 Task: Organize a project for creating and implementing a mentorship program.
Action: Mouse moved to (397, 91)
Screenshot: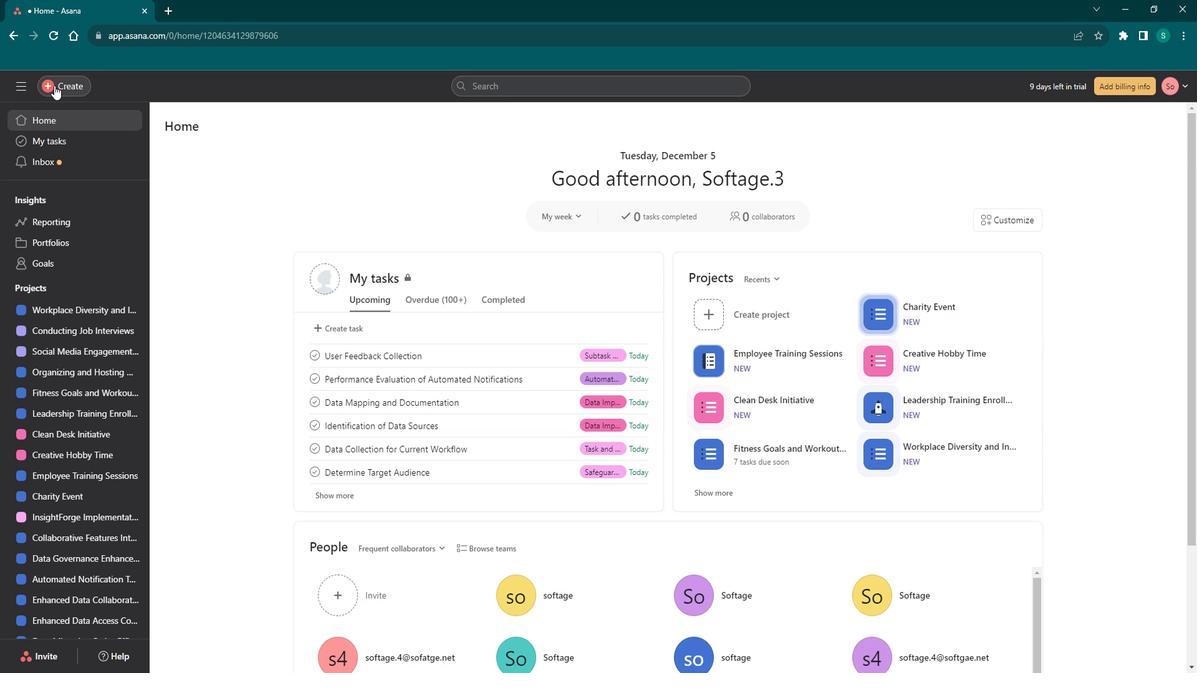 
Action: Mouse pressed left at (397, 91)
Screenshot: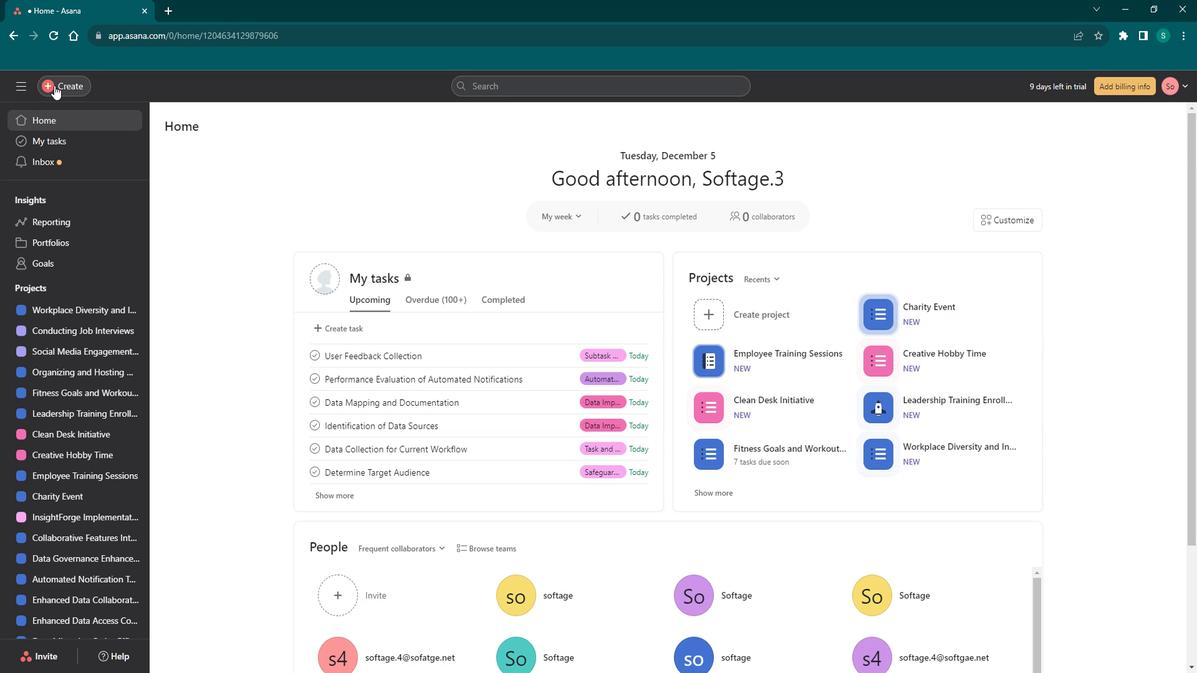 
Action: Mouse moved to (439, 117)
Screenshot: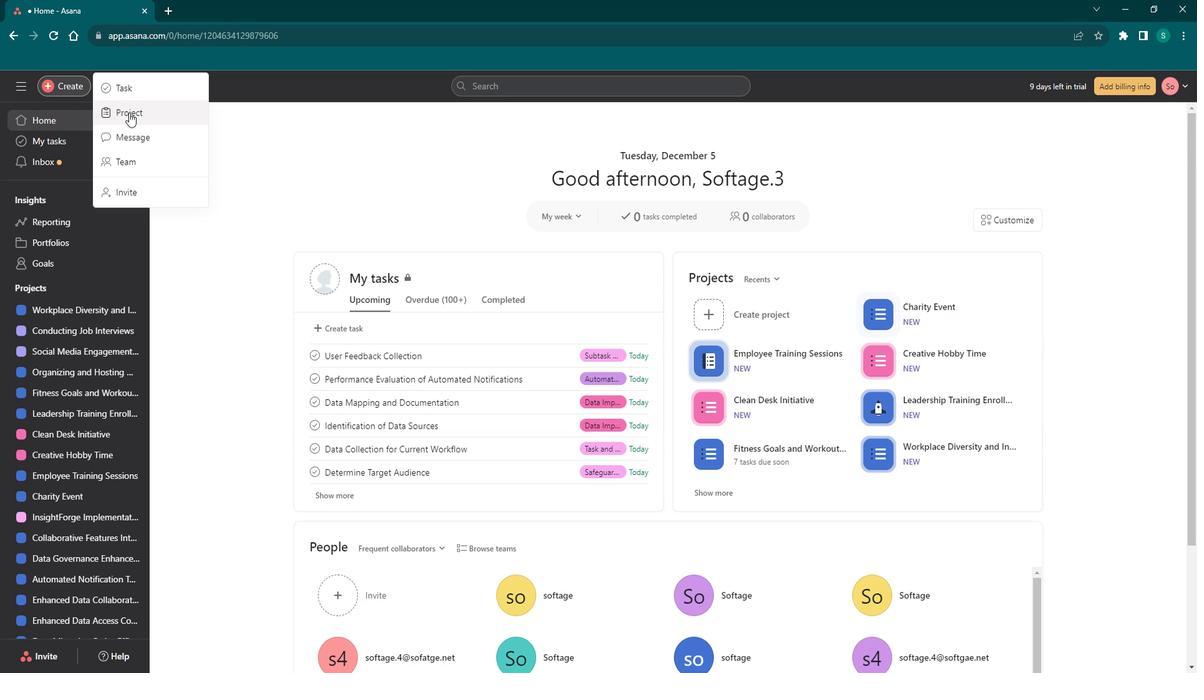 
Action: Mouse pressed left at (439, 117)
Screenshot: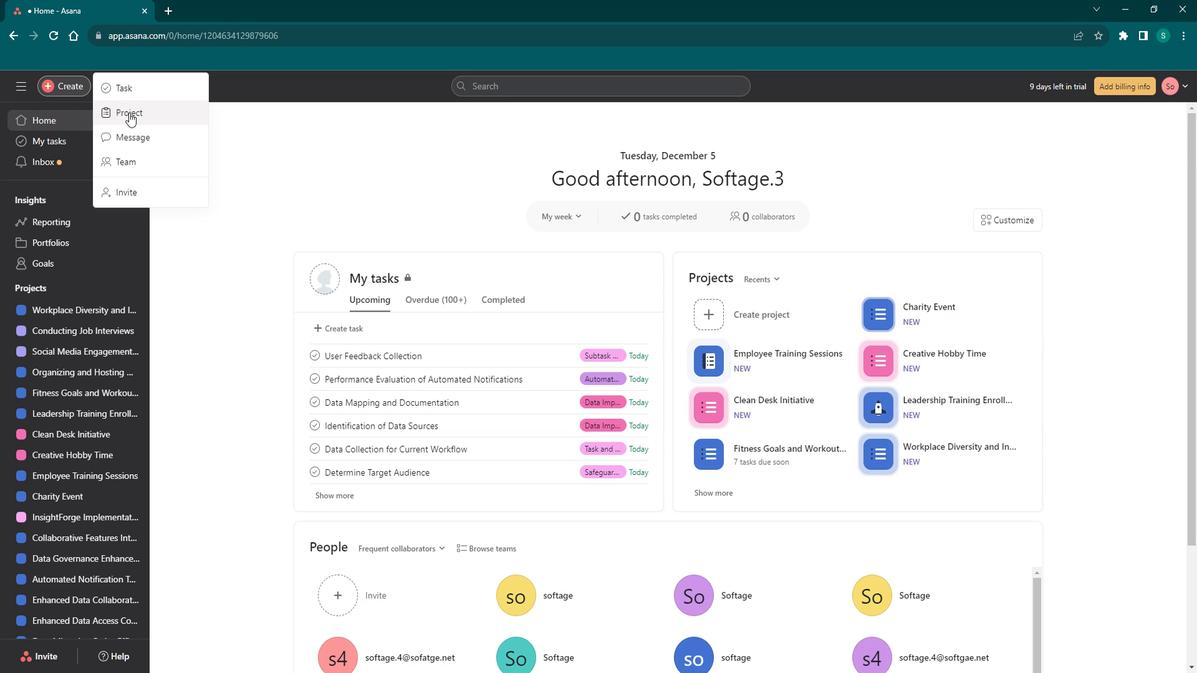 
Action: Mouse moved to (648, 379)
Screenshot: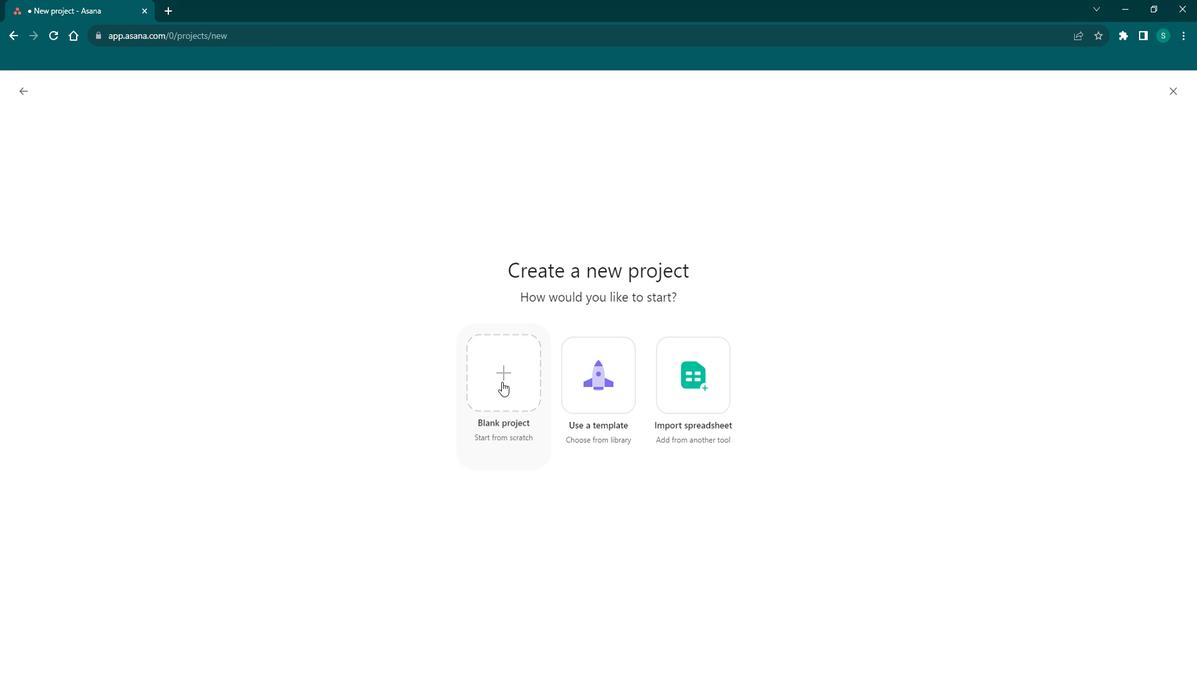 
Action: Mouse pressed left at (648, 379)
Screenshot: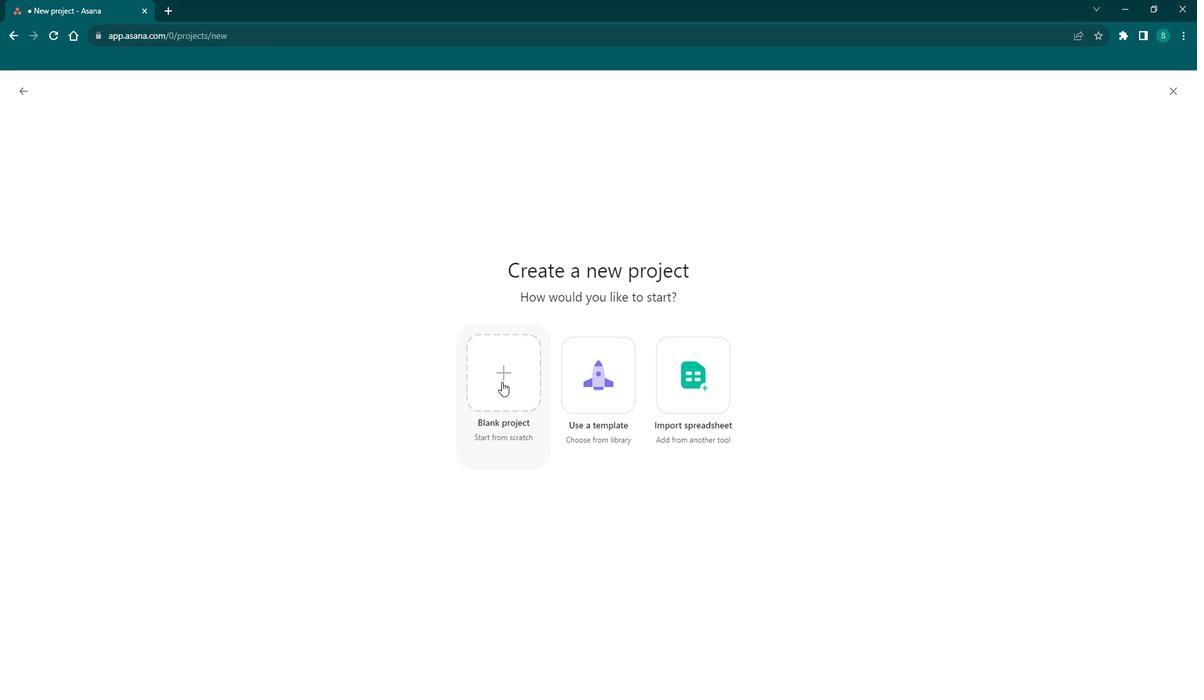 
Action: Mouse moved to (490, 195)
Screenshot: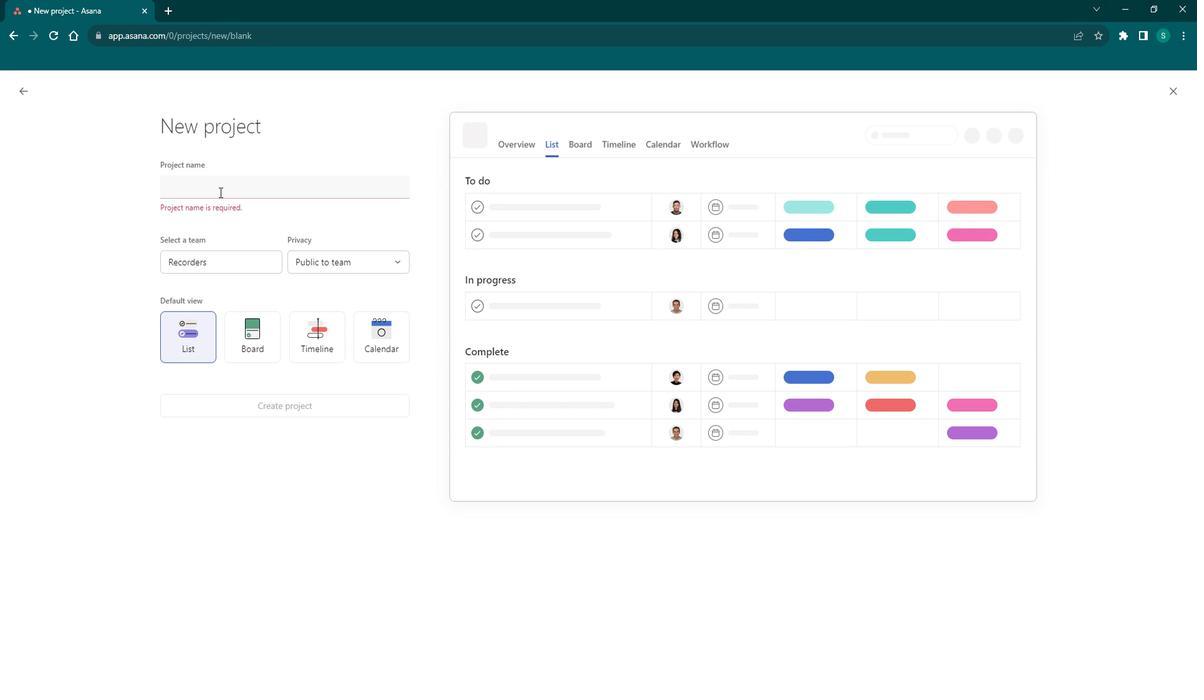 
Action: Mouse pressed left at (490, 195)
Screenshot: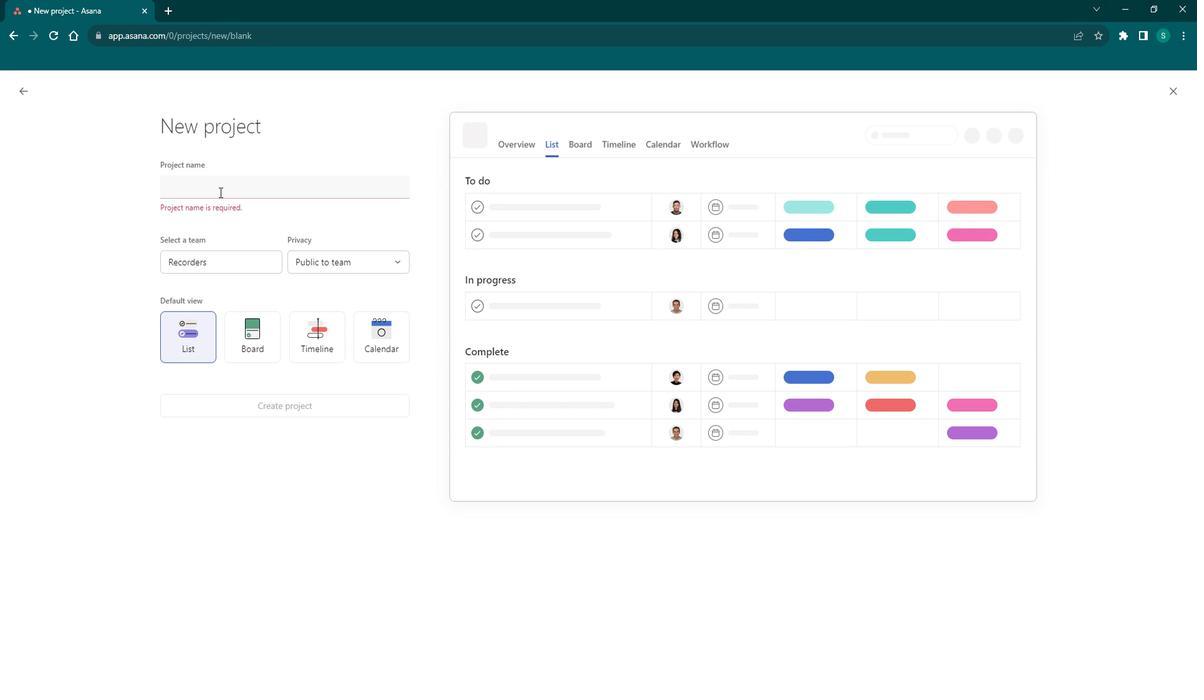 
Action: Key pressed <Key.shift>Implementing<Key.space>a<Key.space><Key.shift><Key.shift><Key.shift><Key.shift><Key.shift><Key.shift><Key.shift><Key.shift><Key.shift><Key.shift><Key.shift><Key.shift><Key.shift><Key.shift><Key.shift><Key.shift><Key.shift><Key.shift><Key.shift><Key.shift><Key.shift><Key.shift>Mentorship<Key.space><Key.shift><Key.shift><Key.shift><Key.shift><Key.shift><Key.shift><Key.shift><Key.shift><Key.shift><Key.shift><Key.shift><Key.shift><Key.shift><Key.shift><Key.shift><Key.shift><Key.shift>Program
Screenshot: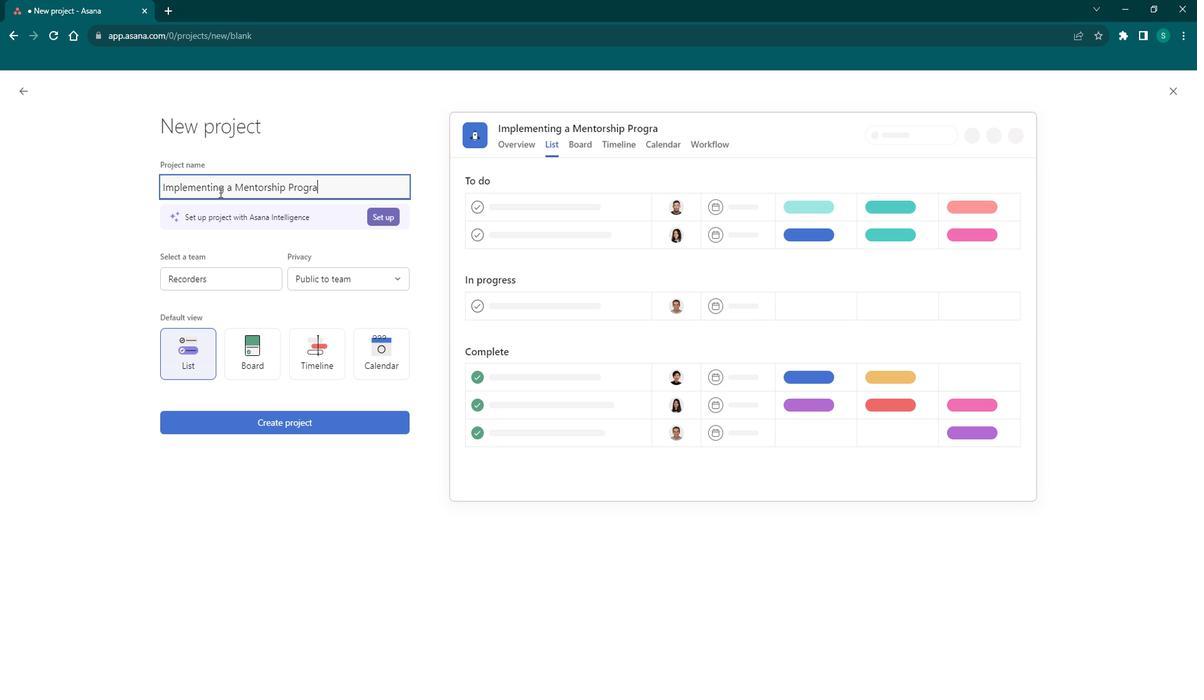
Action: Mouse moved to (521, 414)
Screenshot: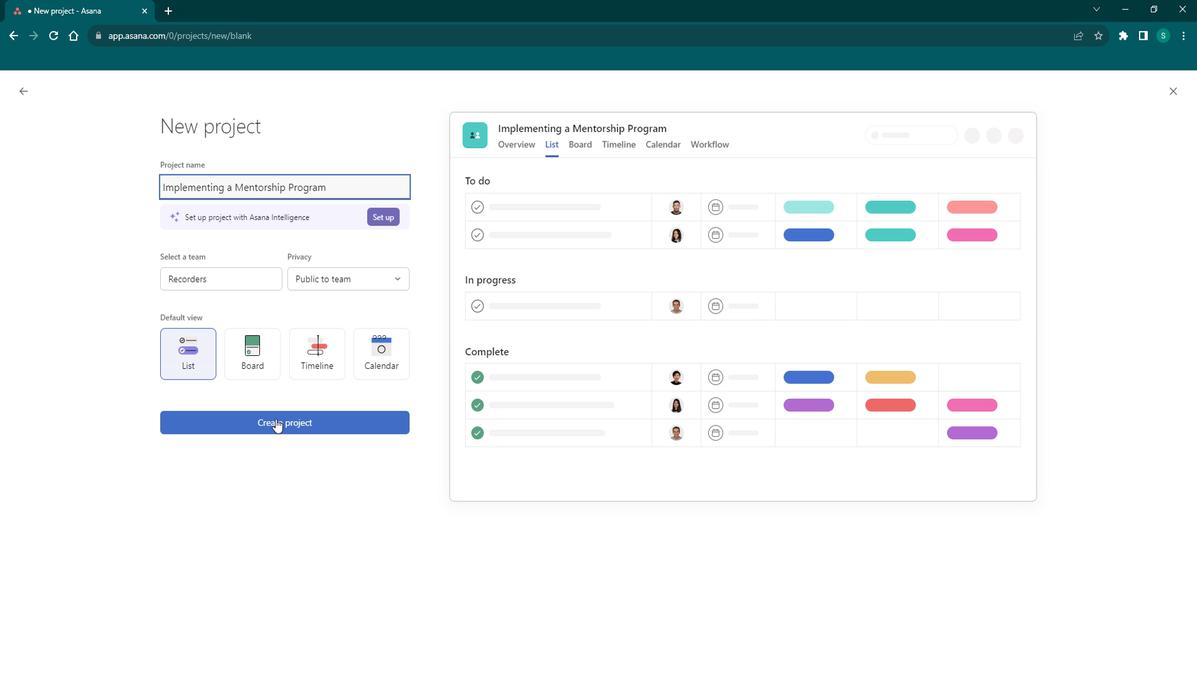 
Action: Mouse pressed left at (521, 414)
Screenshot: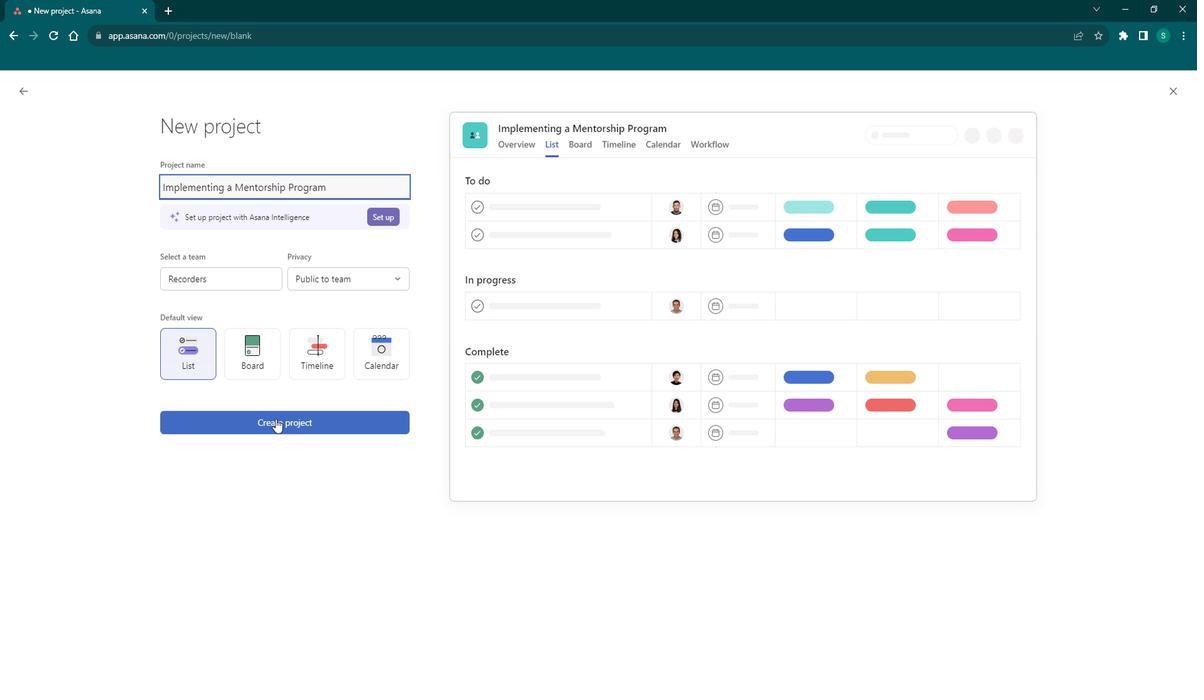 
Action: Mouse moved to (154, 583)
Screenshot: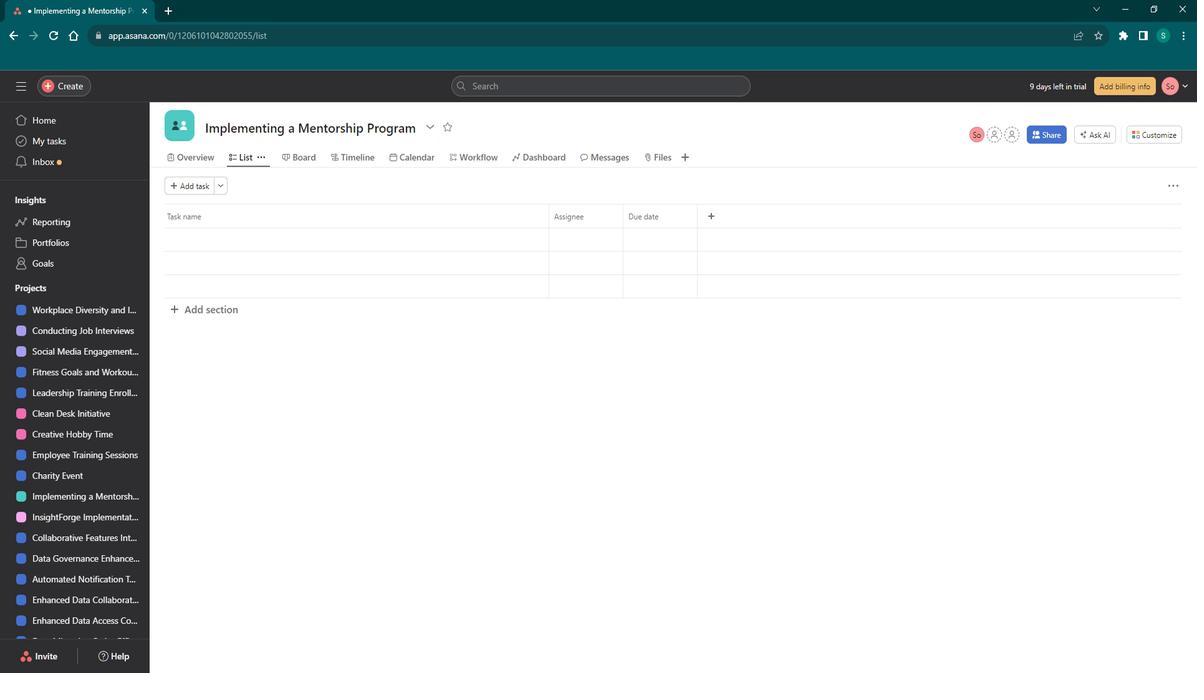 
Action: Mouse pressed left at (154, 583)
Screenshot: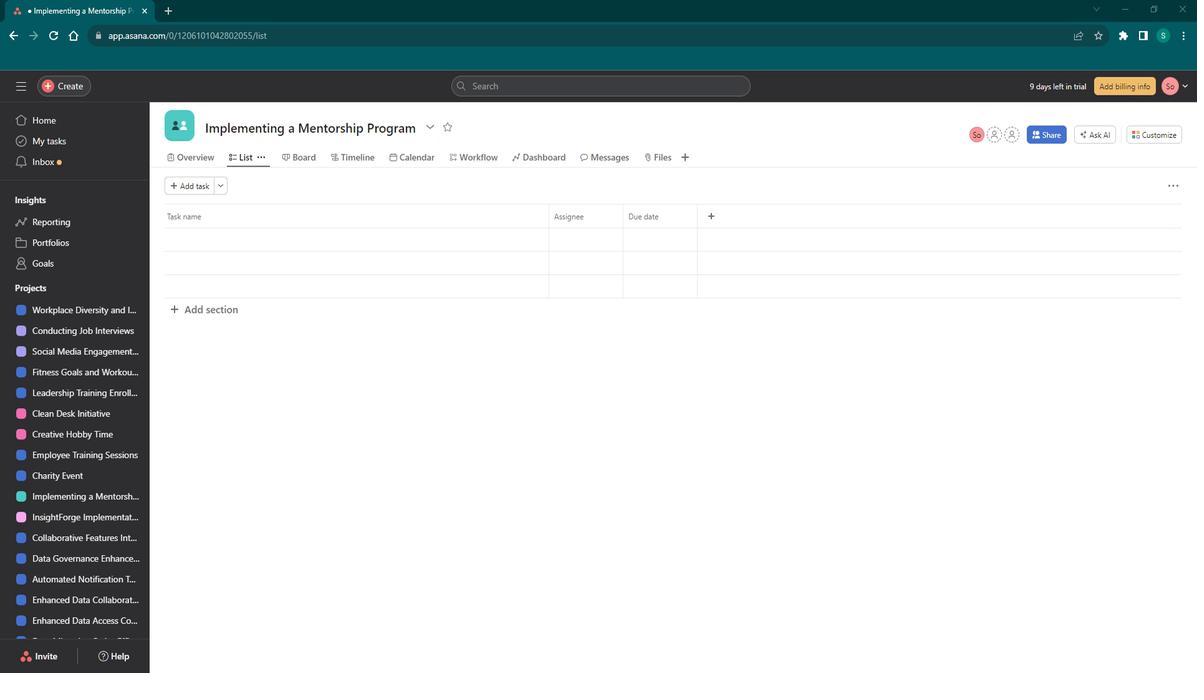 
Action: Mouse moved to (130, 397)
Screenshot: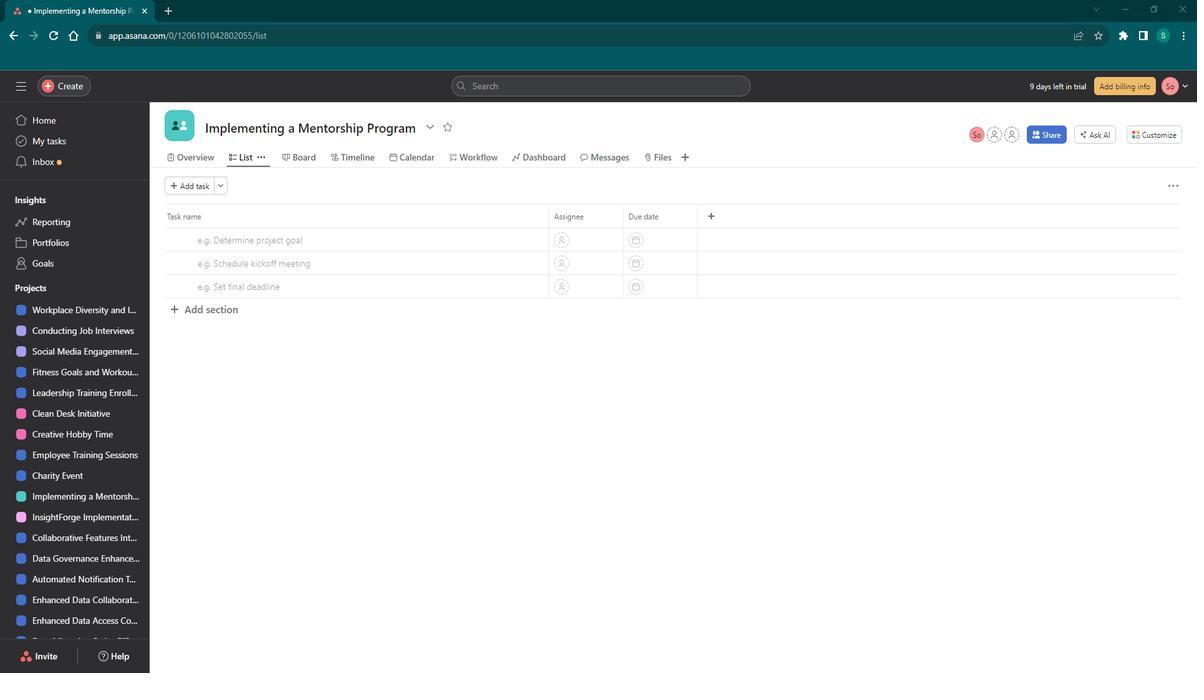 
Action: Mouse scrolled (130, 398) with delta (0, 0)
Screenshot: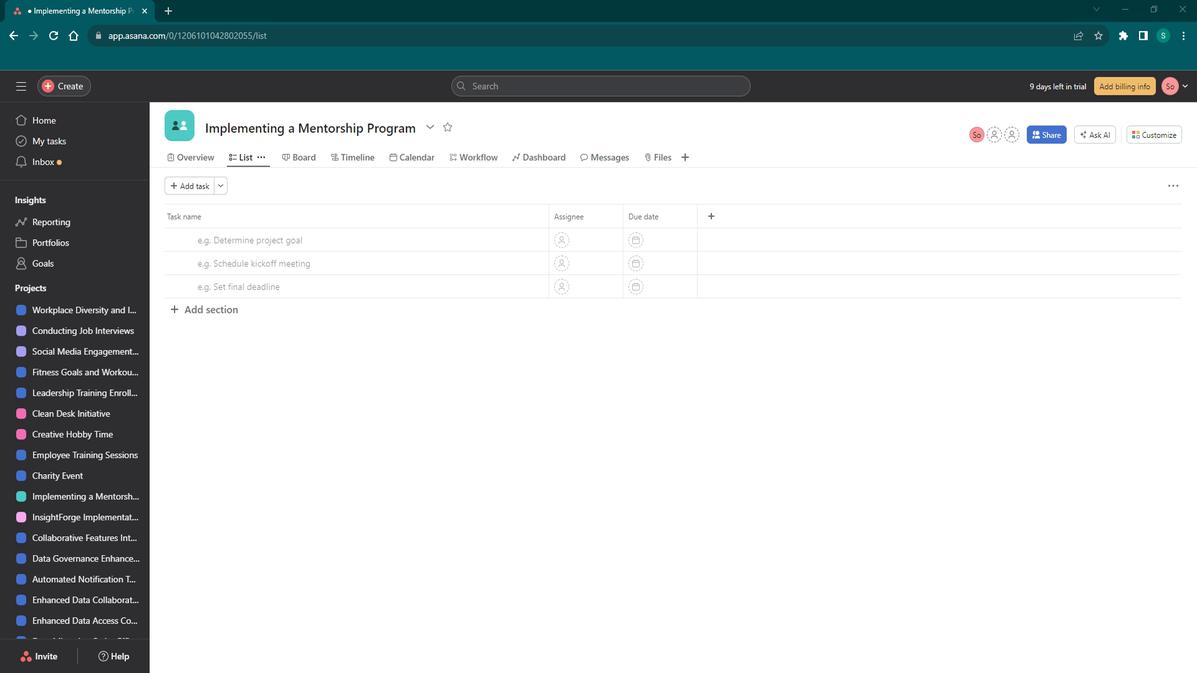 
Action: Mouse scrolled (130, 397) with delta (0, 0)
Screenshot: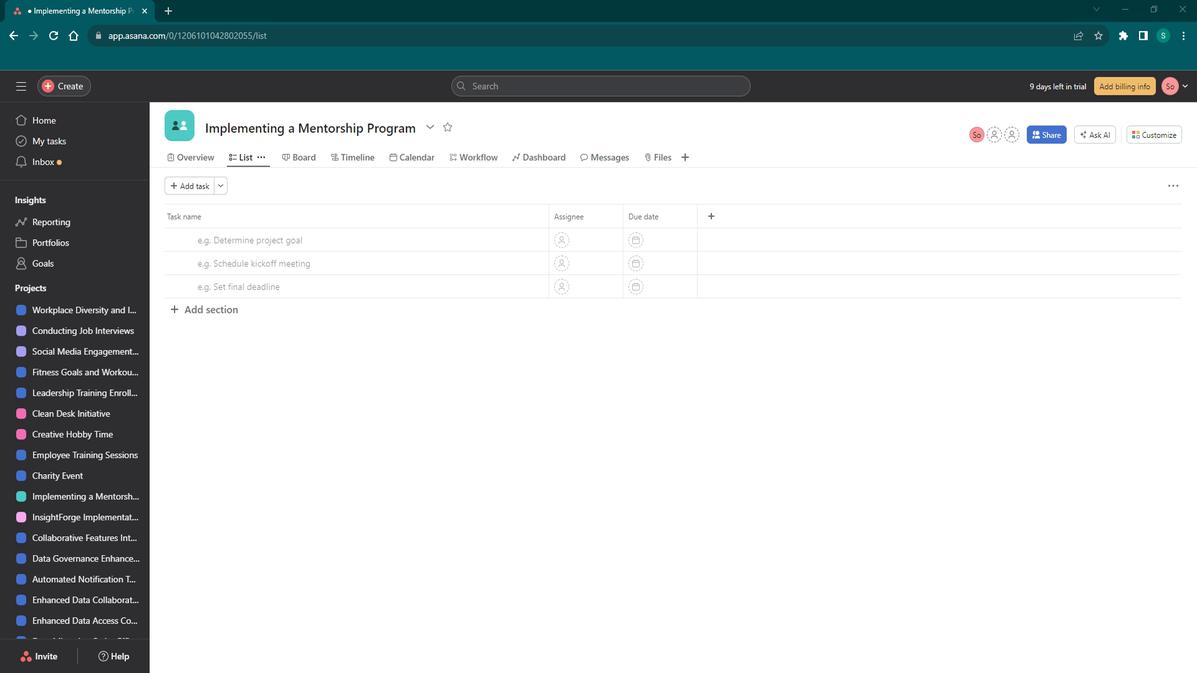 
Action: Mouse scrolled (130, 397) with delta (0, 0)
Screenshot: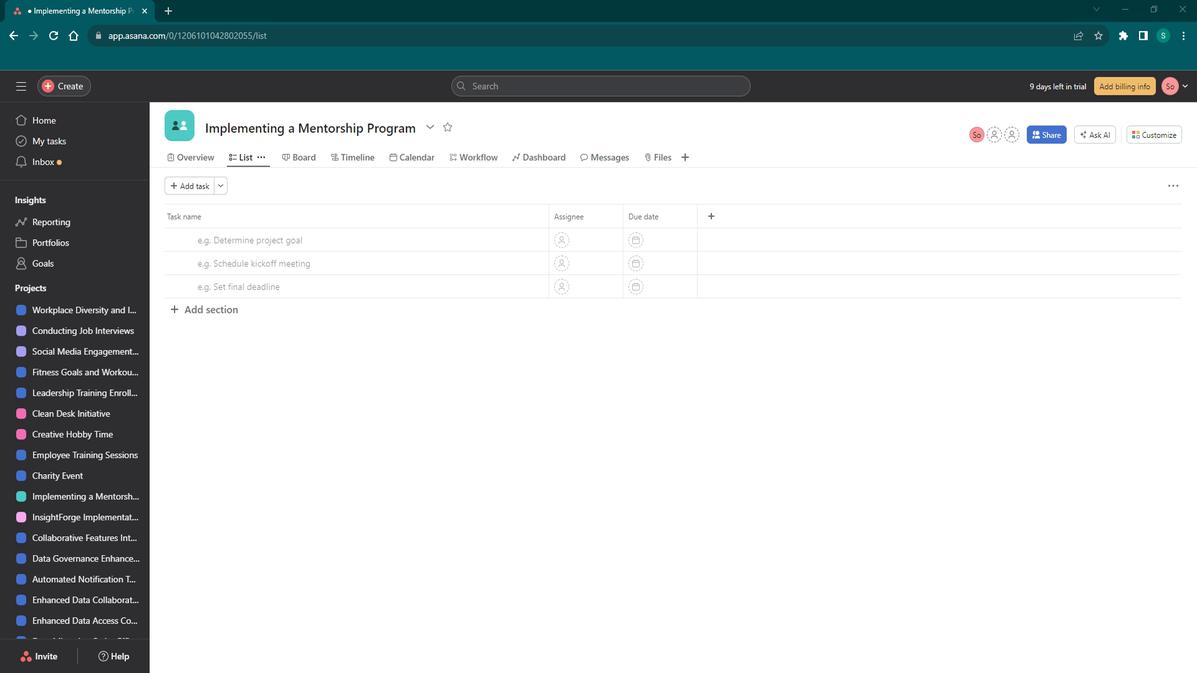 
Action: Mouse moved to (1016, 135)
Screenshot: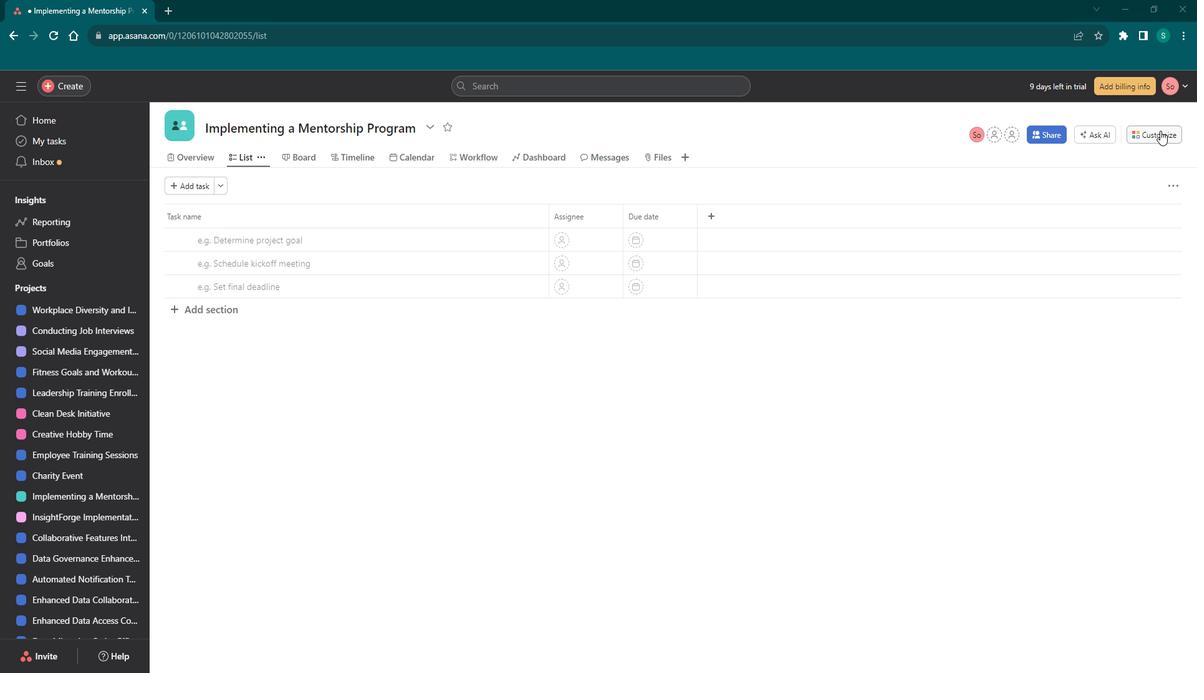 
Action: Mouse pressed left at (1016, 135)
Screenshot: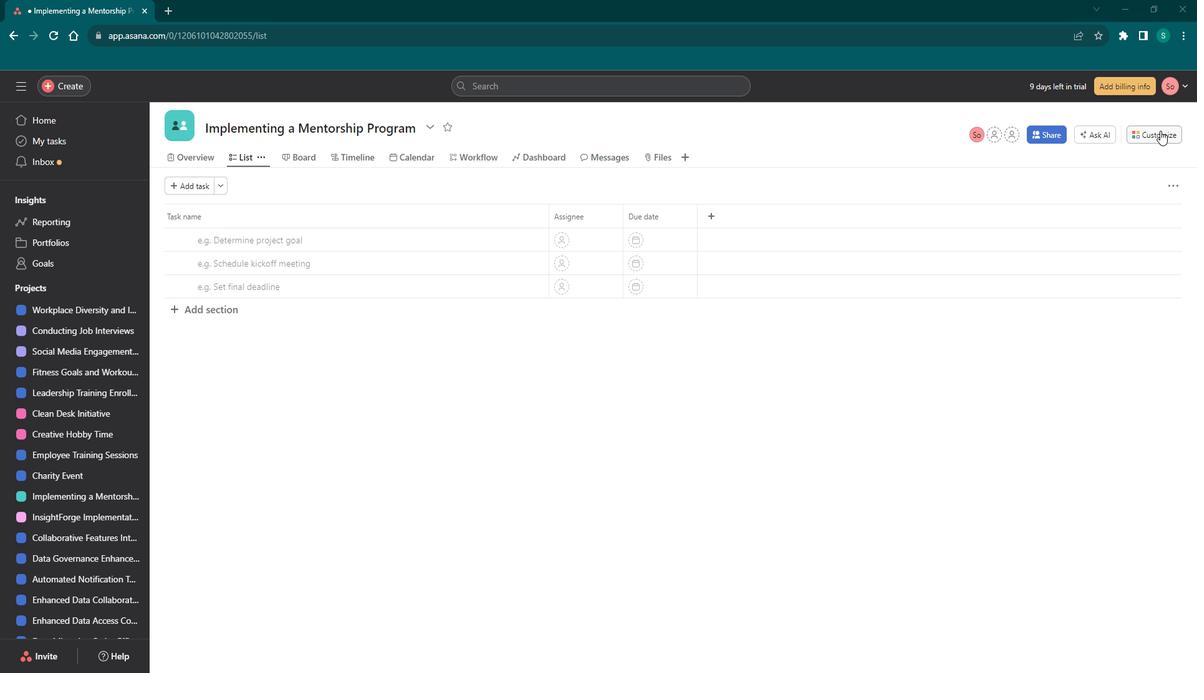 
Action: Mouse moved to (943, 363)
Screenshot: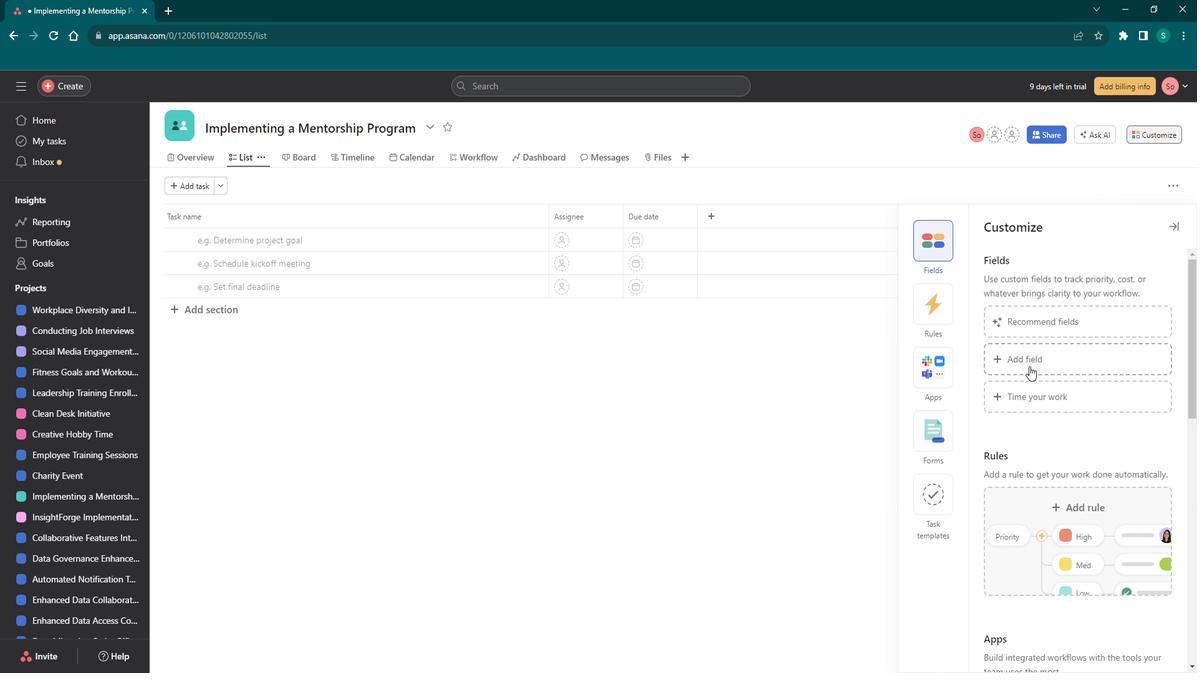 
Action: Mouse pressed left at (943, 363)
Screenshot: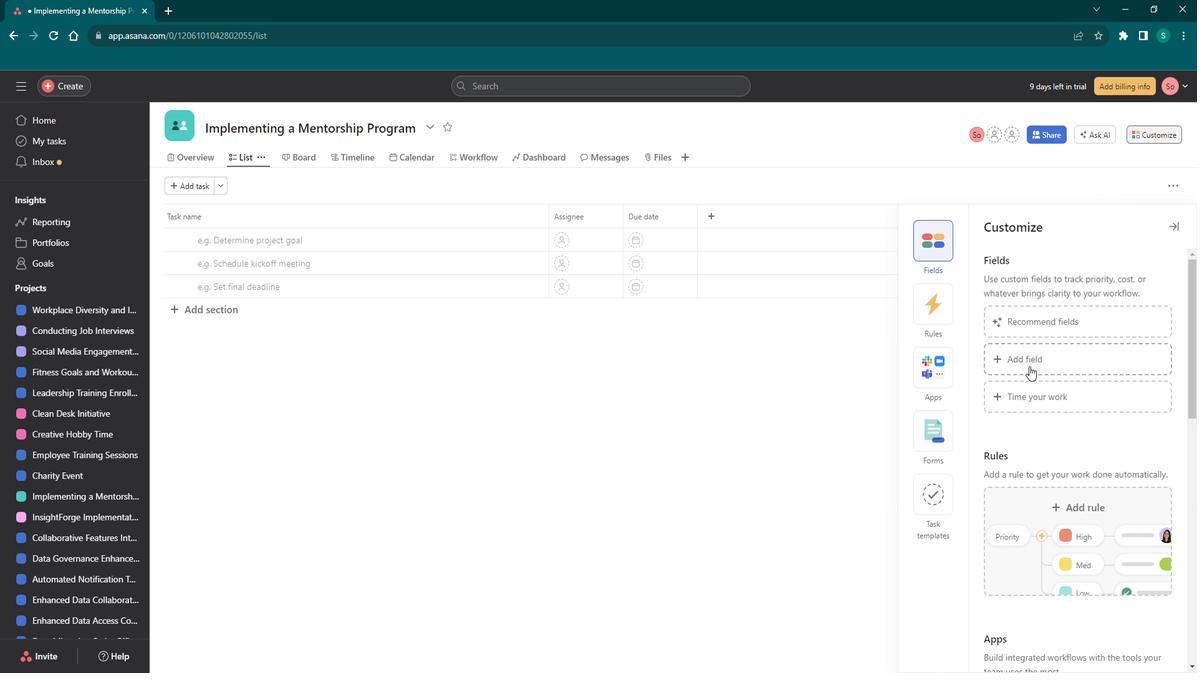 
Action: Mouse moved to (633, 297)
Screenshot: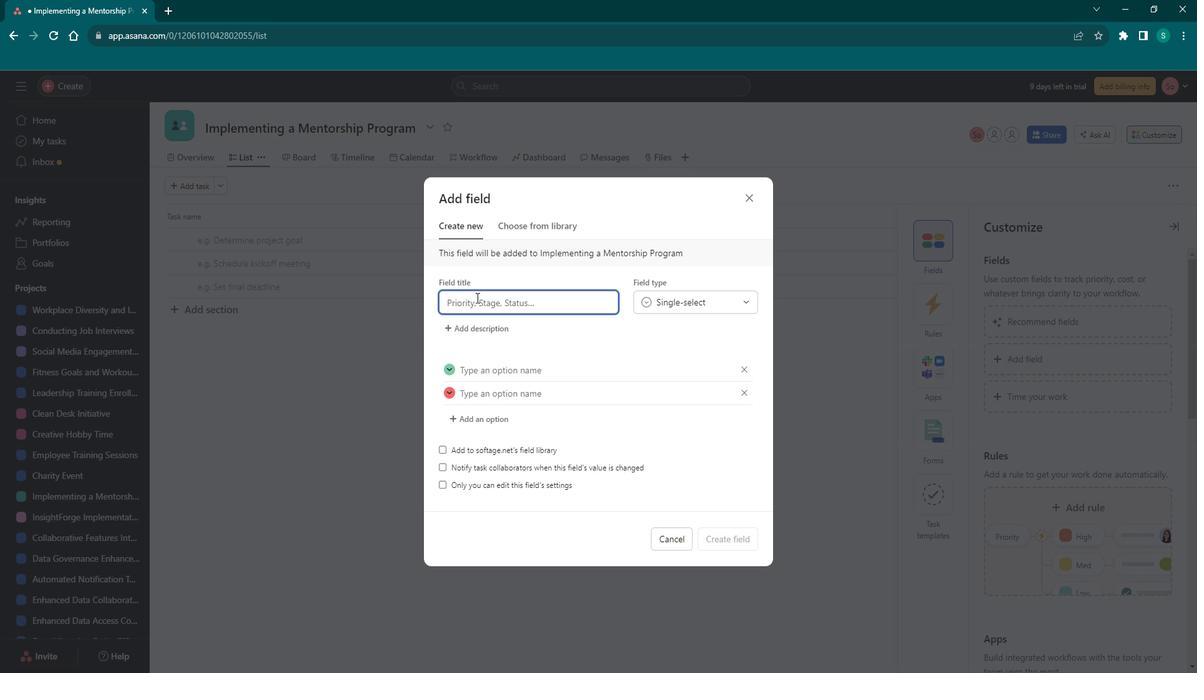
Action: Mouse pressed left at (633, 297)
Screenshot: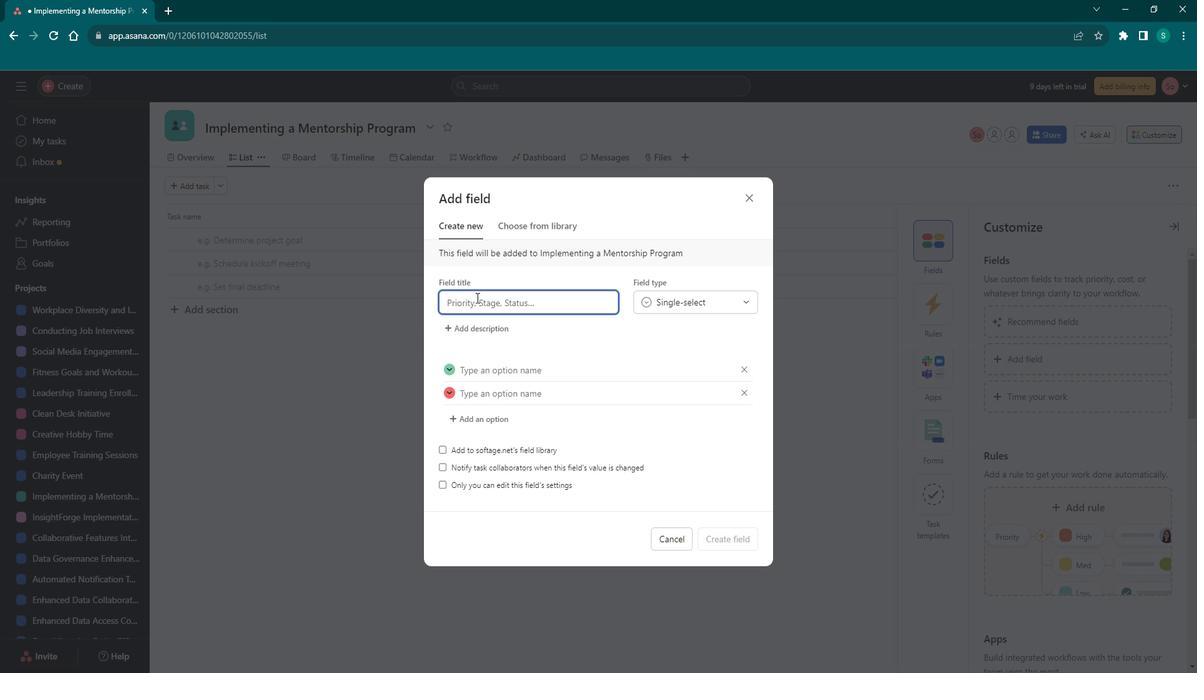 
Action: Key pressed <Key.shift>Priority
Screenshot: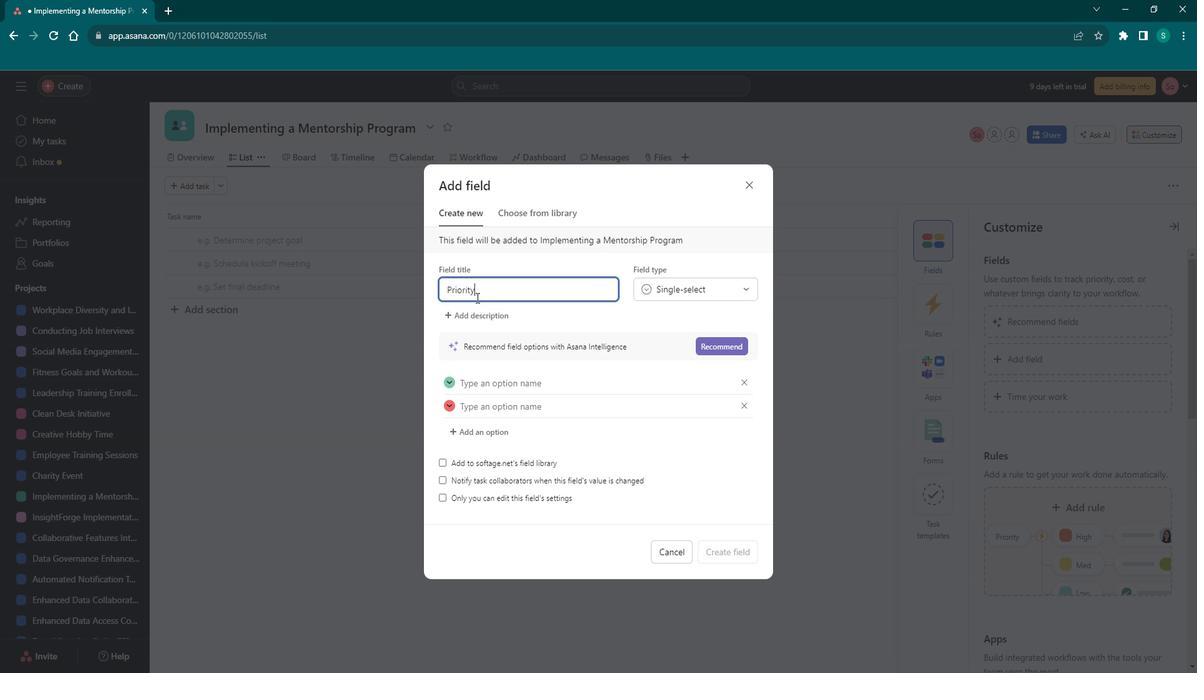 
Action: Mouse moved to (768, 343)
Screenshot: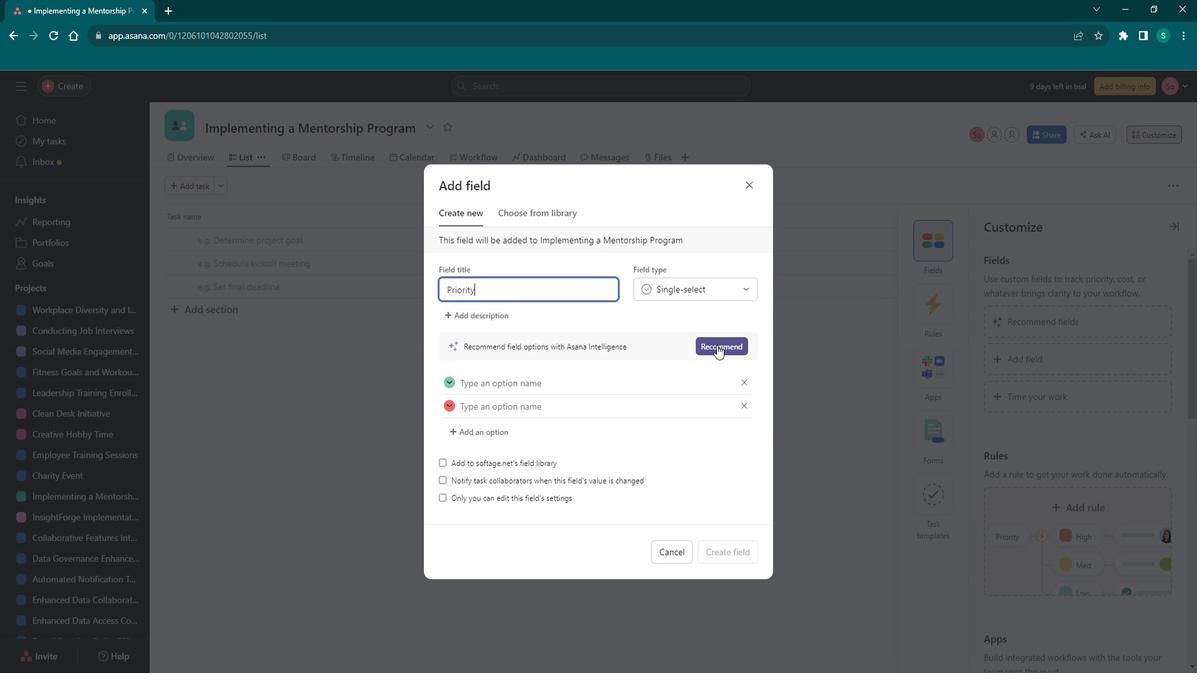 
Action: Mouse pressed left at (768, 343)
Screenshot: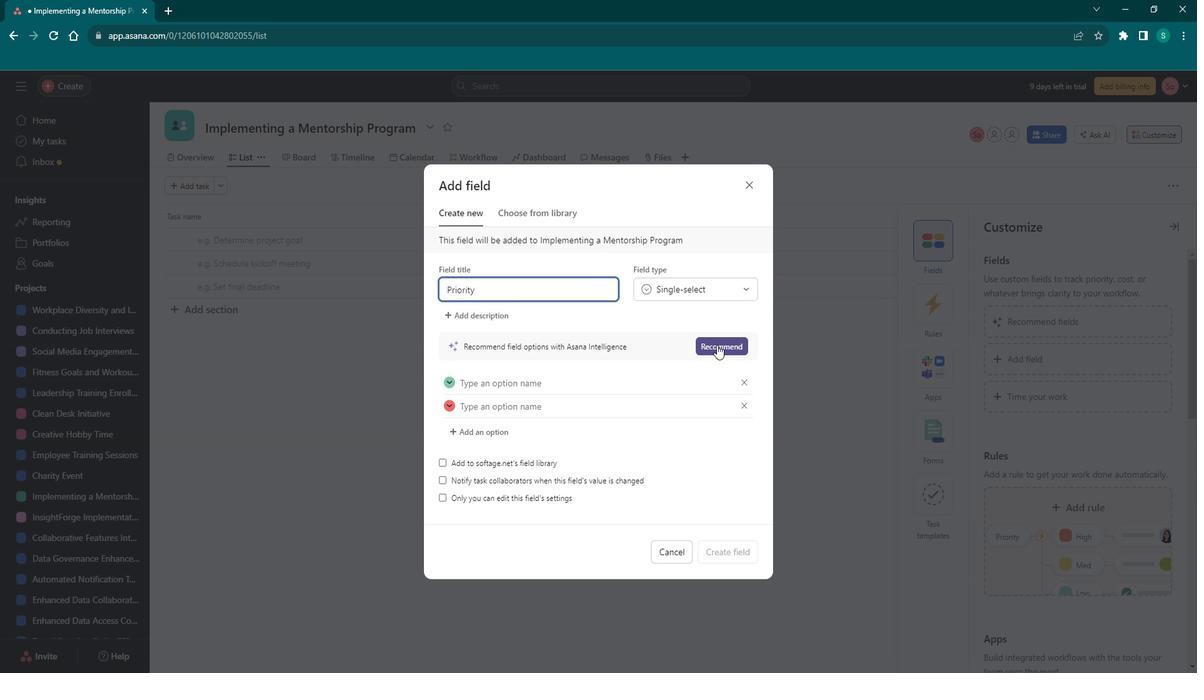 
Action: Mouse moved to (774, 372)
Screenshot: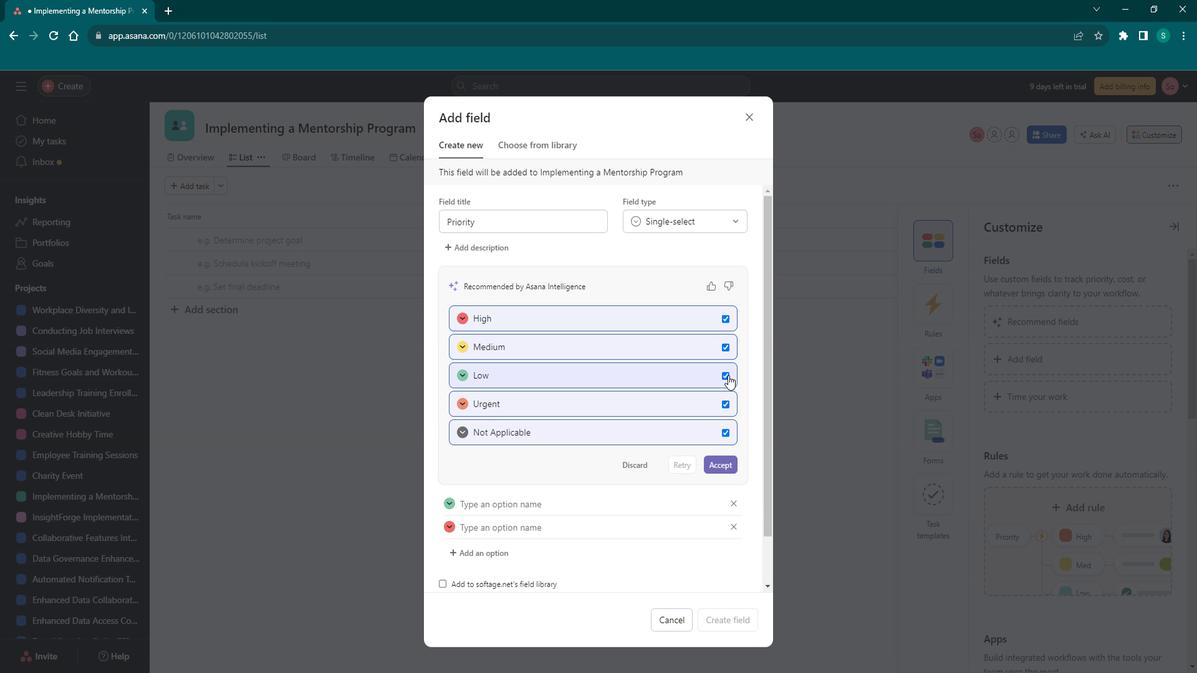 
Action: Mouse pressed left at (774, 372)
Screenshot: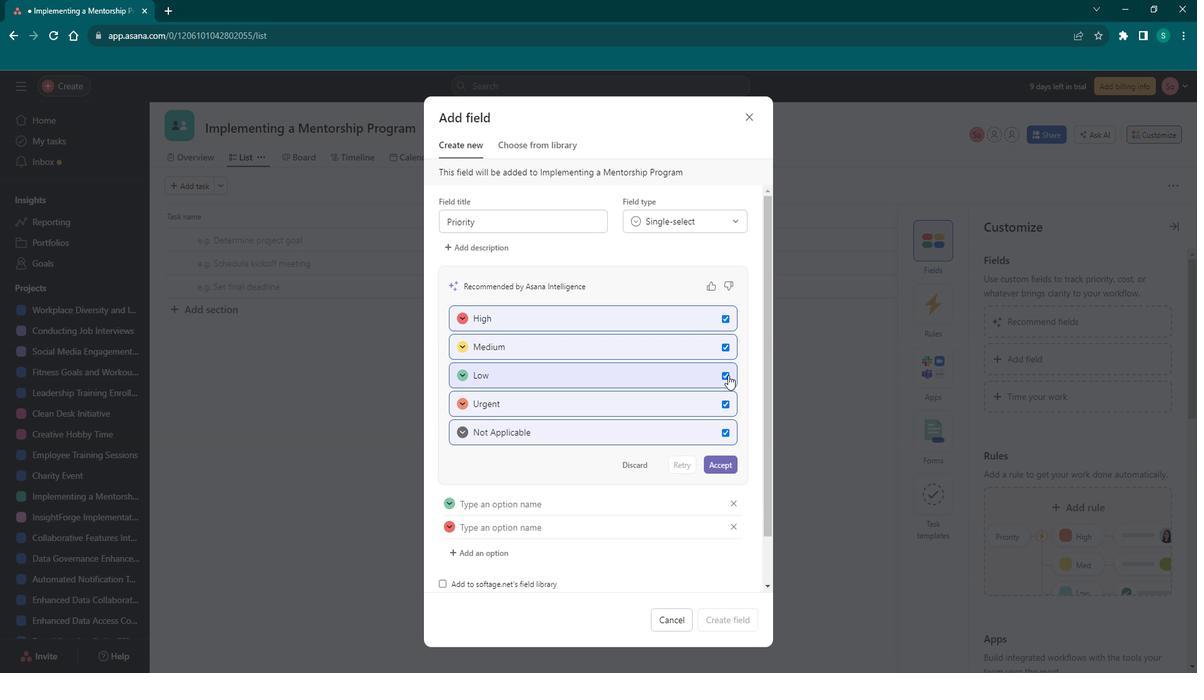 
Action: Mouse moved to (771, 394)
Screenshot: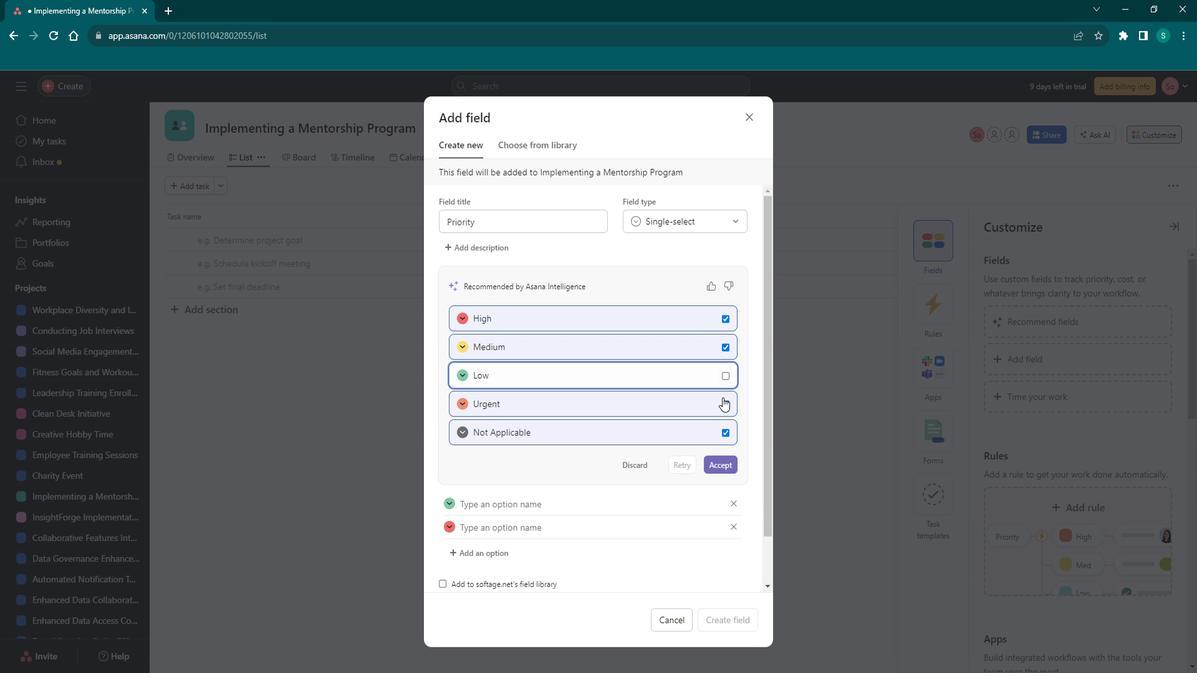 
Action: Mouse pressed left at (771, 394)
Screenshot: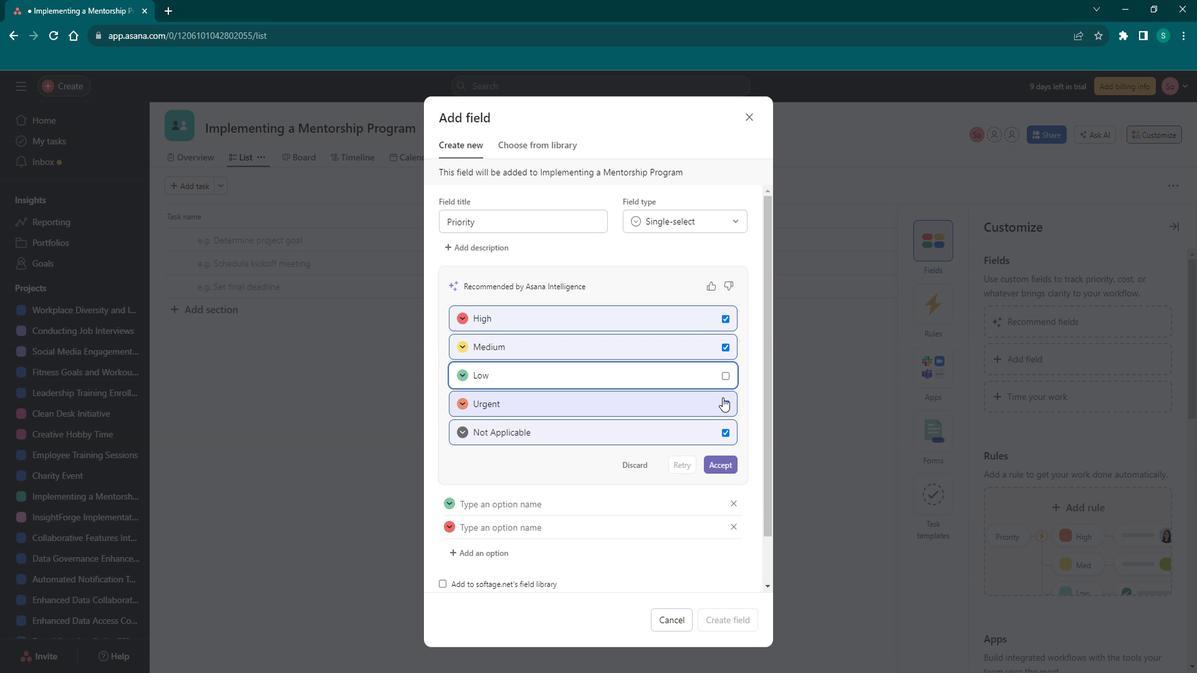 
Action: Mouse moved to (774, 432)
Screenshot: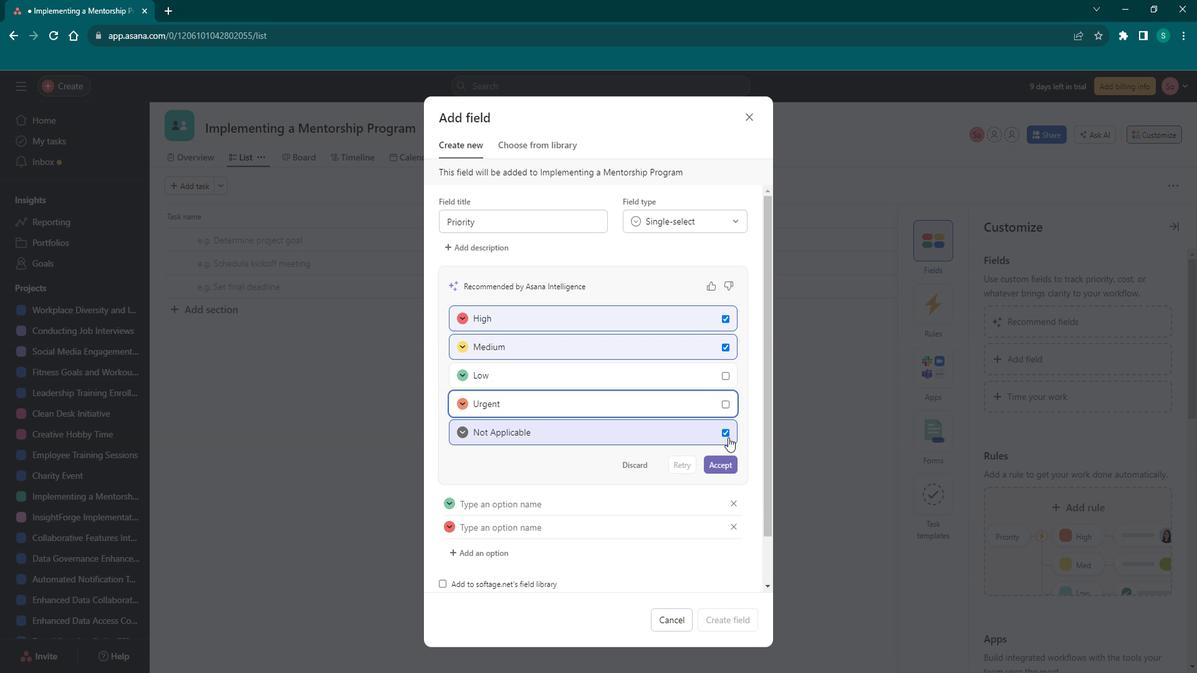 
Action: Mouse pressed left at (774, 432)
Screenshot: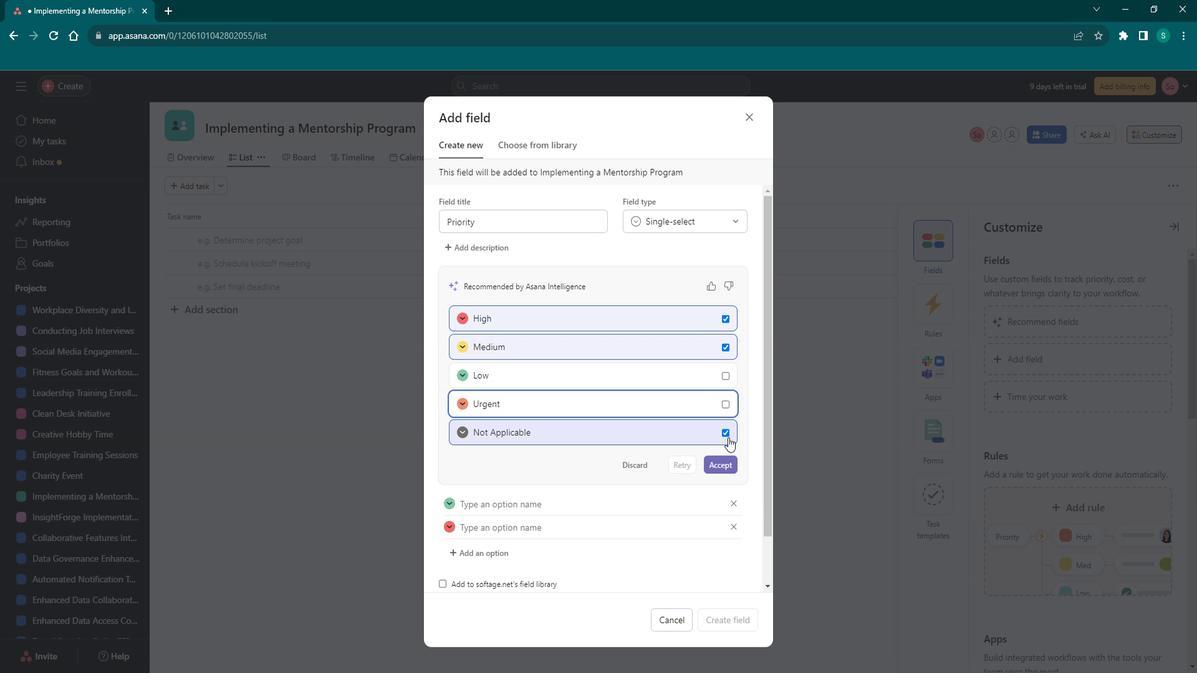 
Action: Mouse moved to (767, 452)
Screenshot: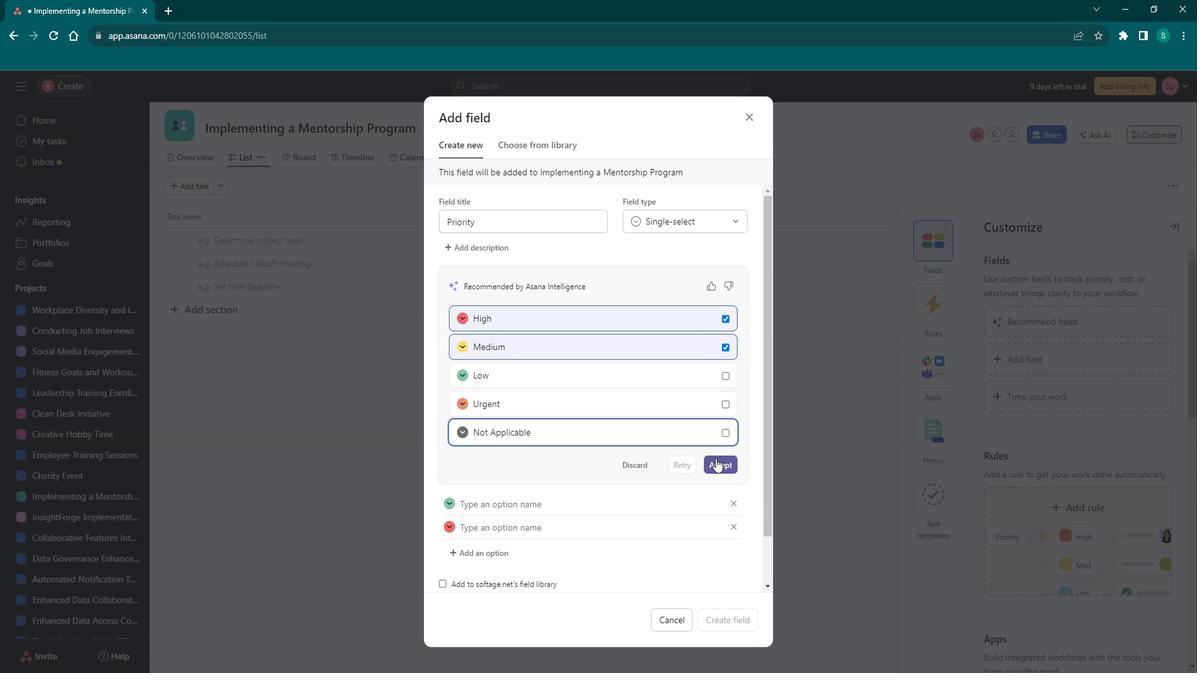 
Action: Mouse pressed left at (767, 452)
Screenshot: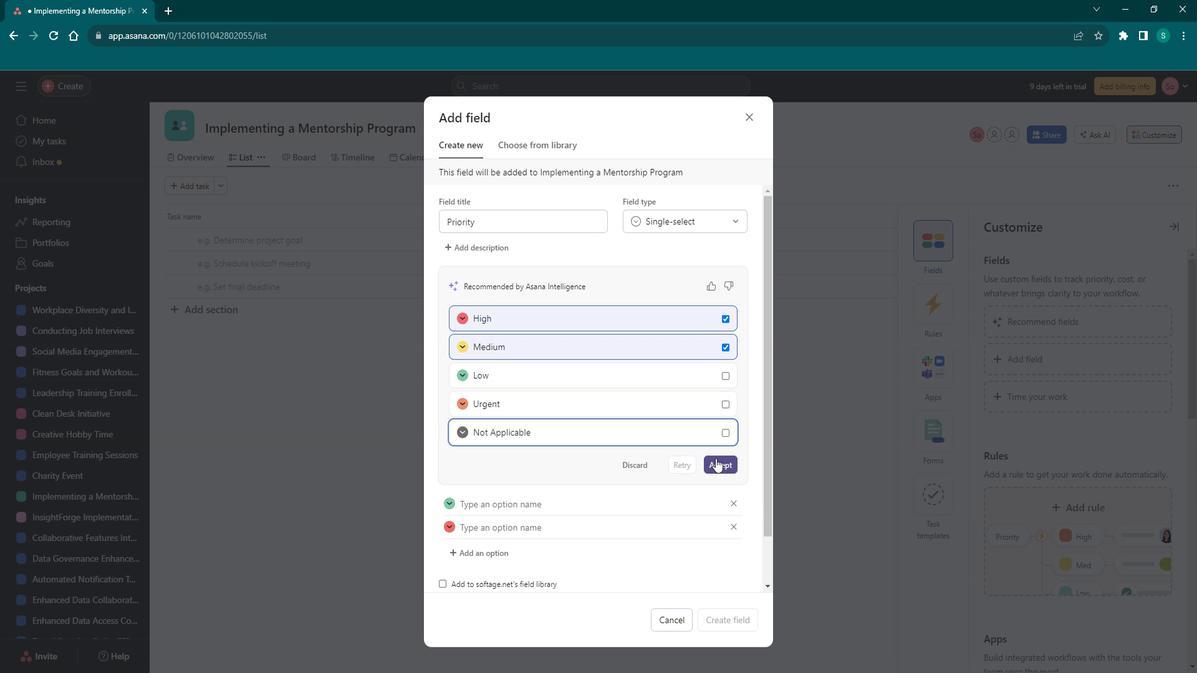 
Action: Mouse moved to (767, 534)
Screenshot: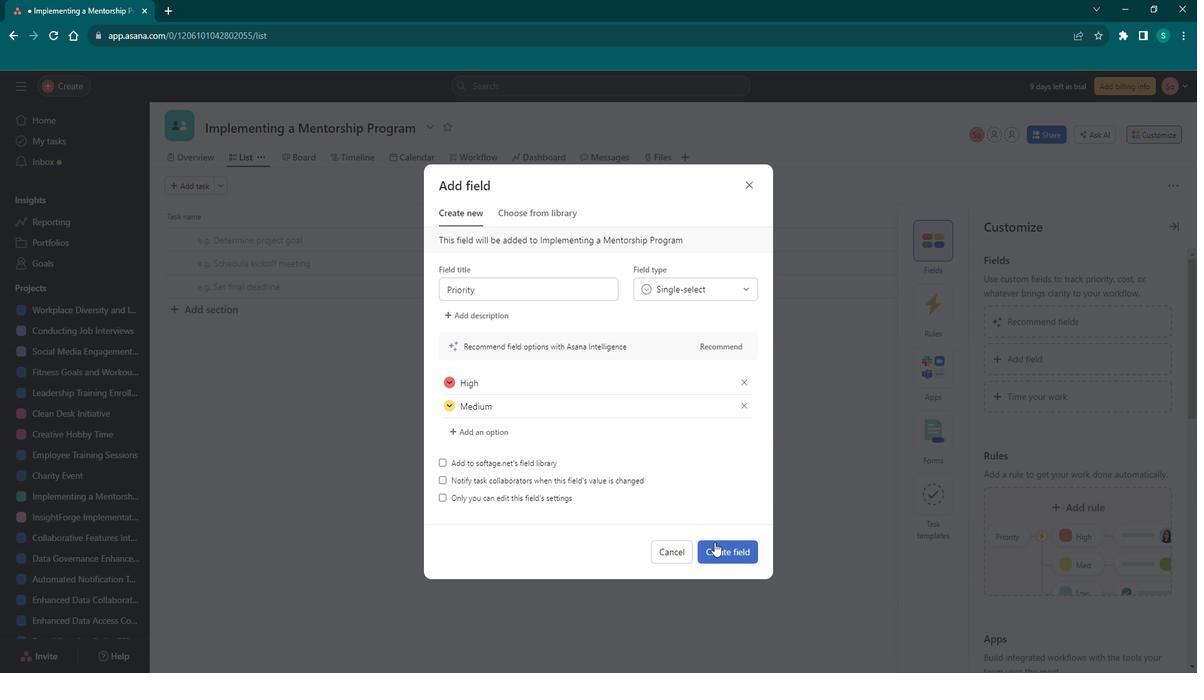 
Action: Mouse pressed left at (767, 534)
Screenshot: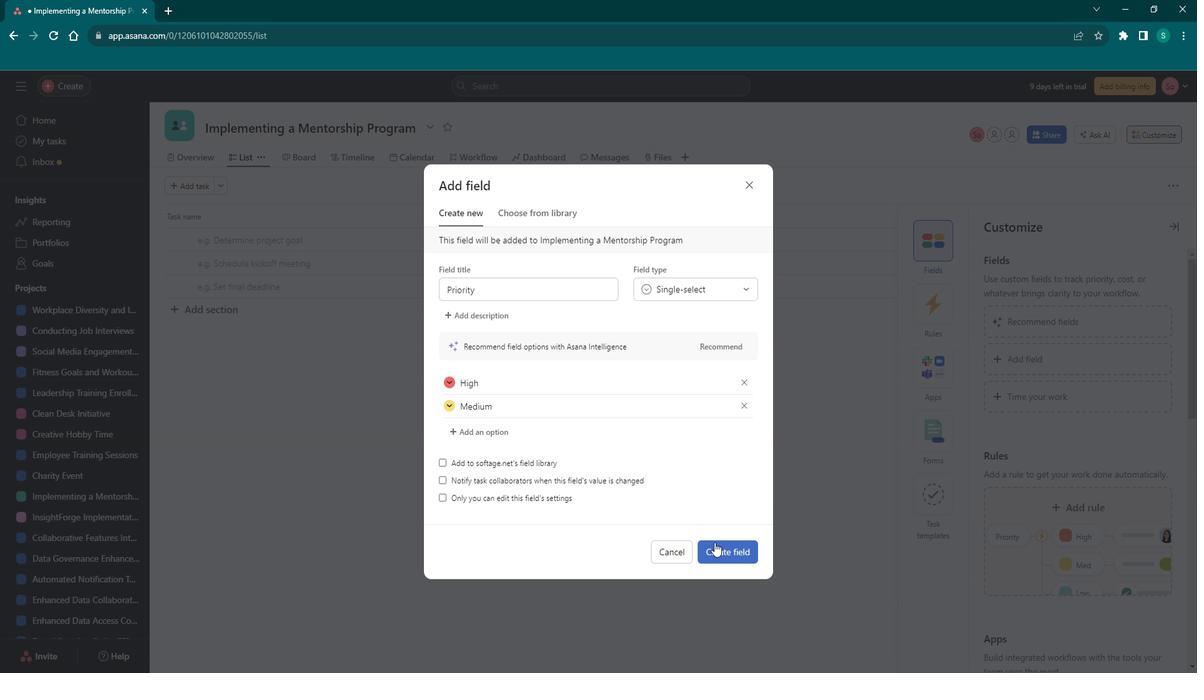 
Action: Mouse moved to (492, 187)
Screenshot: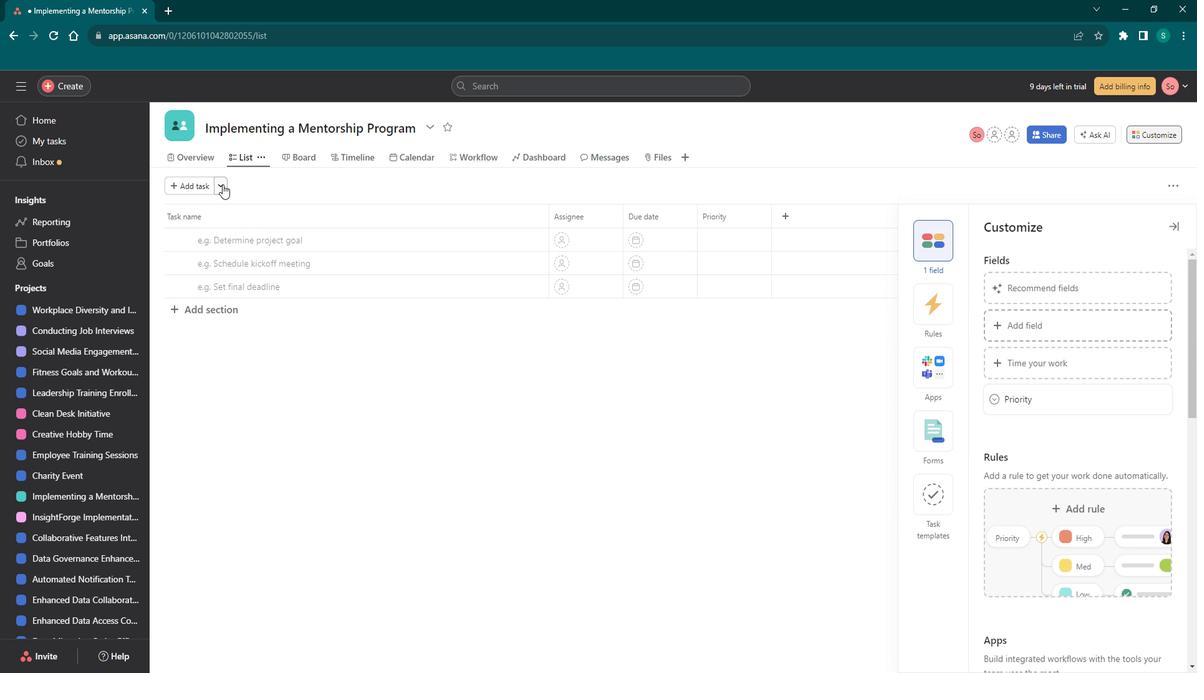 
Action: Mouse pressed left at (492, 187)
Screenshot: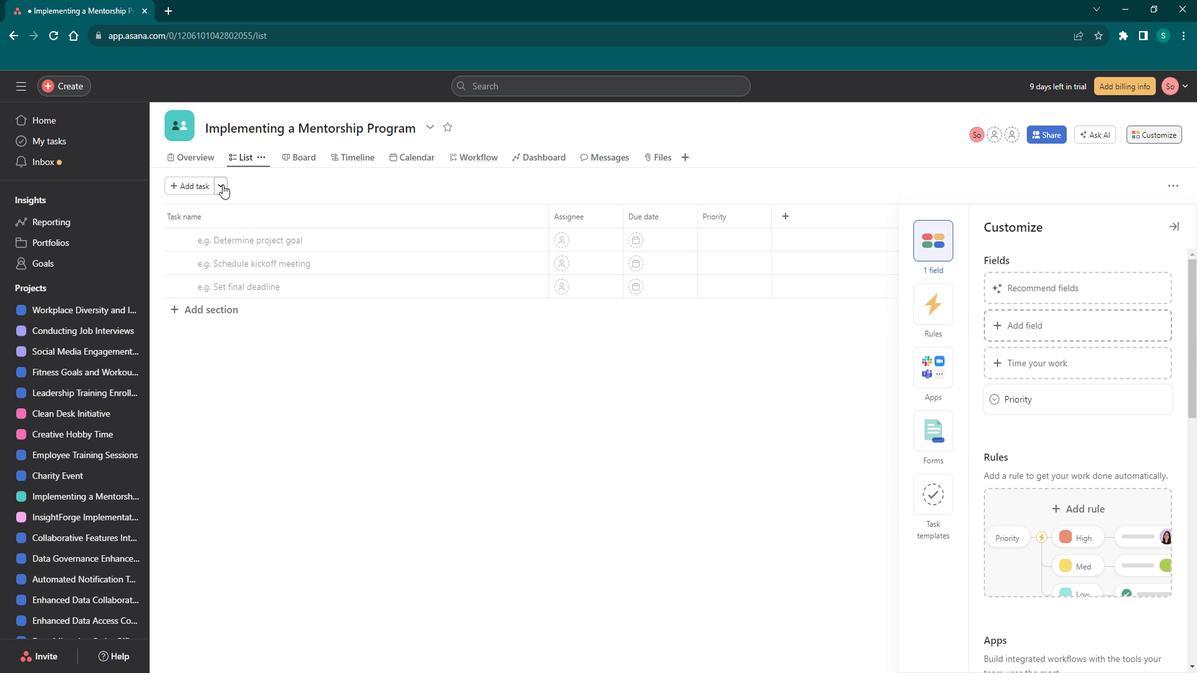 
Action: Mouse moved to (503, 213)
Screenshot: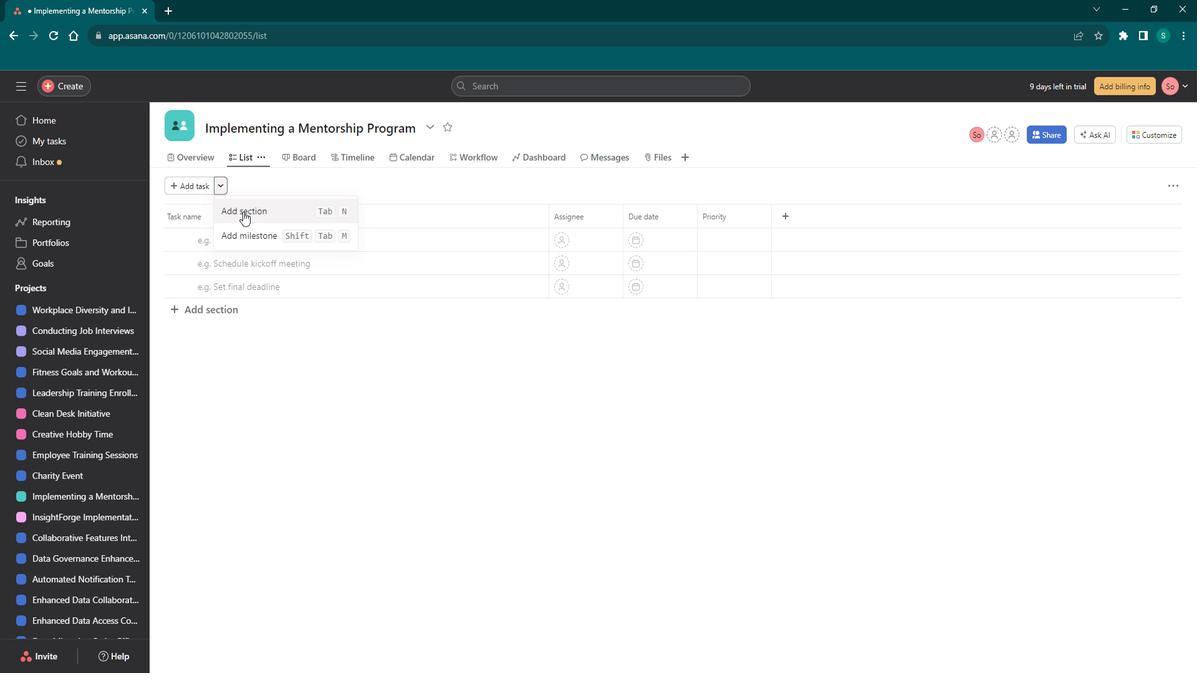 
Action: Mouse pressed left at (503, 213)
Screenshot: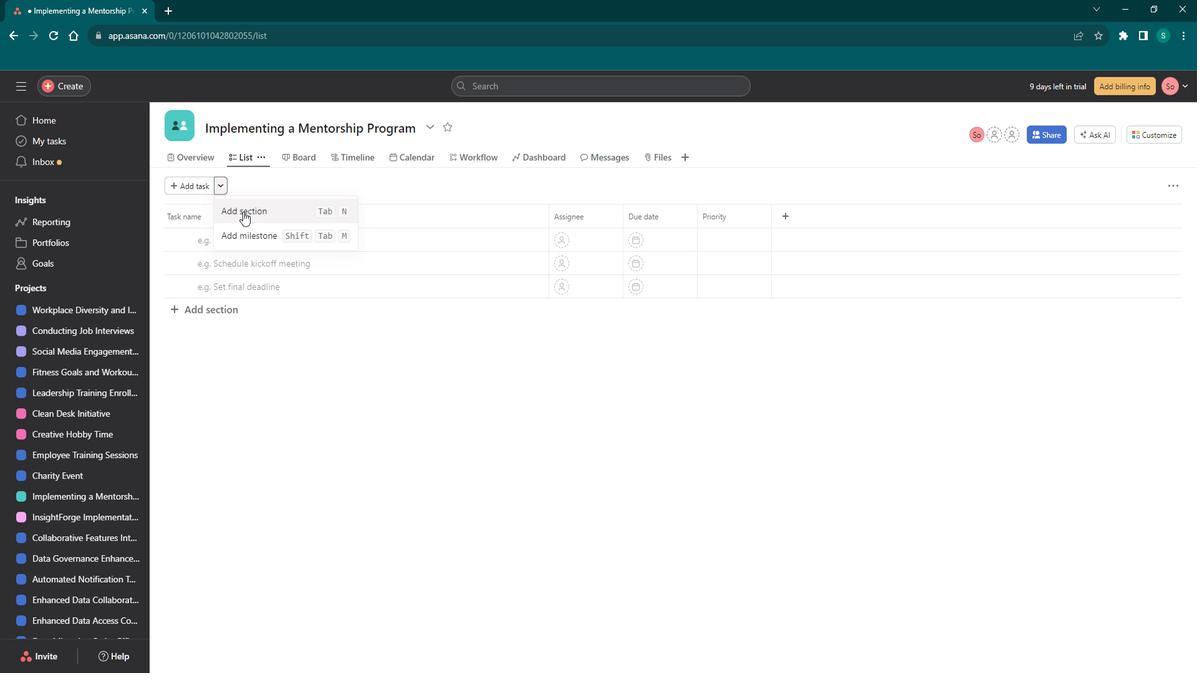 
Action: Mouse moved to (488, 244)
Screenshot: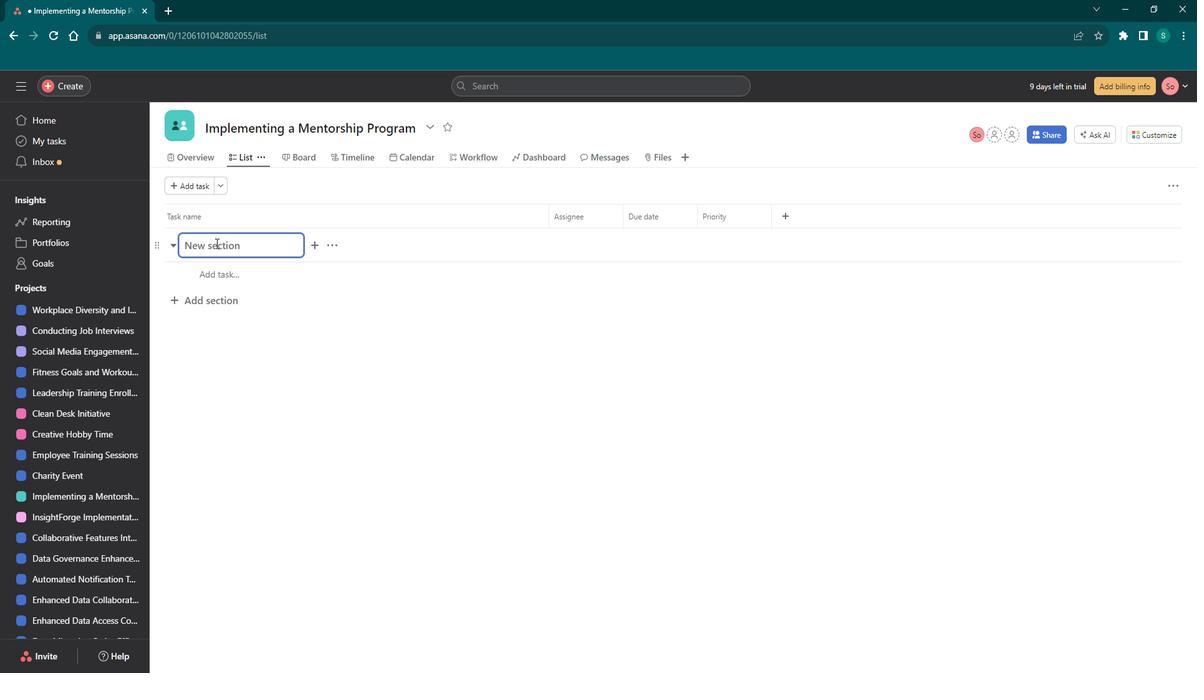 
Action: Mouse pressed left at (488, 244)
Screenshot: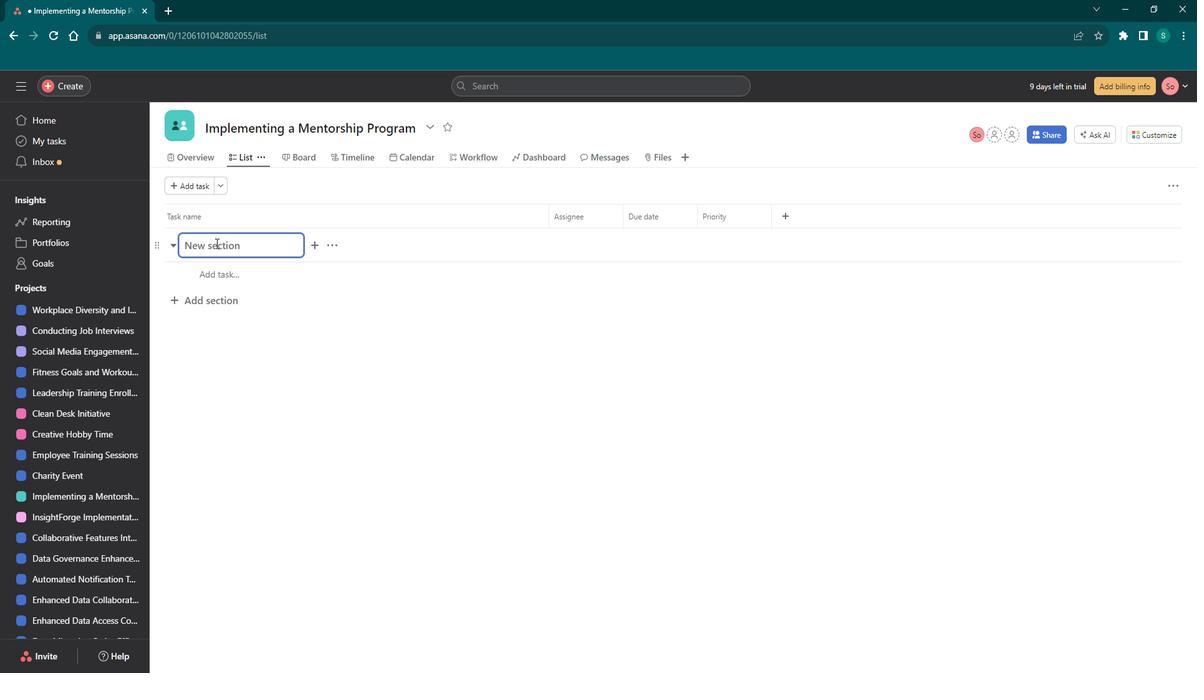 
Action: Key pressed <Key.shift>Onboarding
Screenshot: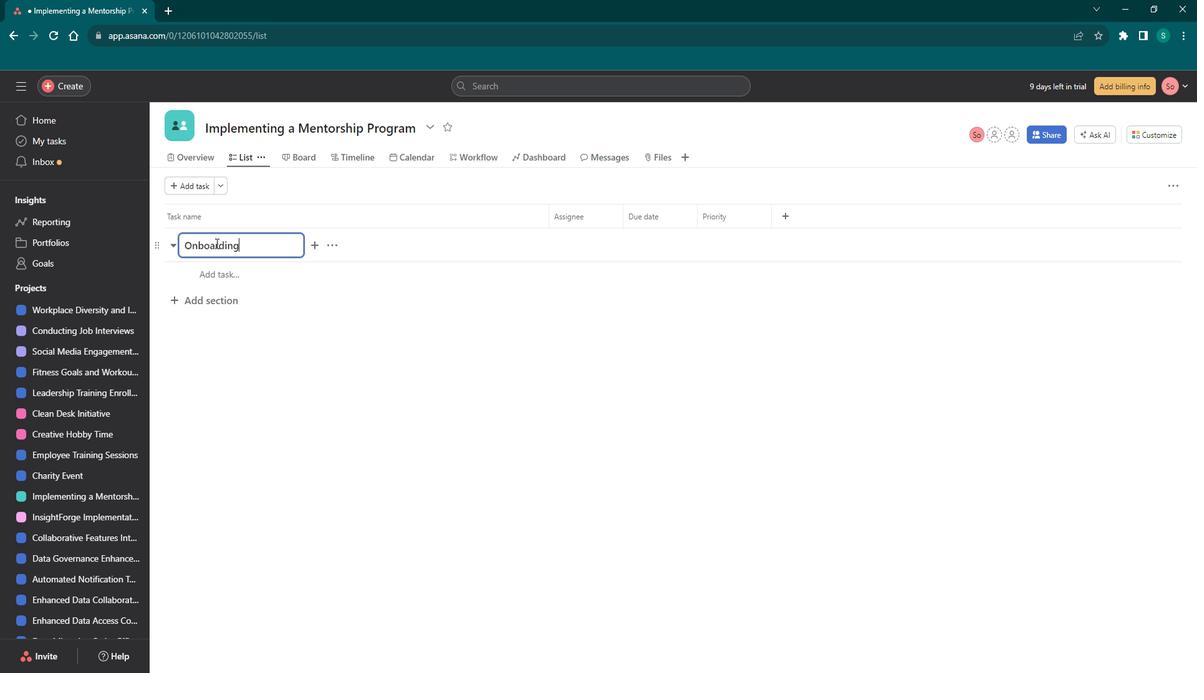 
Action: Mouse moved to (501, 273)
Screenshot: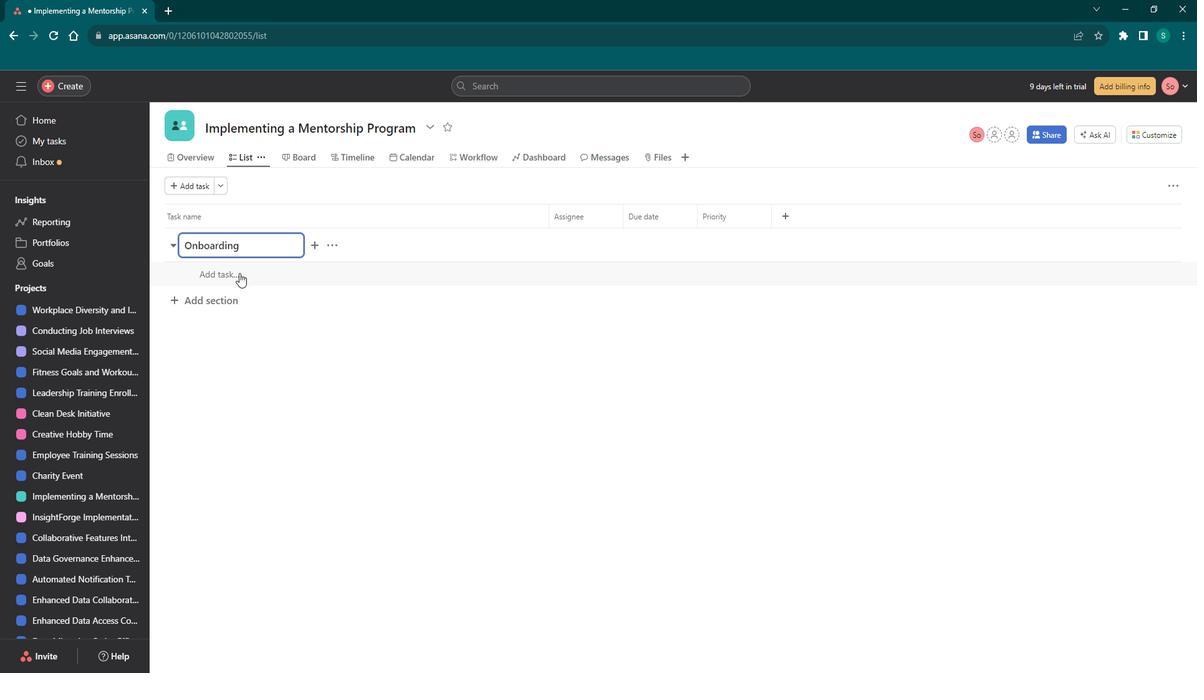 
Action: Mouse pressed left at (501, 273)
Screenshot: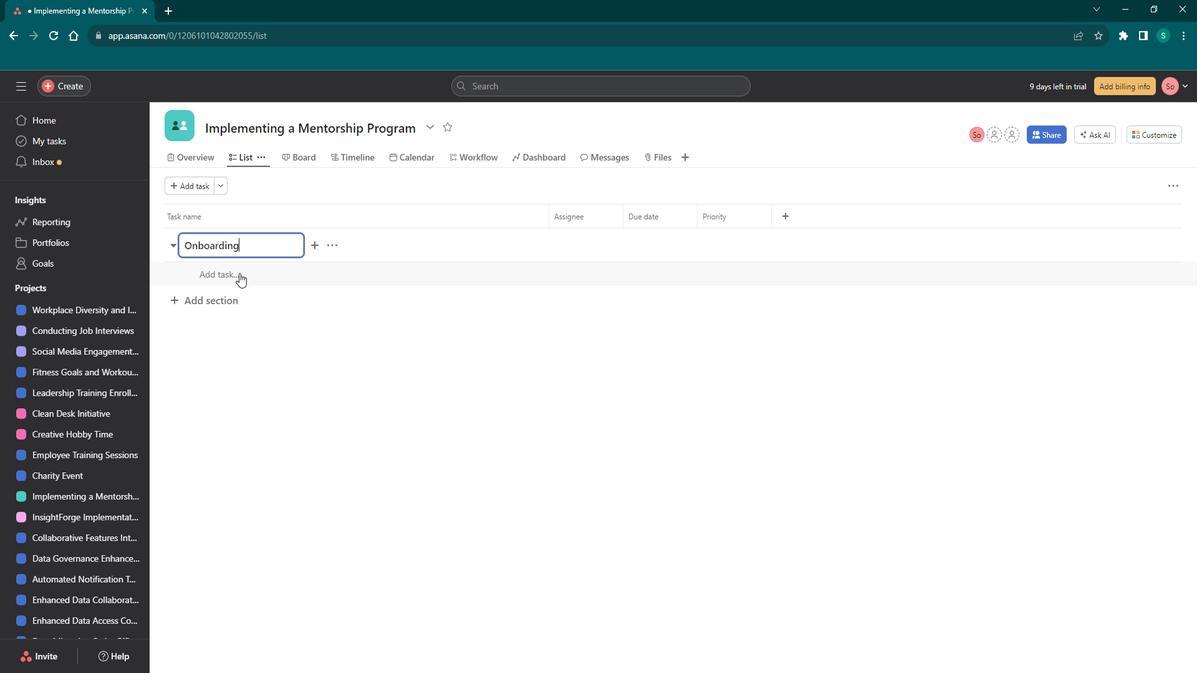 
Action: Key pressed <Key.shift>Recruit<Key.space><Key.shift>Mentors<Key.space>and<Key.space><Key.shift>Mentees
Screenshot: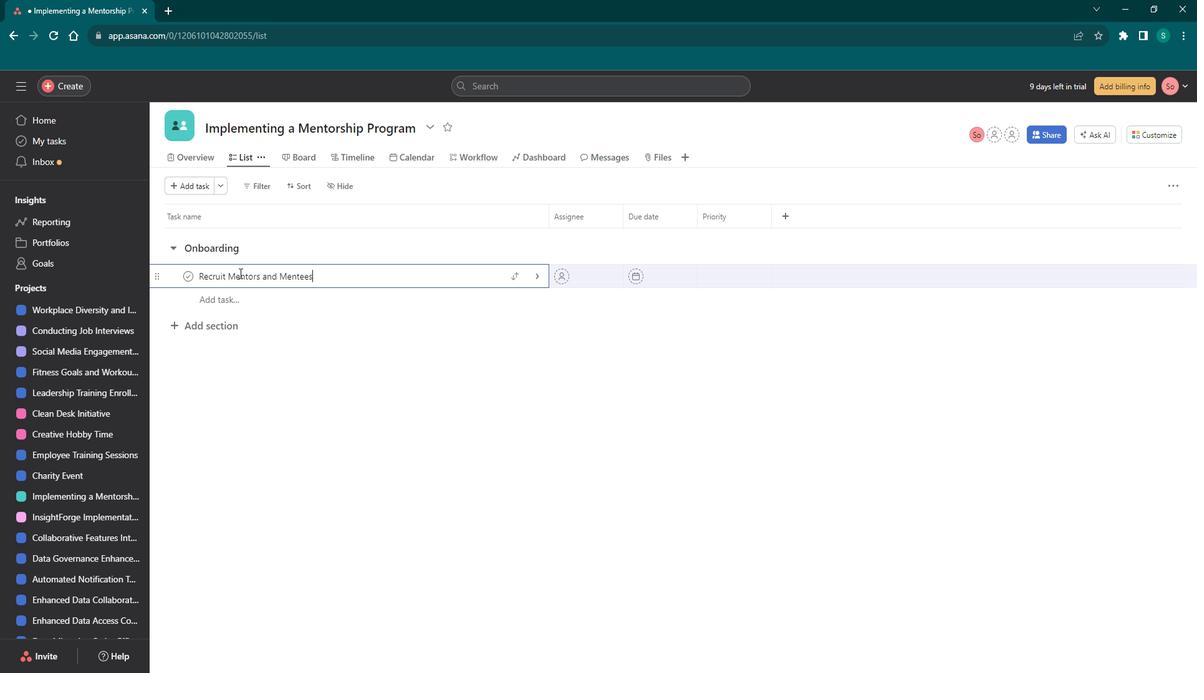 
Action: Mouse moved to (667, 277)
Screenshot: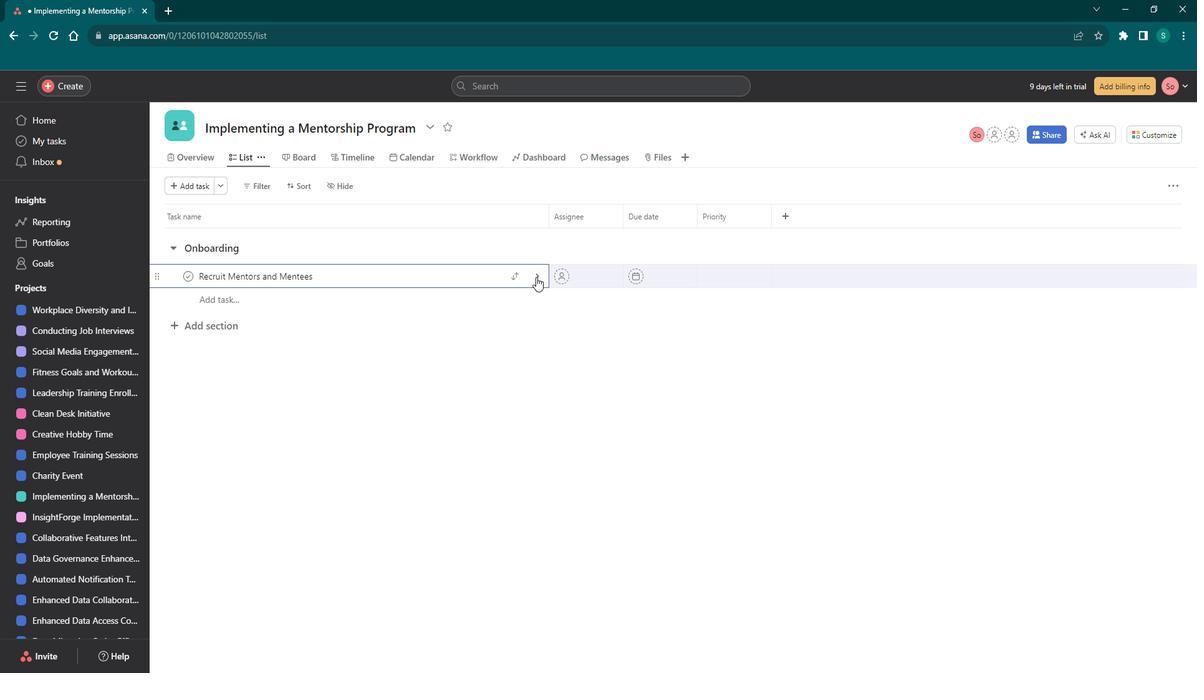 
Action: Mouse pressed left at (667, 277)
Screenshot: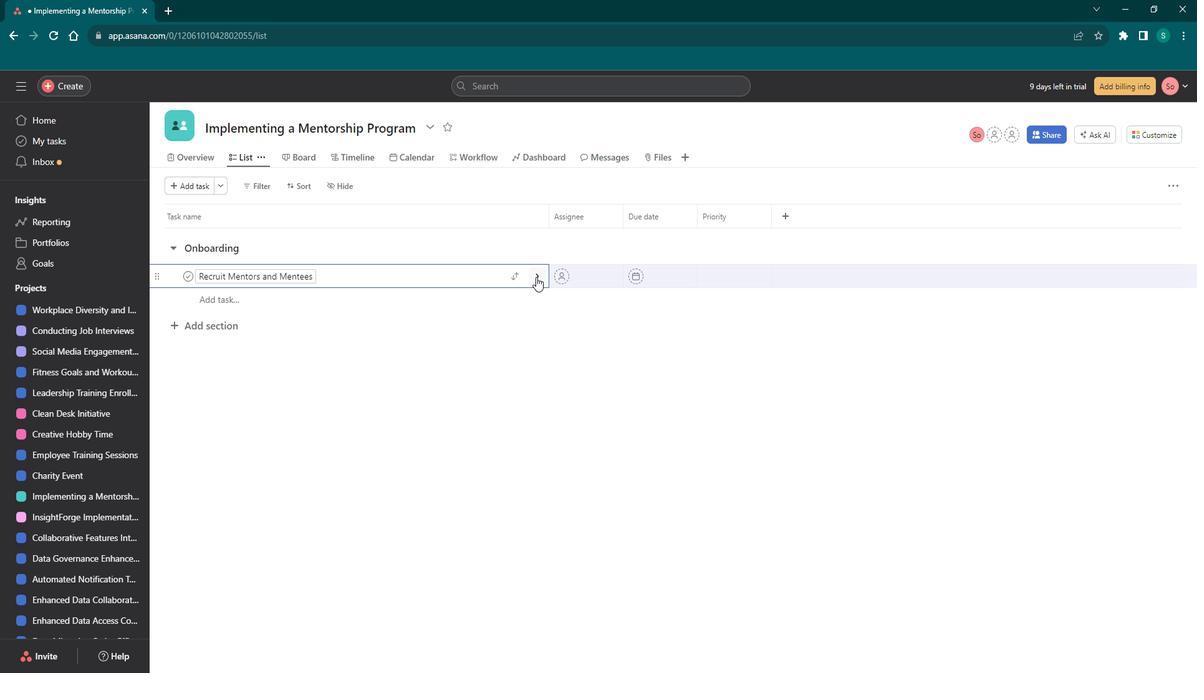 
Action: Mouse moved to (870, 195)
Screenshot: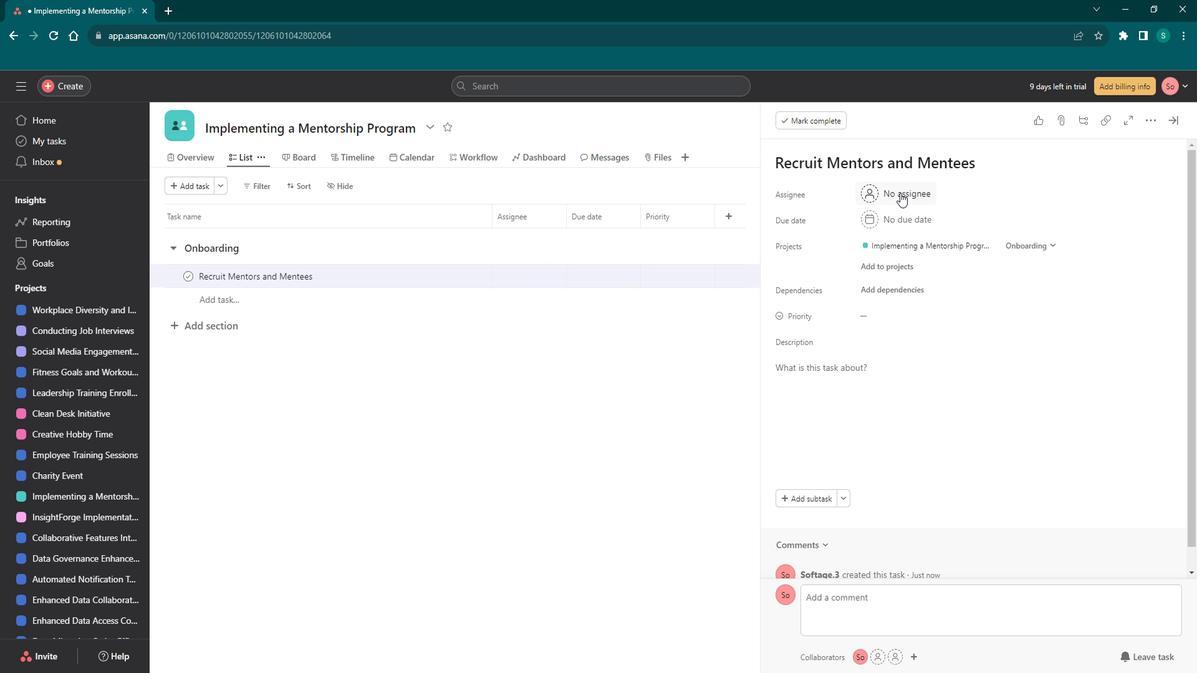 
Action: Mouse pressed left at (870, 195)
Screenshot: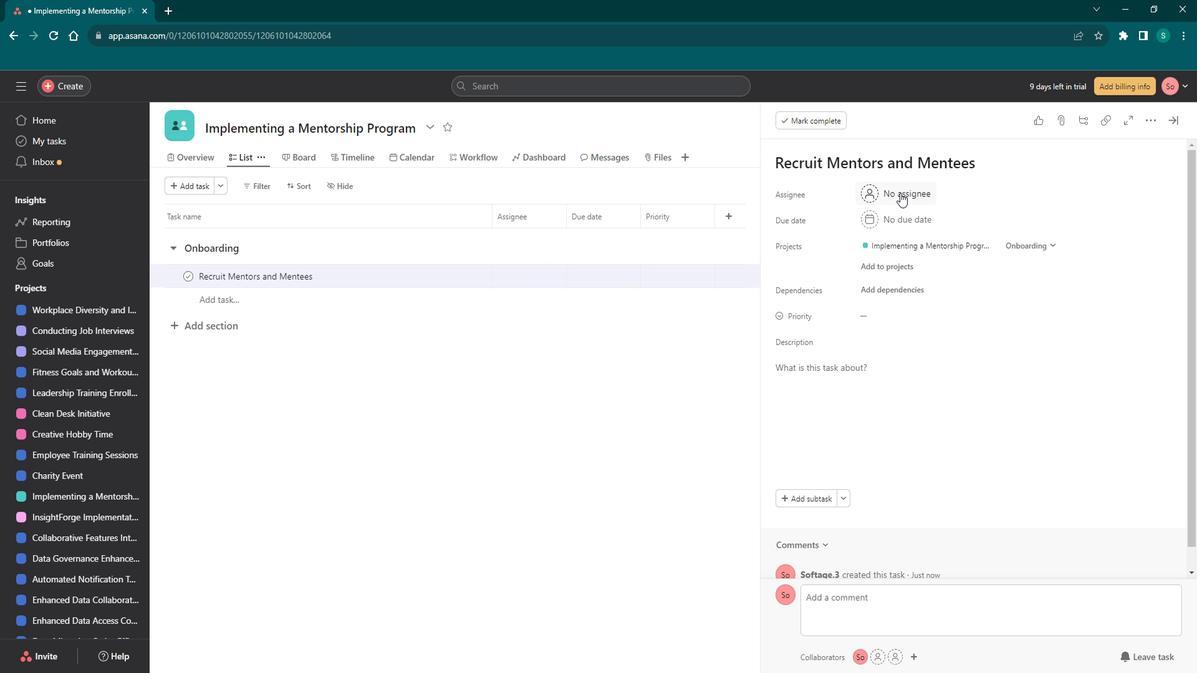 
Action: Mouse moved to (891, 270)
Screenshot: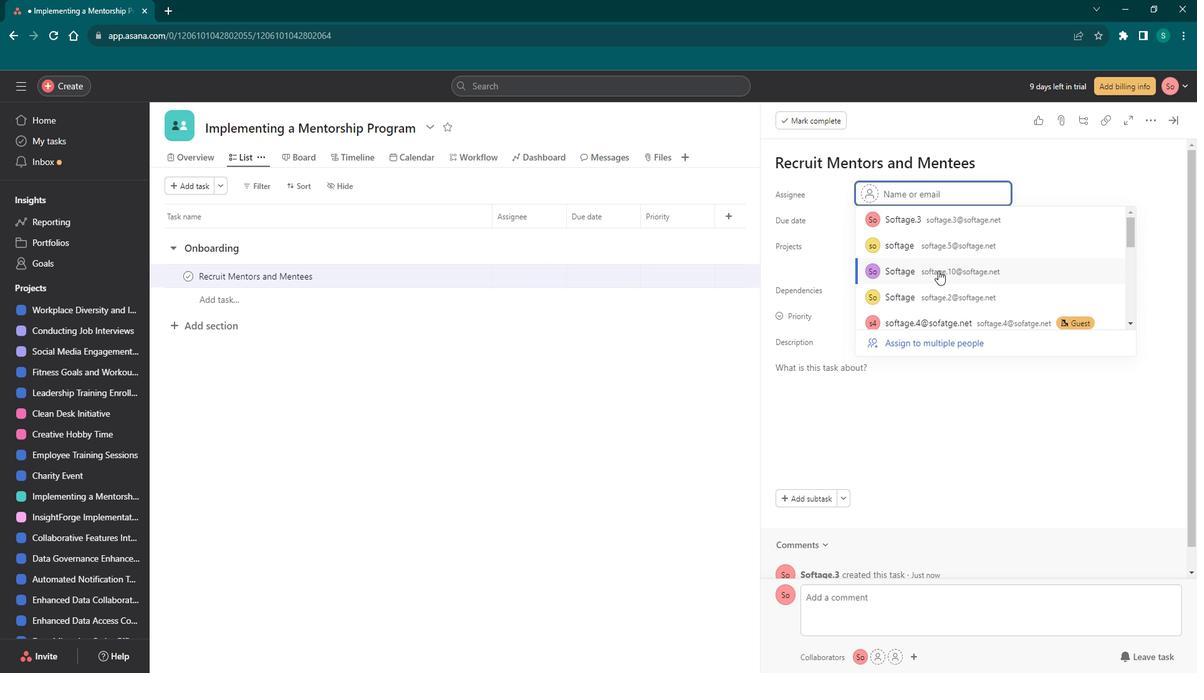 
Action: Mouse pressed left at (891, 270)
Screenshot: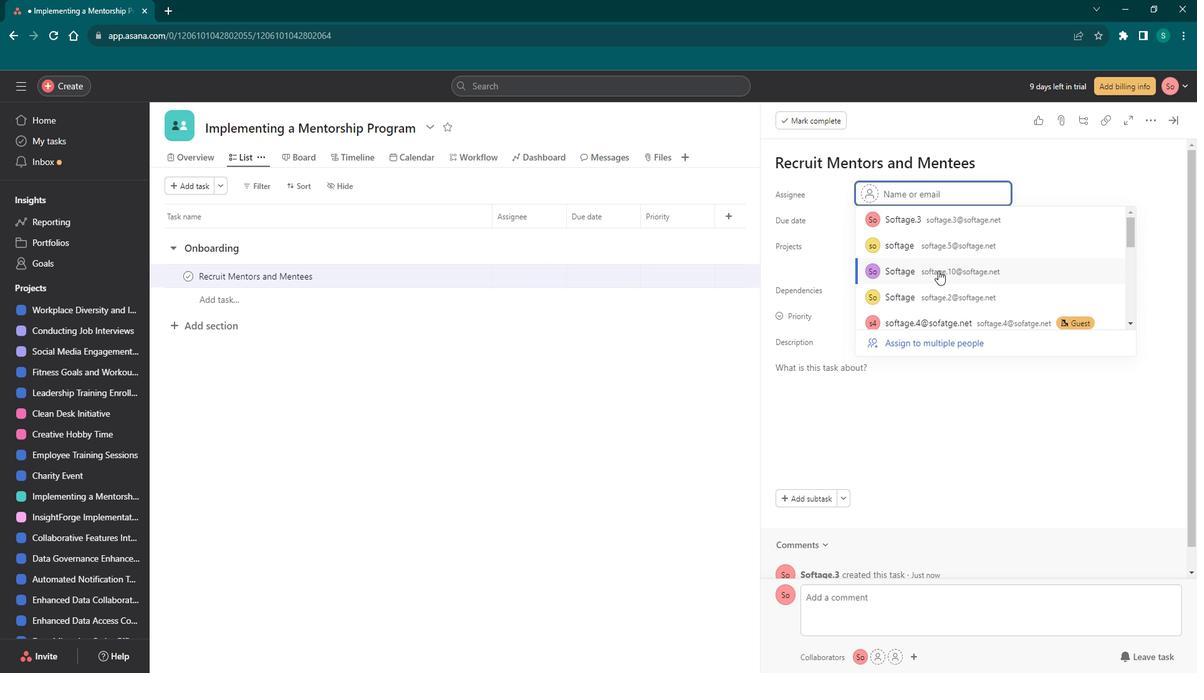 
Action: Mouse moved to (872, 224)
Screenshot: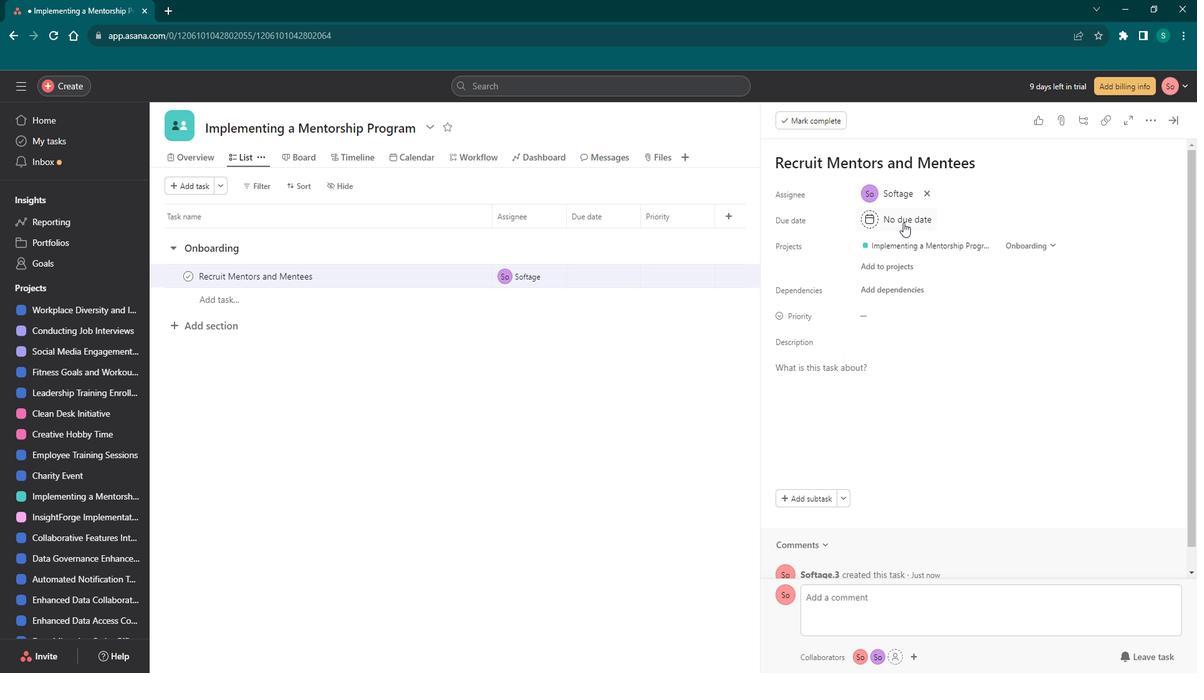 
Action: Mouse pressed left at (872, 224)
Screenshot: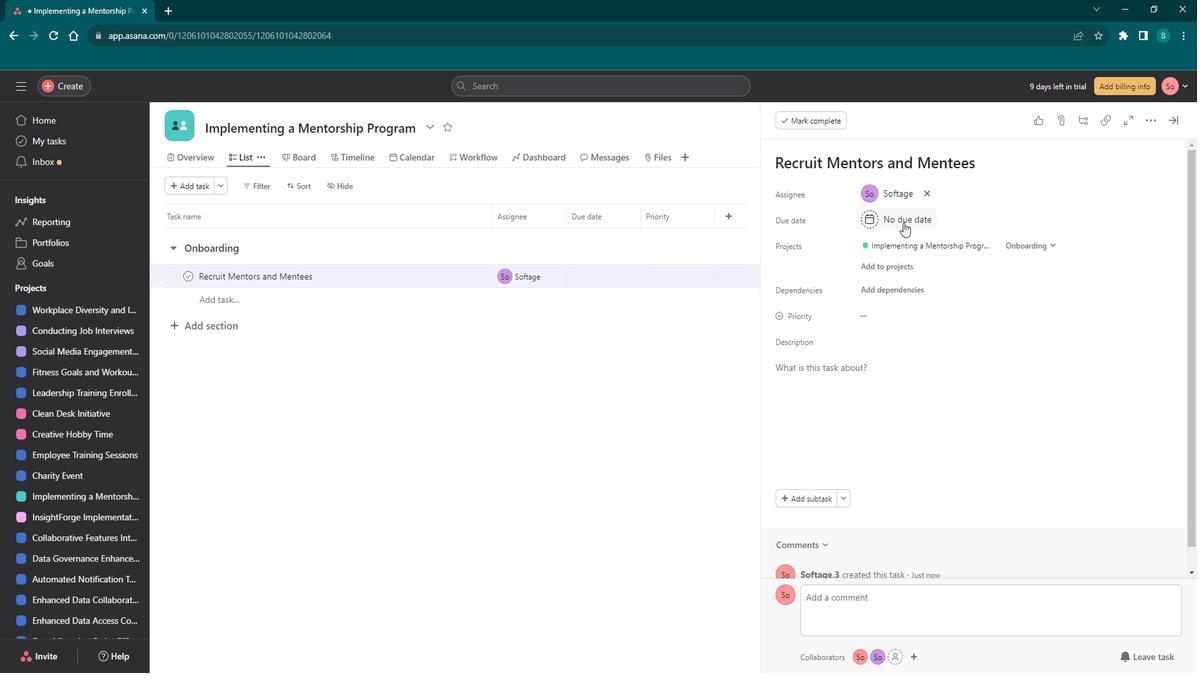 
Action: Mouse moved to (933, 285)
Screenshot: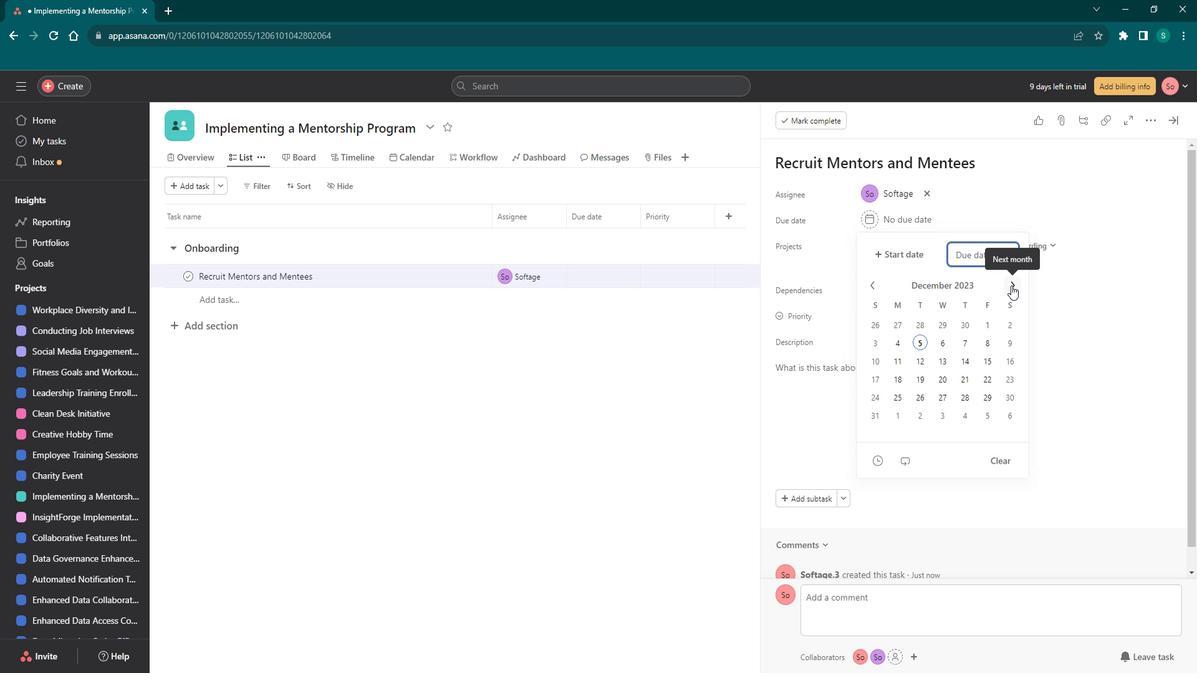 
Action: Mouse pressed left at (933, 285)
Screenshot: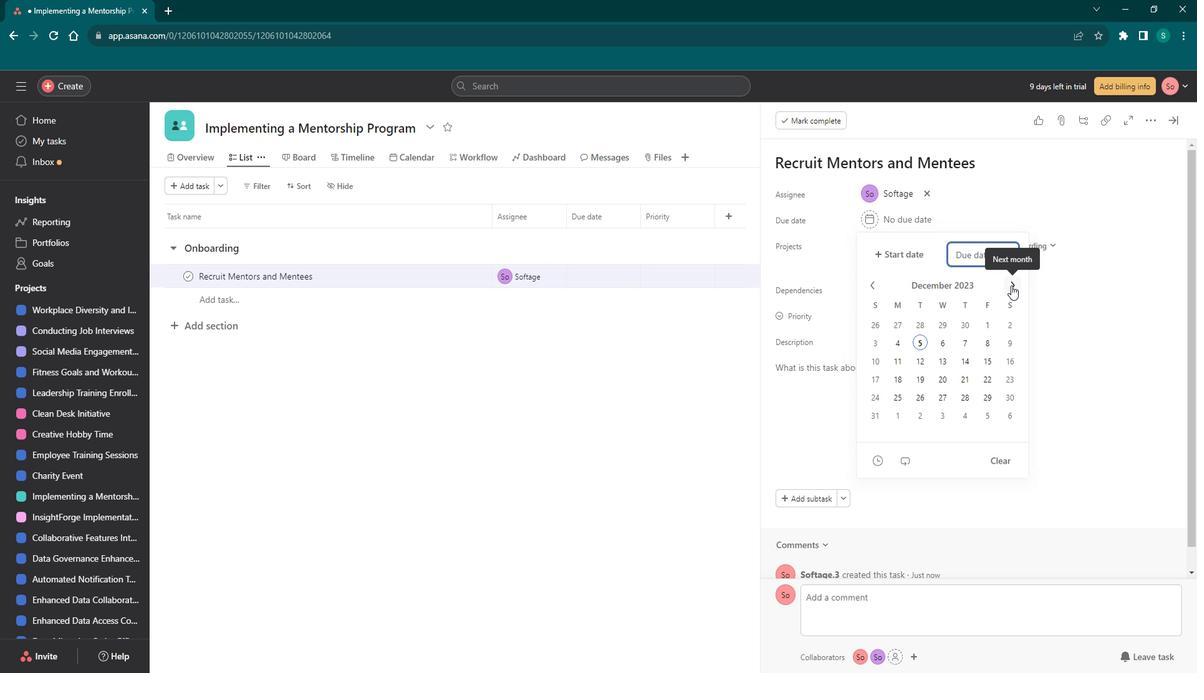 
Action: Mouse moved to (867, 357)
Screenshot: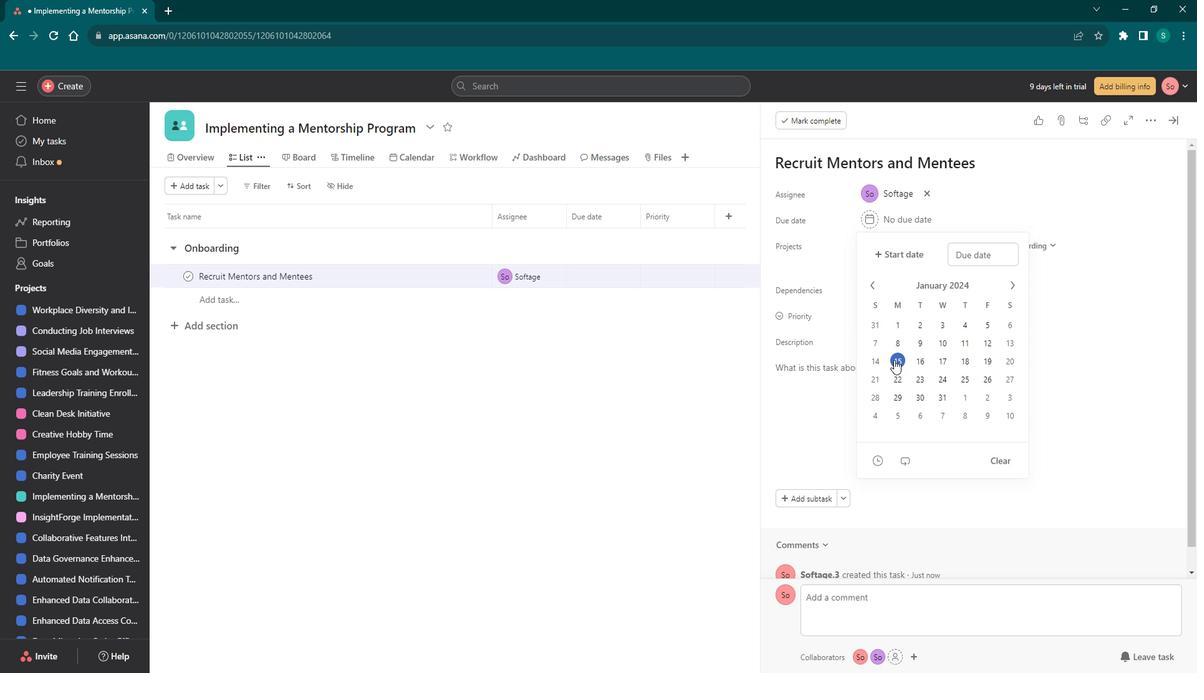 
Action: Mouse pressed left at (867, 357)
Screenshot: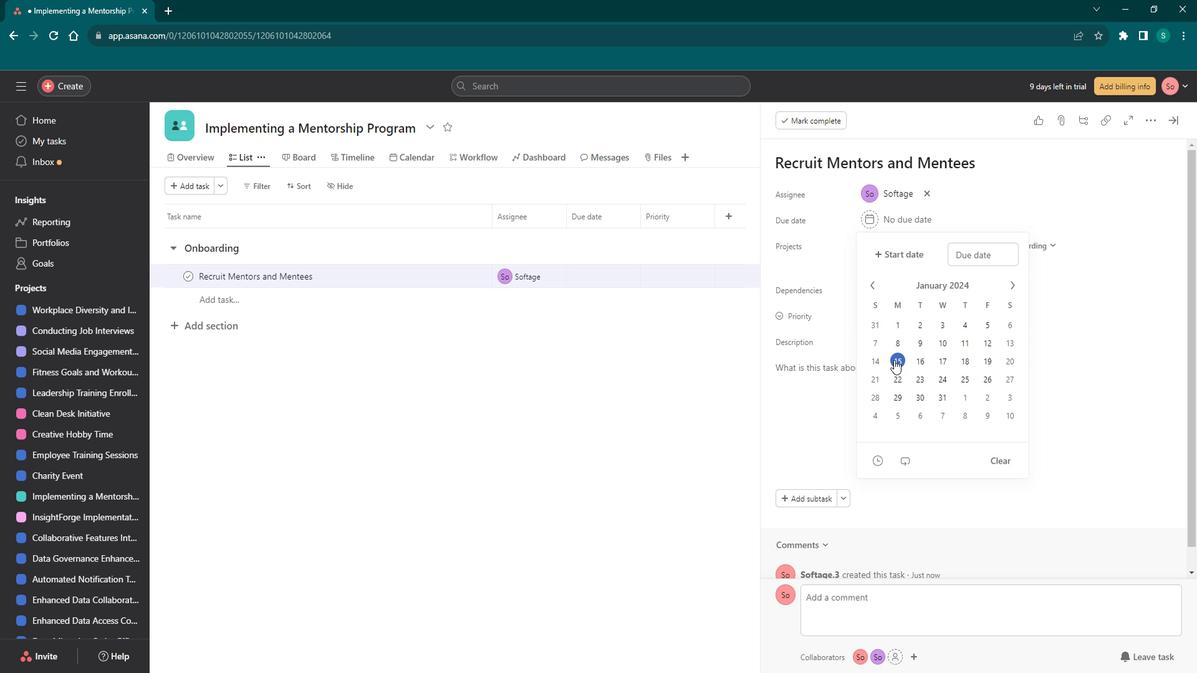 
Action: Mouse moved to (975, 309)
Screenshot: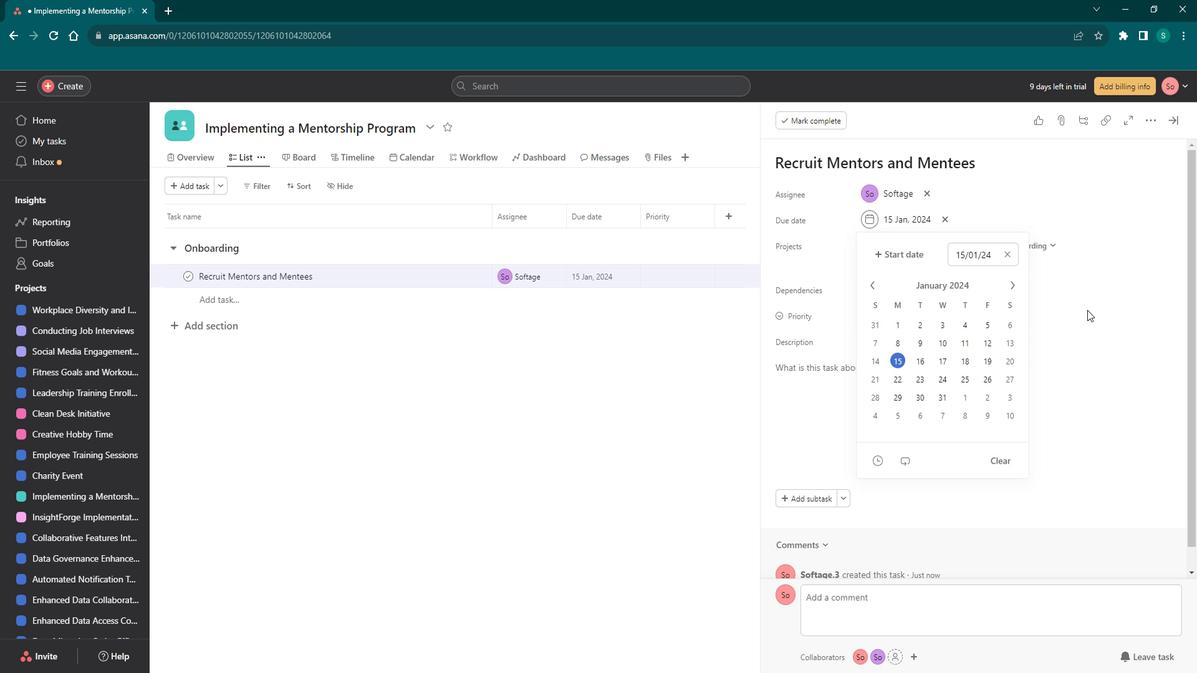 
Action: Mouse pressed left at (975, 309)
Screenshot: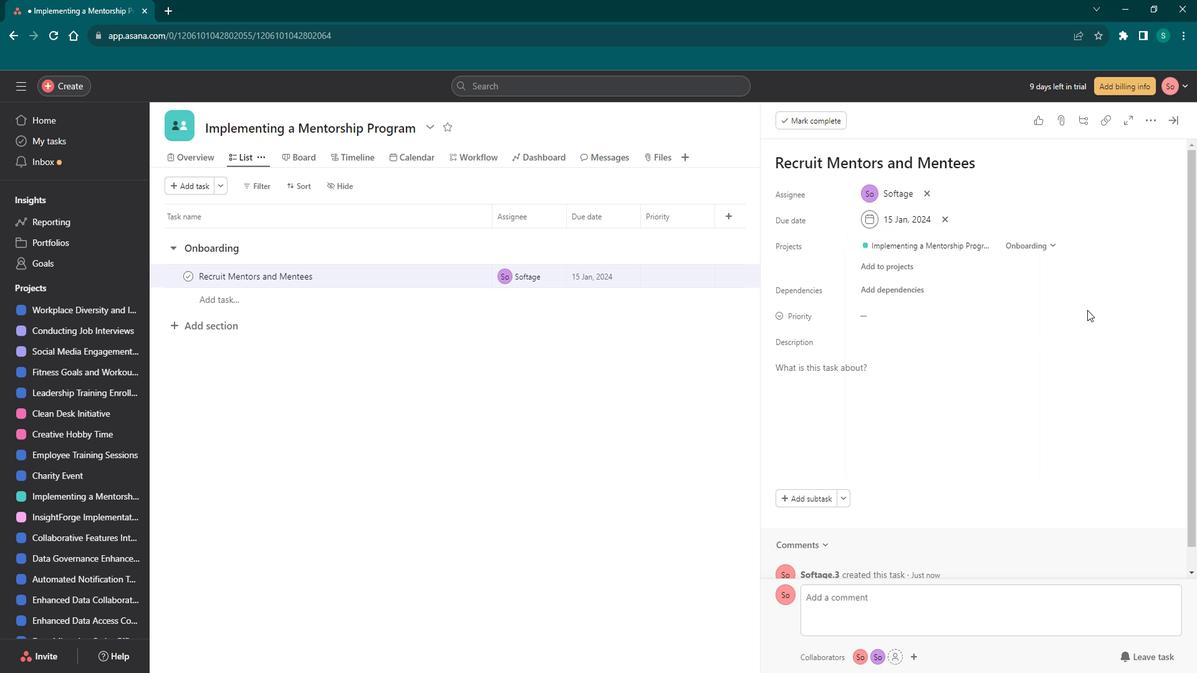 
Action: Mouse moved to (874, 313)
Screenshot: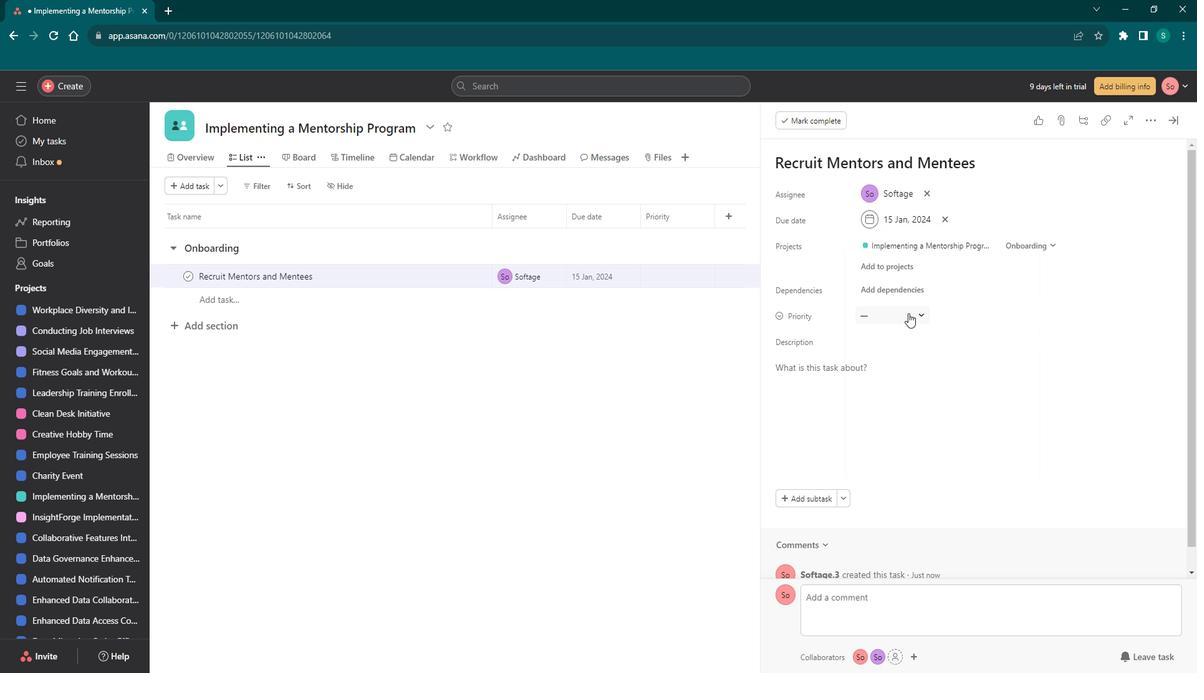 
Action: Mouse pressed left at (874, 313)
Screenshot: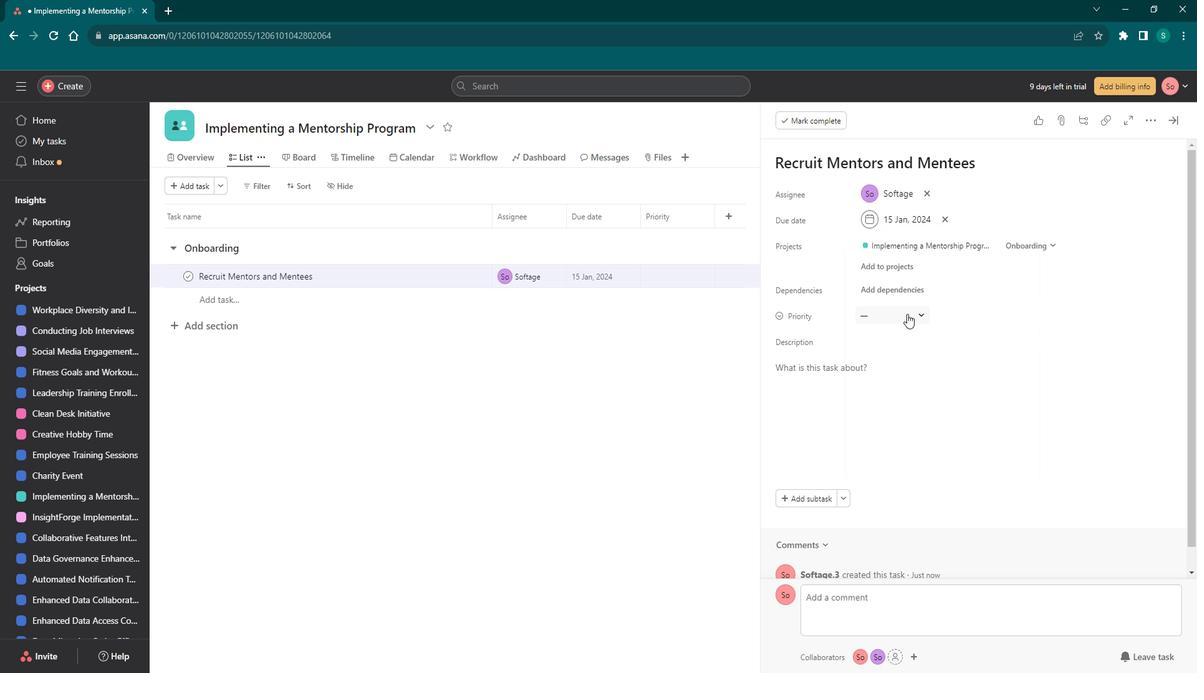 
Action: Mouse moved to (886, 358)
Screenshot: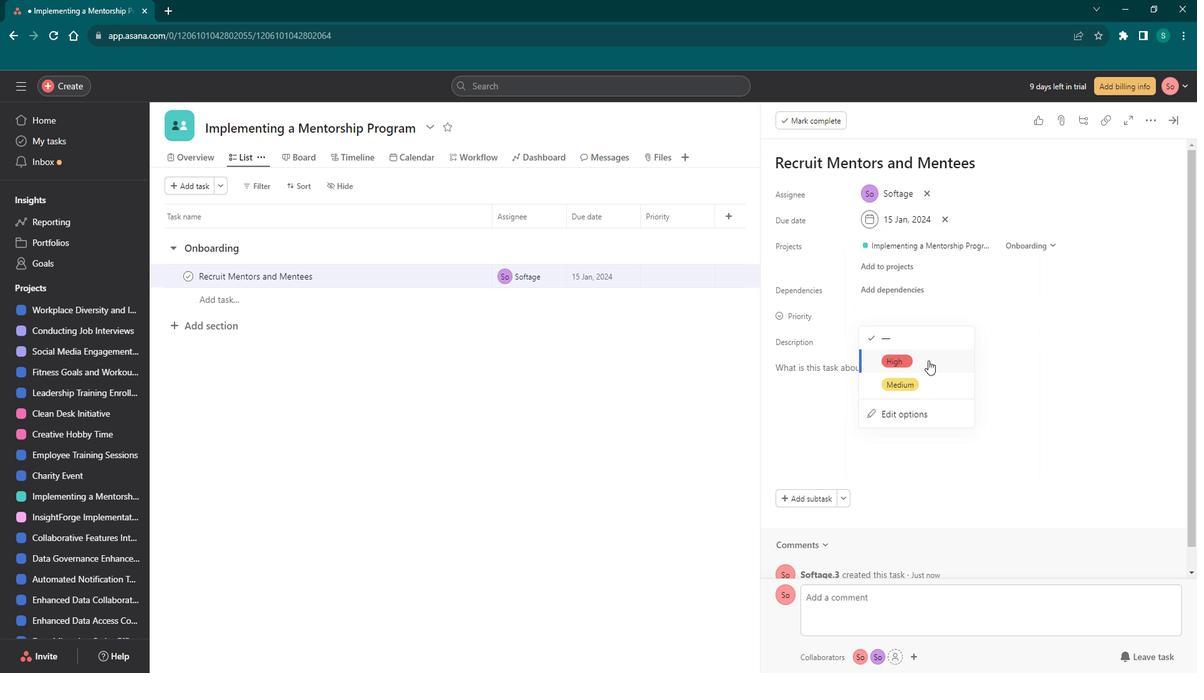 
Action: Mouse pressed left at (886, 358)
Screenshot: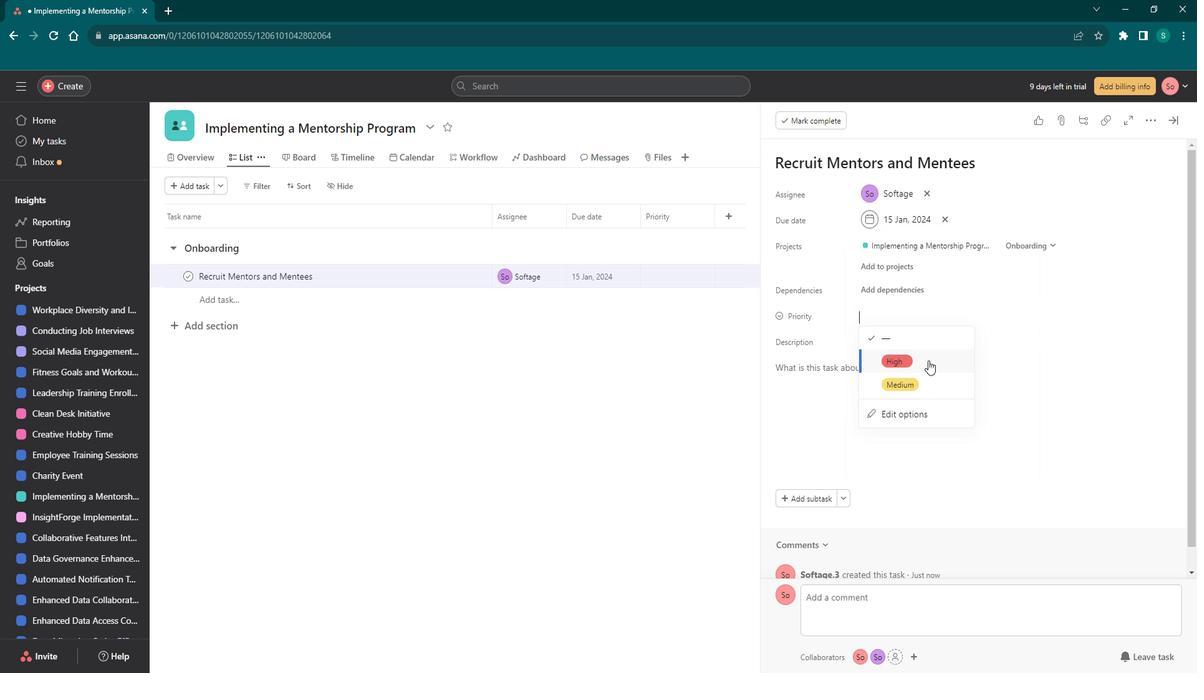 
Action: Mouse moved to (850, 371)
Screenshot: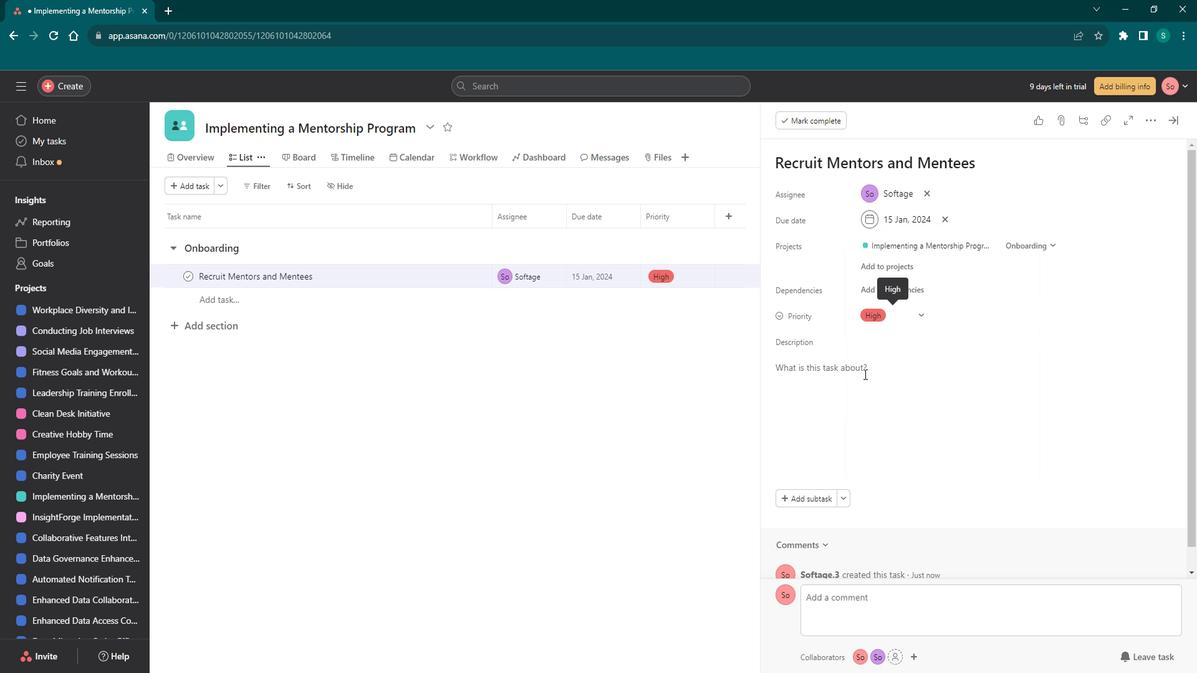 
Action: Mouse pressed left at (850, 371)
Screenshot: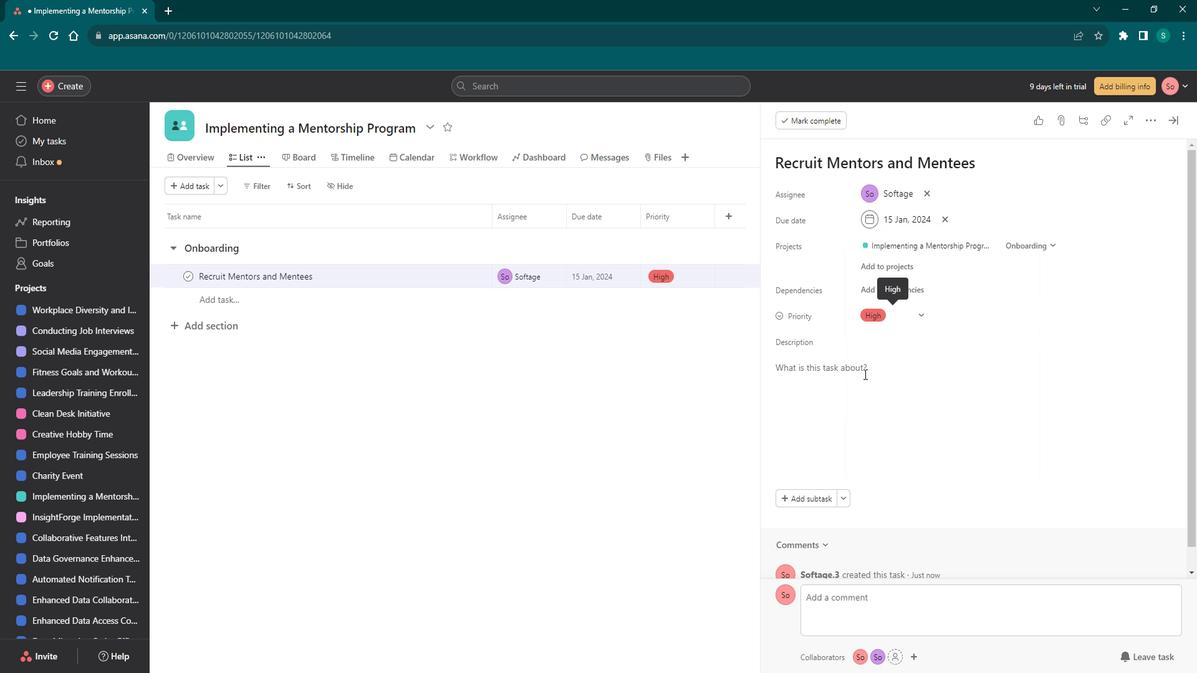 
Action: Key pressed <Key.shift>Develop<Key.space>a<Key.space>comprehensive<Key.space>recruitment<Key.space>strategy<Key.space>to<Key.space>attract<Key.space>mentors<Key.space>and<Key.space>mentees.<Key.space><Key.shift>Create<Key.space>engaging<Key.space>marketing<Key.space>materials,<Key.space>including<Key.space>a<Key.space>promotional<Key.space>video,<Key.space>and<Key.space>launch<Key.space>a<Key.space>social<Key.space>media<Key.space>campaign<Key.space>to<Key.space>generate<Key.space>interest.
Screenshot: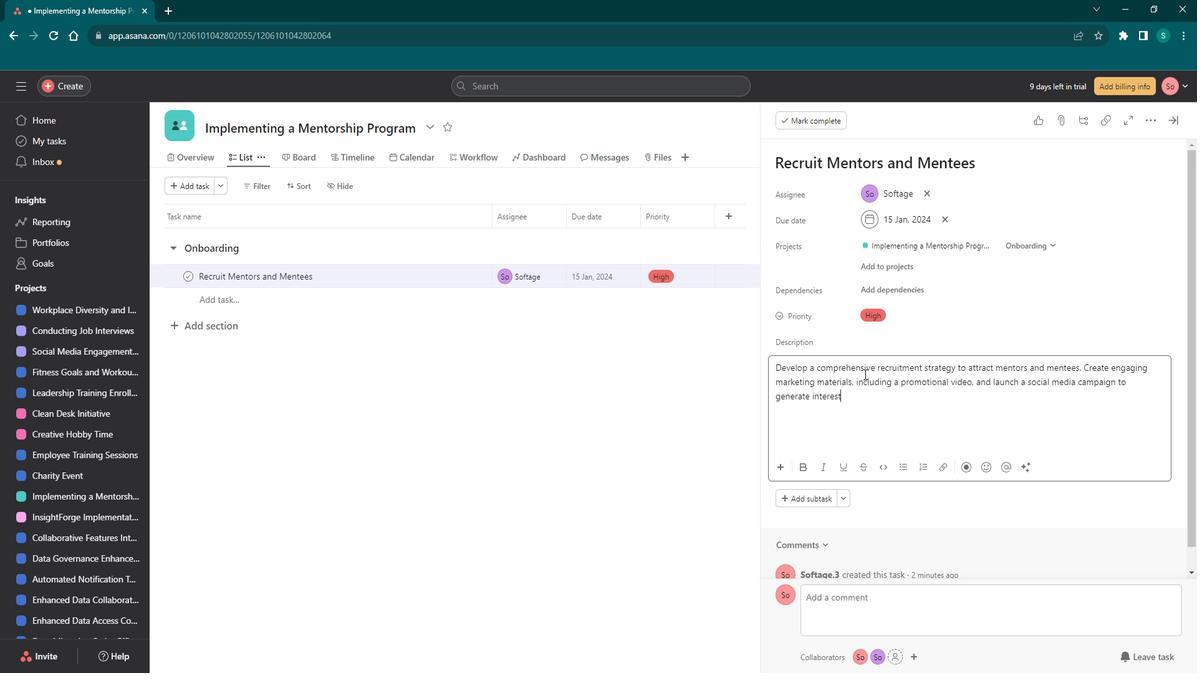 
Action: Mouse moved to (206, 289)
Screenshot: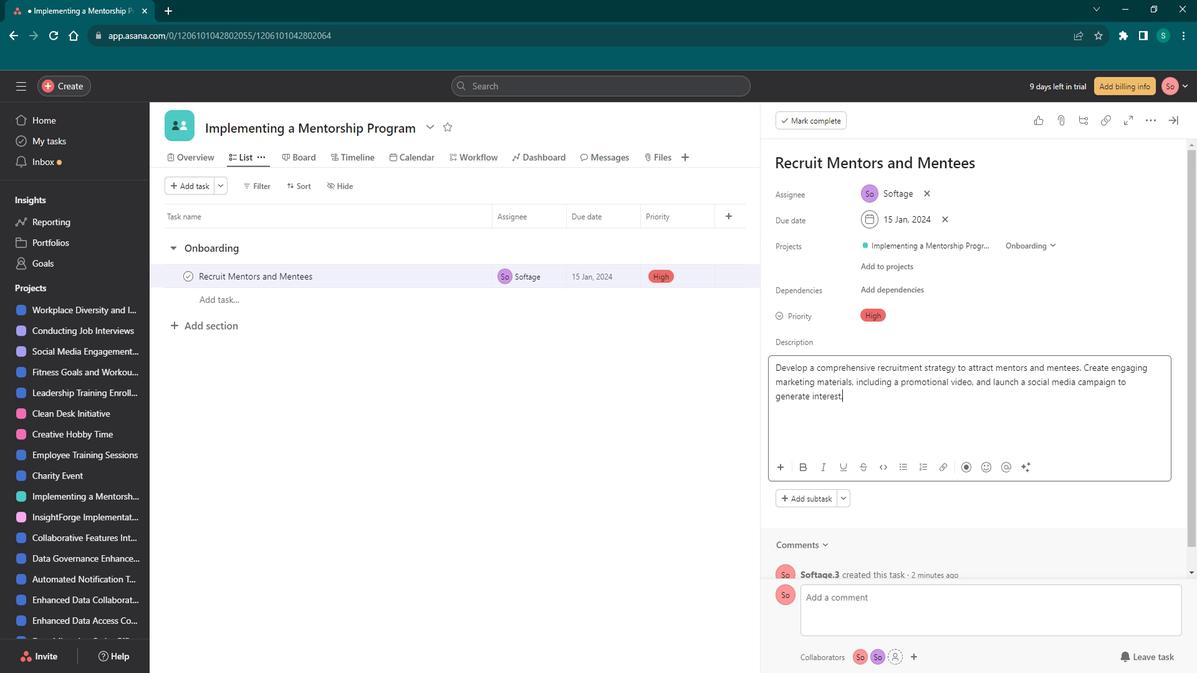 
Action: Mouse scrolled (206, 288) with delta (0, 0)
Screenshot: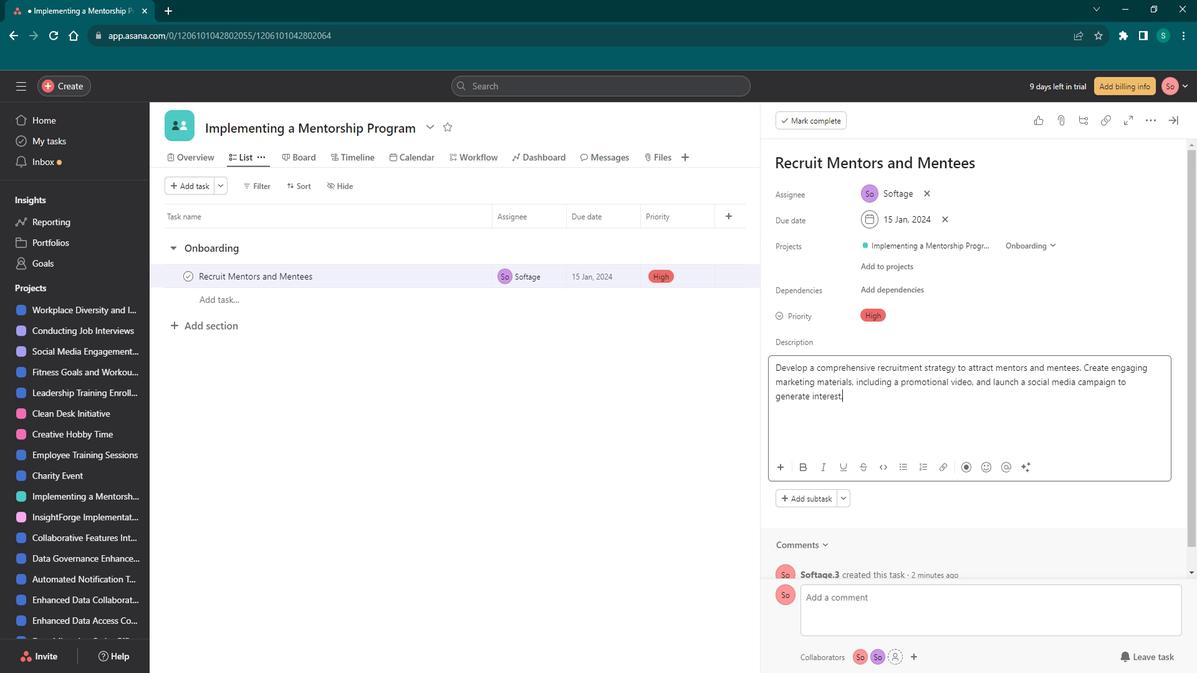 
Action: Mouse moved to (820, 489)
Screenshot: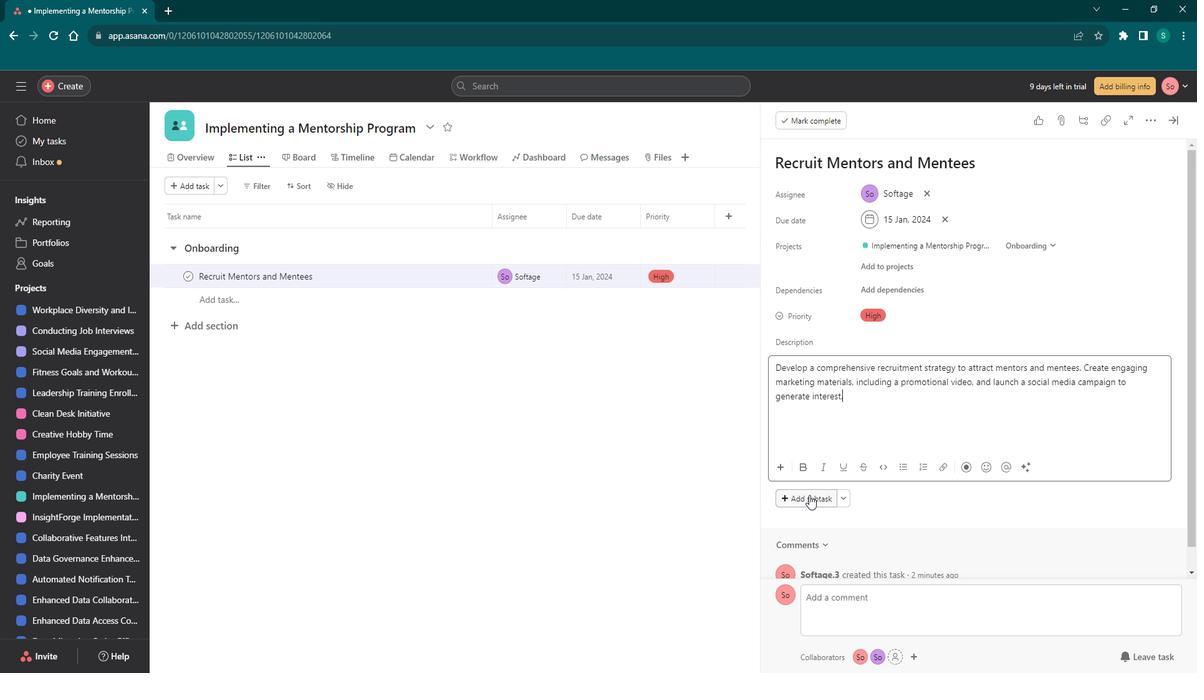 
Action: Mouse pressed left at (820, 489)
Screenshot: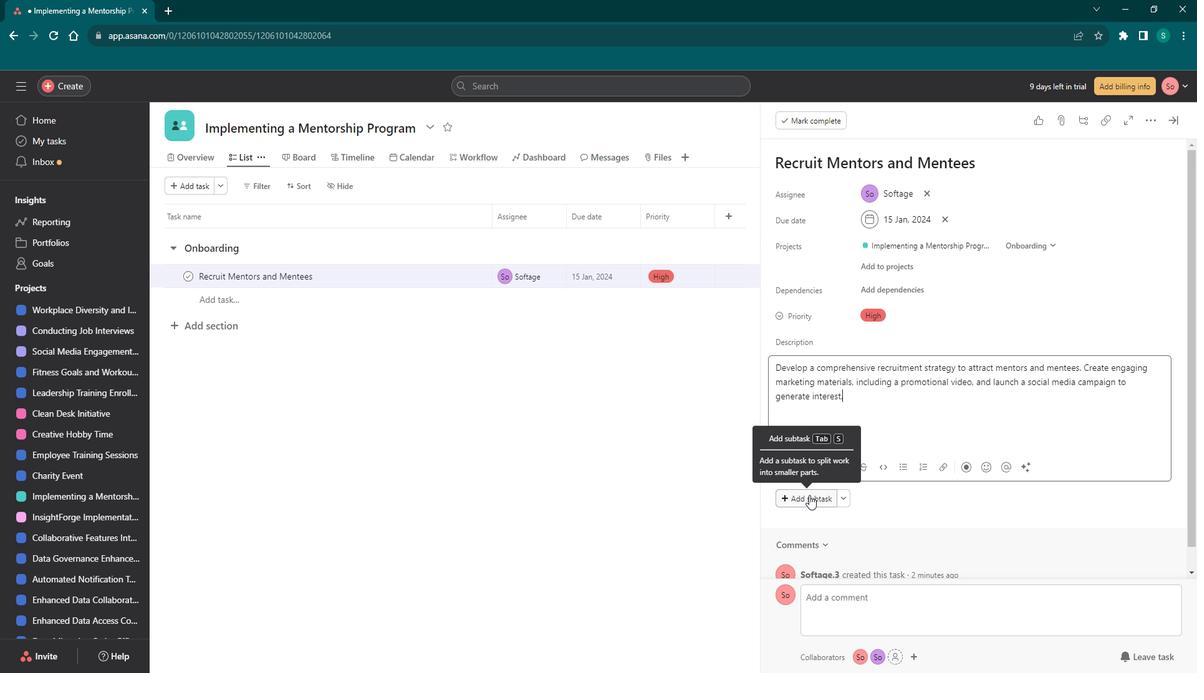 
Action: Mouse moved to (813, 458)
Screenshot: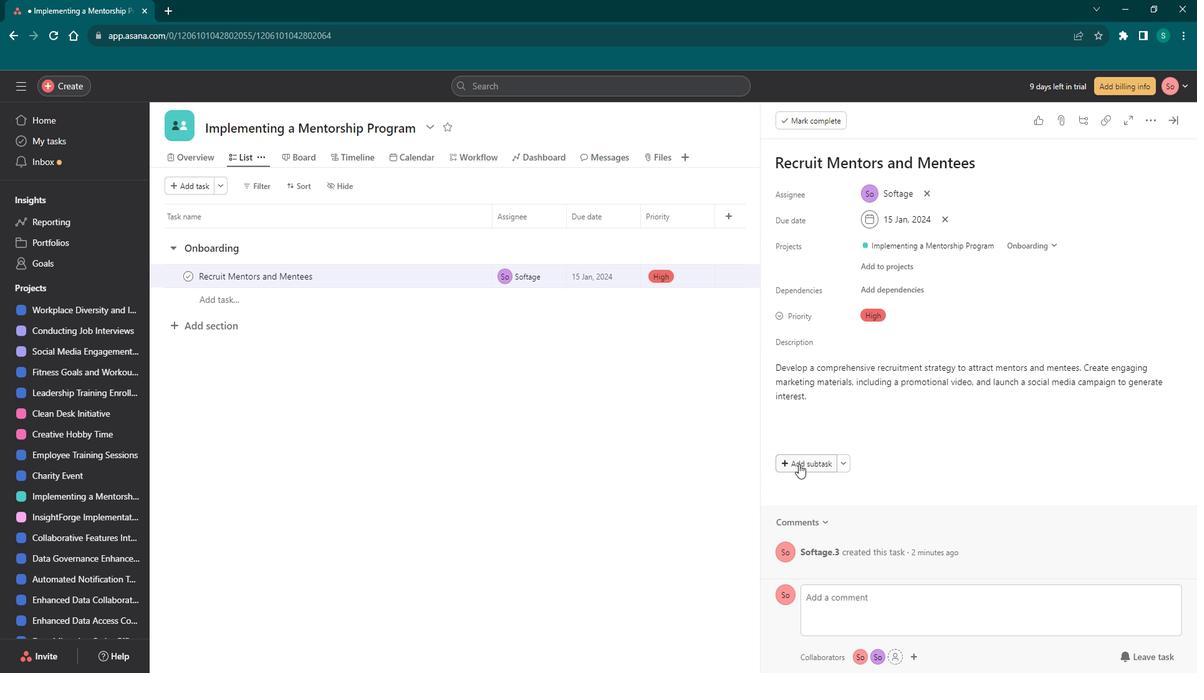 
Action: Mouse pressed left at (813, 458)
Screenshot: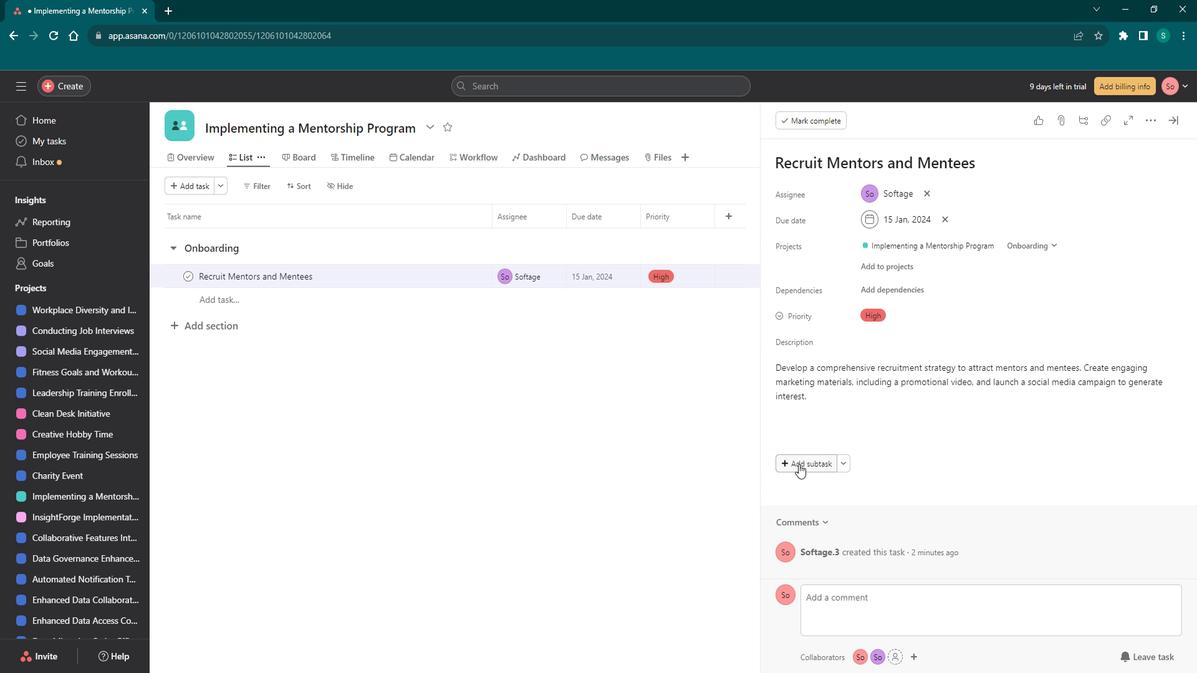
Action: Mouse moved to (860, 454)
Screenshot: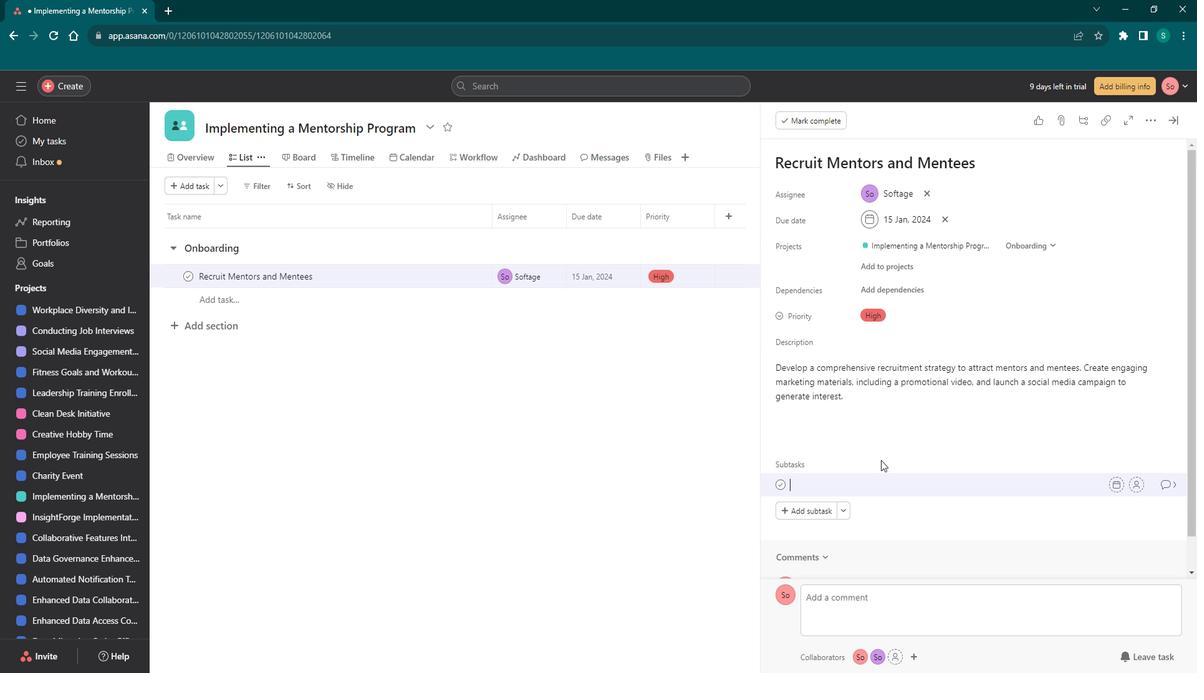 
Action: Key pressed <Key.shift>Create<Key.space>a<Key.space>recruitment<Key.space>email<Key.space>template.<Key.enter><Key.shift><Key.shift>Develop<Key.space>a<Key.space>series<Key.space>of<Key.space>social<Key.space>medo<Key.backspace>ia<Key.space>posts.<Key.enter><Key.shift><Key.shift><Key.shift><Key.shift><Key.shift>Design<Key.space>promotional<Key.space>materials
Screenshot: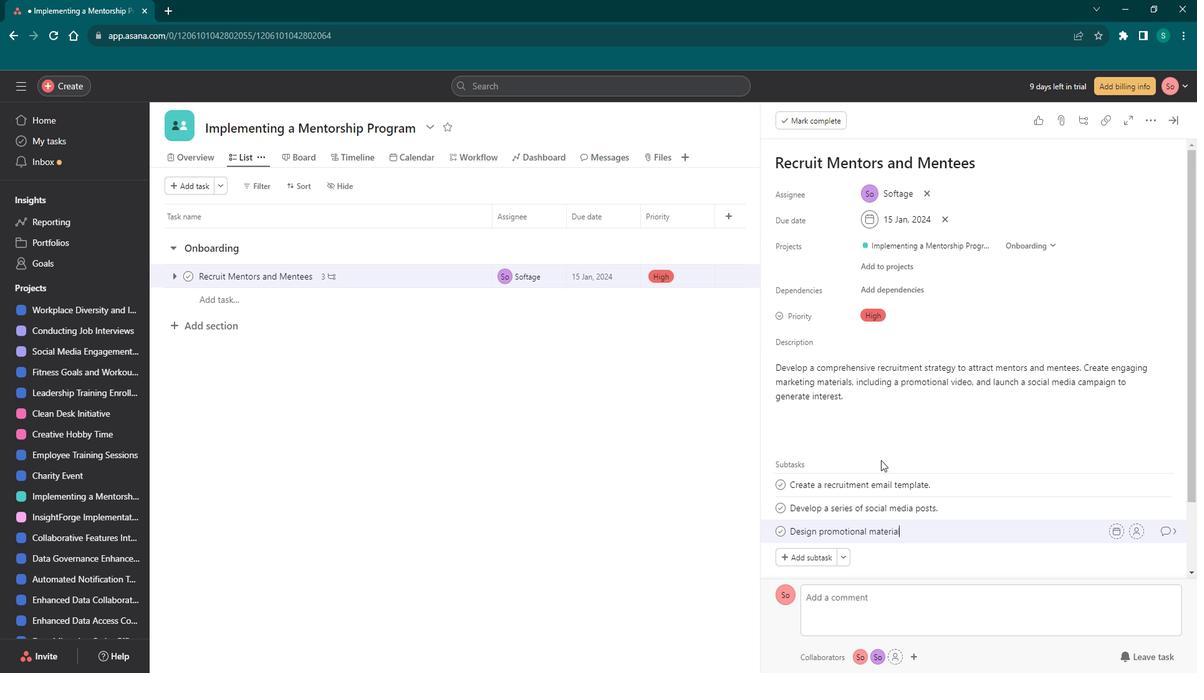 
Action: Mouse moved to (1025, 121)
Screenshot: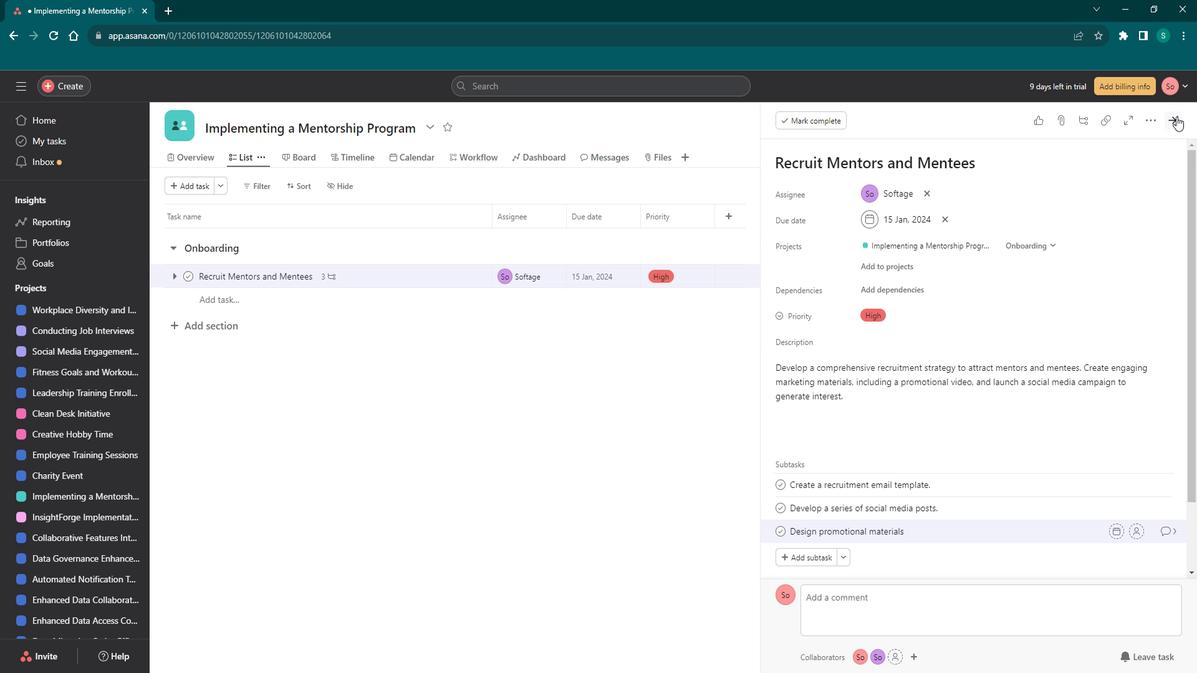 
Action: Mouse pressed left at (1025, 121)
Screenshot: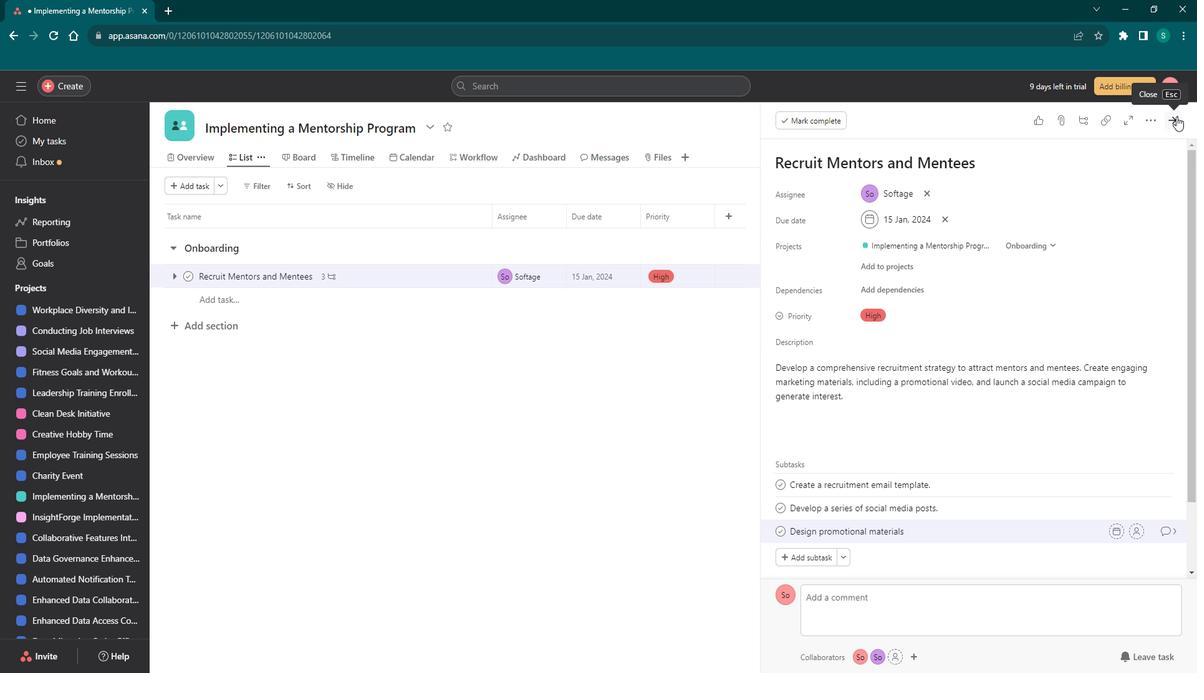 
Action: Mouse moved to (163, 372)
Screenshot: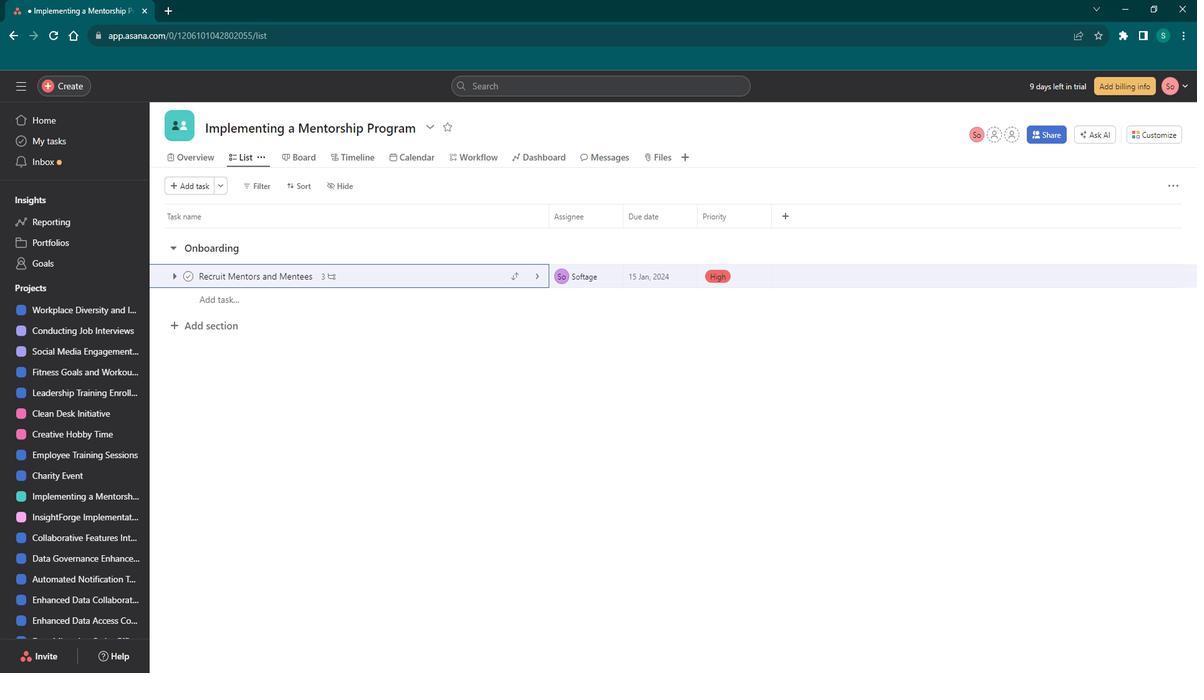 
Action: Mouse scrolled (163, 371) with delta (0, 0)
Screenshot: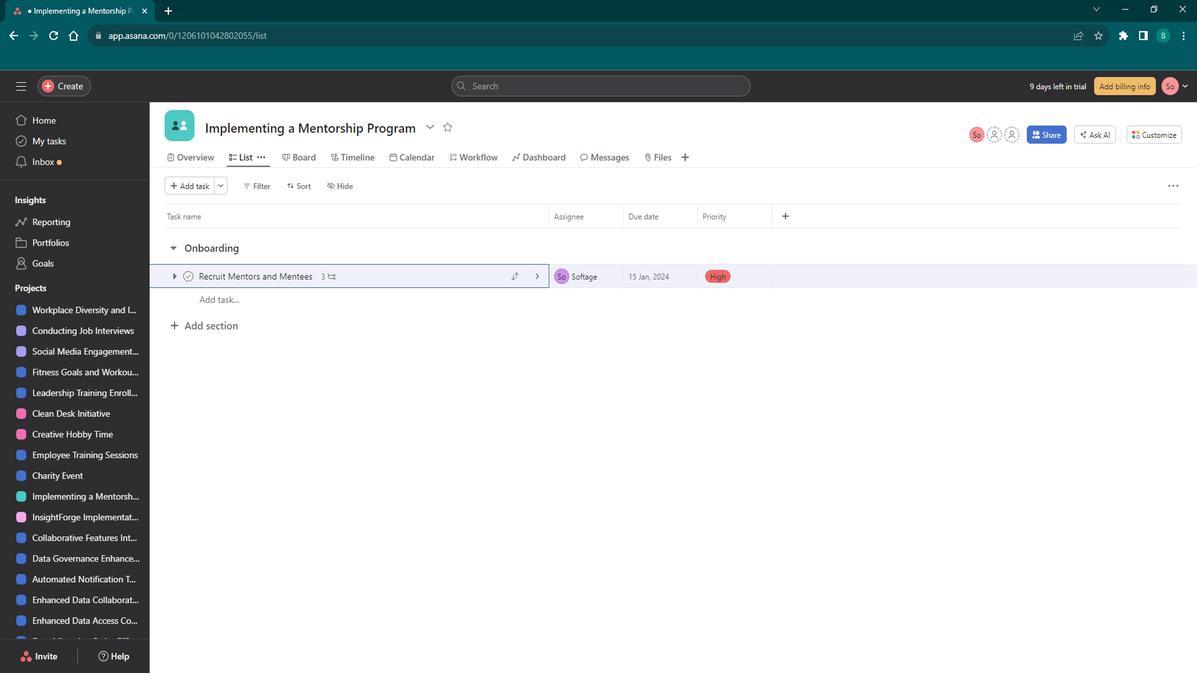 
Action: Mouse moved to (497, 296)
Screenshot: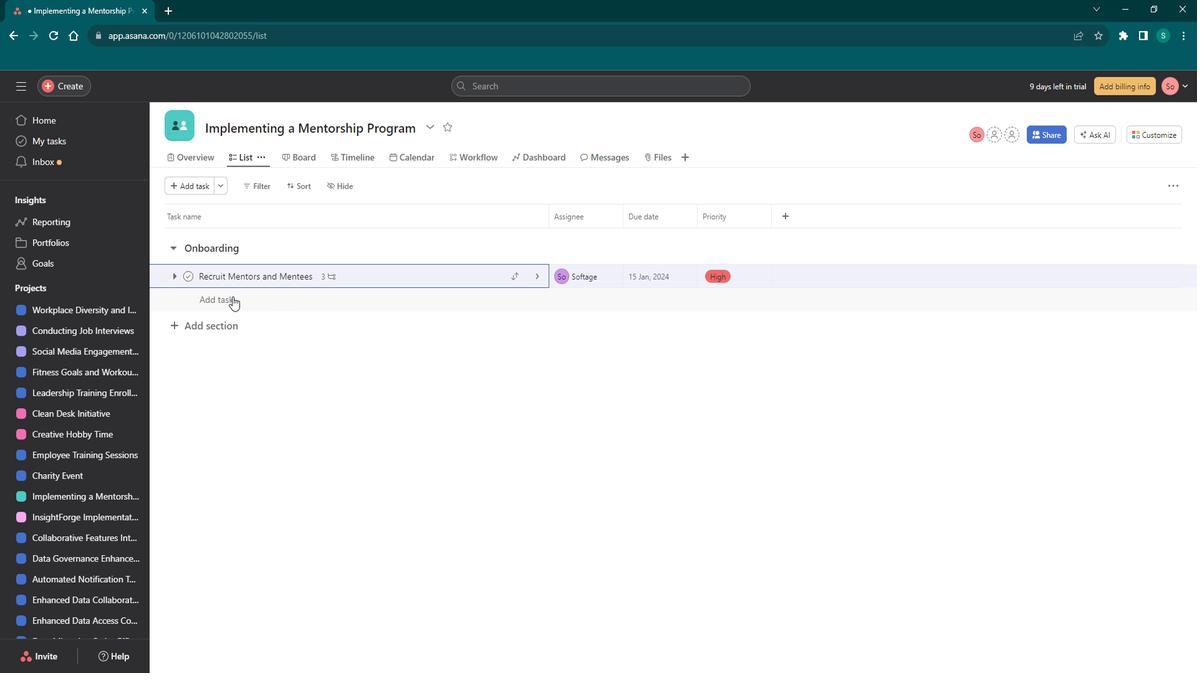 
Action: Mouse pressed left at (497, 296)
Screenshot: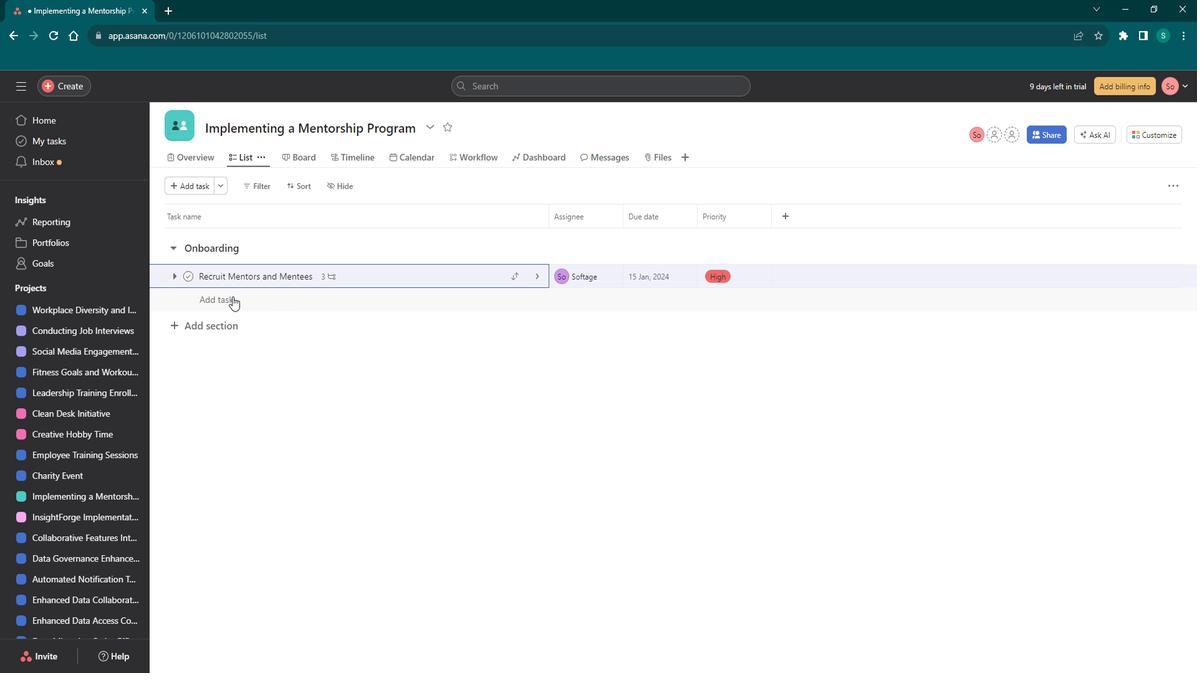 
Action: Mouse moved to (495, 300)
Screenshot: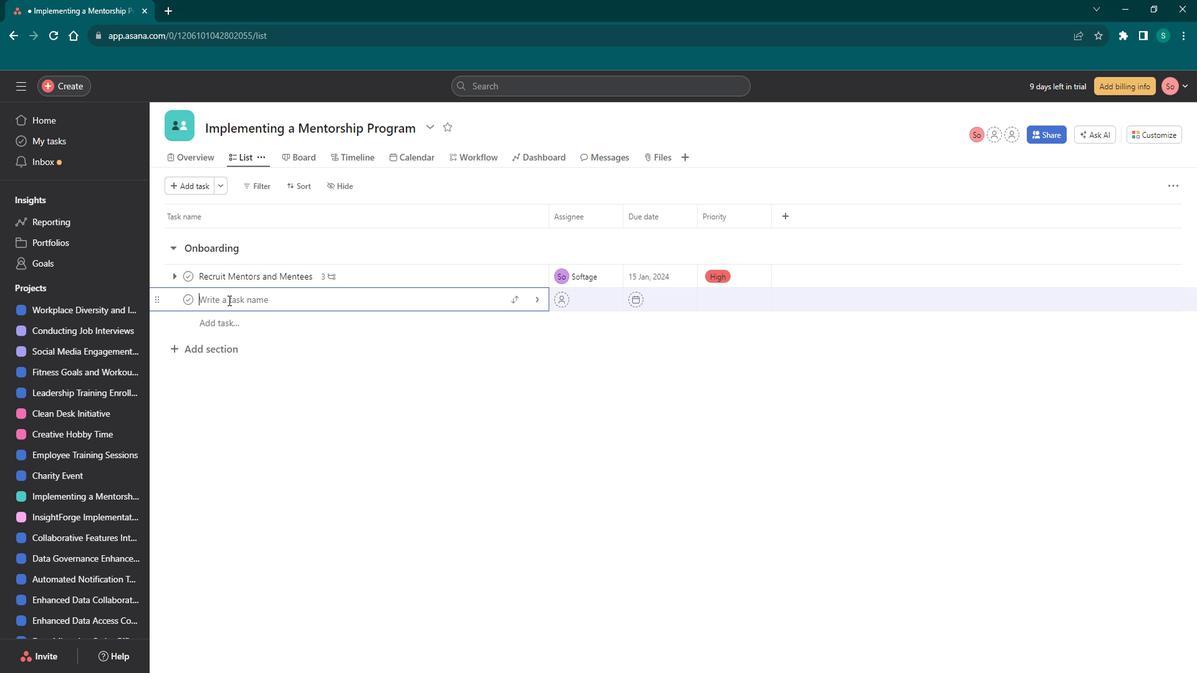 
Action: Key pressed <Key.shift><Key.shift><Key.shift><Key.shift><Key.shift><Key.shift><Key.shift><Key.shift><Key.shift><Key.shift>Program<Key.space><Key.shift>Orientation
Screenshot: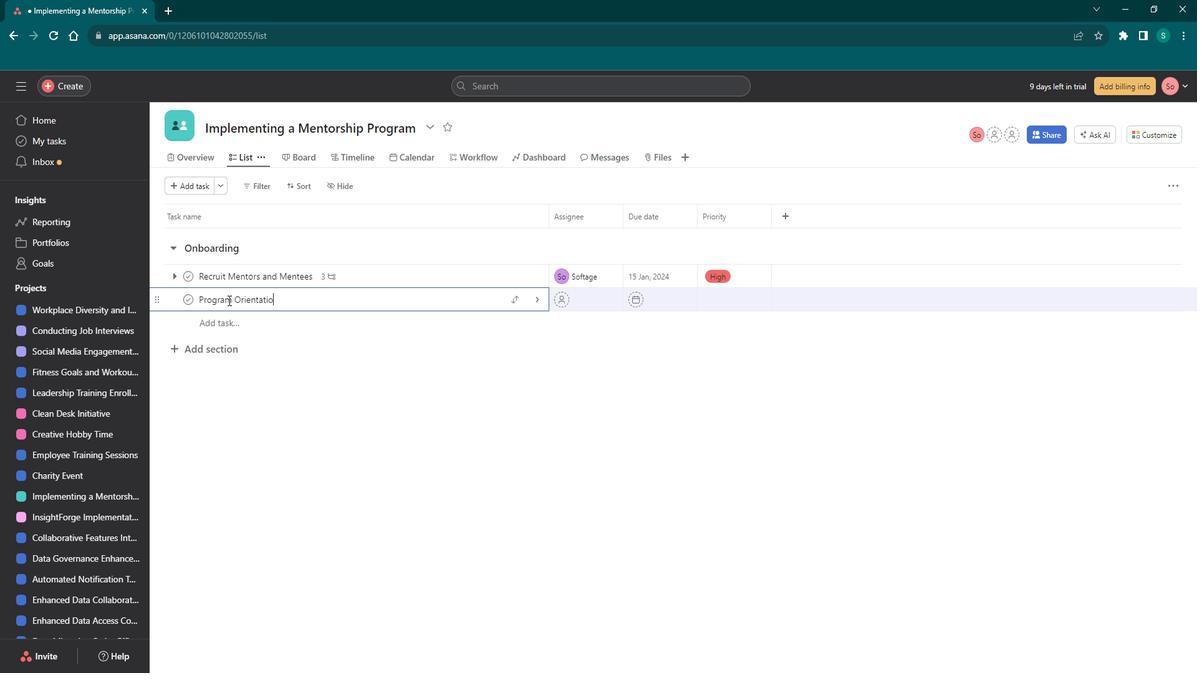 
Action: Mouse moved to (669, 296)
Screenshot: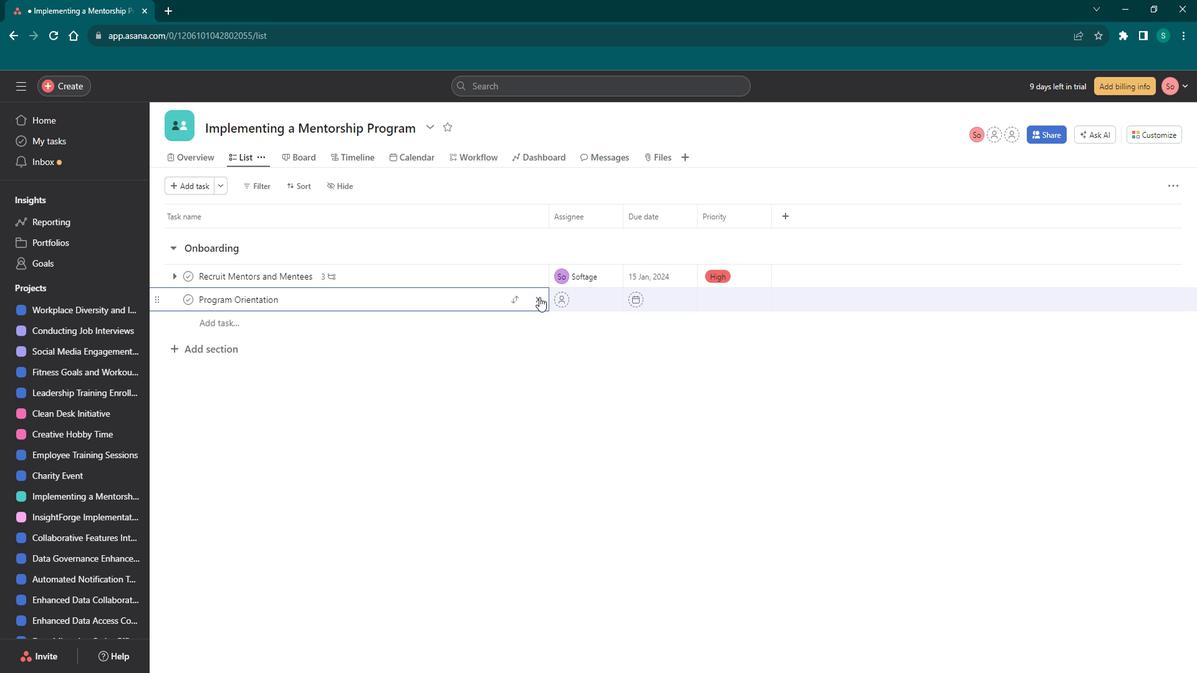 
Action: Mouse pressed left at (669, 296)
Screenshot: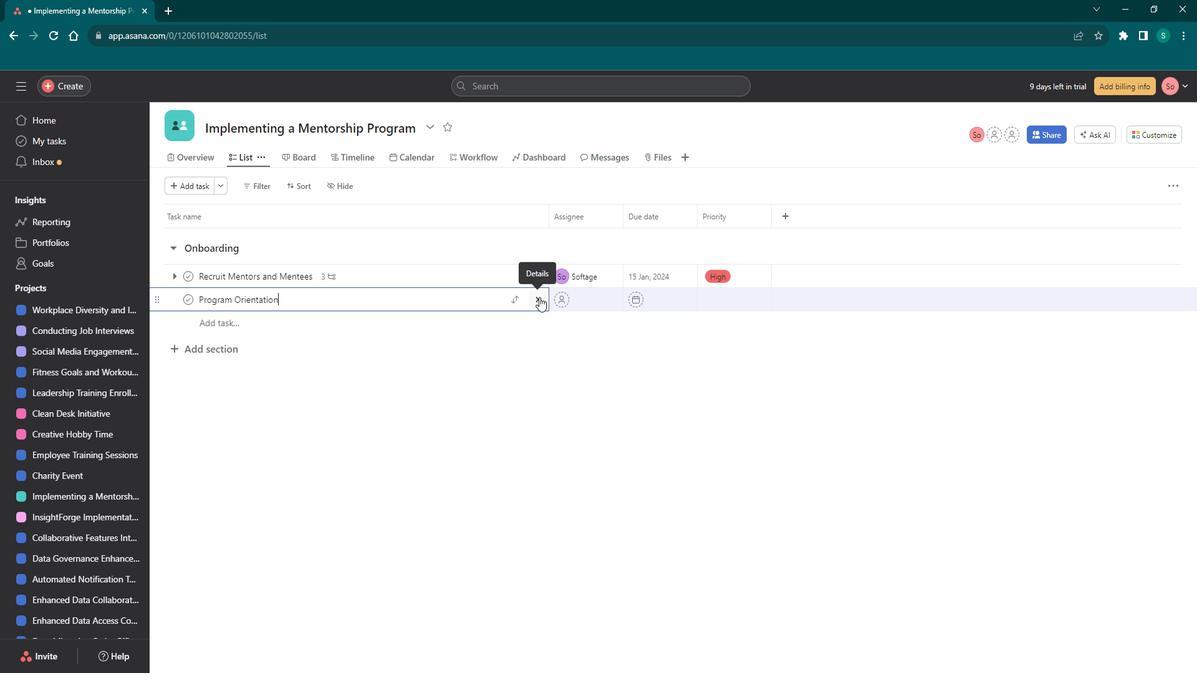 
Action: Mouse moved to (877, 198)
Screenshot: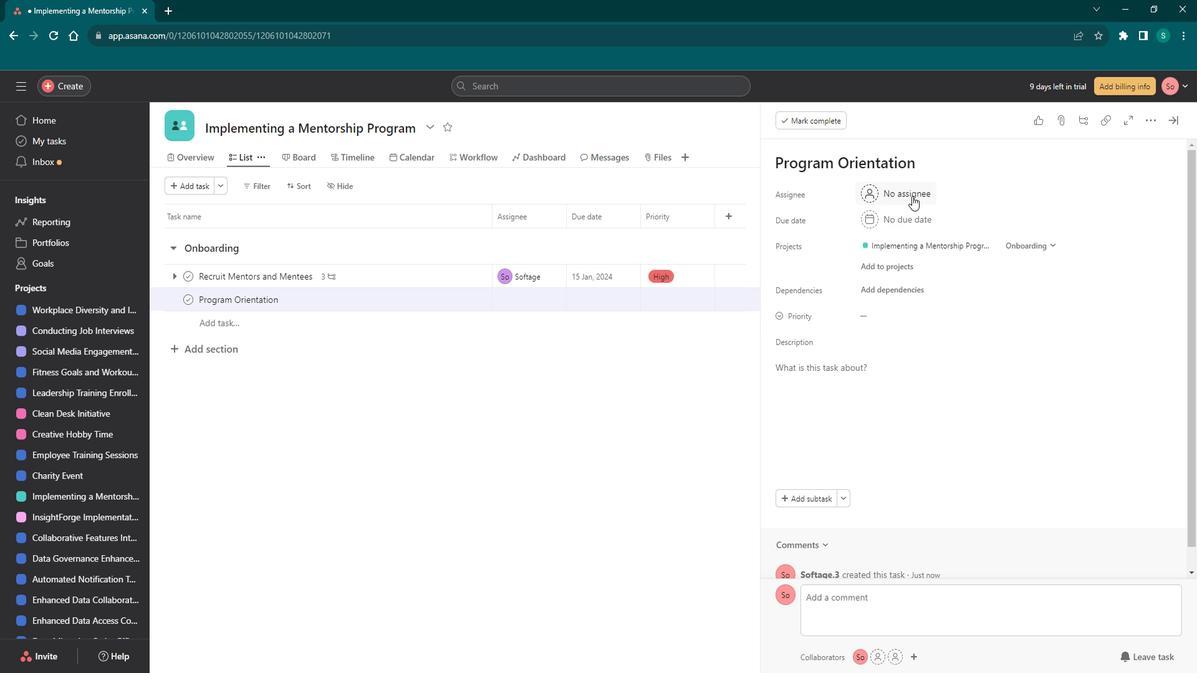 
Action: Mouse pressed left at (877, 198)
Screenshot: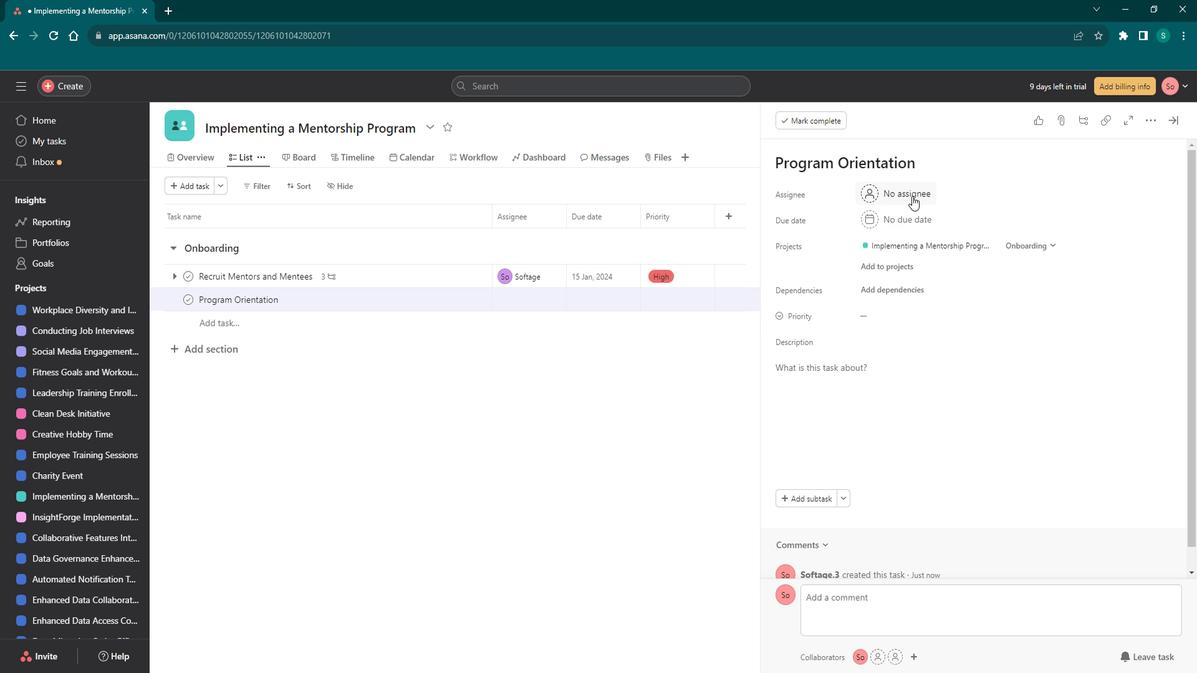 
Action: Mouse moved to (891, 274)
Screenshot: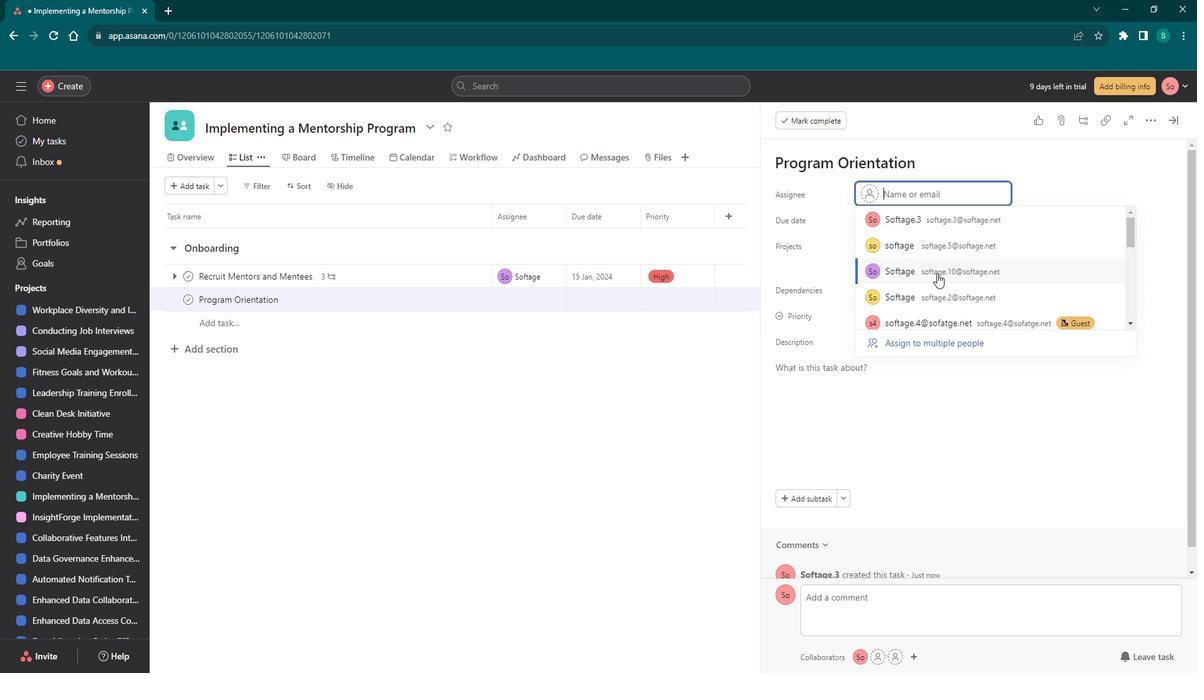 
Action: Mouse pressed left at (891, 274)
Screenshot: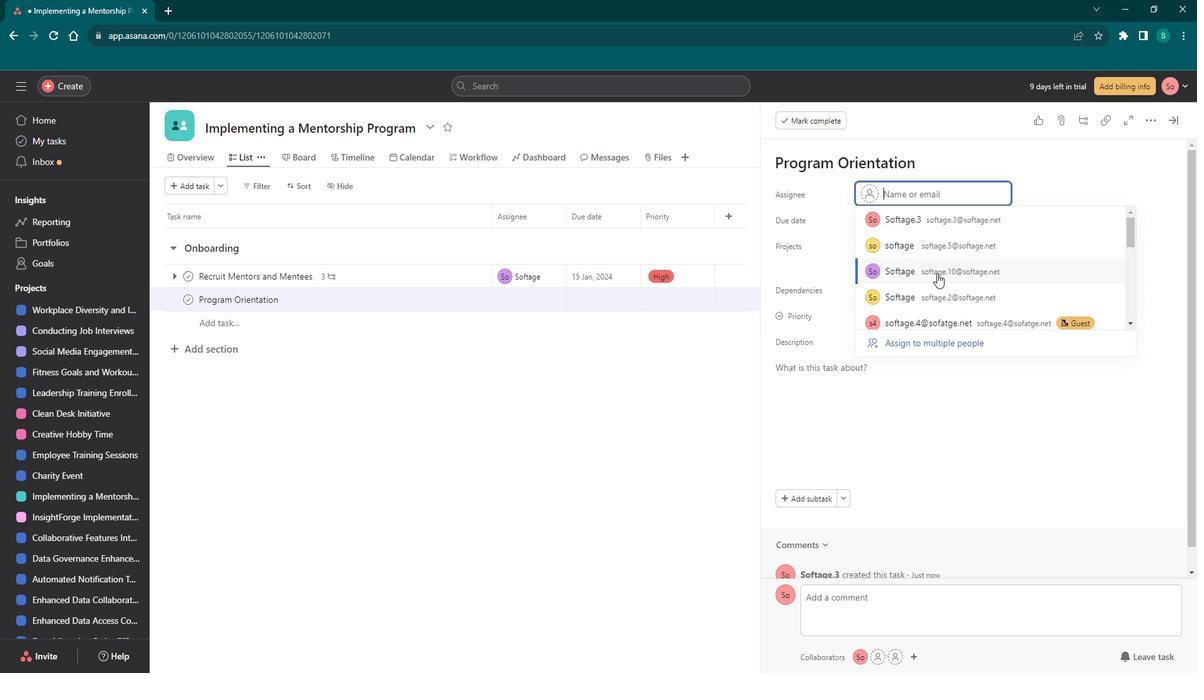 
Action: Mouse moved to (863, 223)
Screenshot: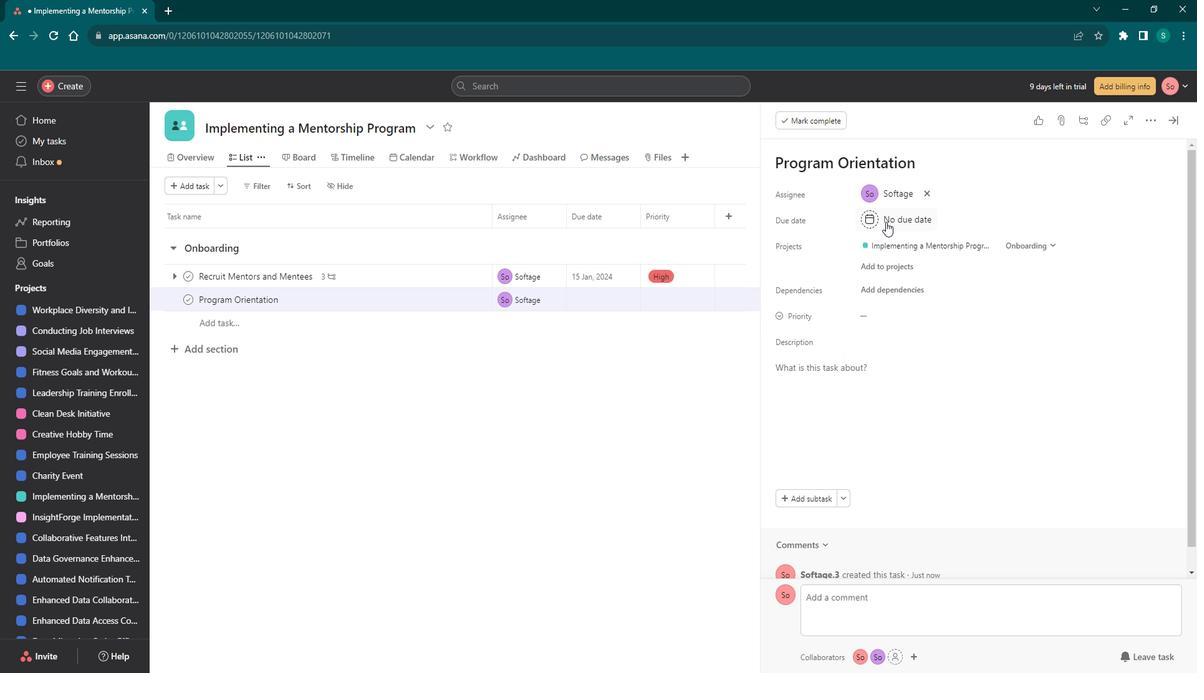 
Action: Mouse pressed left at (863, 223)
Screenshot: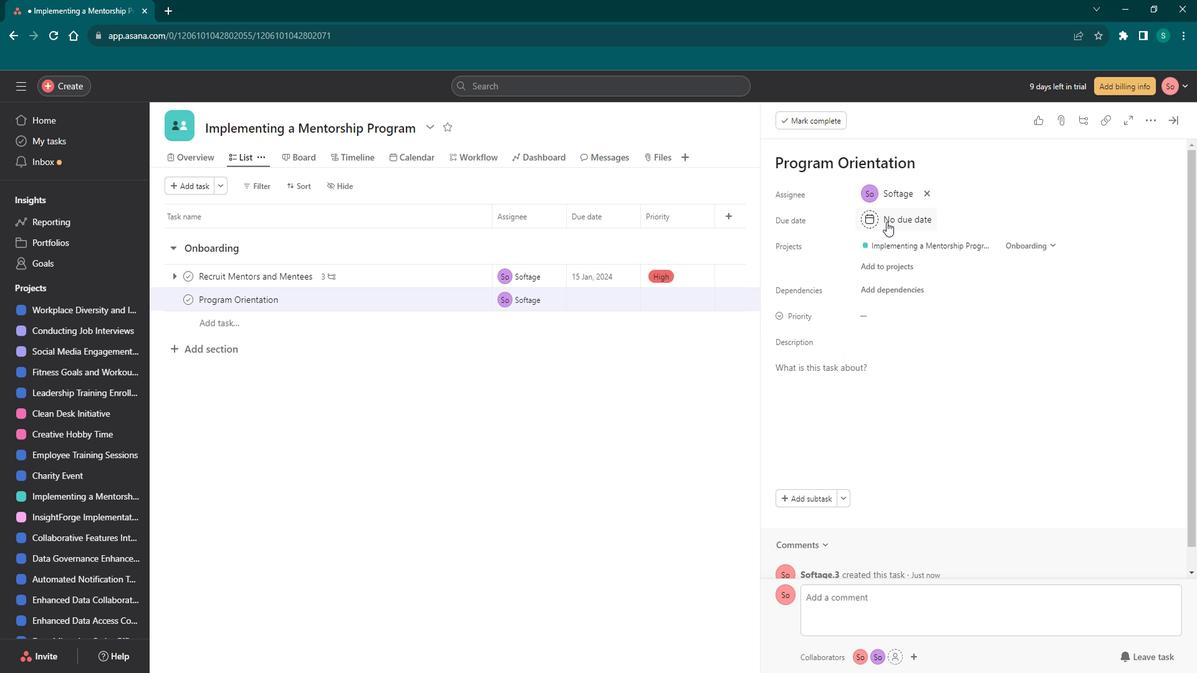 
Action: Mouse moved to (934, 287)
Screenshot: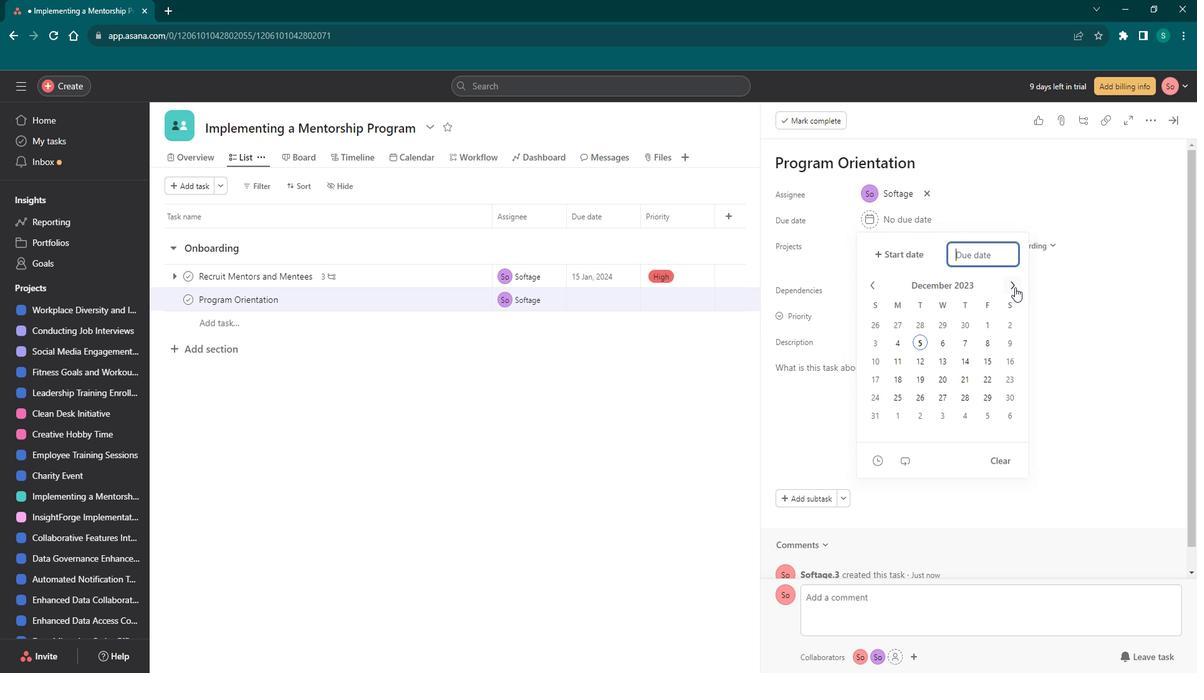 
Action: Mouse pressed left at (934, 287)
Screenshot: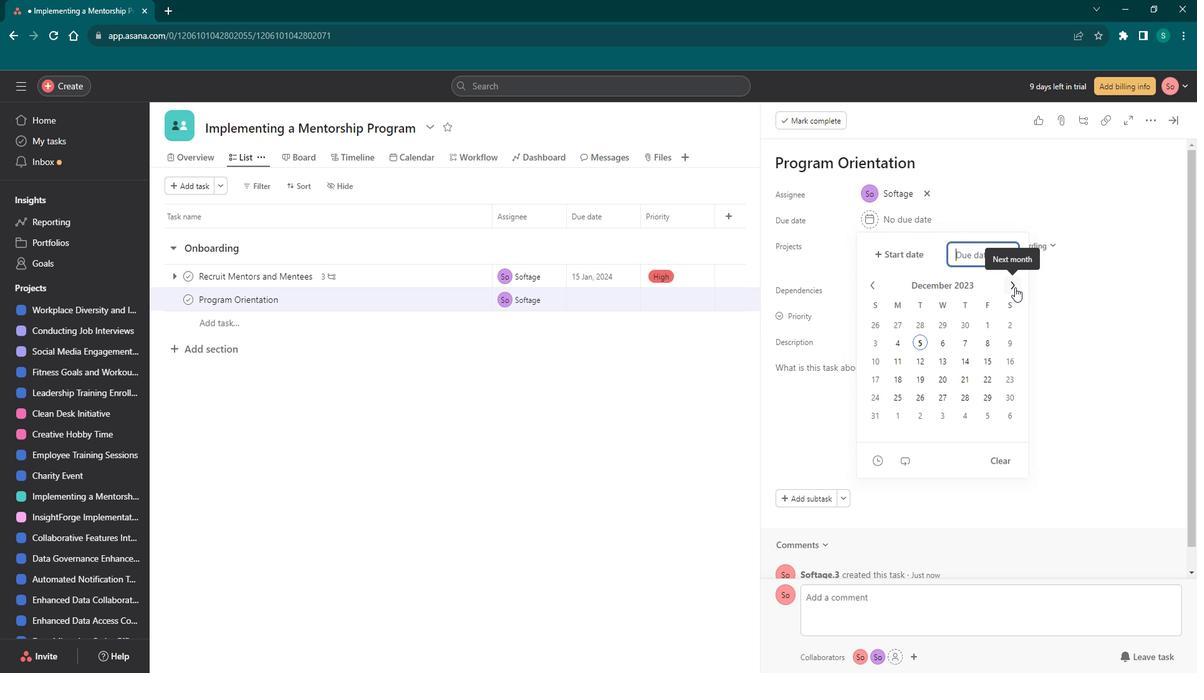 
Action: Mouse moved to (881, 394)
Screenshot: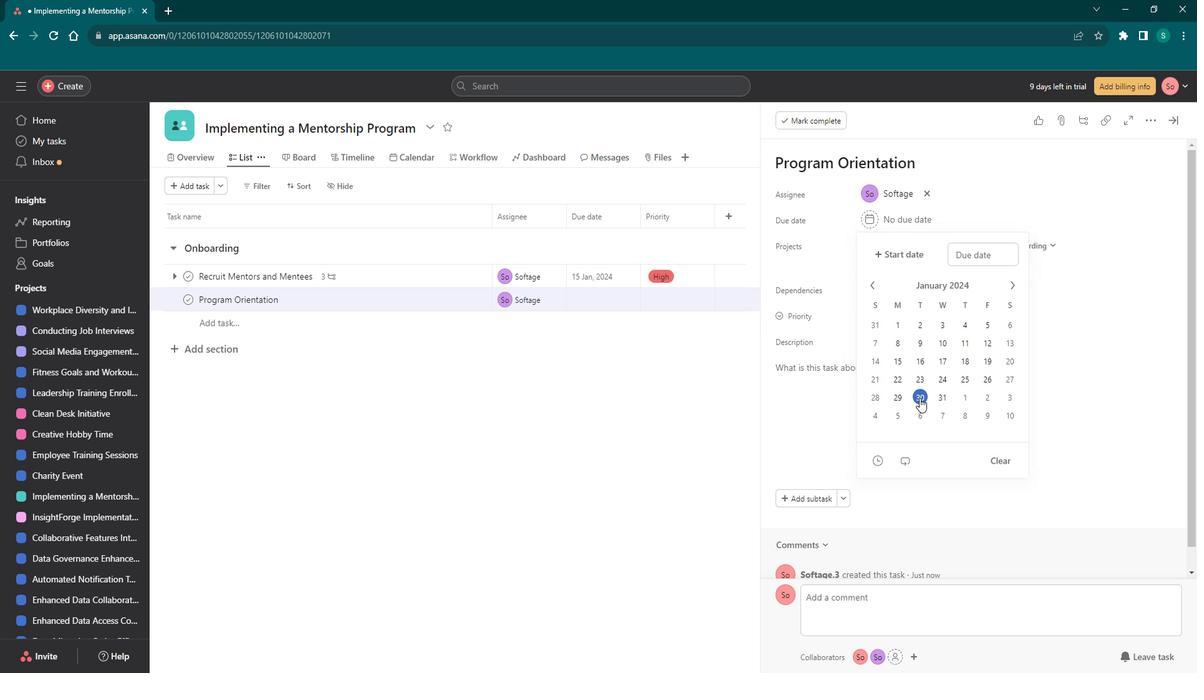 
Action: Mouse pressed left at (881, 394)
Screenshot: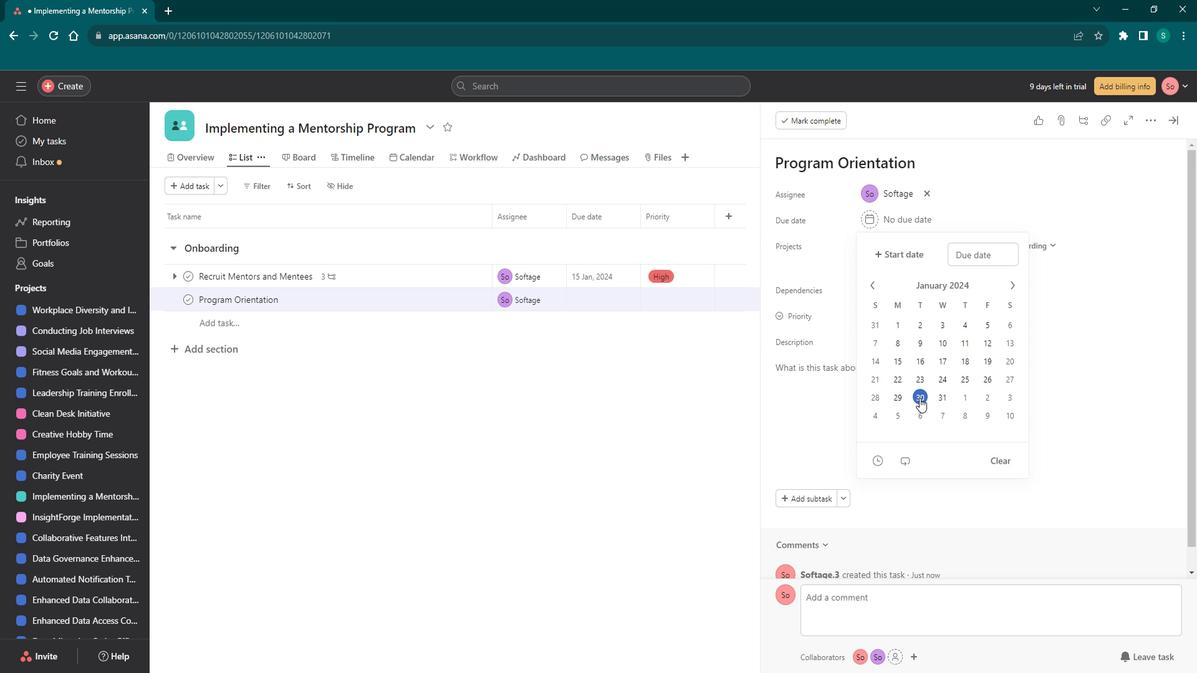 
Action: Mouse moved to (968, 321)
Screenshot: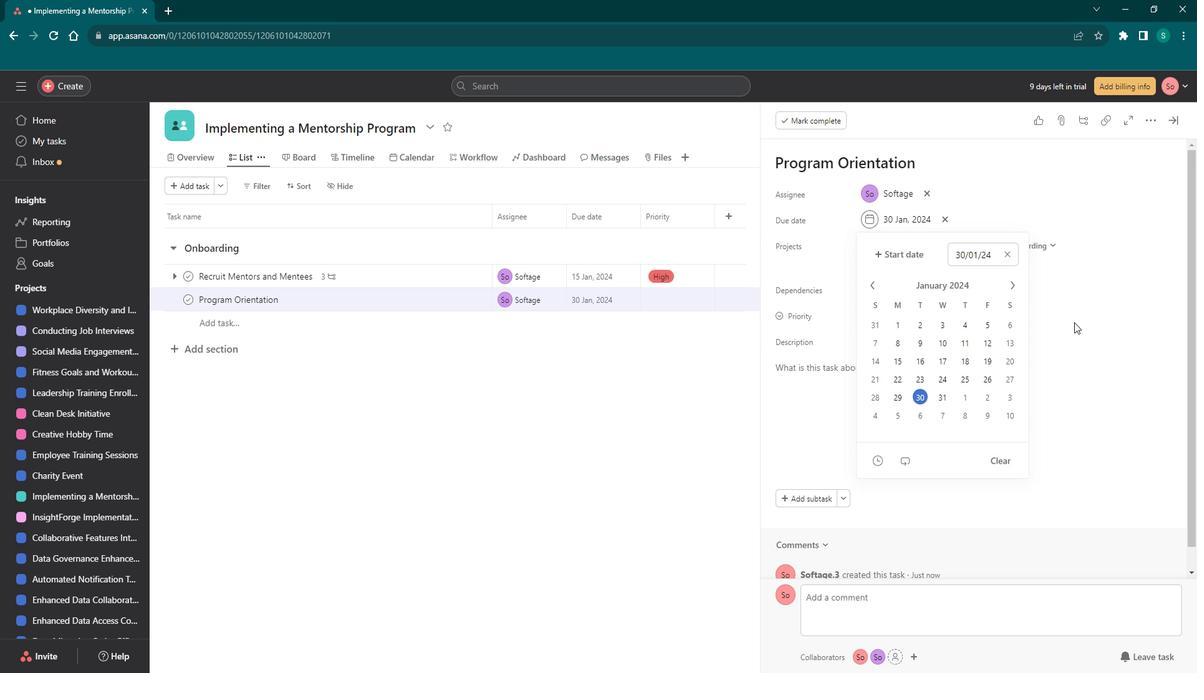 
Action: Mouse pressed left at (968, 321)
Screenshot: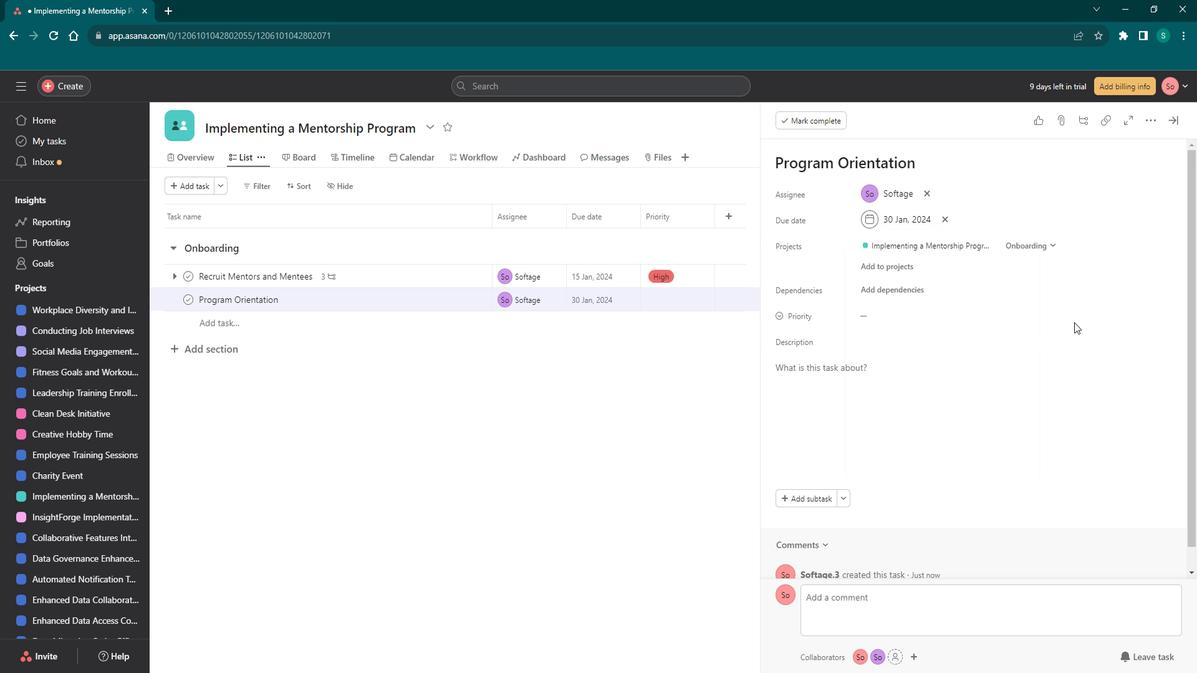 
Action: Mouse moved to (874, 308)
Screenshot: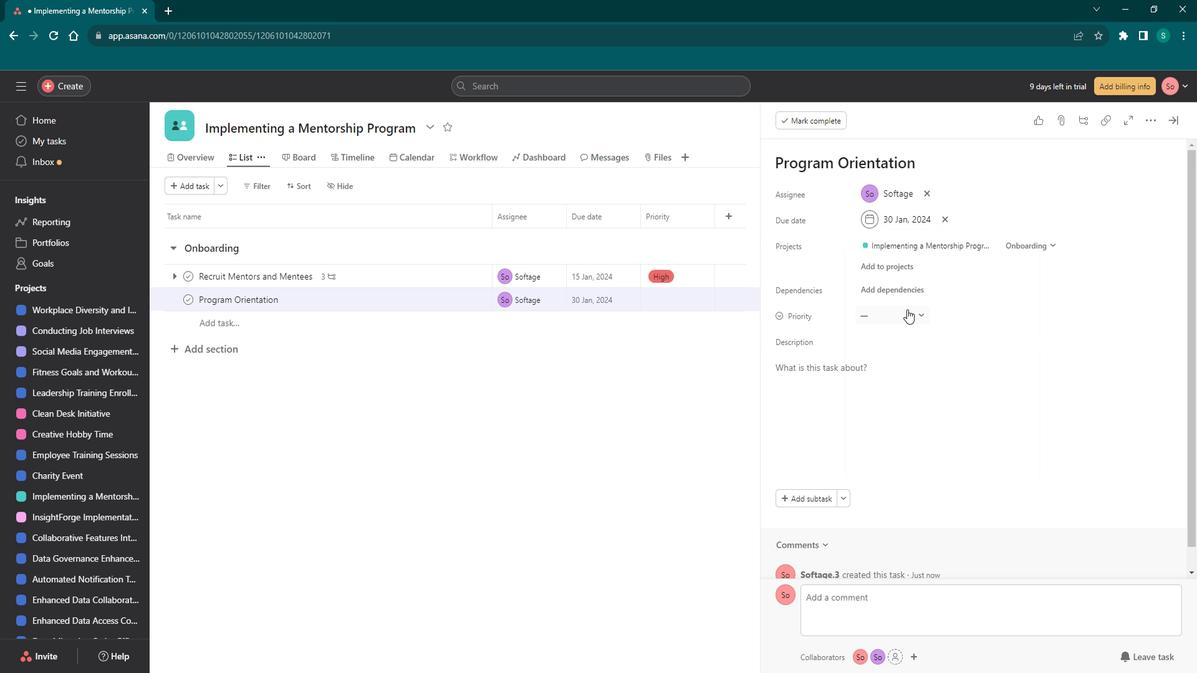 
Action: Mouse pressed left at (874, 308)
Screenshot: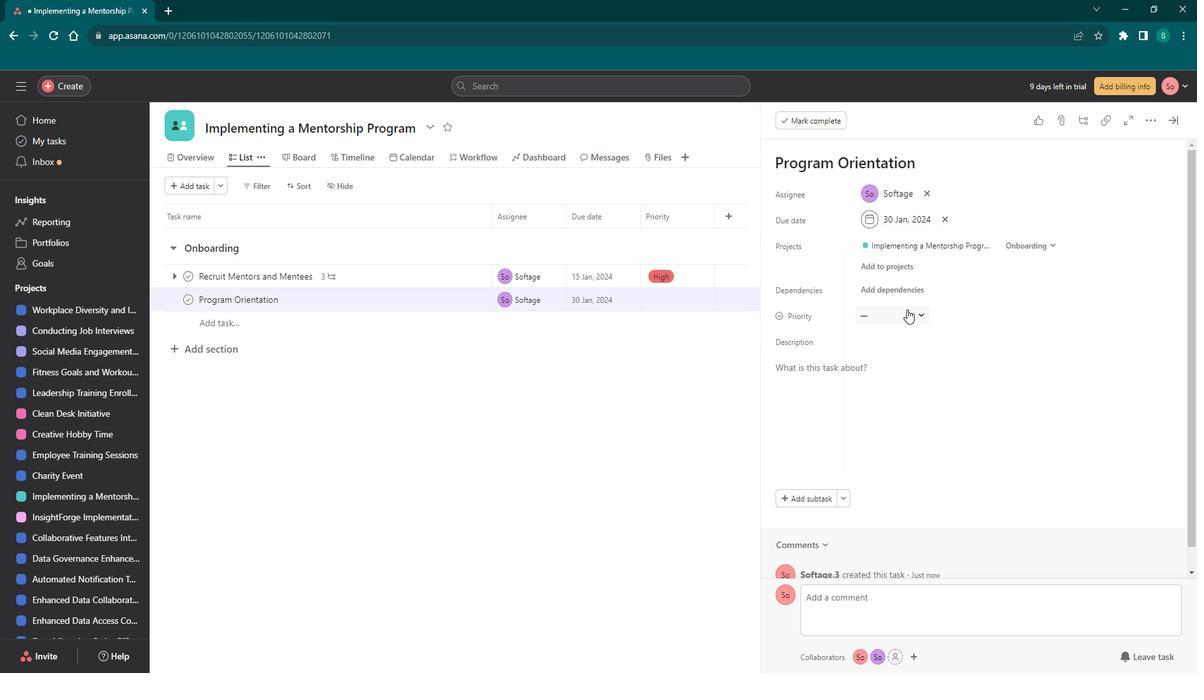 
Action: Mouse moved to (885, 356)
Screenshot: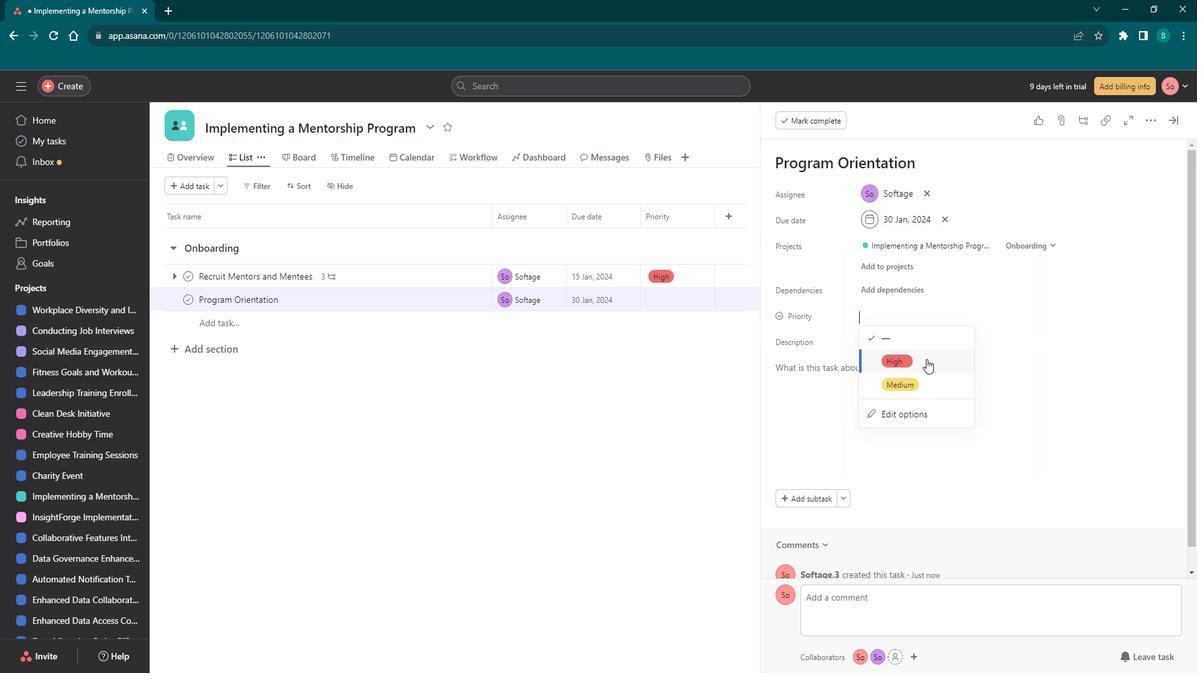 
Action: Mouse pressed left at (885, 356)
Screenshot: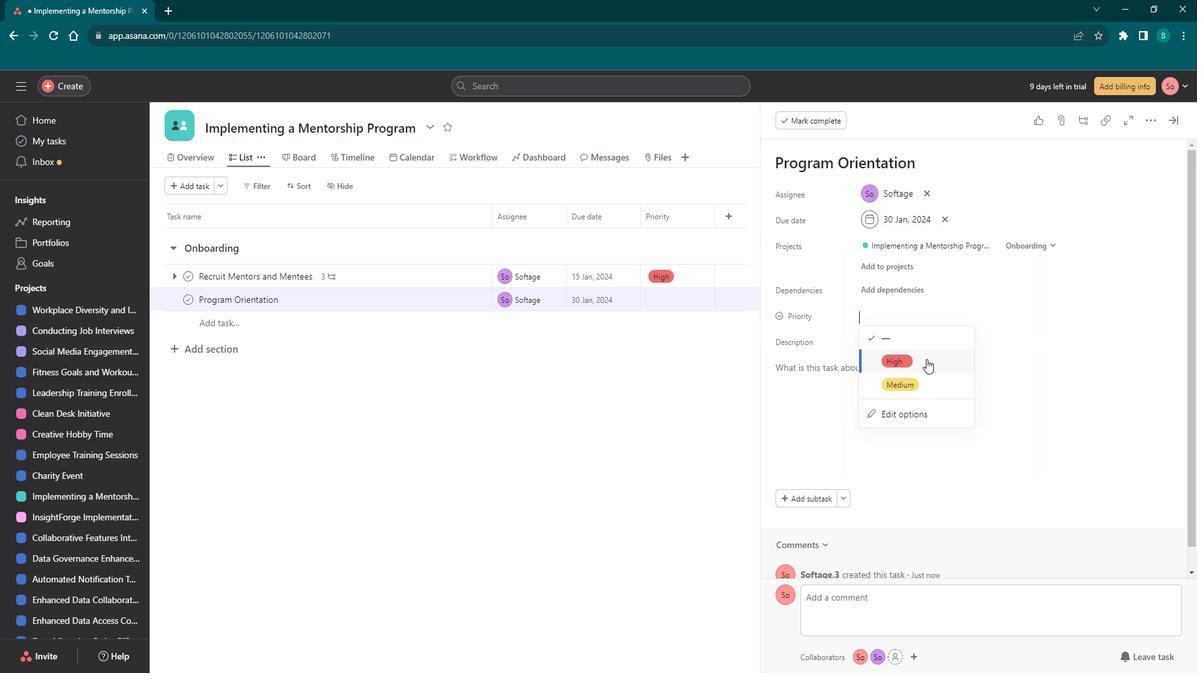 
Action: Mouse moved to (853, 371)
Screenshot: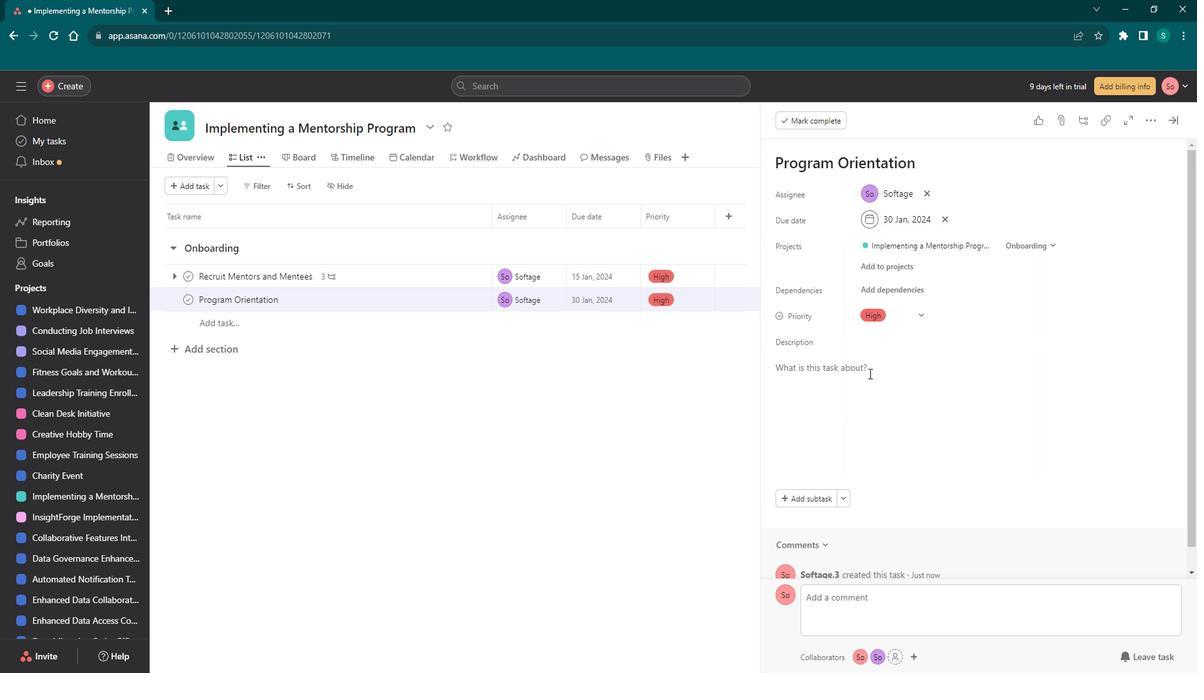 
Action: Mouse pressed left at (853, 371)
Screenshot: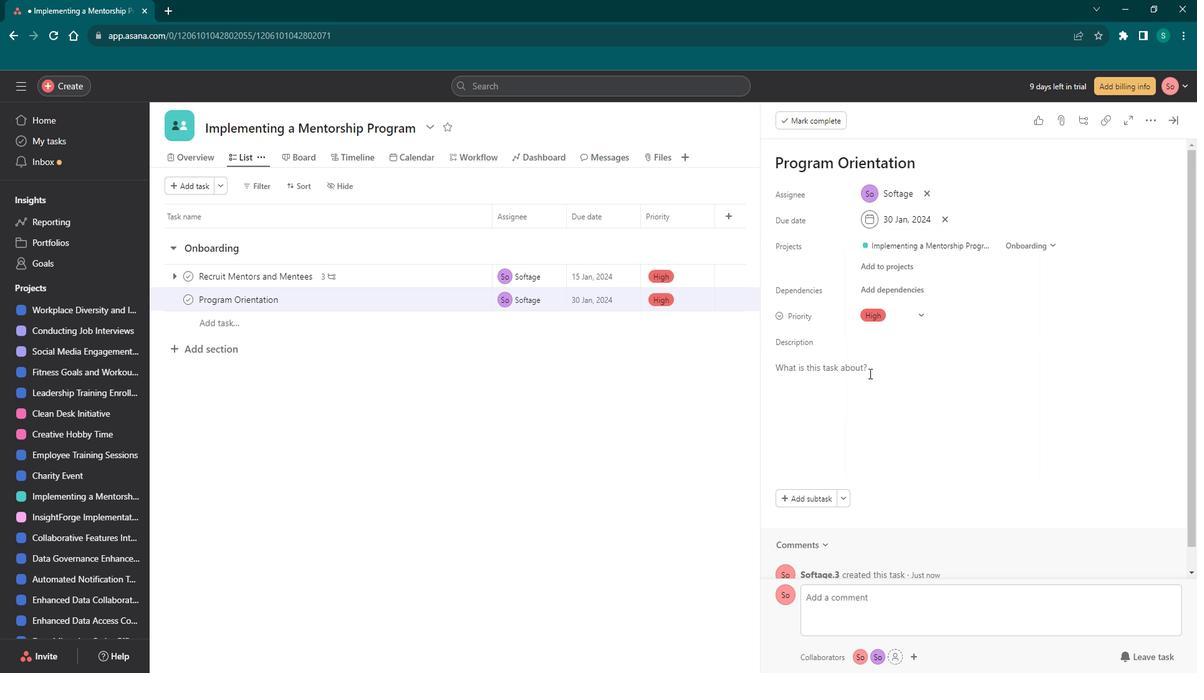 
Action: Key pressed <Key.shift>Organize<Key.space>a<Key.space>virtual<Key.space>program<Key.space>orientation<Key.space>session<Key.space>for<Key.space>mentors<Key.space>and<Key.space>mene<Key.backspace>tees.<Key.space><Key.shift>Prepare<Key.space>an<Key.space>informative<Key.space>presentation<Key.space>outlining<Key.space>the<Key.space>program<Key.space>structure,<Key.space>goals,<Key.space>and<Key.space>expectations.<Key.space>
Screenshot: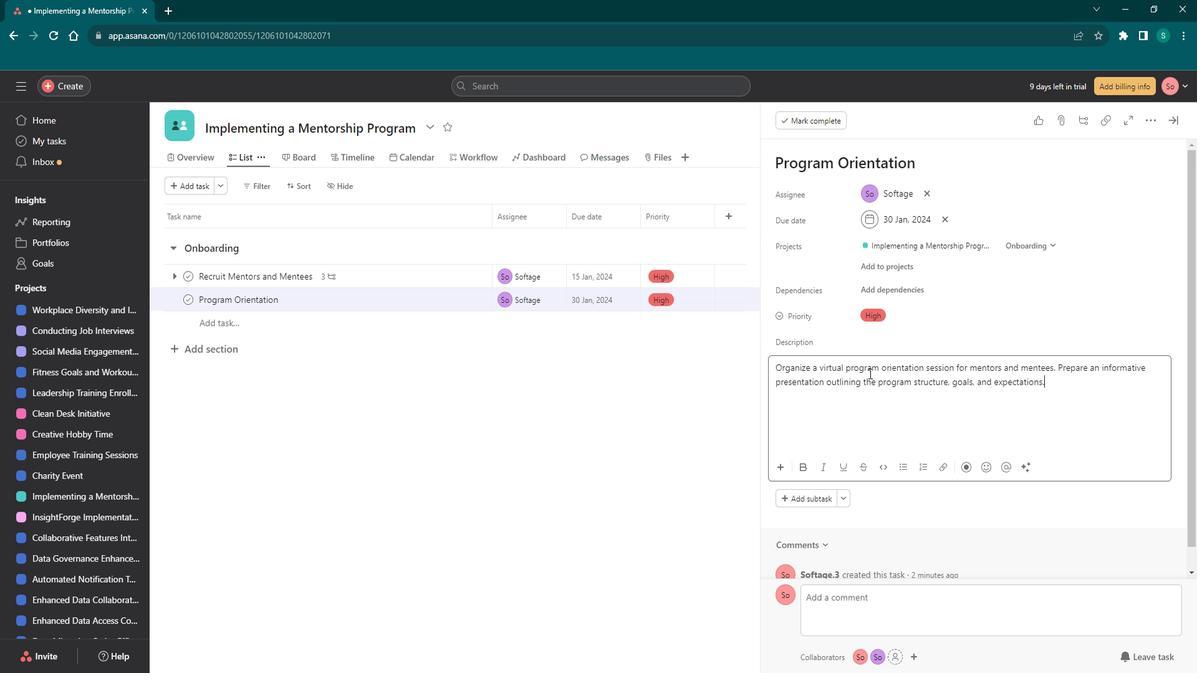 
Action: Mouse moved to (949, 403)
Screenshot: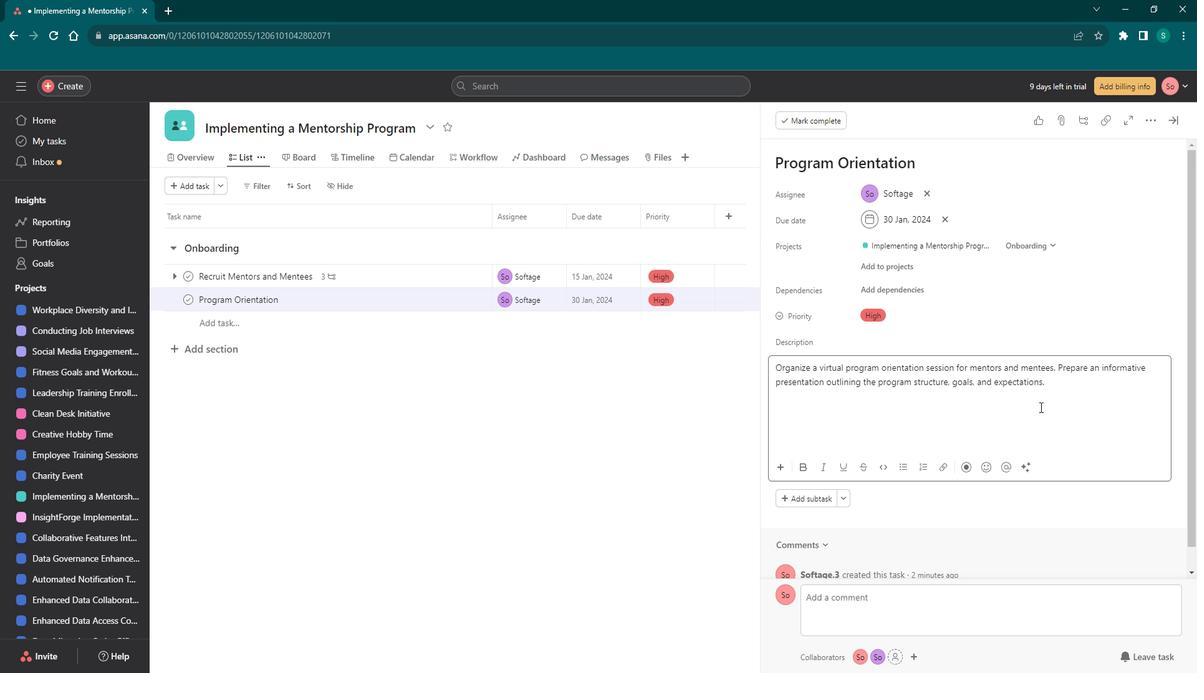
Action: Key pressed <Key.shift>Send<Key.space>invitations<Key.space>with<Key.space>clear<Key.space>instructions<Key.space>and<Key.space>program<Key.space>materials<Key.space>in<Key.space>advance.
Screenshot: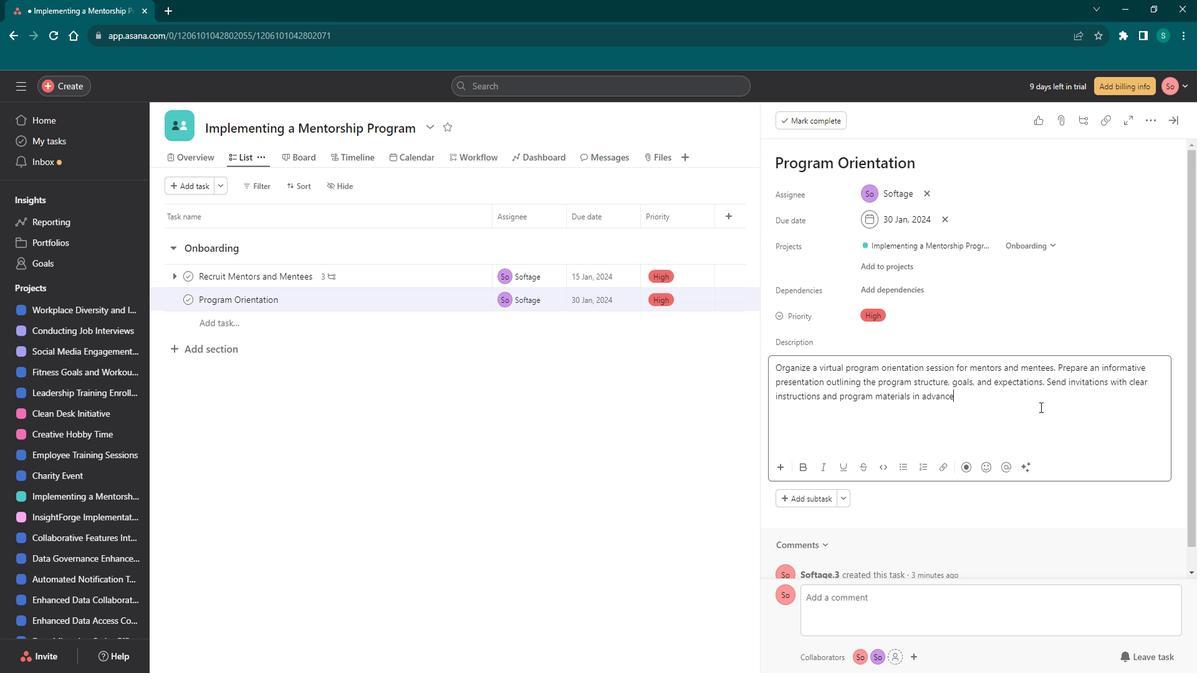 
Action: Mouse moved to (190, 306)
Screenshot: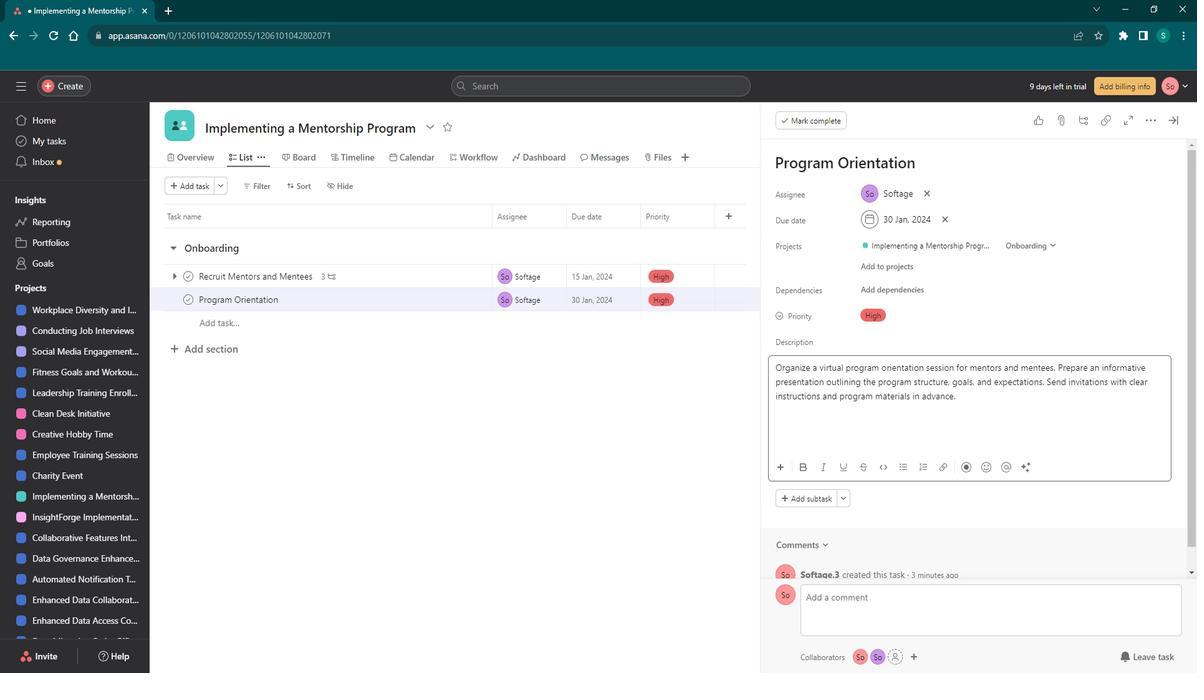 
Action: Mouse scrolled (190, 306) with delta (0, 0)
Screenshot: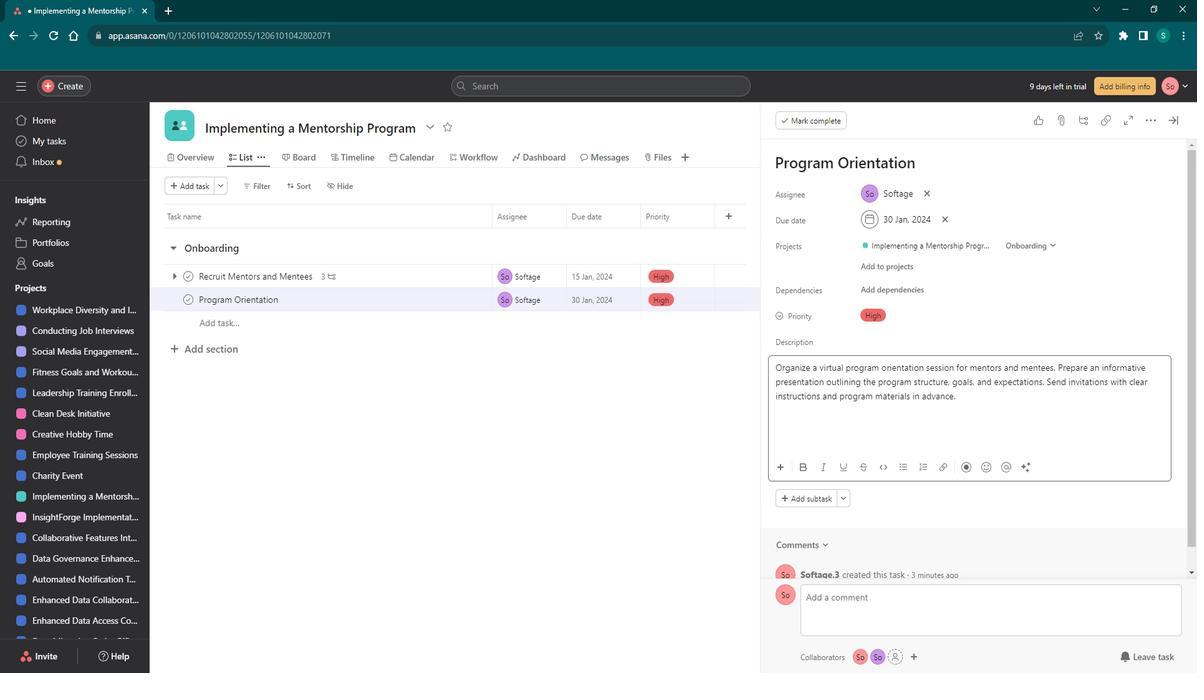 
Action: Mouse moved to (815, 490)
Screenshot: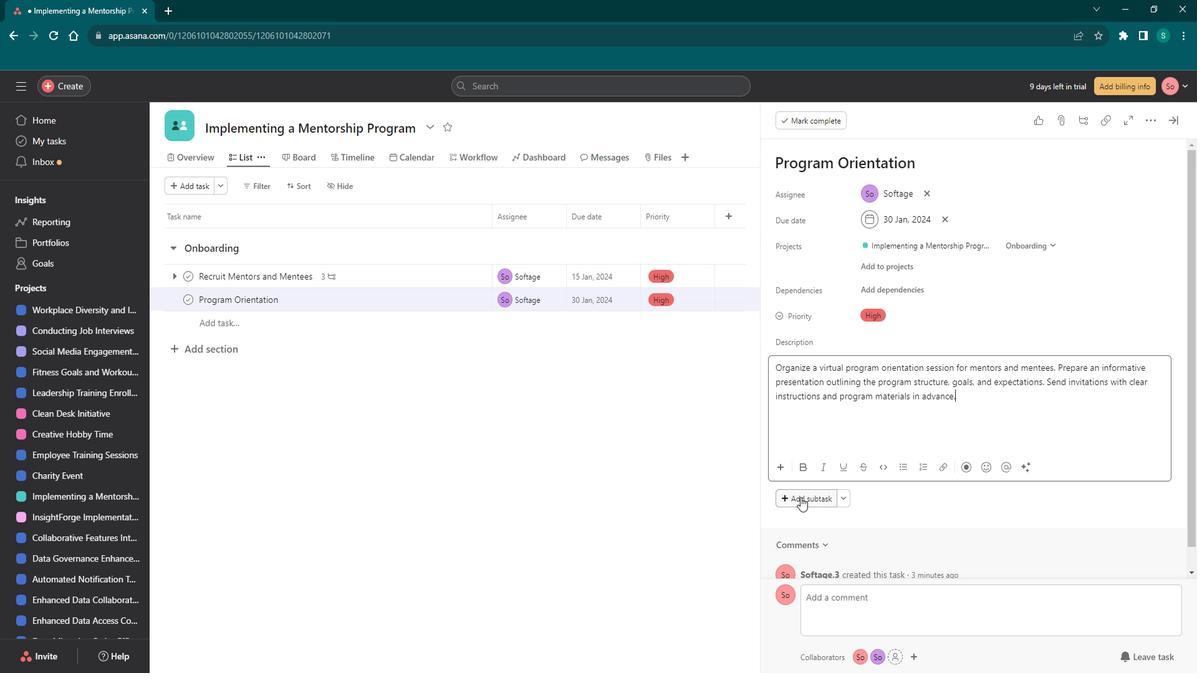 
Action: Mouse pressed left at (815, 490)
Screenshot: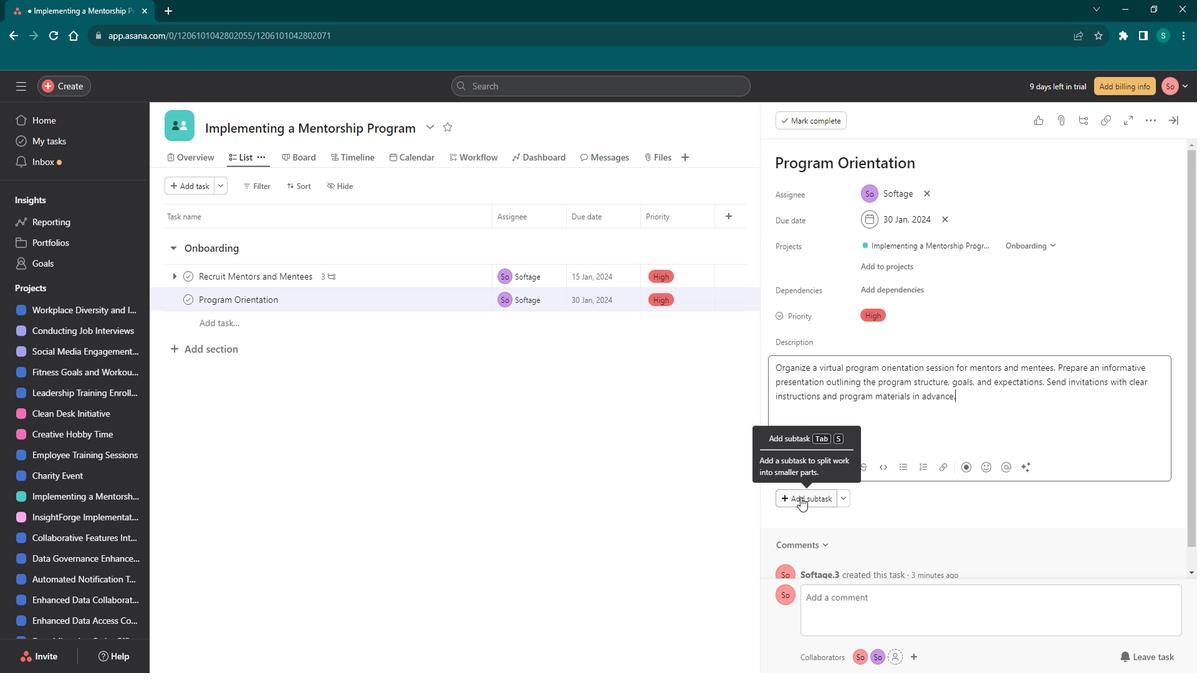 
Action: Mouse moved to (825, 456)
Screenshot: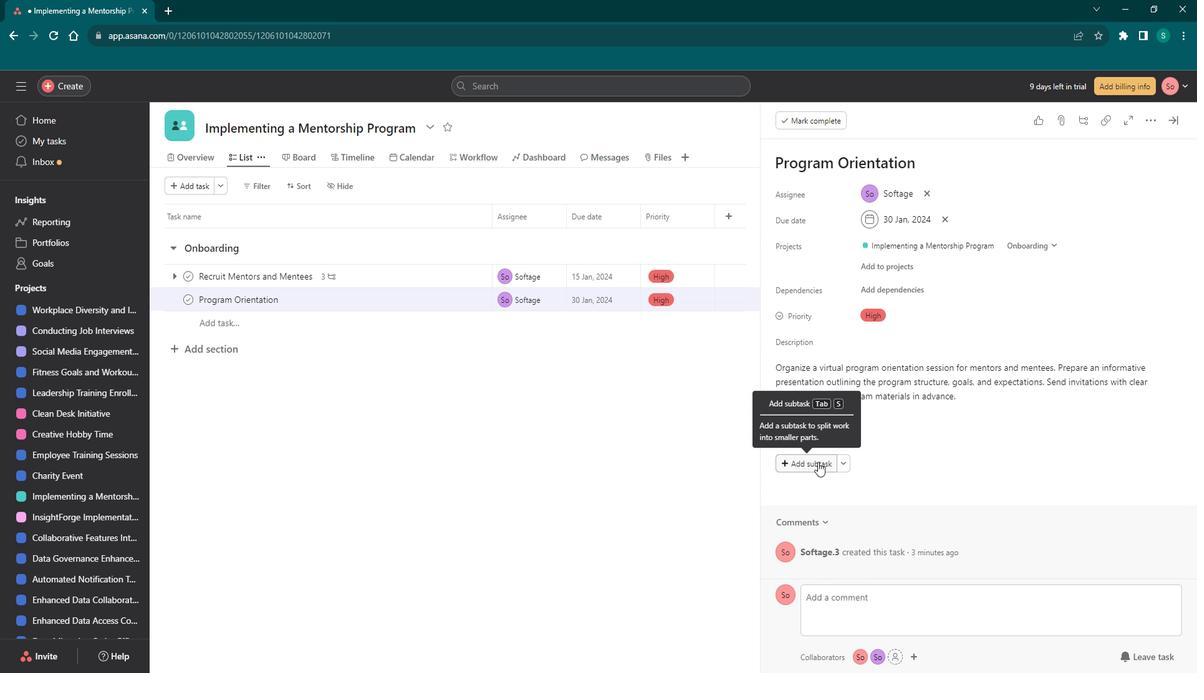 
Action: Mouse pressed left at (825, 456)
Screenshot: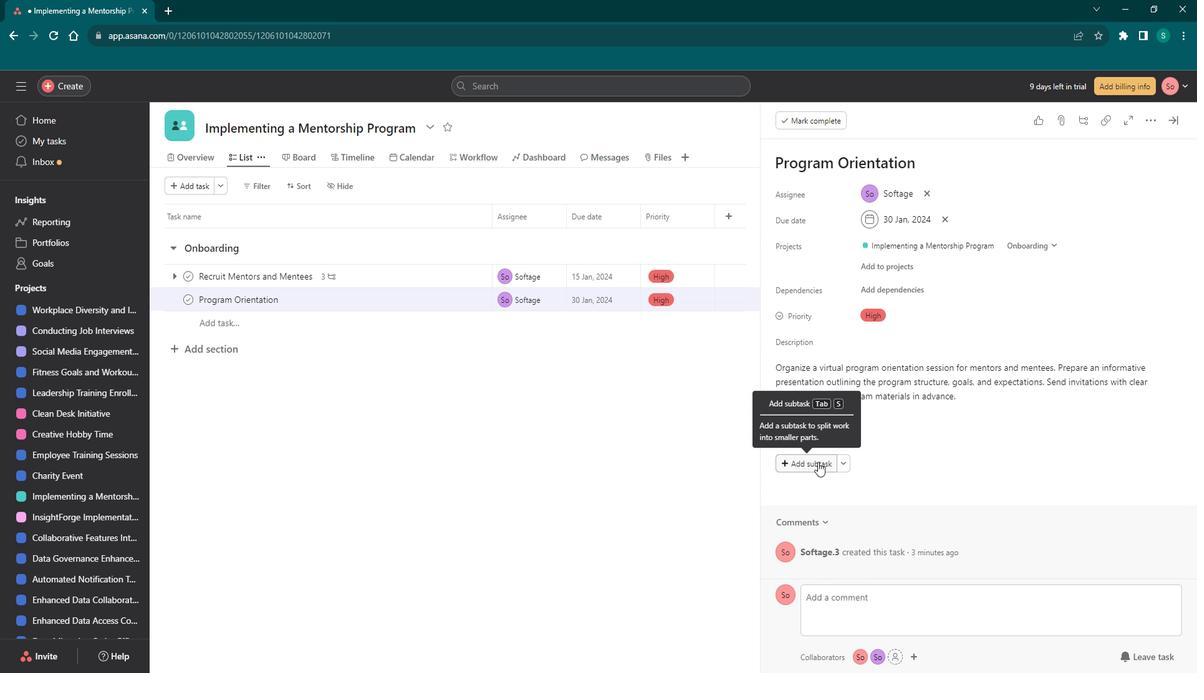 
Action: Mouse moved to (830, 459)
Screenshot: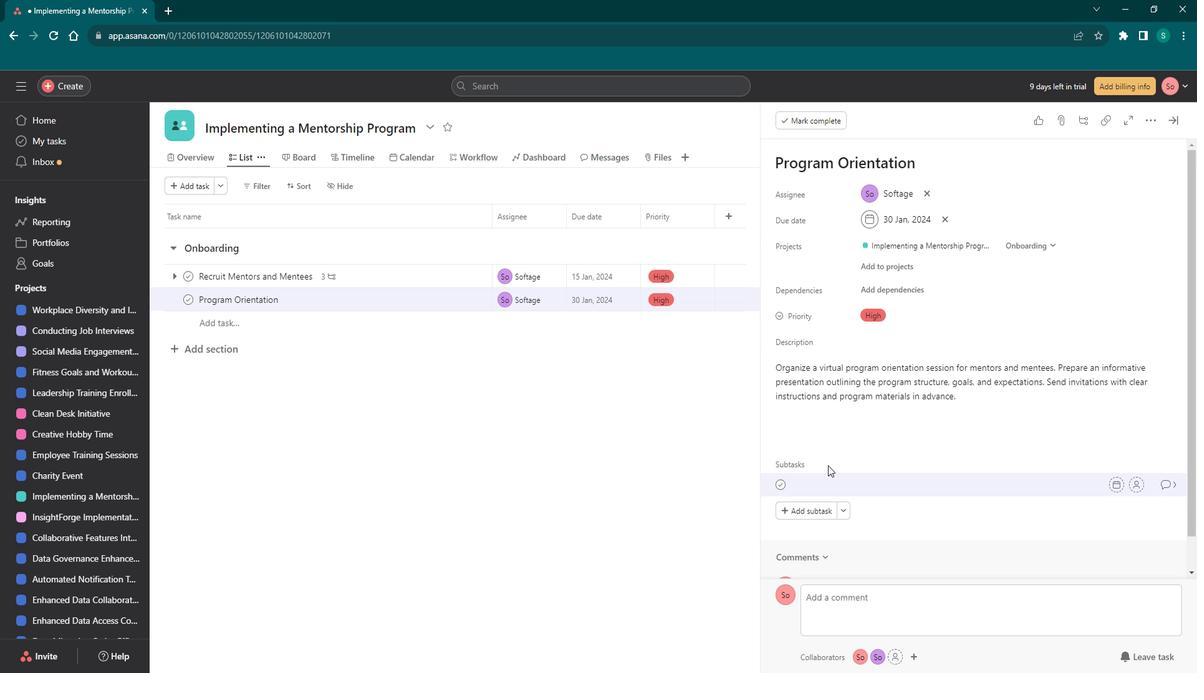 
Action: Key pressed <Key.shift_r>Prepare<Key.space>program<Key.space>materials,<Key.space>including<Key.space>a<Key.space>slide<Key.space>deck.<Key.enter>schedule<Key.space>and<Key.space>send<Key.space>invitations<Key.space>via<Key.space>email.<Key.enter><Key.shift>Set<Key.space>up<Key.space>a<Key.space>virtual<Key.space>meeting<Key.space>platform.
Screenshot: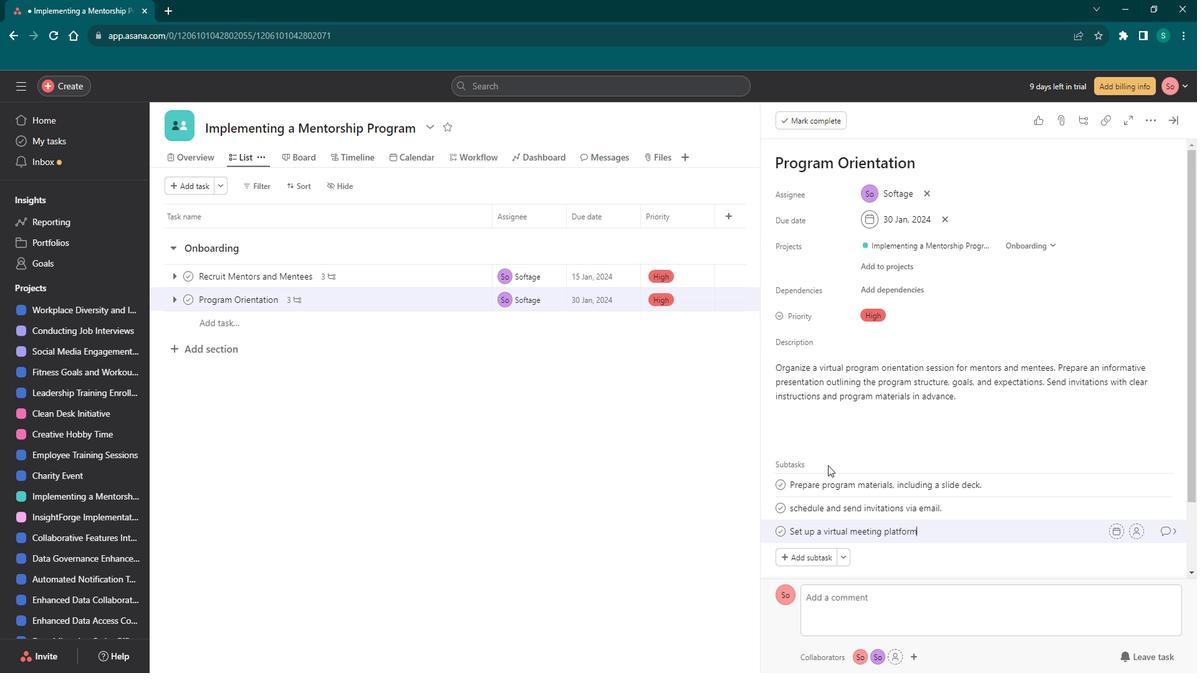 
Action: Mouse moved to (152, 391)
Screenshot: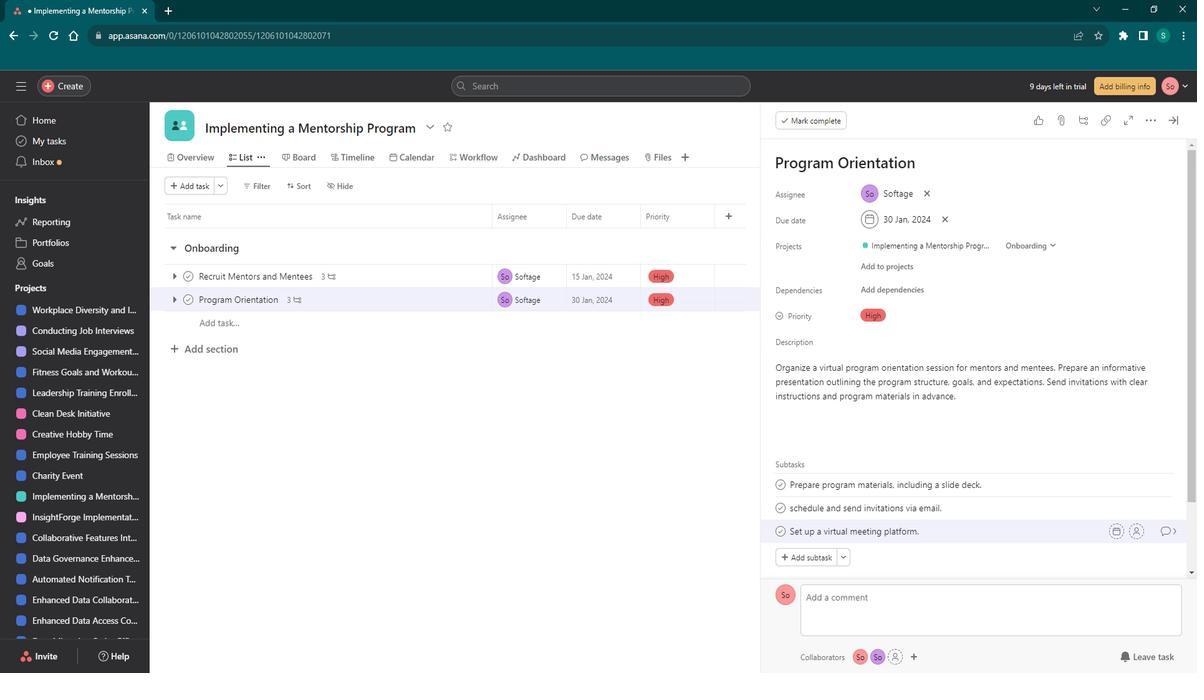 
Action: Mouse scrolled (152, 392) with delta (0, 0)
Screenshot: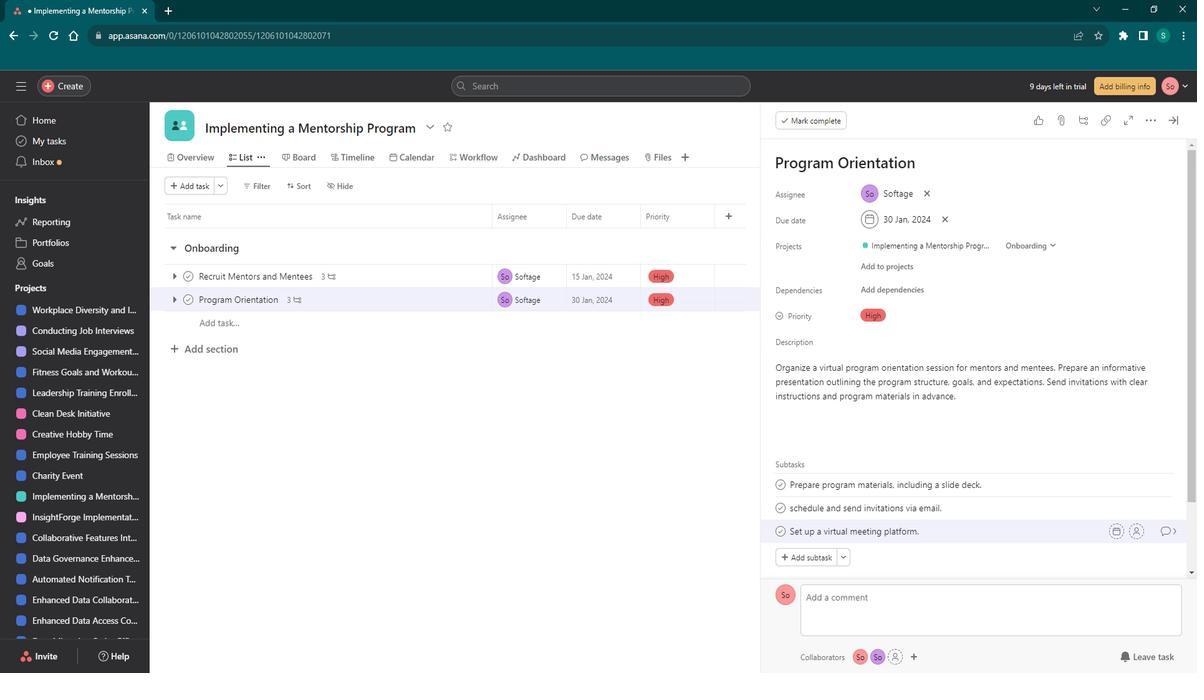 
Action: Mouse moved to (150, 389)
Screenshot: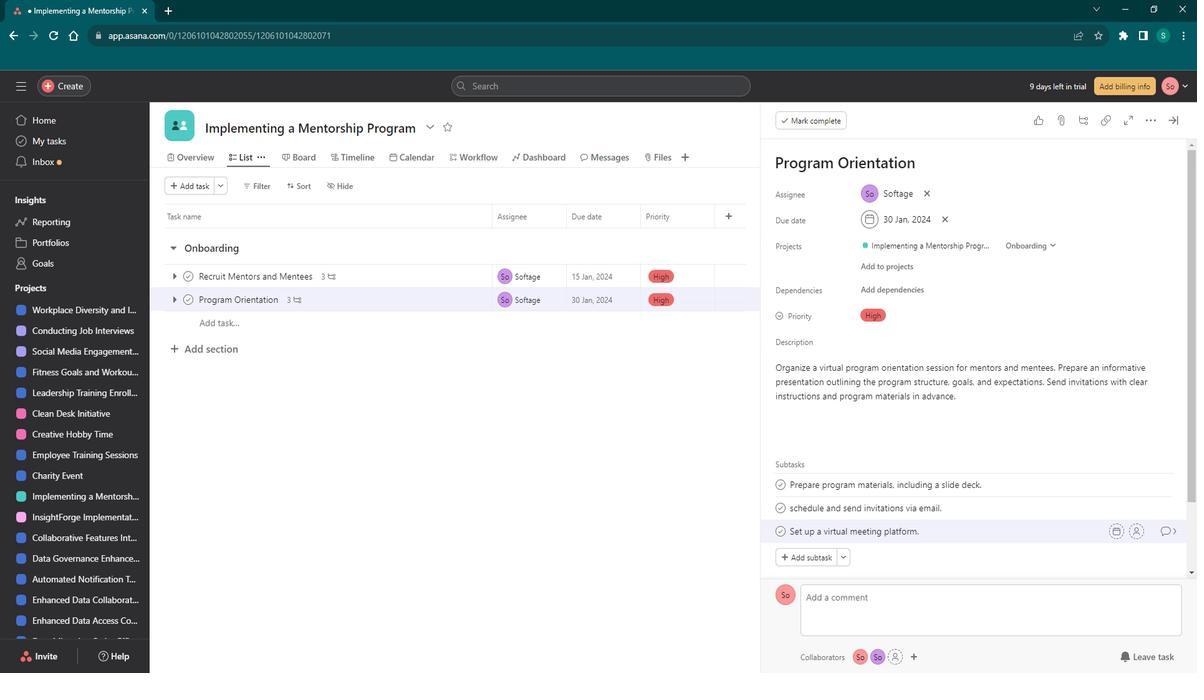 
Action: Mouse scrolled (150, 388) with delta (0, 0)
Screenshot: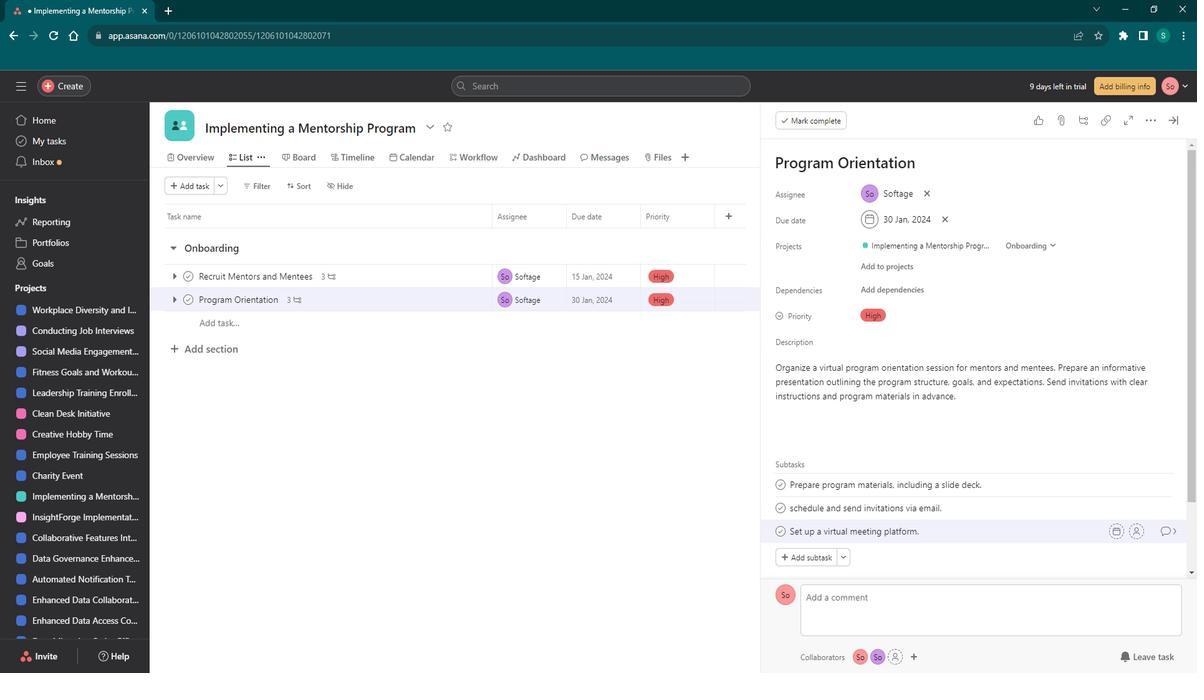 
Action: Mouse moved to (1027, 123)
Screenshot: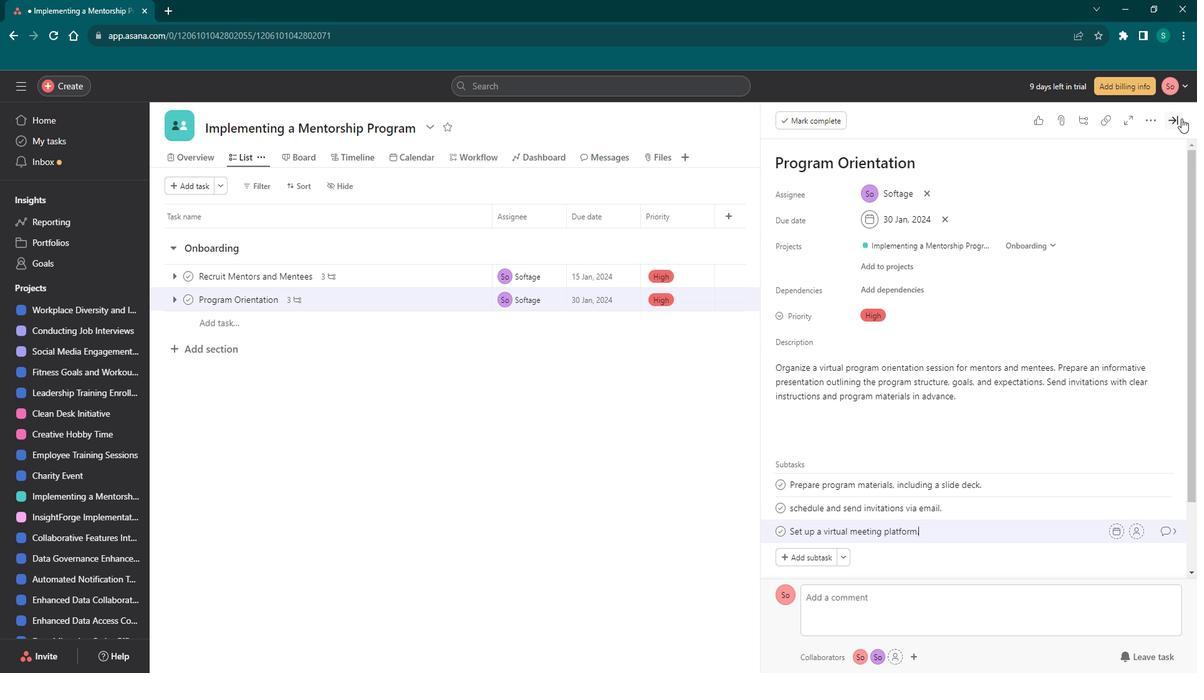 
Action: Mouse pressed left at (1027, 123)
Screenshot: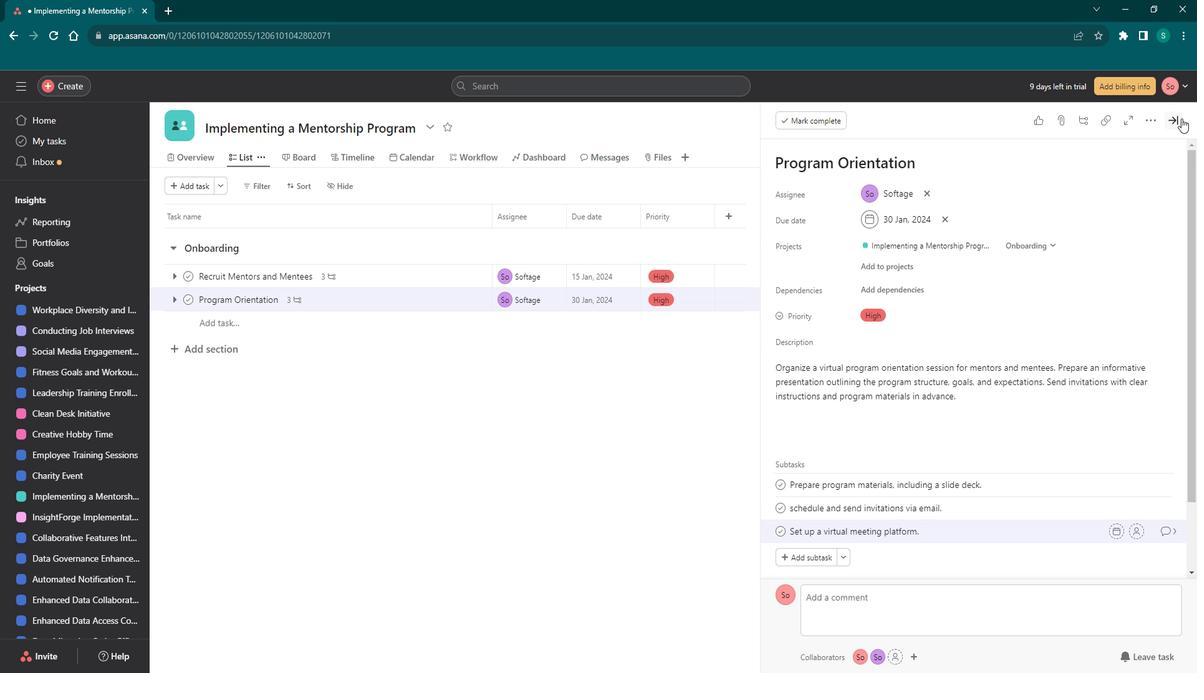 
Action: Mouse moved to (488, 346)
Screenshot: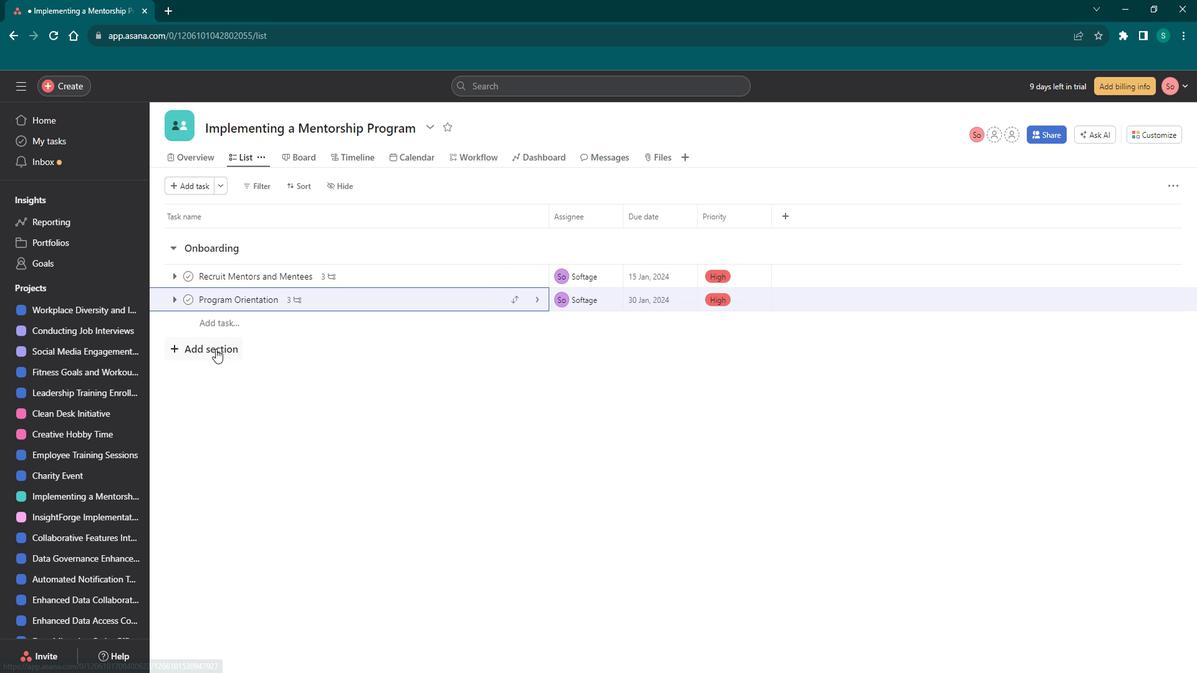 
Action: Mouse pressed left at (488, 346)
Screenshot: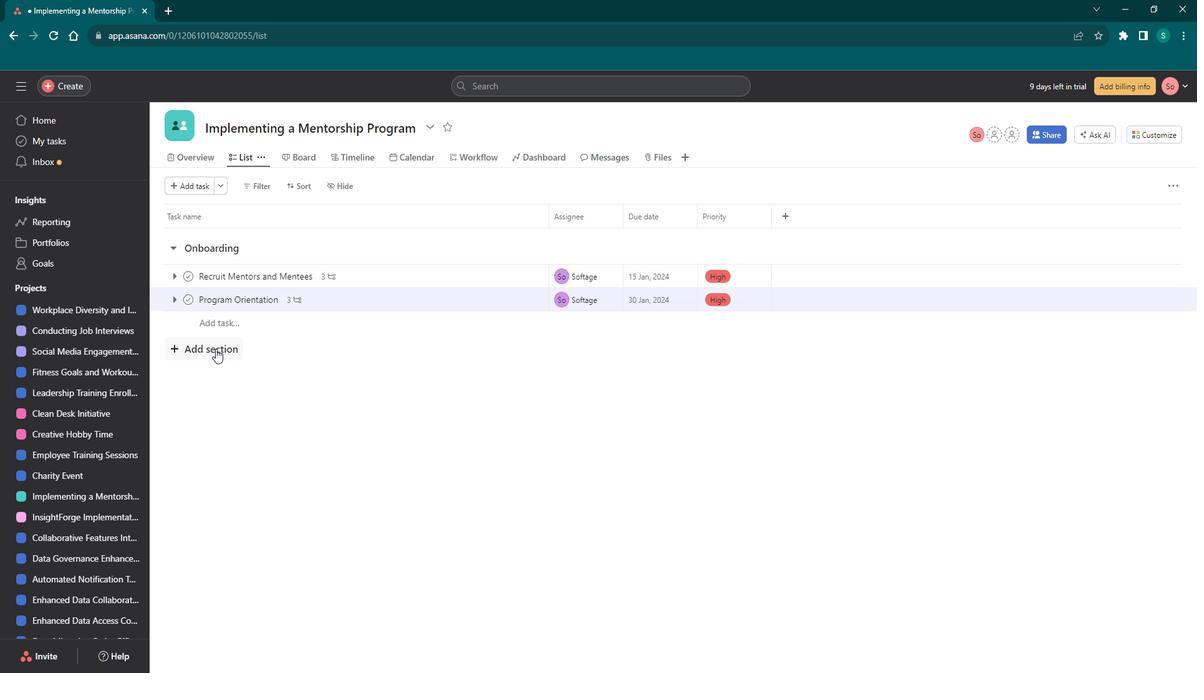 
Action: Key pressed <Key.shift>Matching<Key.space>
Screenshot: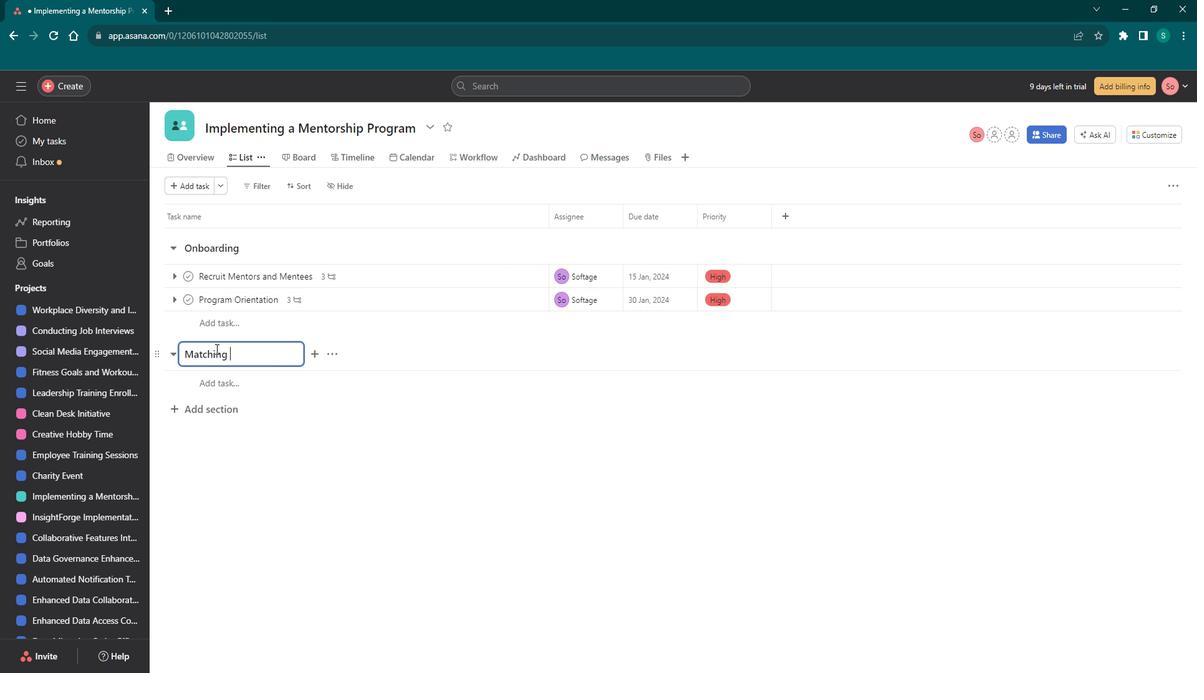 
Action: Mouse moved to (76, 339)
Screenshot: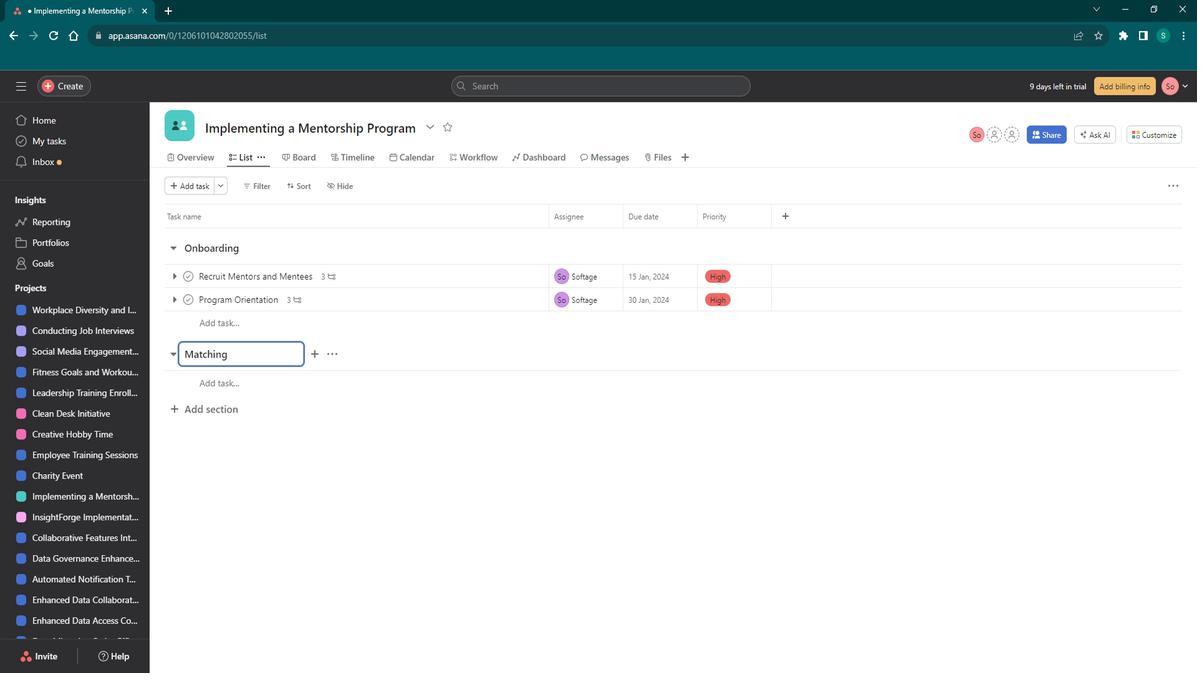 
Action: Mouse scrolled (76, 339) with delta (0, 0)
Screenshot: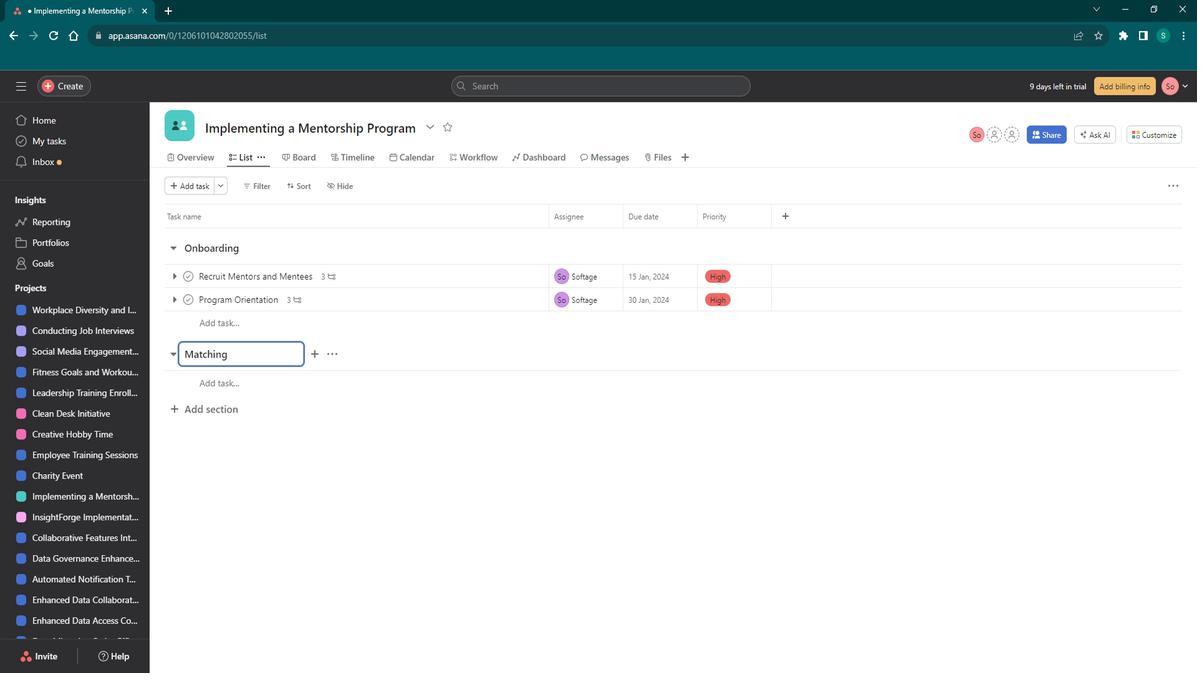 
Action: Mouse moved to (104, 354)
Screenshot: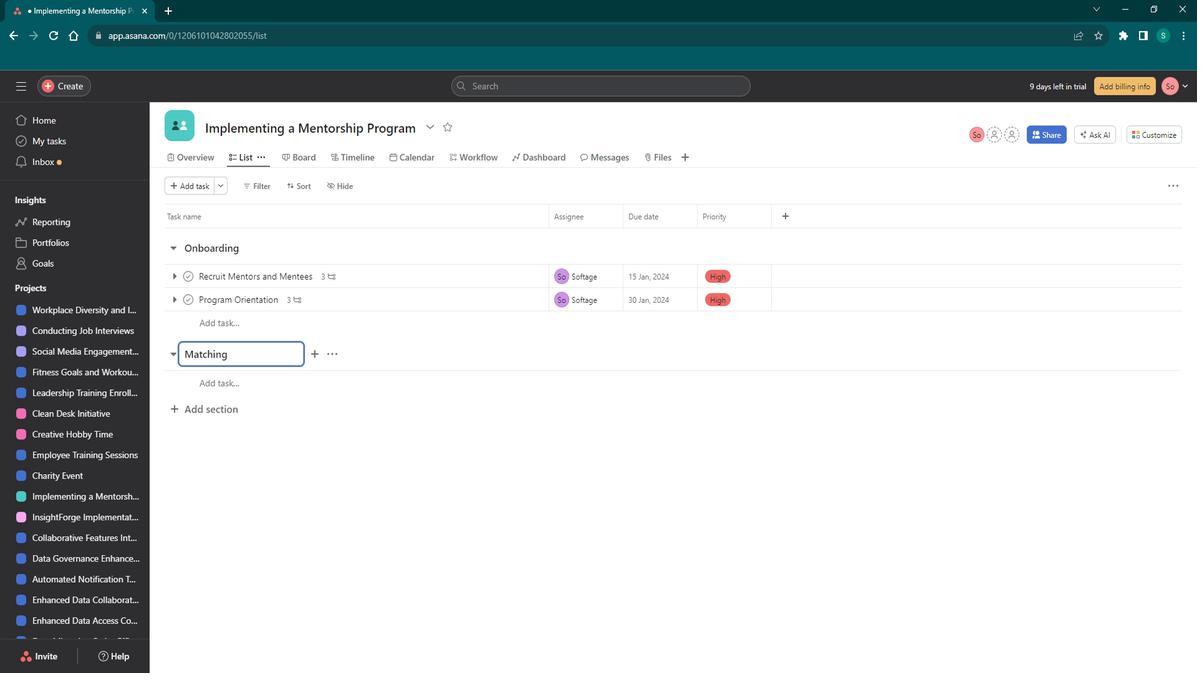 
Action: Mouse scrolled (104, 353) with delta (0, 0)
Screenshot: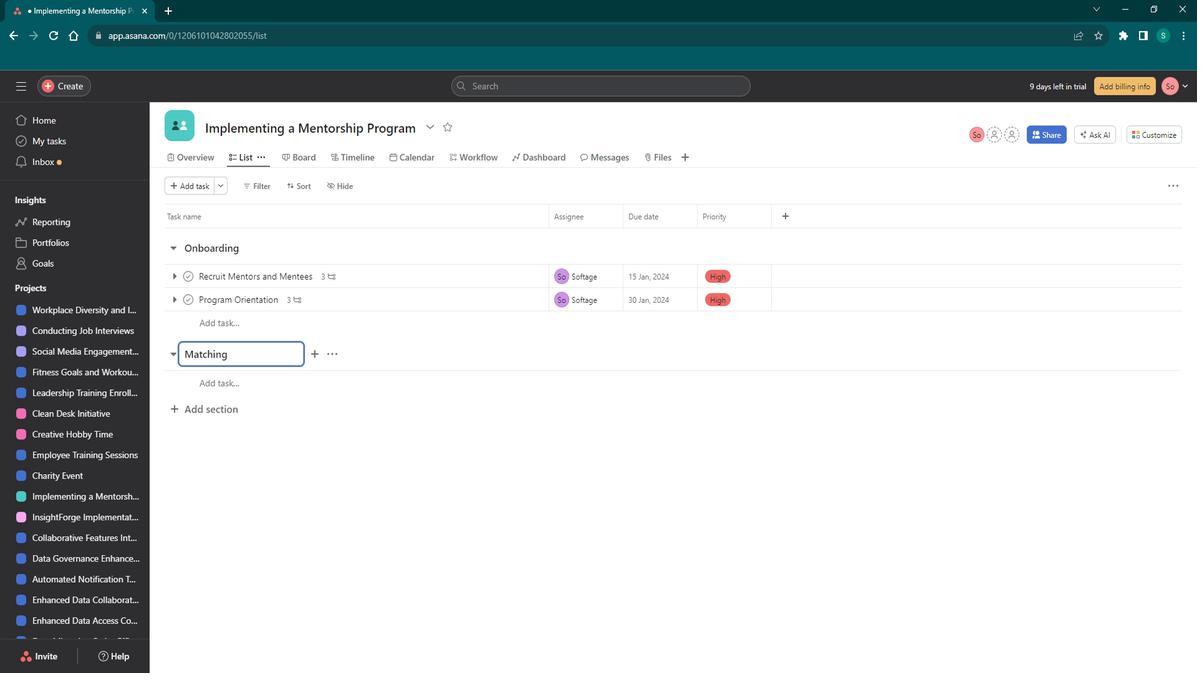 
Action: Mouse moved to (493, 382)
Screenshot: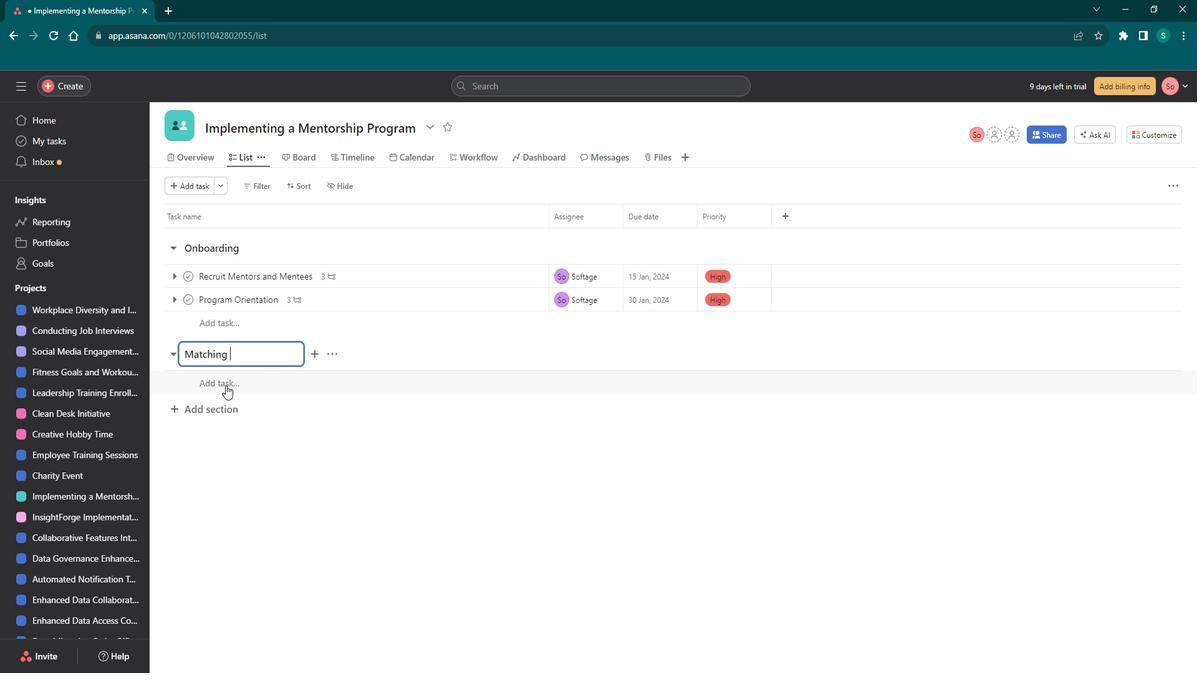 
Action: Mouse pressed left at (493, 382)
Screenshot: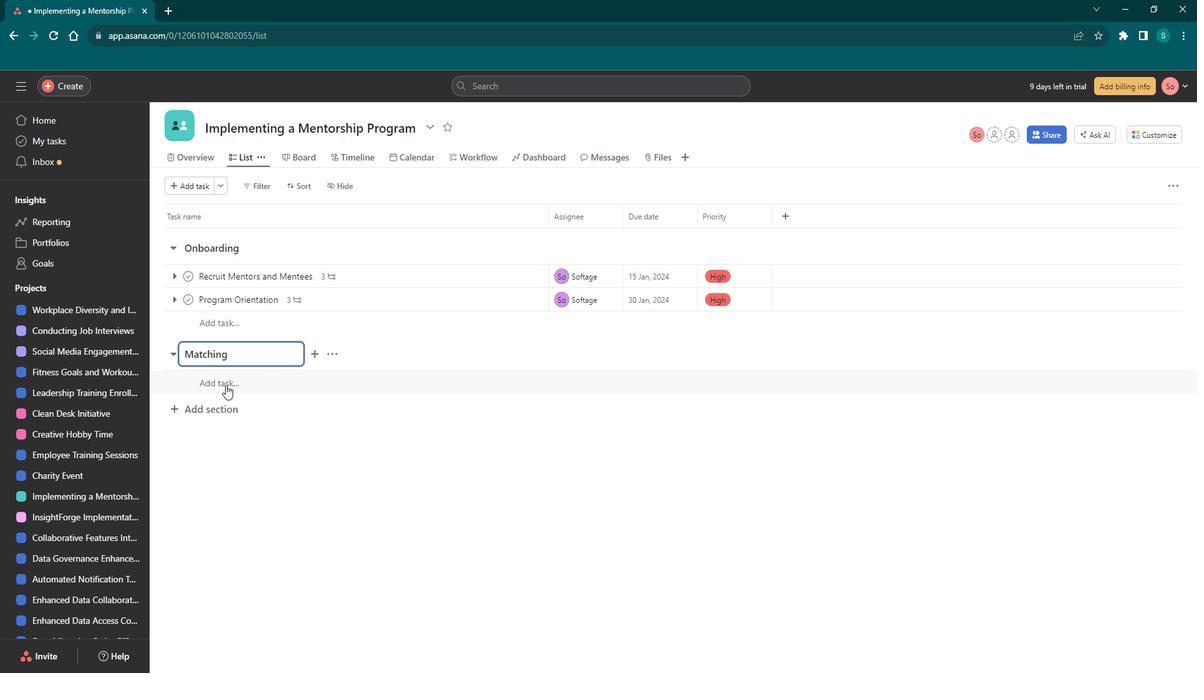 
Action: Key pressed <Key.shift>Mentors<Key.space>and<Key.space><Key.shift>Mentees
Screenshot: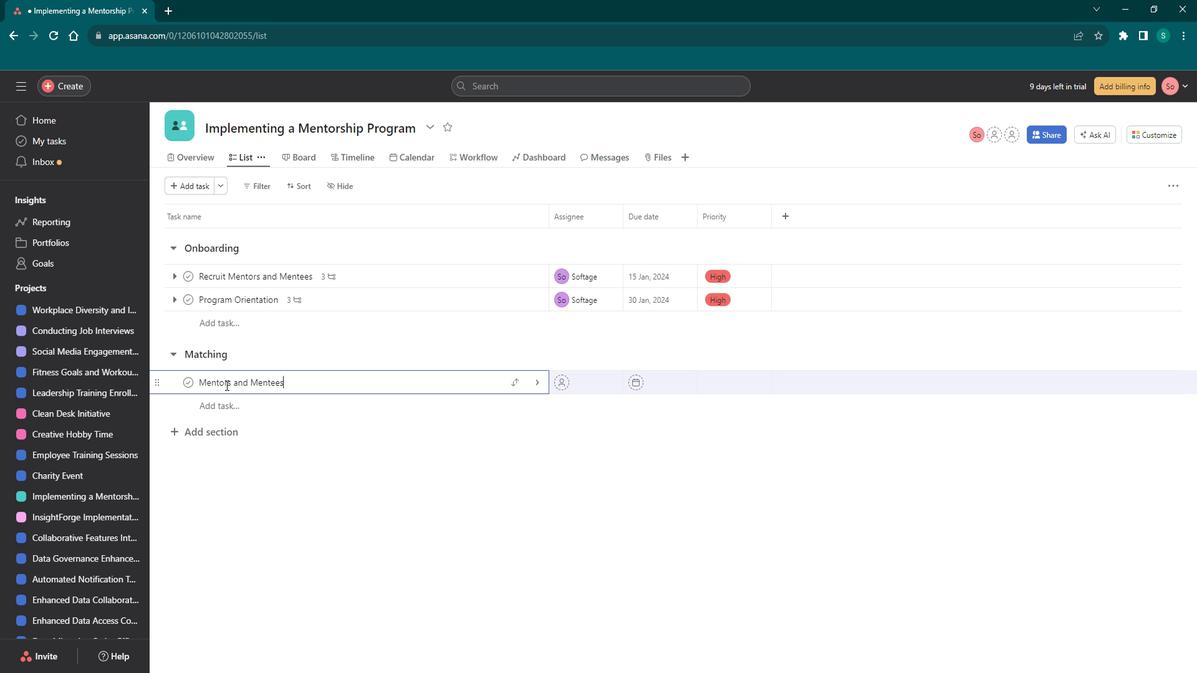 
Action: Mouse moved to (669, 373)
Screenshot: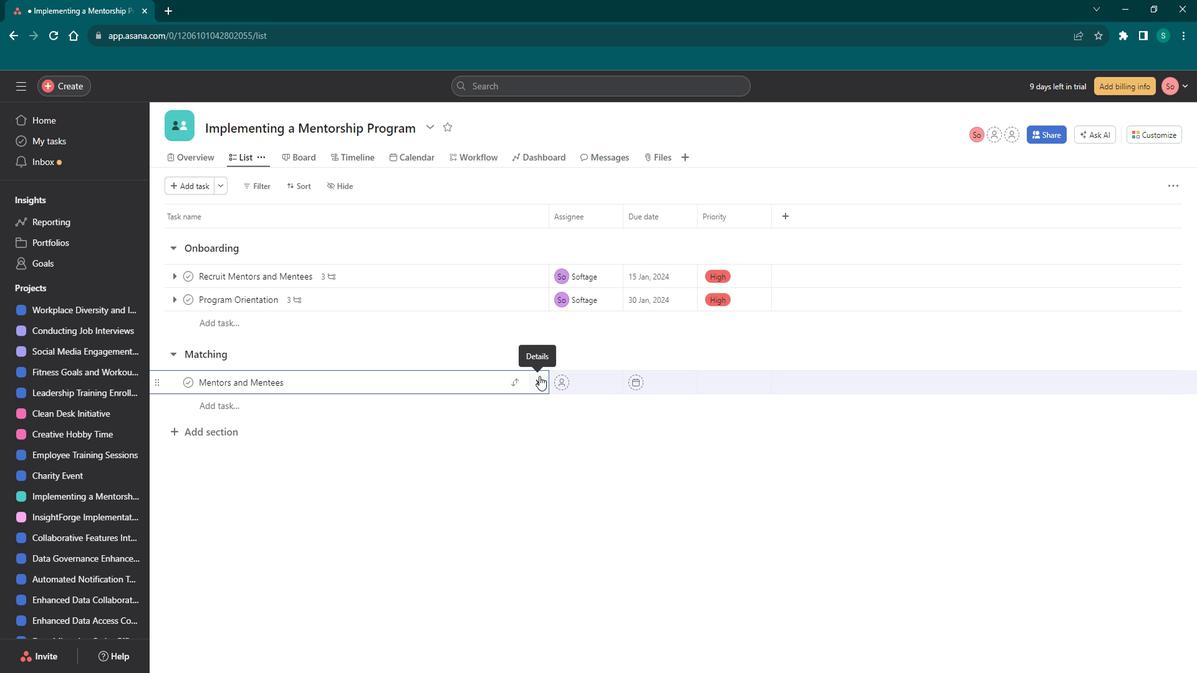 
Action: Mouse pressed left at (669, 373)
Screenshot: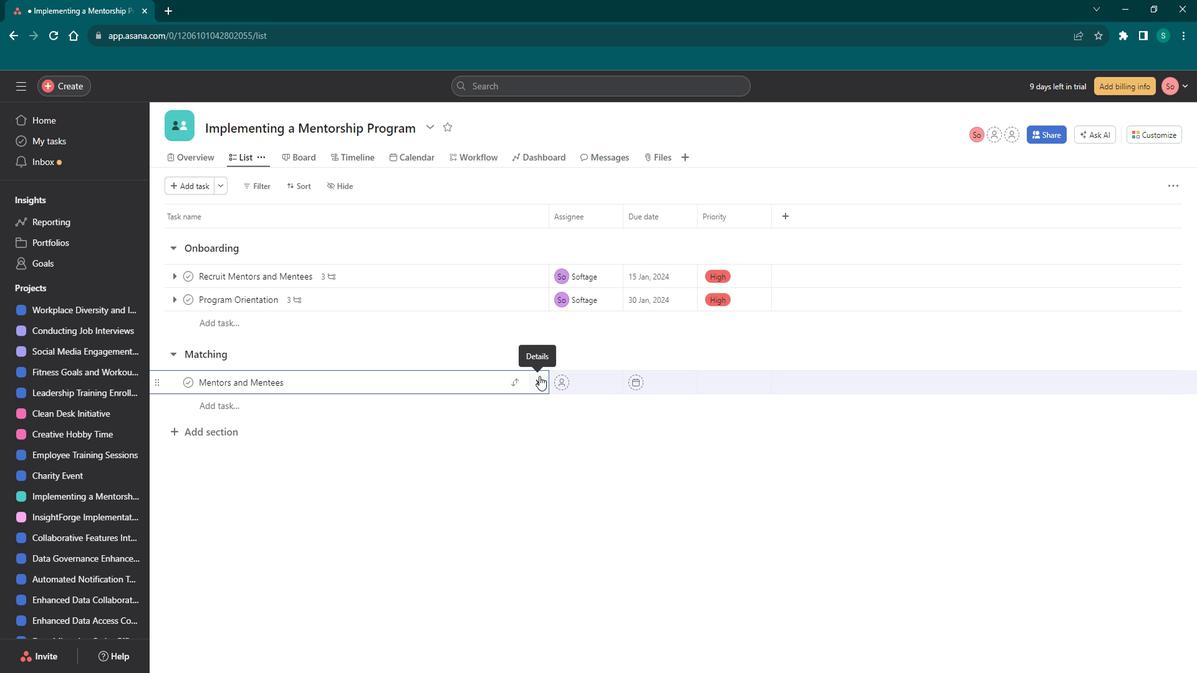 
Action: Mouse moved to (871, 202)
Screenshot: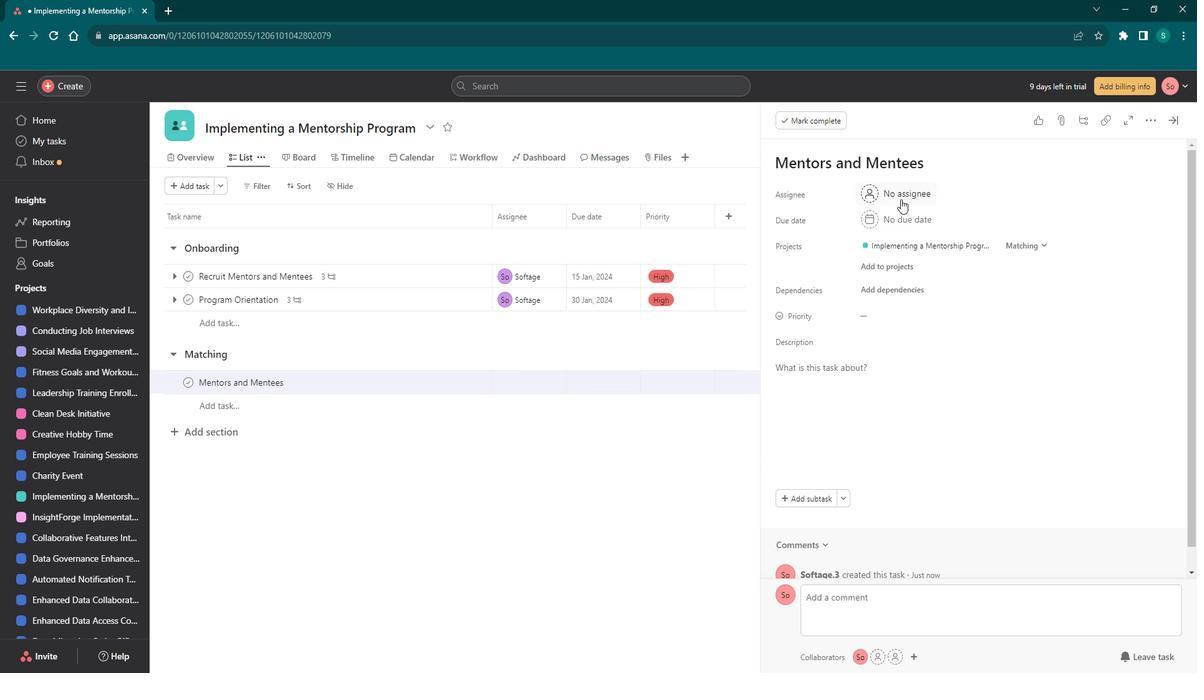 
Action: Mouse pressed left at (871, 202)
Screenshot: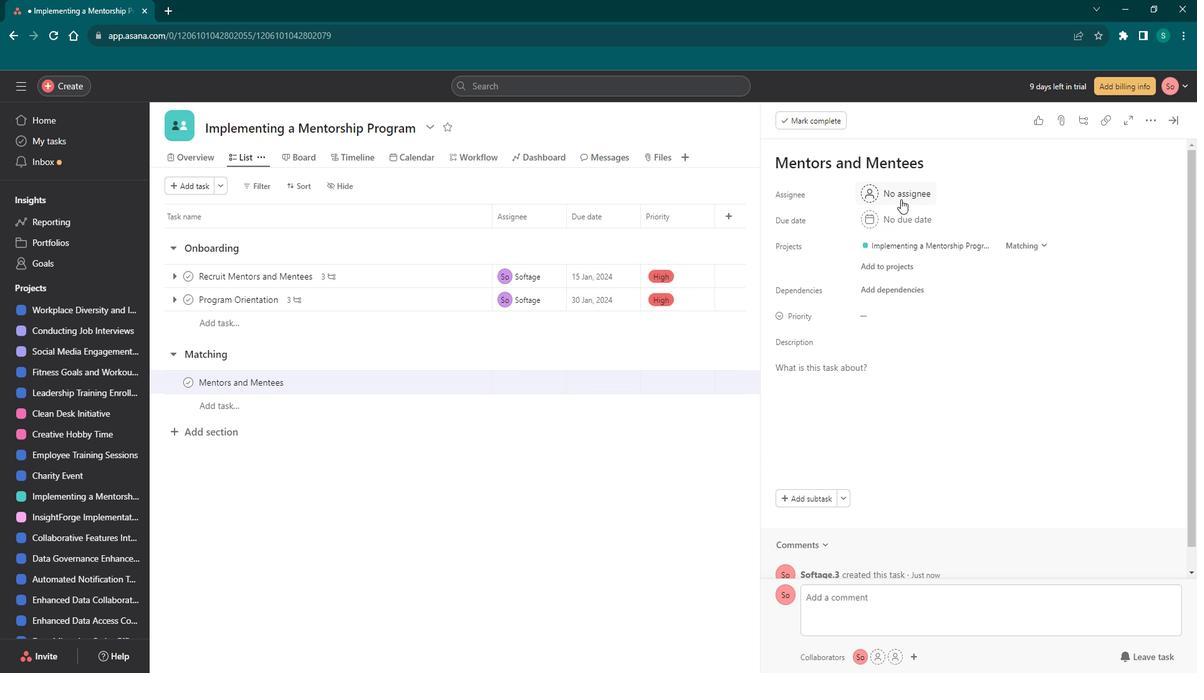 
Action: Mouse moved to (901, 246)
Screenshot: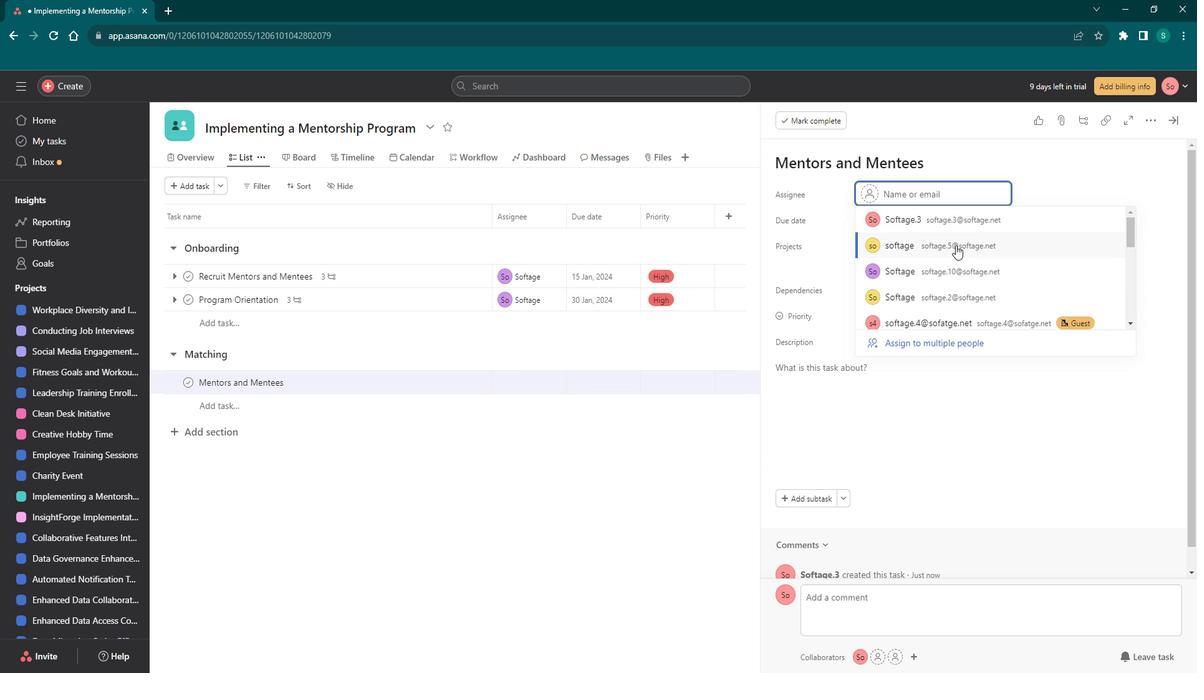 
Action: Mouse pressed left at (901, 246)
Screenshot: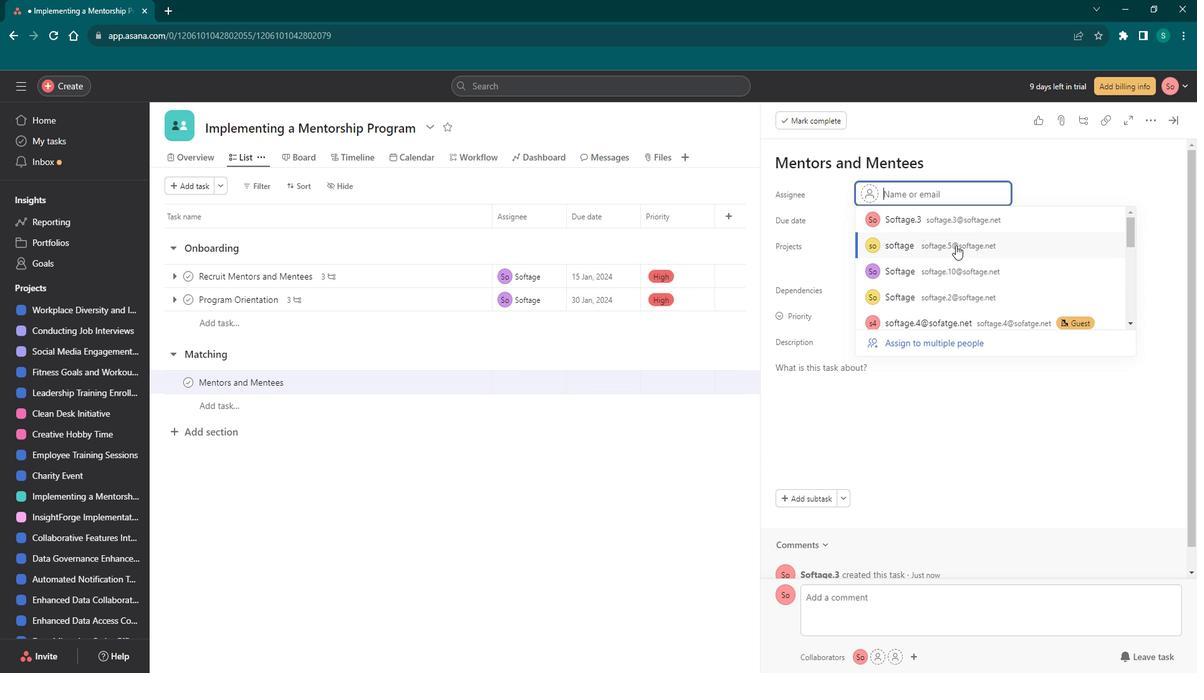 
Action: Mouse moved to (878, 222)
Screenshot: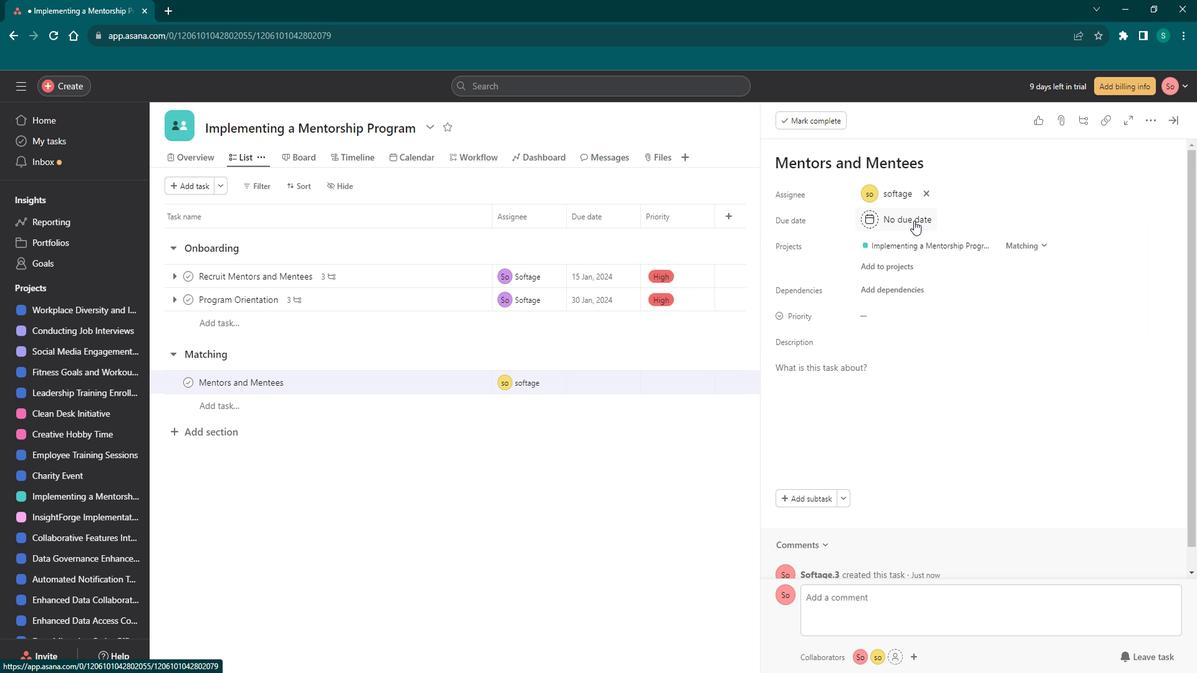 
Action: Mouse pressed left at (878, 222)
Screenshot: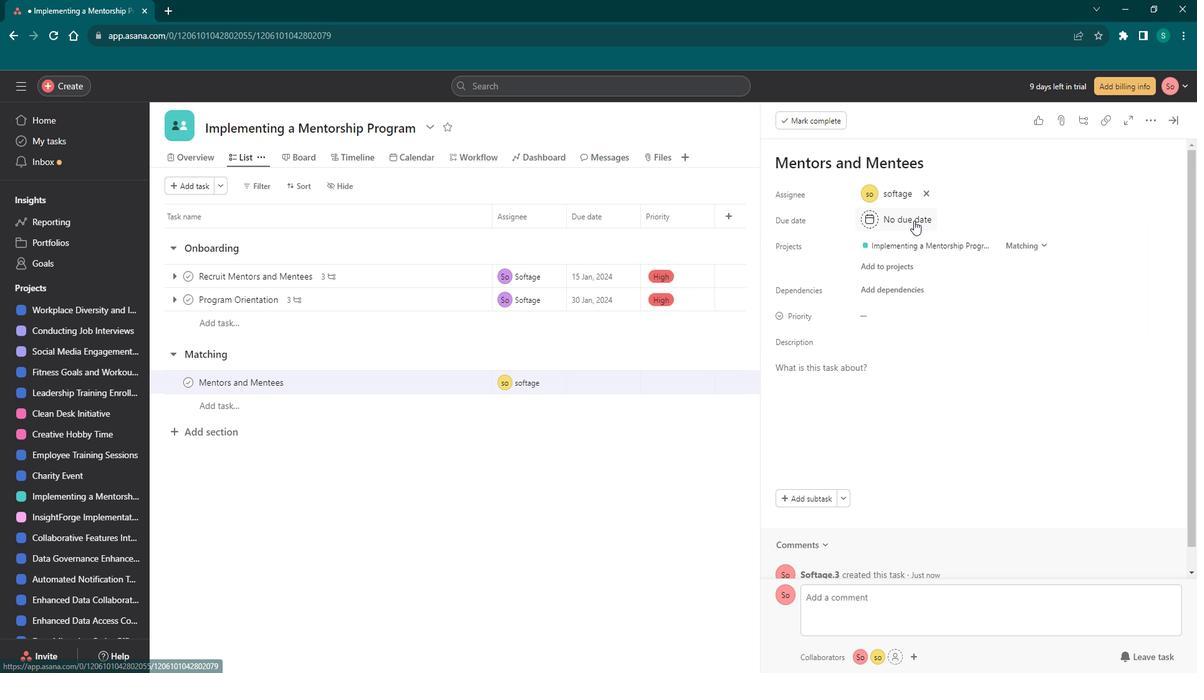 
Action: Mouse moved to (931, 284)
Screenshot: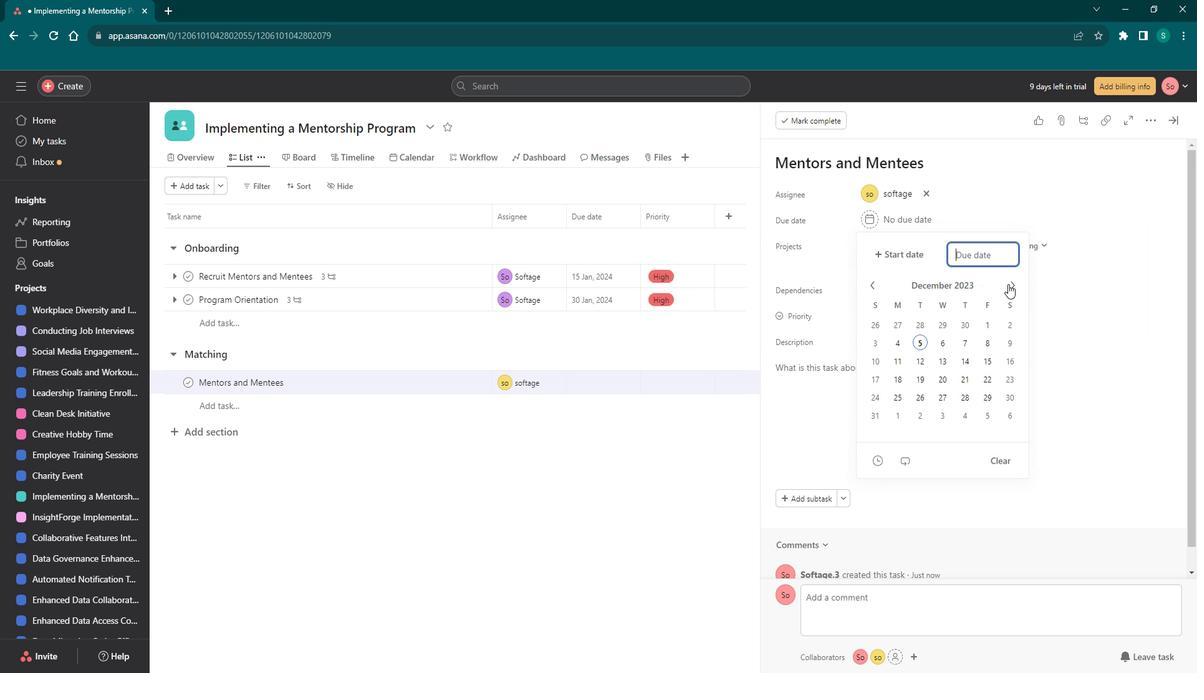 
Action: Mouse pressed left at (931, 284)
Screenshot: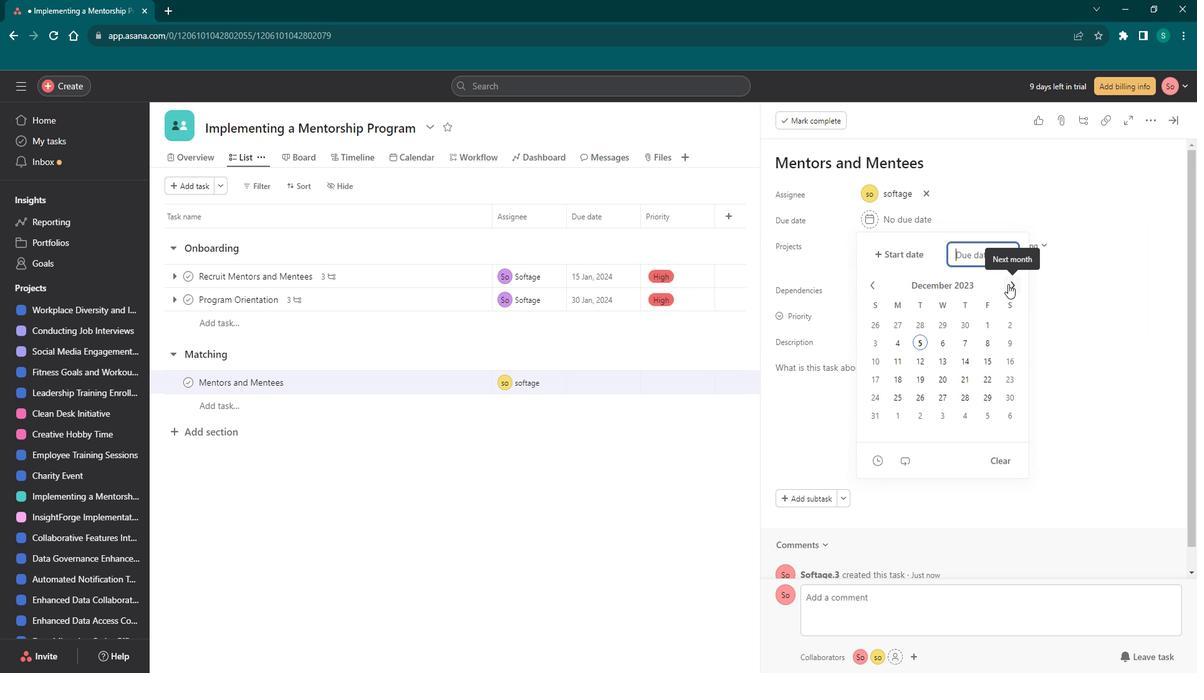 
Action: Mouse pressed left at (931, 284)
Screenshot: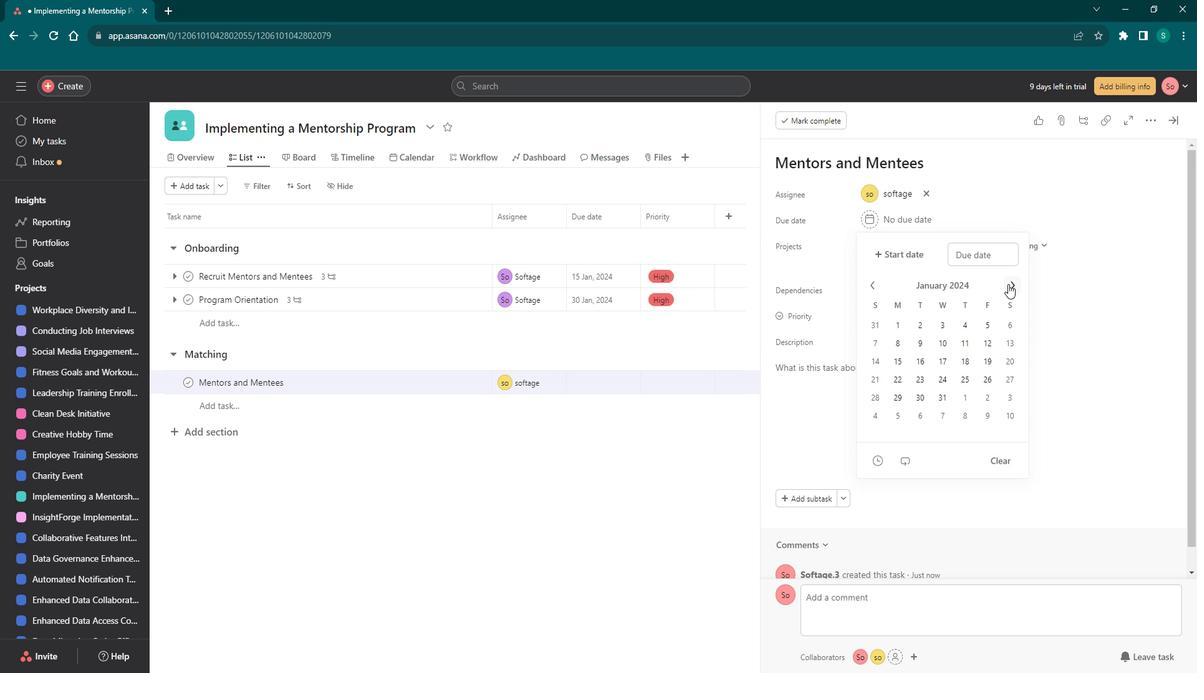 
Action: Mouse moved to (931, 343)
Screenshot: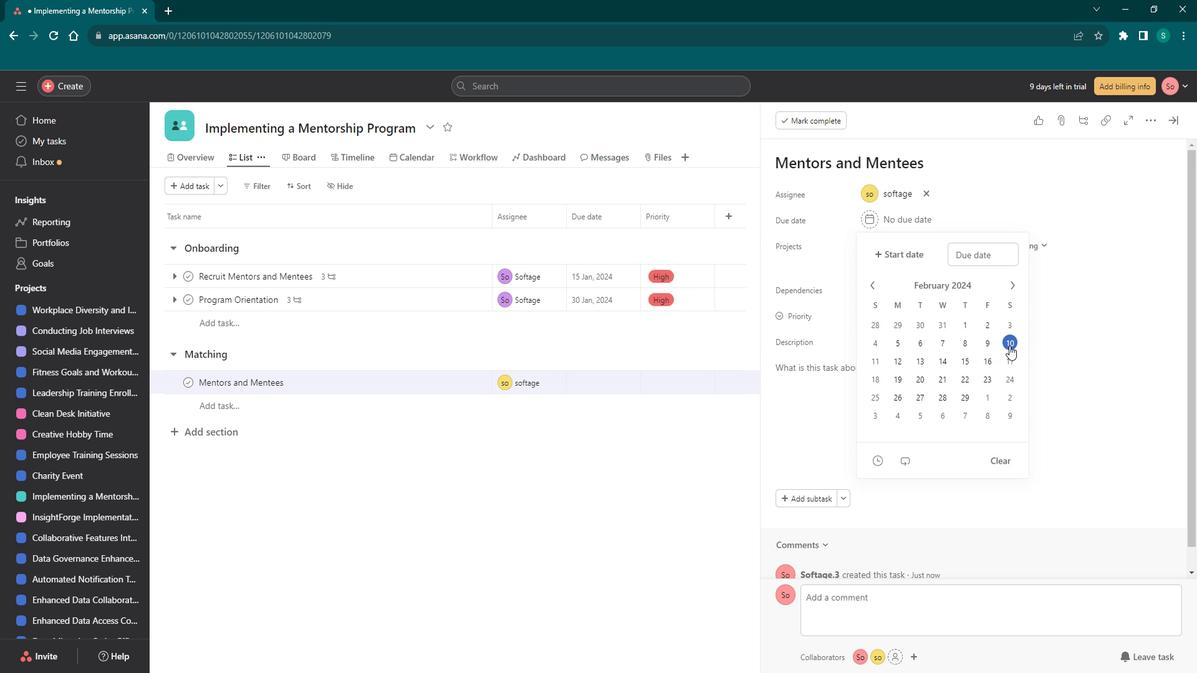 
Action: Mouse pressed left at (931, 343)
Screenshot: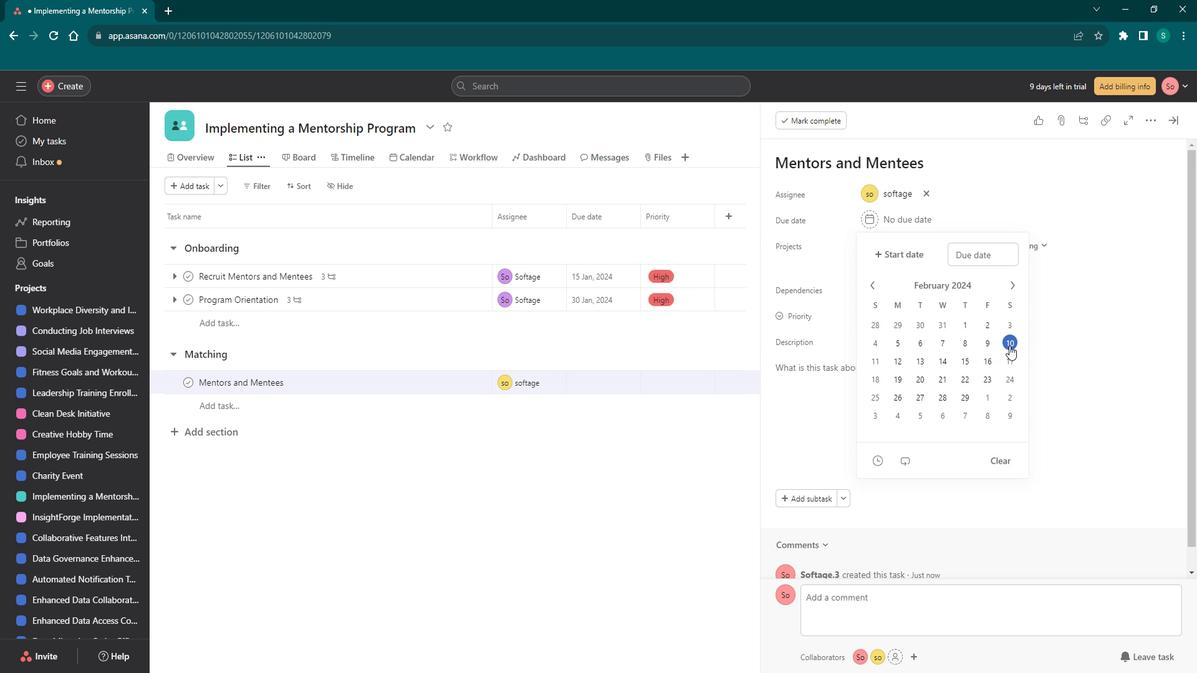 
Action: Mouse moved to (961, 288)
Screenshot: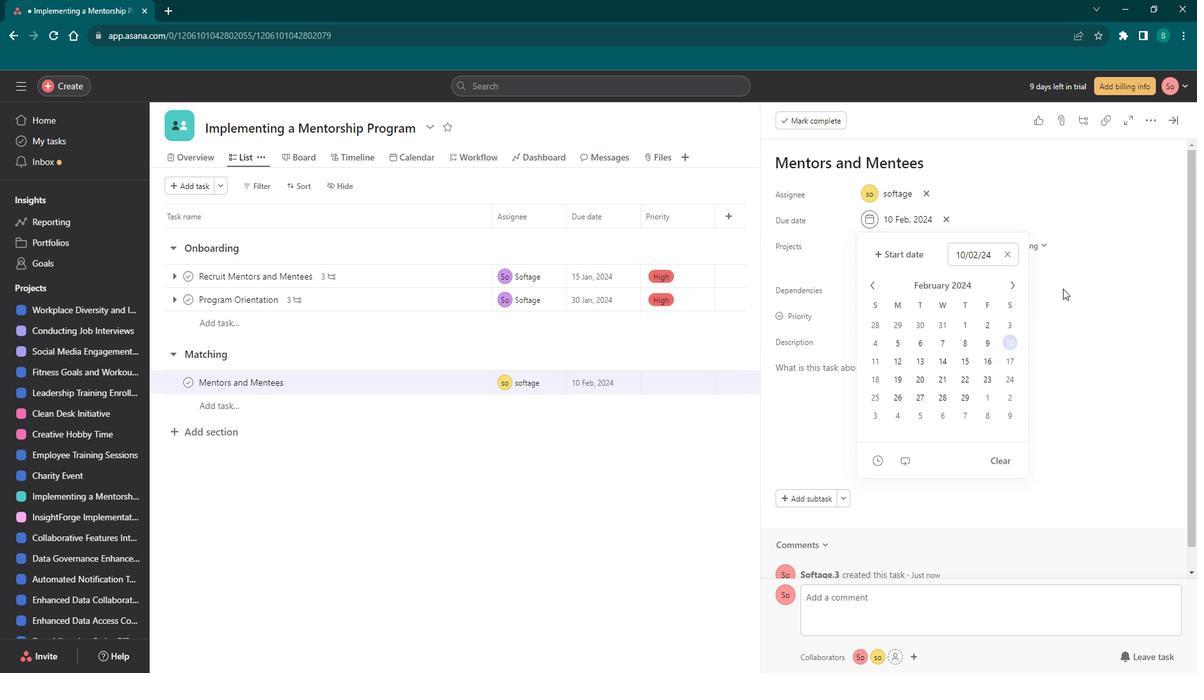 
Action: Mouse pressed left at (961, 288)
Screenshot: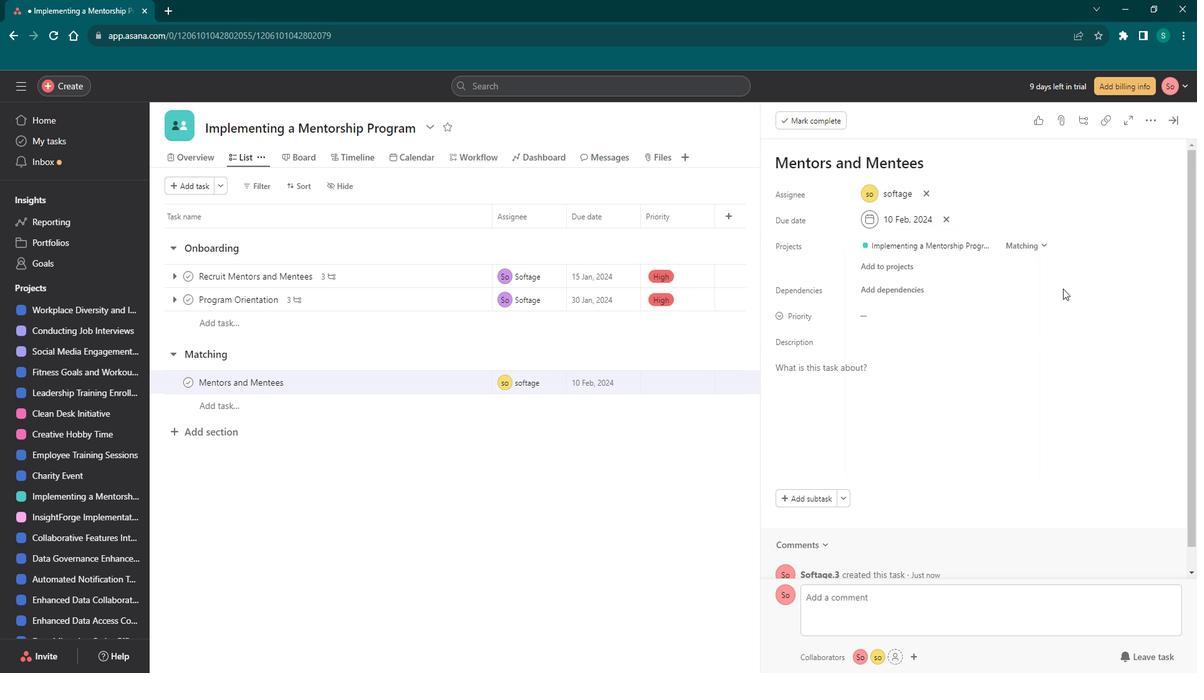 
Action: Mouse moved to (854, 316)
Screenshot: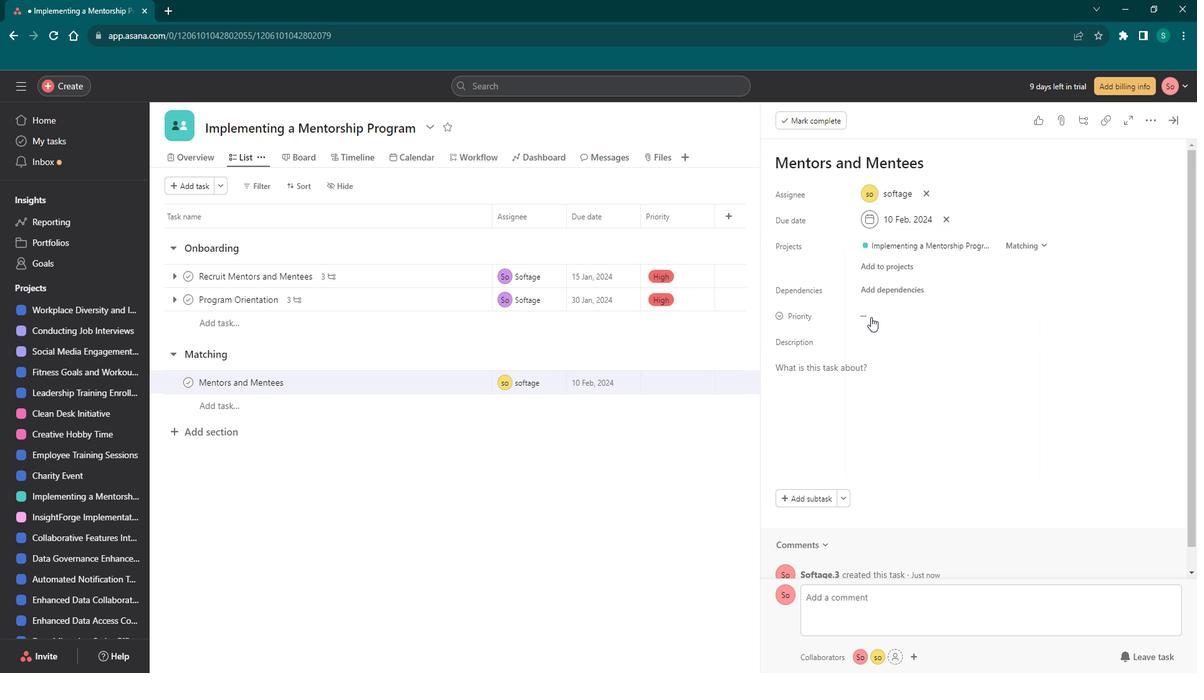 
Action: Mouse pressed left at (854, 316)
Screenshot: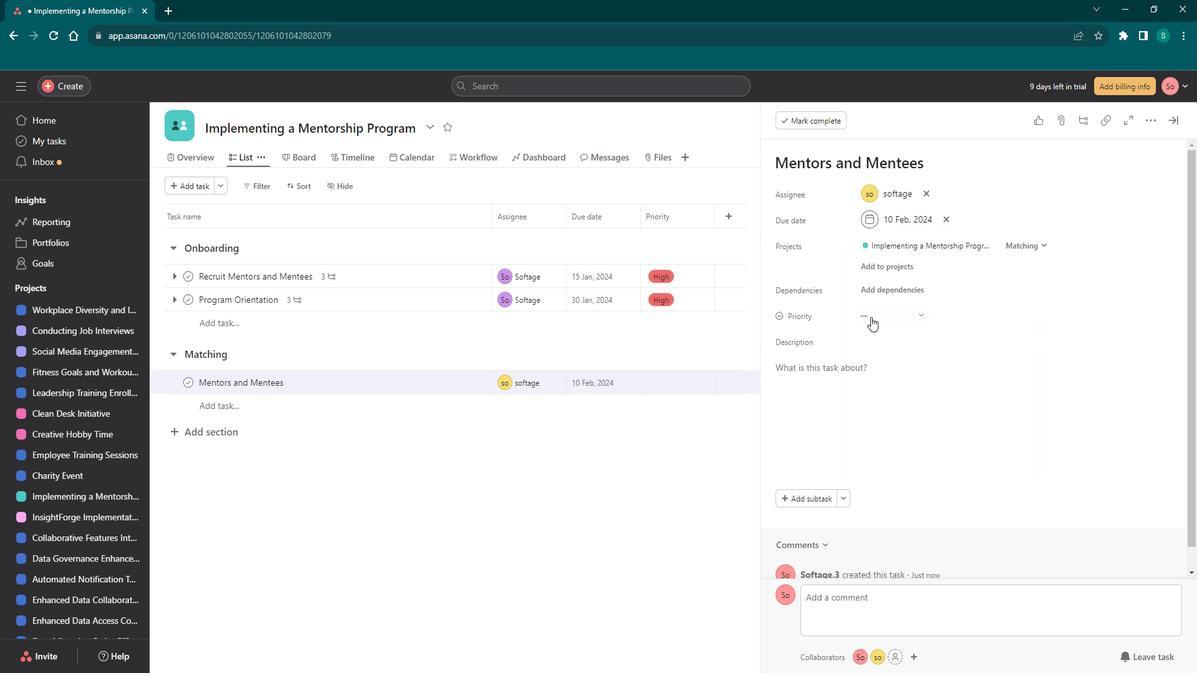 
Action: Mouse moved to (875, 360)
Screenshot: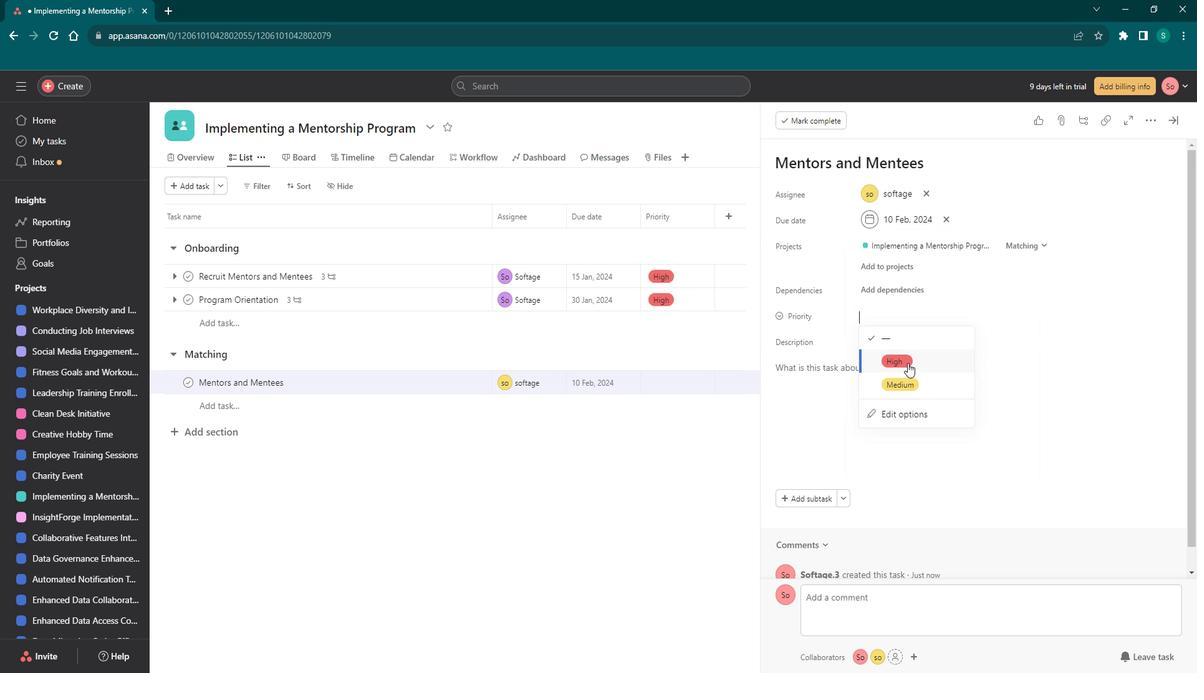 
Action: Mouse pressed left at (875, 360)
Screenshot: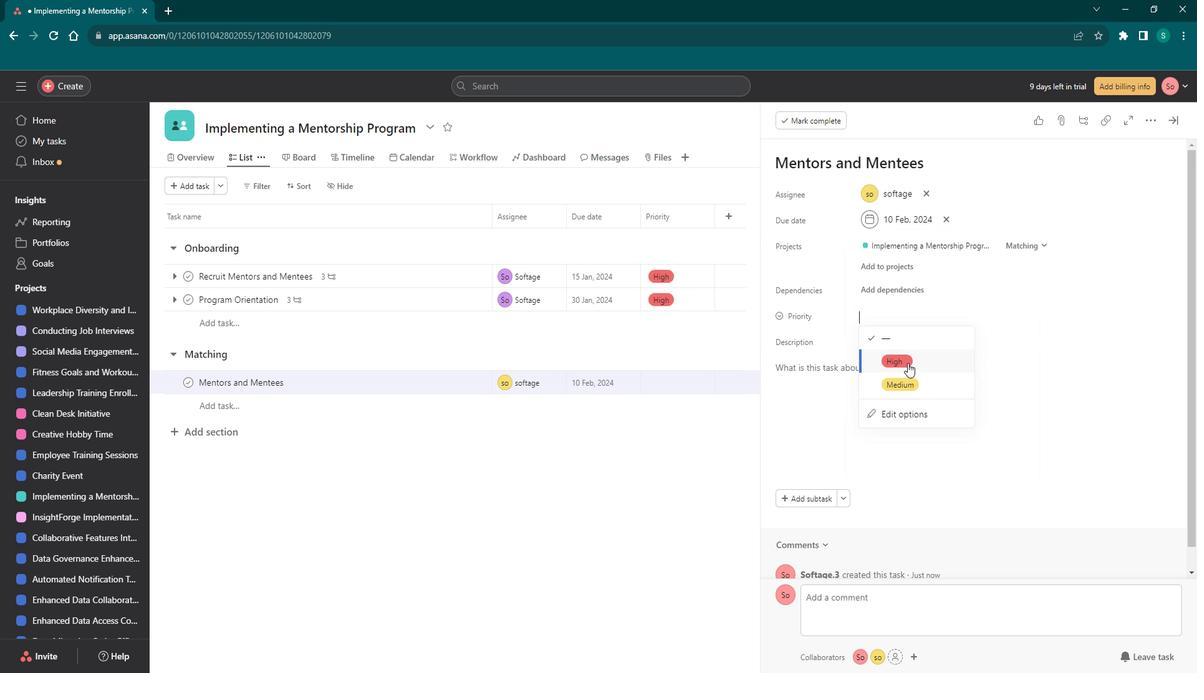 
Action: Mouse moved to (848, 358)
Screenshot: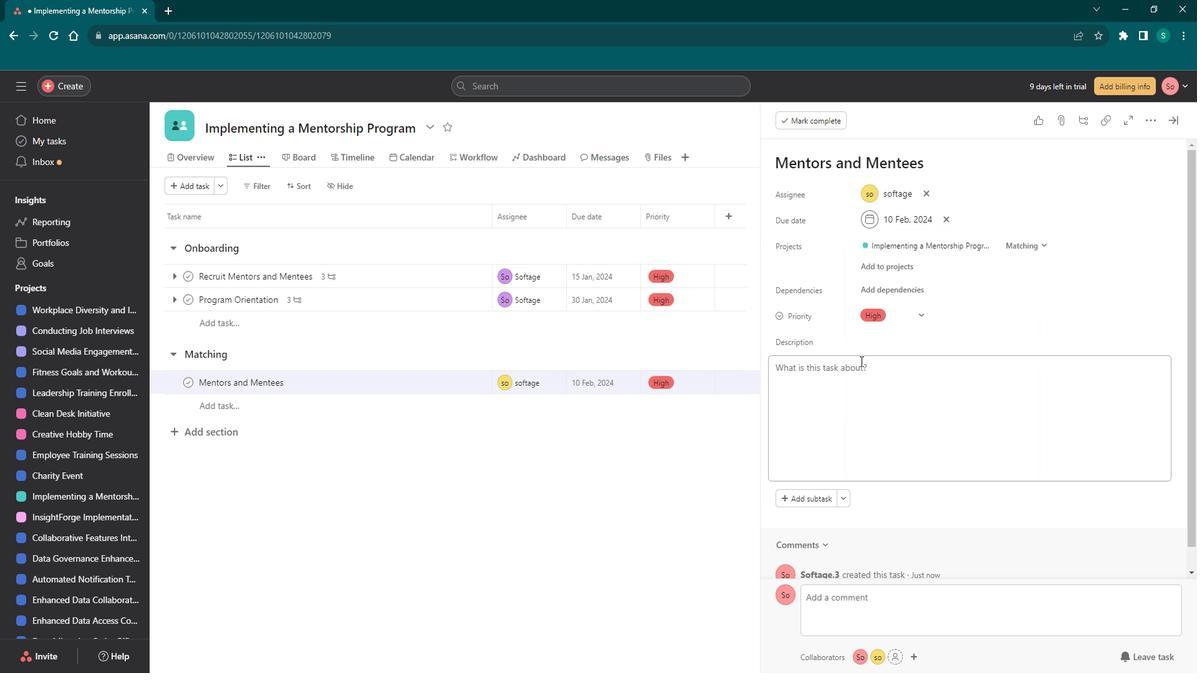 
Action: Mouse pressed left at (848, 358)
Screenshot: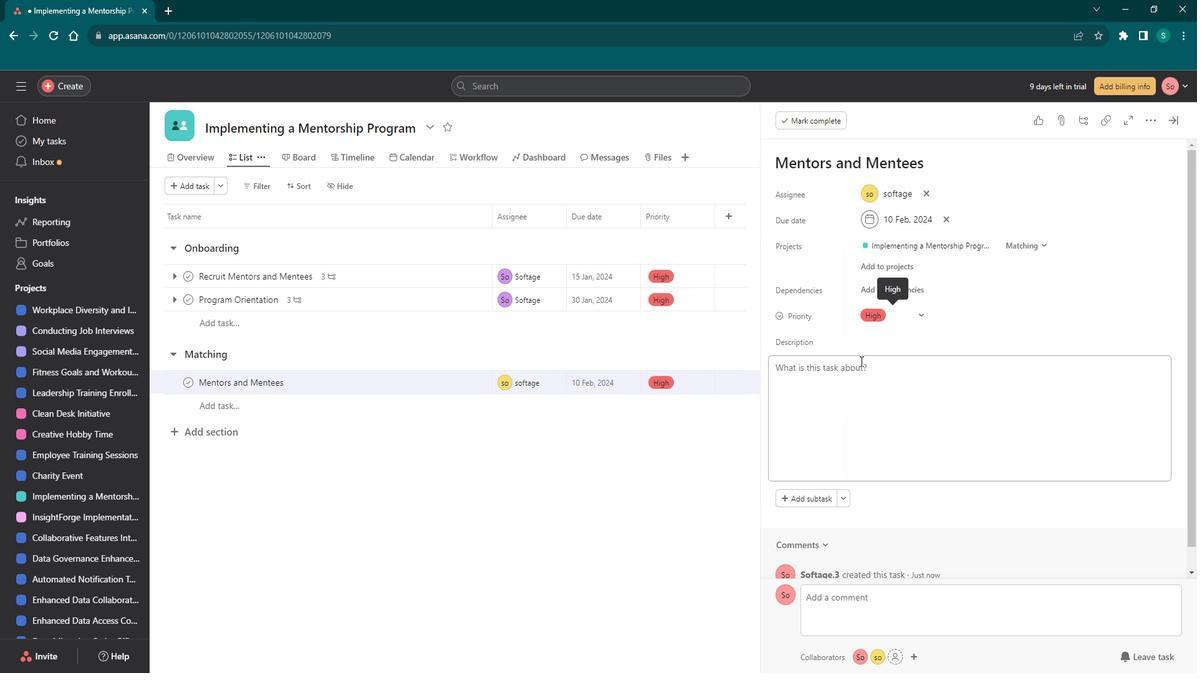 
Action: Key pressed <Key.shift>Utlize<Key.space>data<Key.space>from<Key.space>the<Key.space>needs<Key.space>assessment<Key.space>to<Key.space>match<Key.space>mentors<Key.space>and<Key.space>mentees<Key.space>based<Key.space>on<Key.space>skills,<Key.space>goals<Key.space><Key.backspace>,<Key.space>and<Key.space>interests,<Key.backspace>.<Key.space><Key.shift>Conduct<Key.space>matching<Key.space>interviews<Key.space>to<Key.space>ensure<Key.space>compatibility<Key.space>and<Key.space>alignment<Key.space>of<Key.space>expectations.
Screenshot: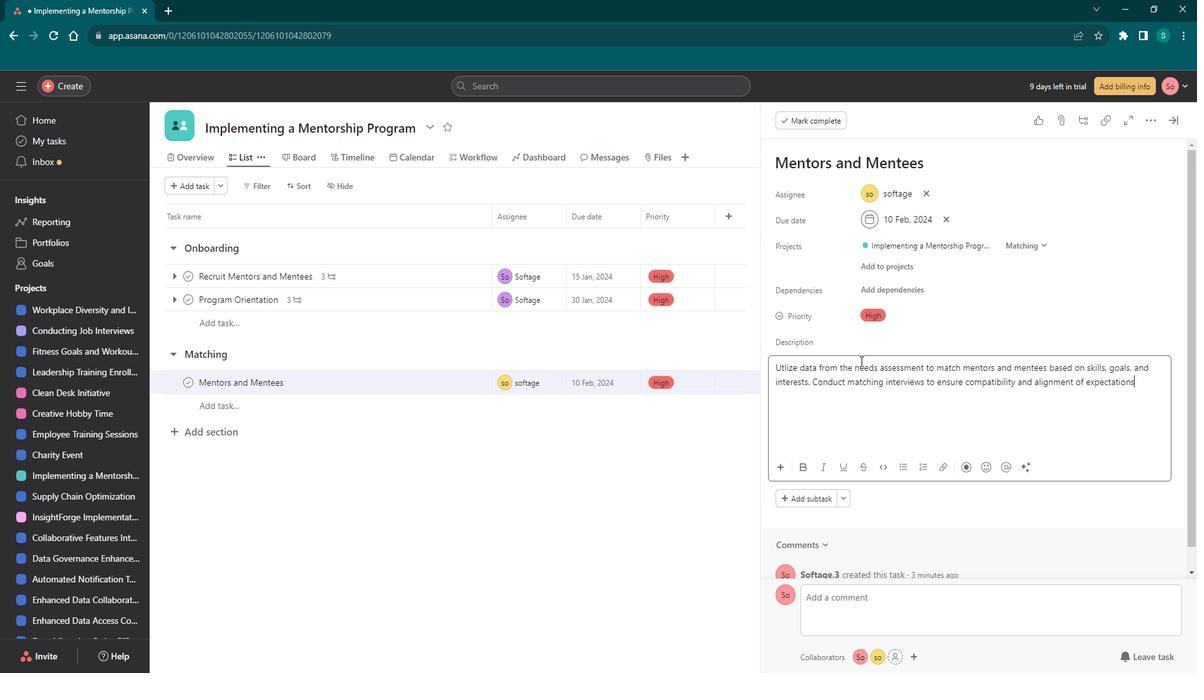 
Action: Mouse moved to (812, 490)
Screenshot: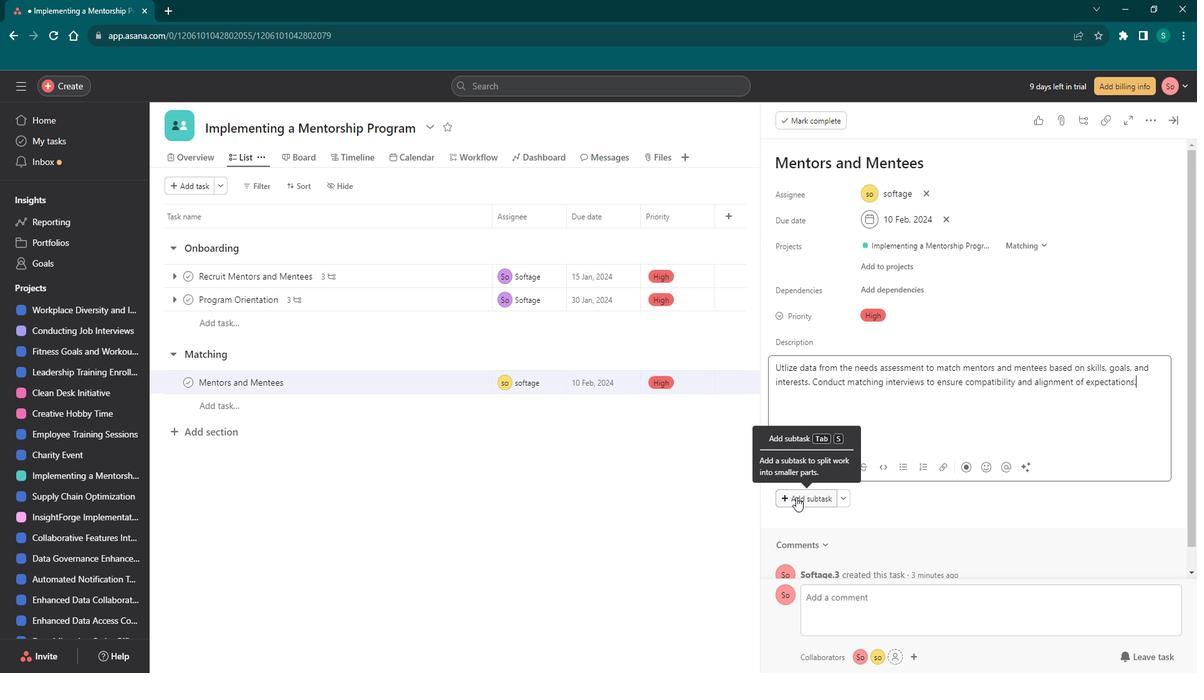 
Action: Mouse pressed left at (812, 490)
Screenshot: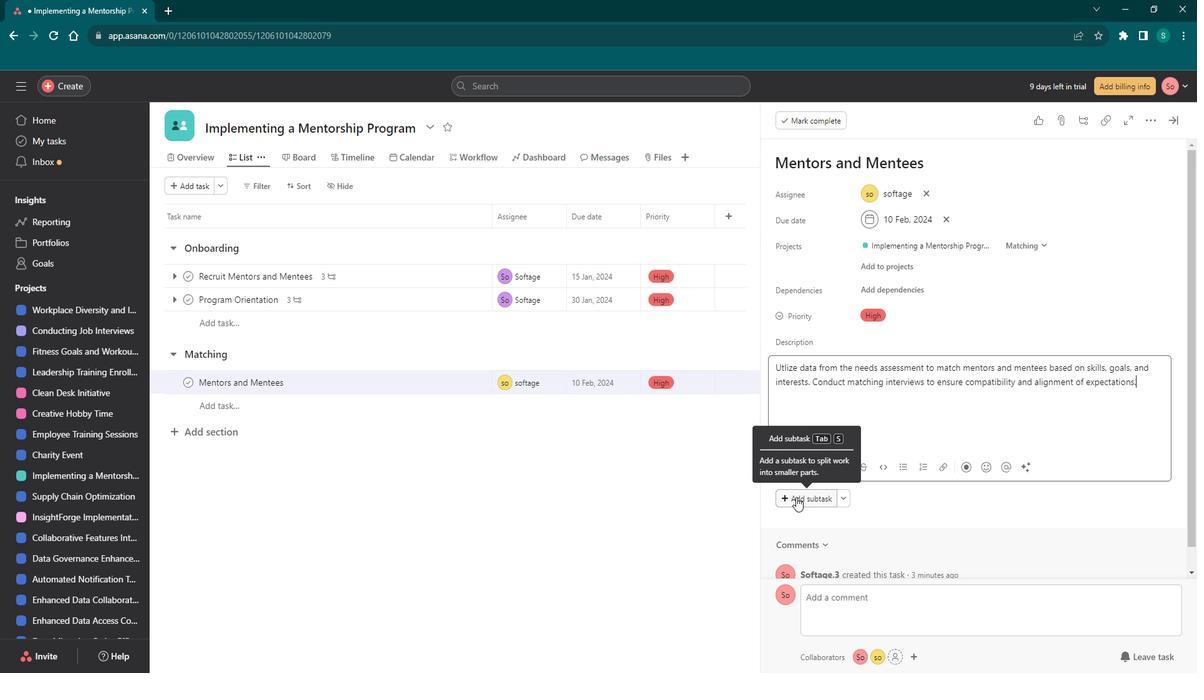 
Action: Mouse moved to (815, 444)
Screenshot: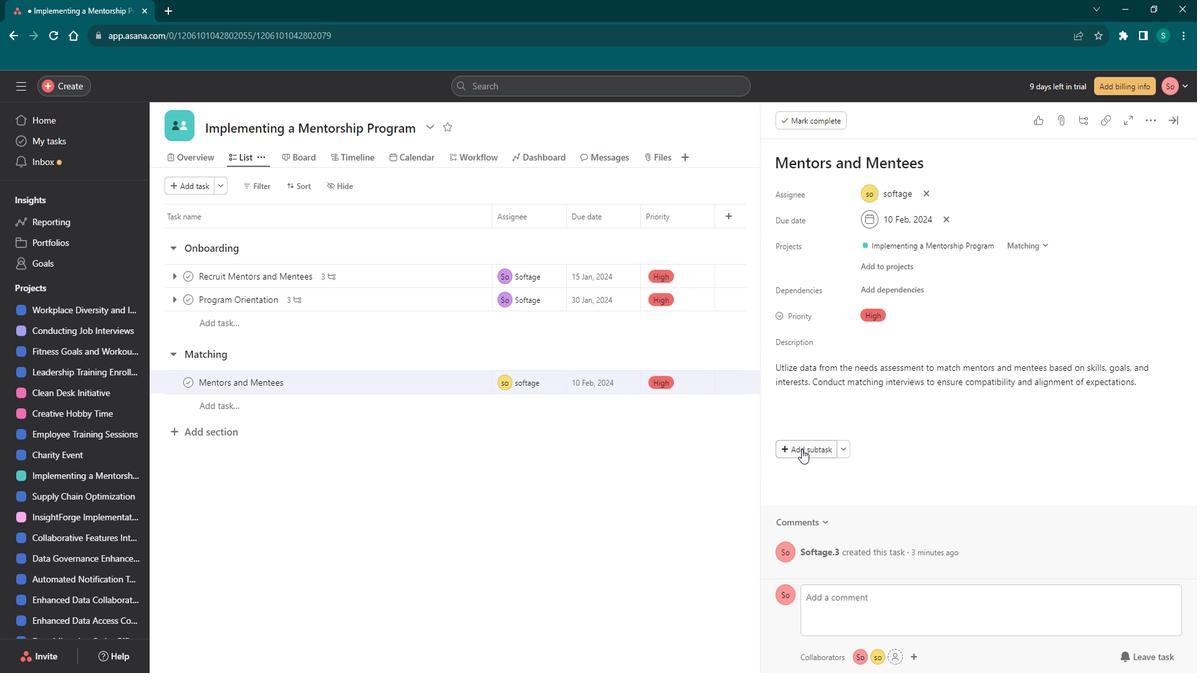 
Action: Mouse pressed left at (815, 444)
Screenshot: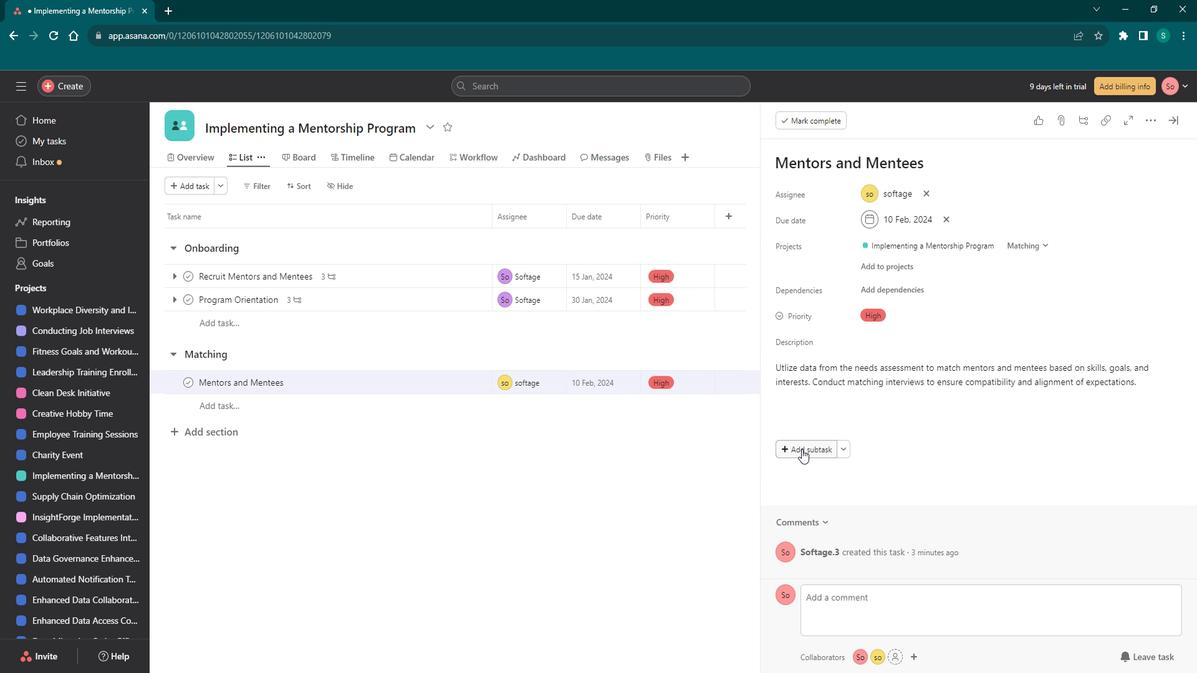 
Action: Mouse moved to (857, 441)
Screenshot: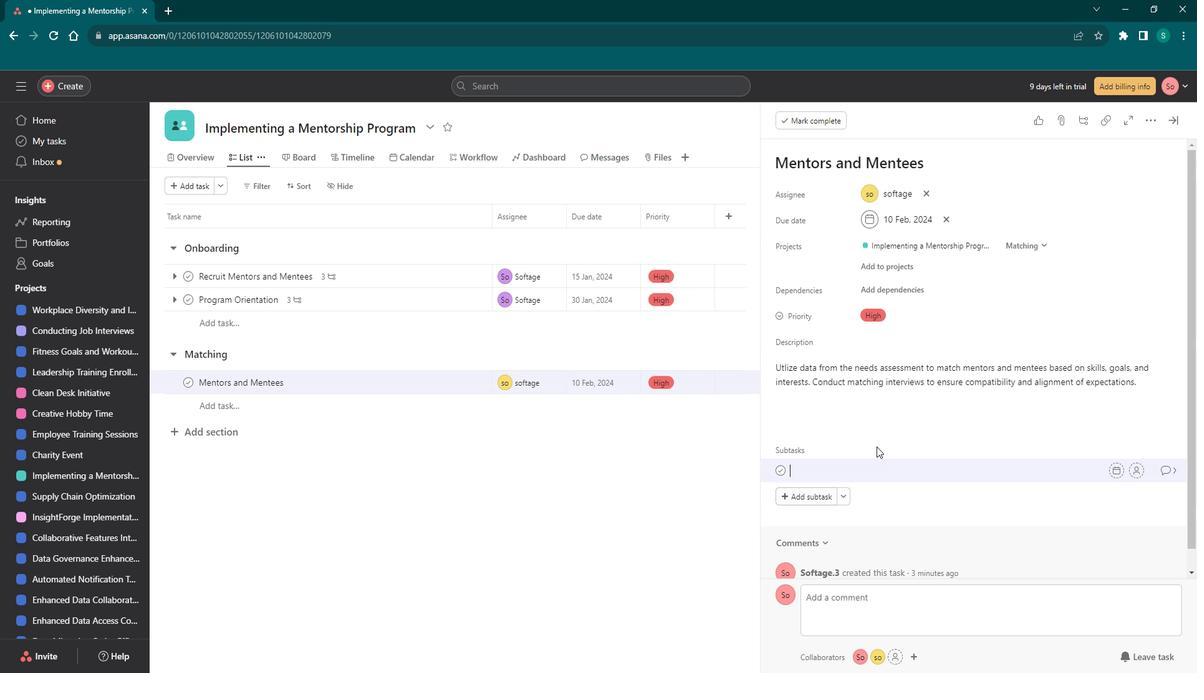 
Action: Key pressed <Key.shift>Revieqw
Screenshot: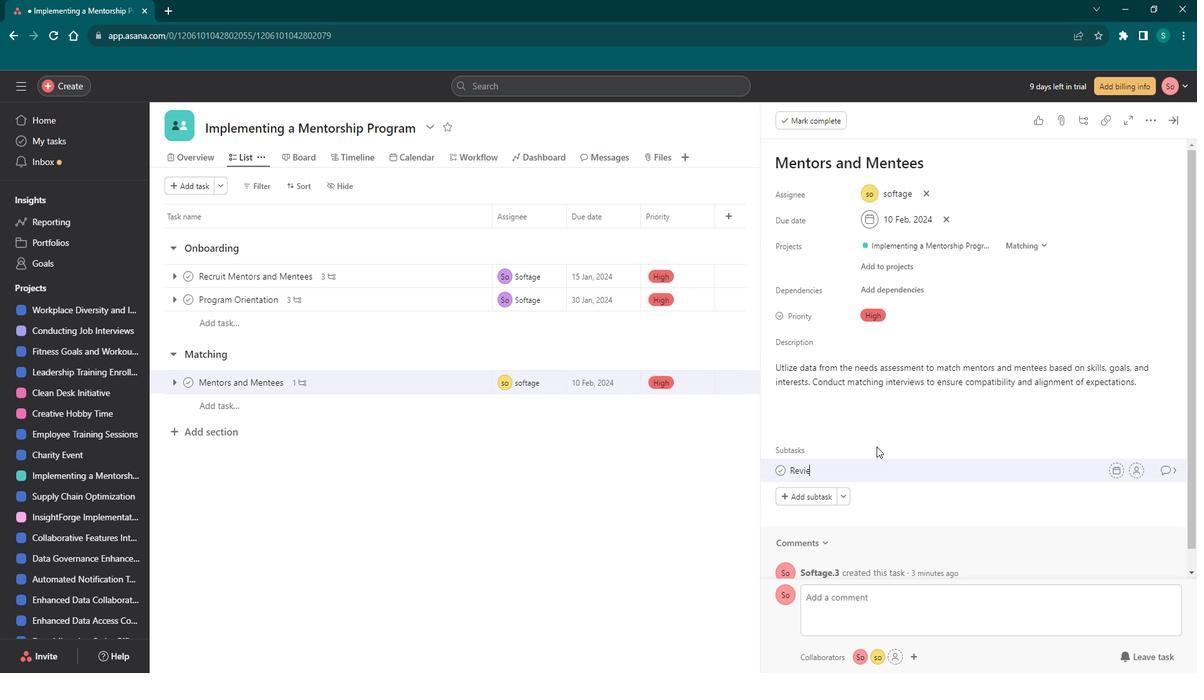 
Action: Mouse moved to (858, 471)
Screenshot: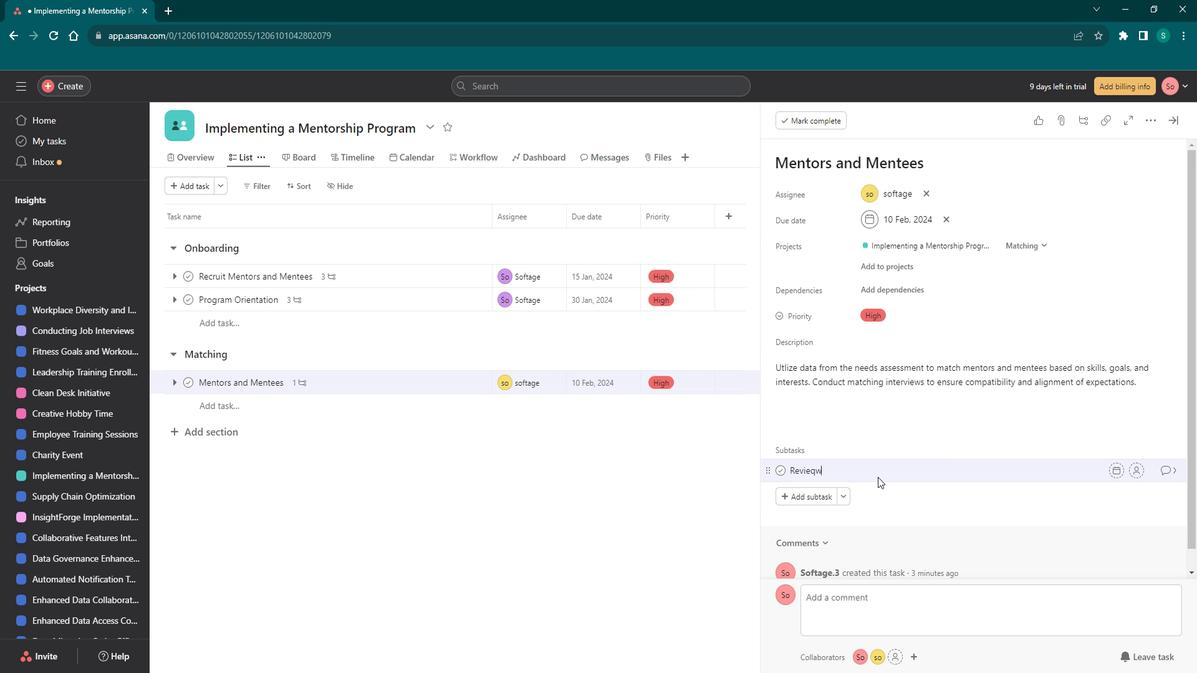 
Action: Key pressed <Key.backspace><Key.backspace>w<Key.space>mentor<Key.space>and<Key.space>mentee<Key.space>profiles.<Key.enter><Key.shift>Conductmatching<Key.space>interviews<Key.space>via<Key.space>video<Key.space>calls.<Key.enter><Key.shift>Document<Key.space>and<Key.space>finalize<Key.space>mentor-mentee<Key.space>pairs.
Screenshot: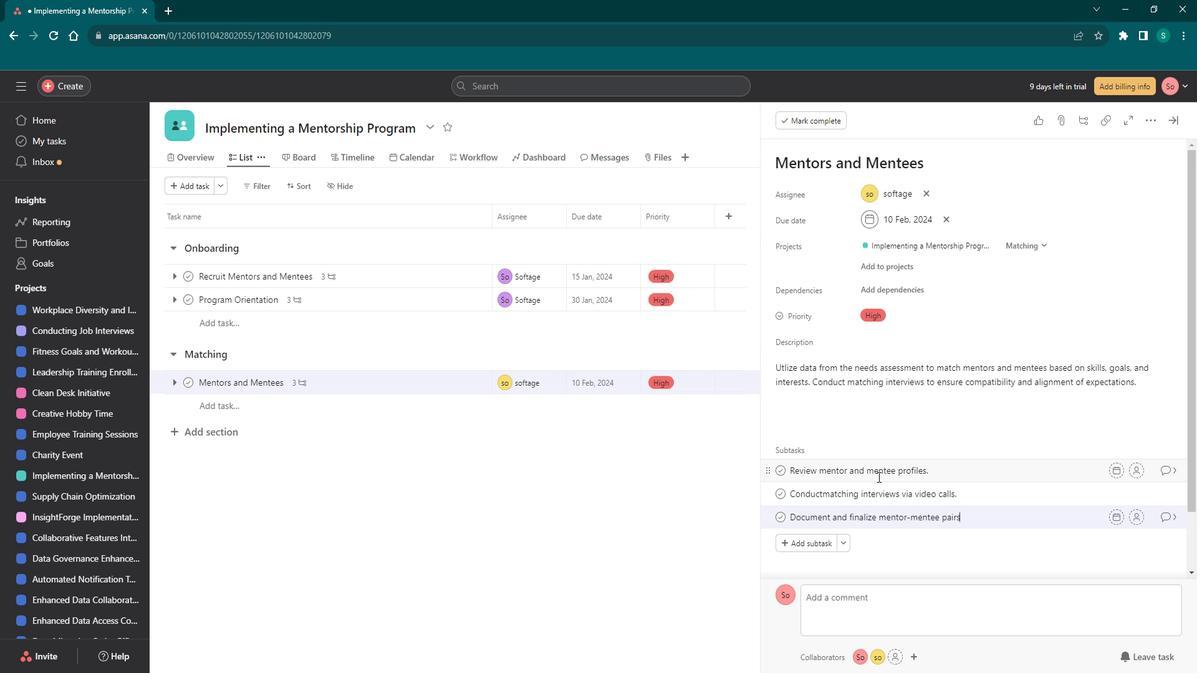 
Action: Mouse moved to (147, 384)
Screenshot: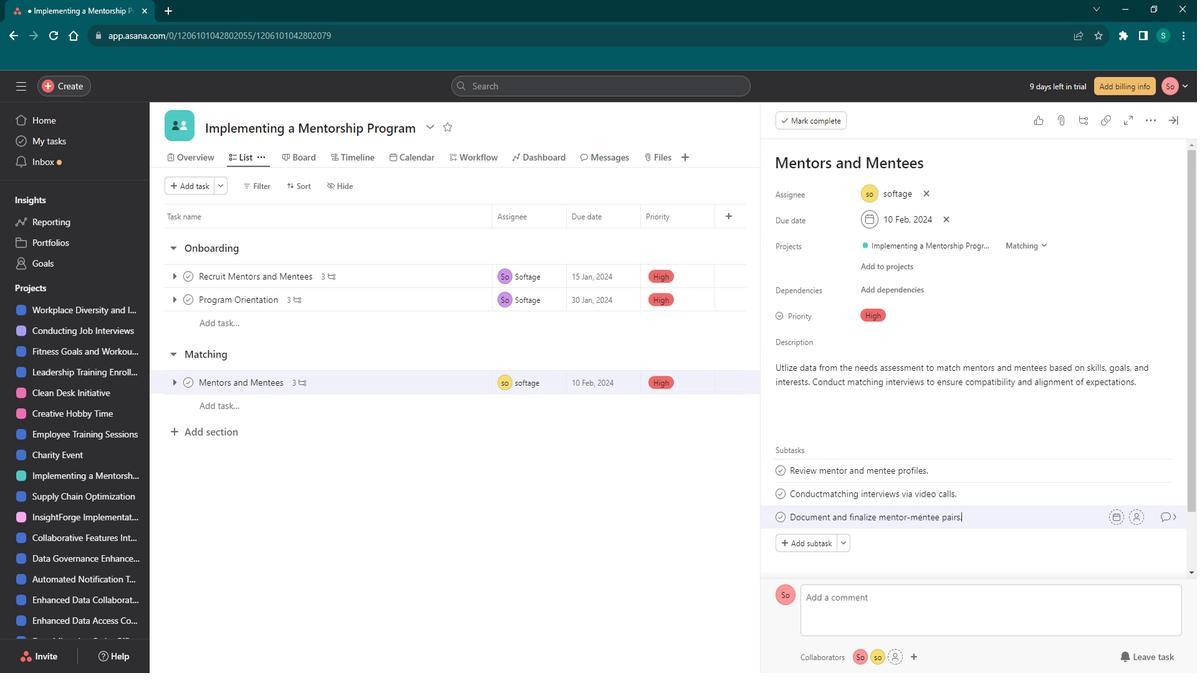 
Action: Mouse scrolled (147, 383) with delta (0, 0)
Screenshot: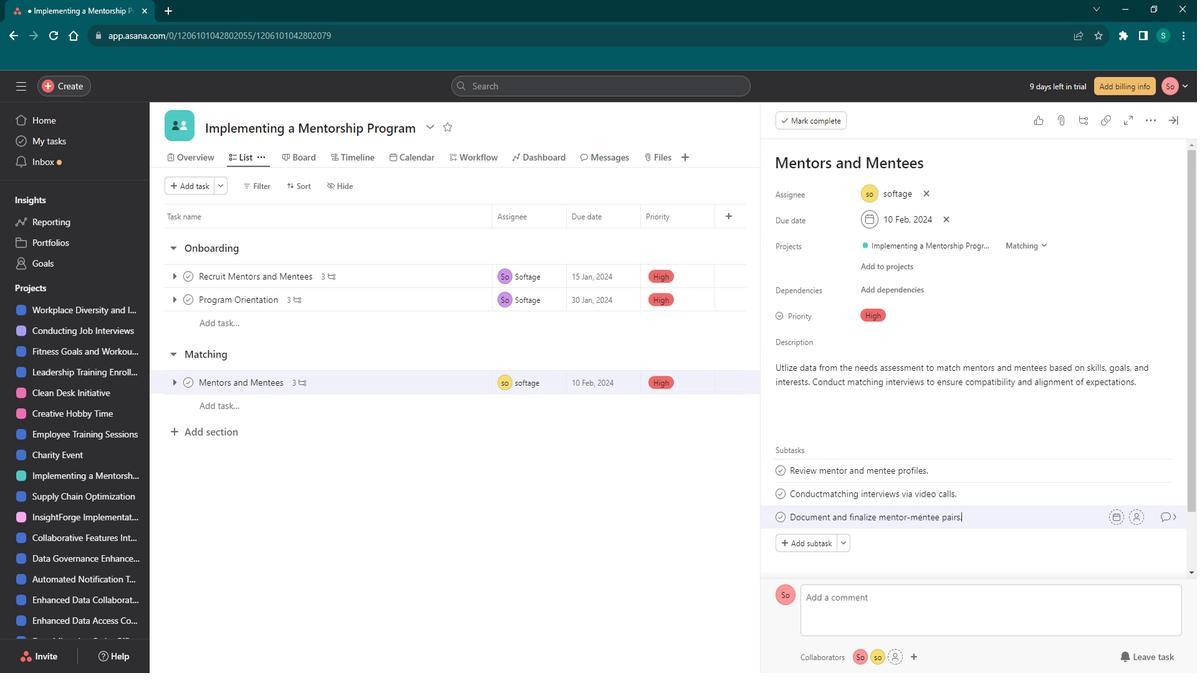 
Action: Mouse moved to (147, 383)
Screenshot: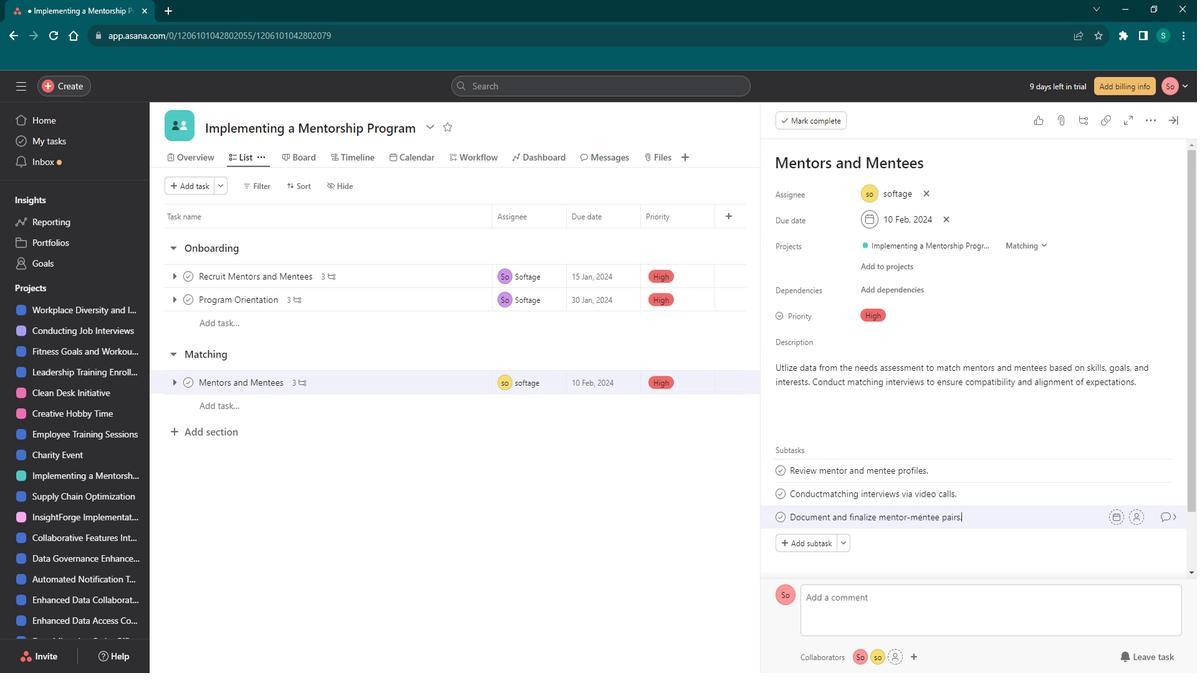 
Action: Mouse scrolled (147, 382) with delta (0, 0)
Screenshot: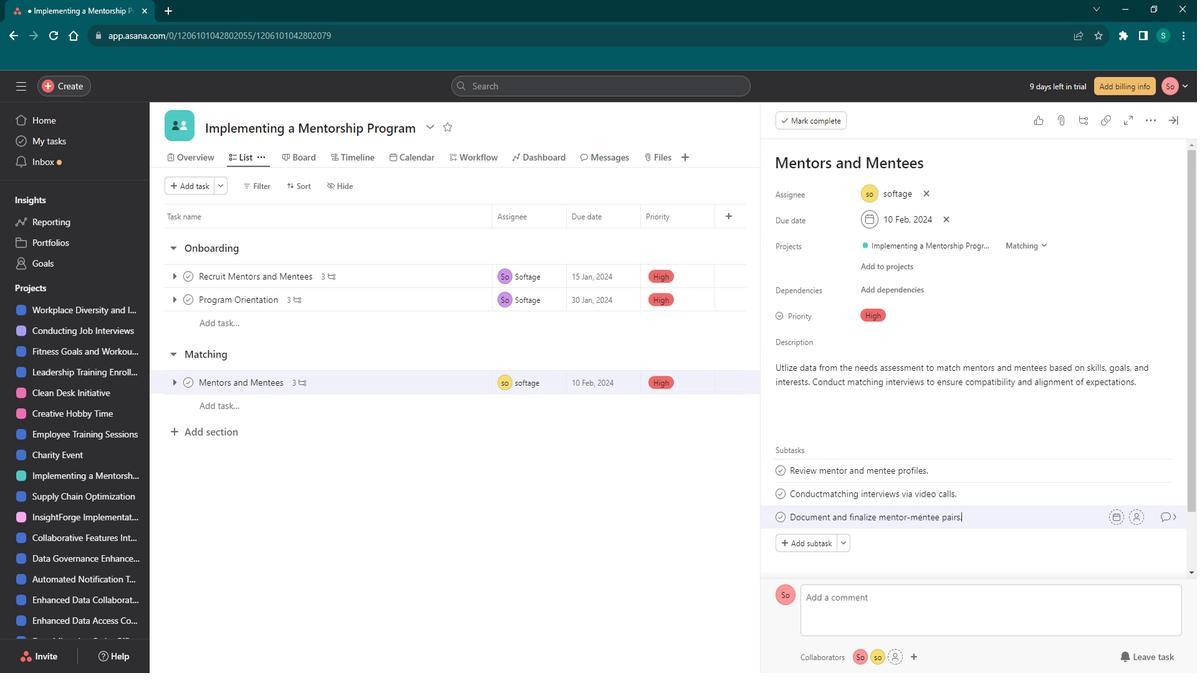 
Action: Mouse scrolled (147, 382) with delta (0, 0)
Screenshot: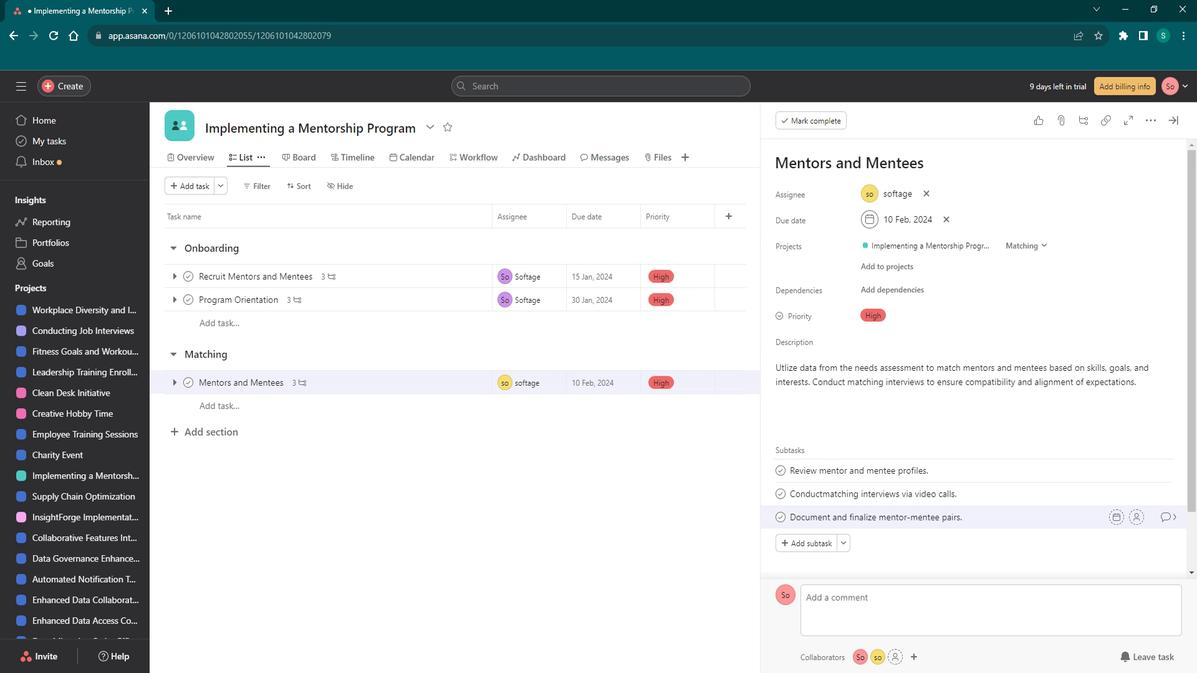 
Action: Mouse moved to (138, 375)
Screenshot: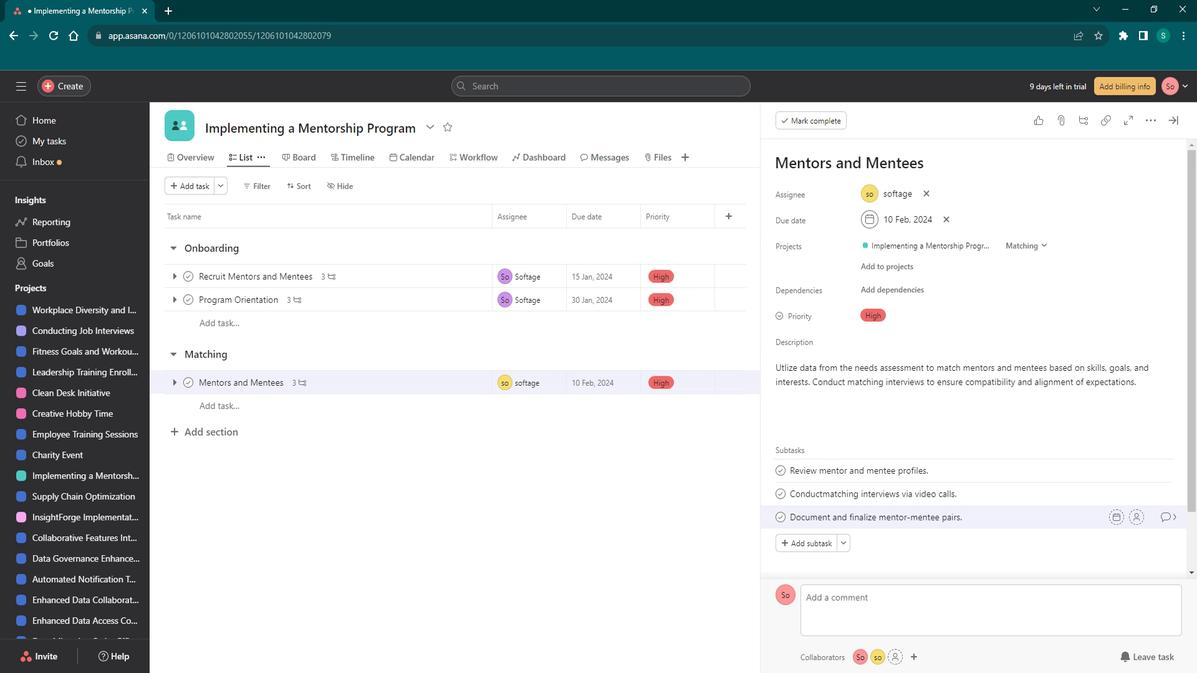 
Action: Mouse scrolled (138, 376) with delta (0, 0)
Screenshot: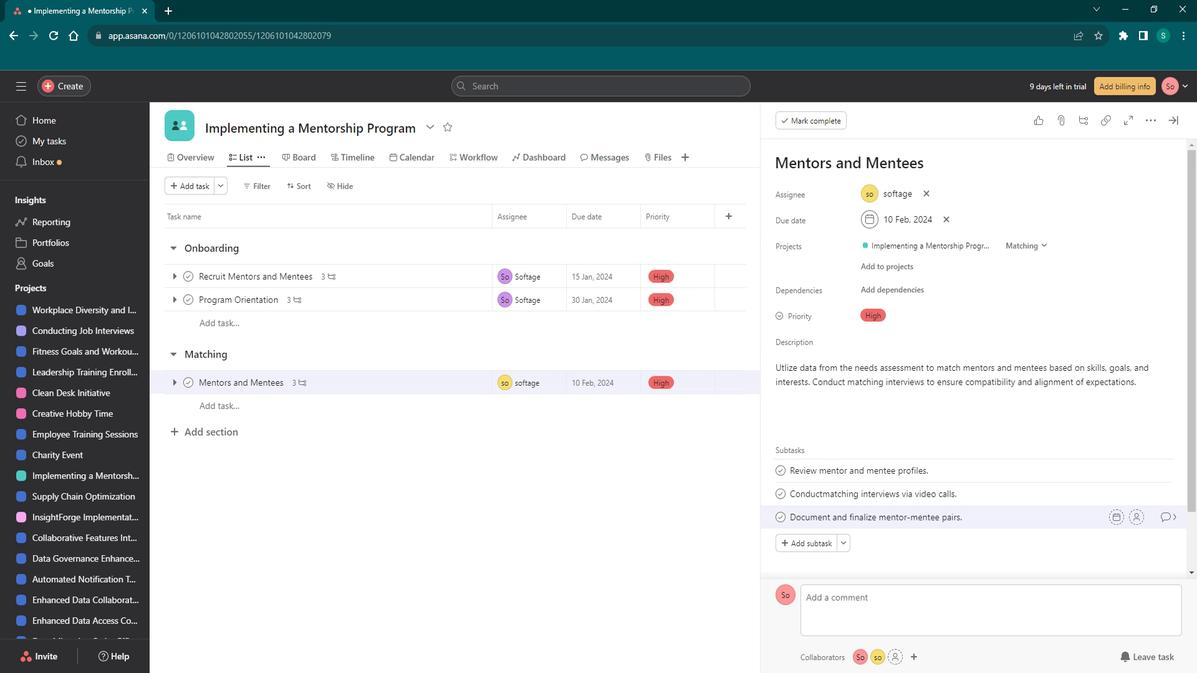 
Action: Mouse moved to (140, 369)
Screenshot: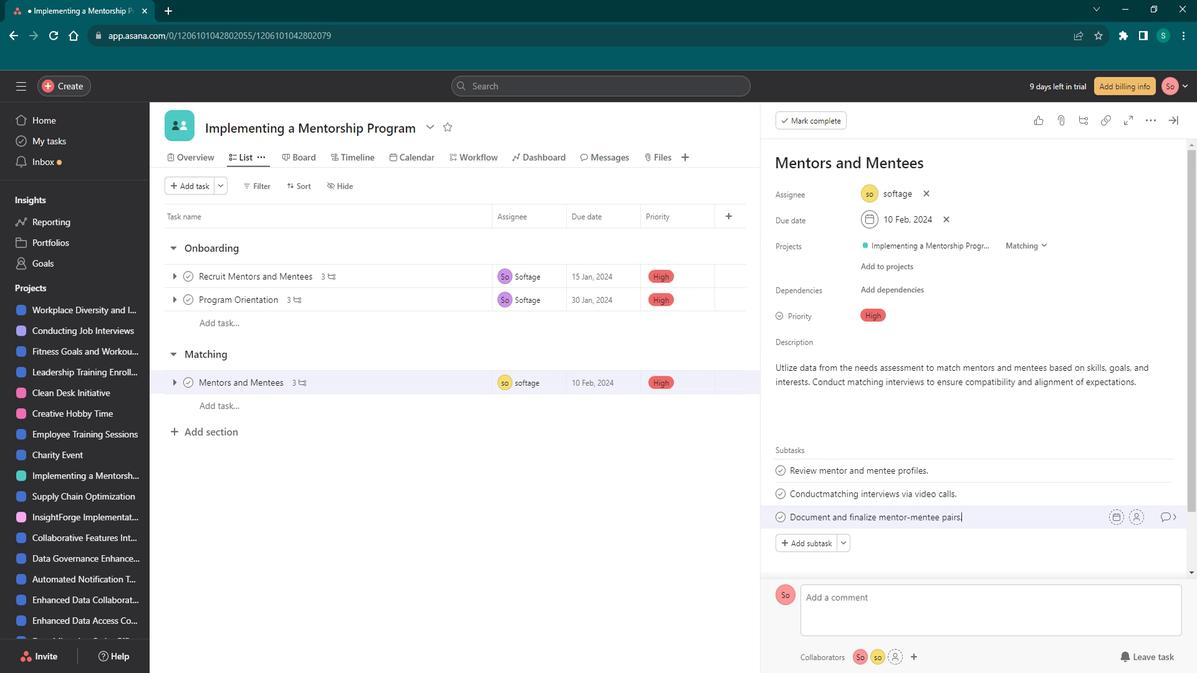 
Action: Mouse scrolled (140, 370) with delta (0, 1)
Screenshot: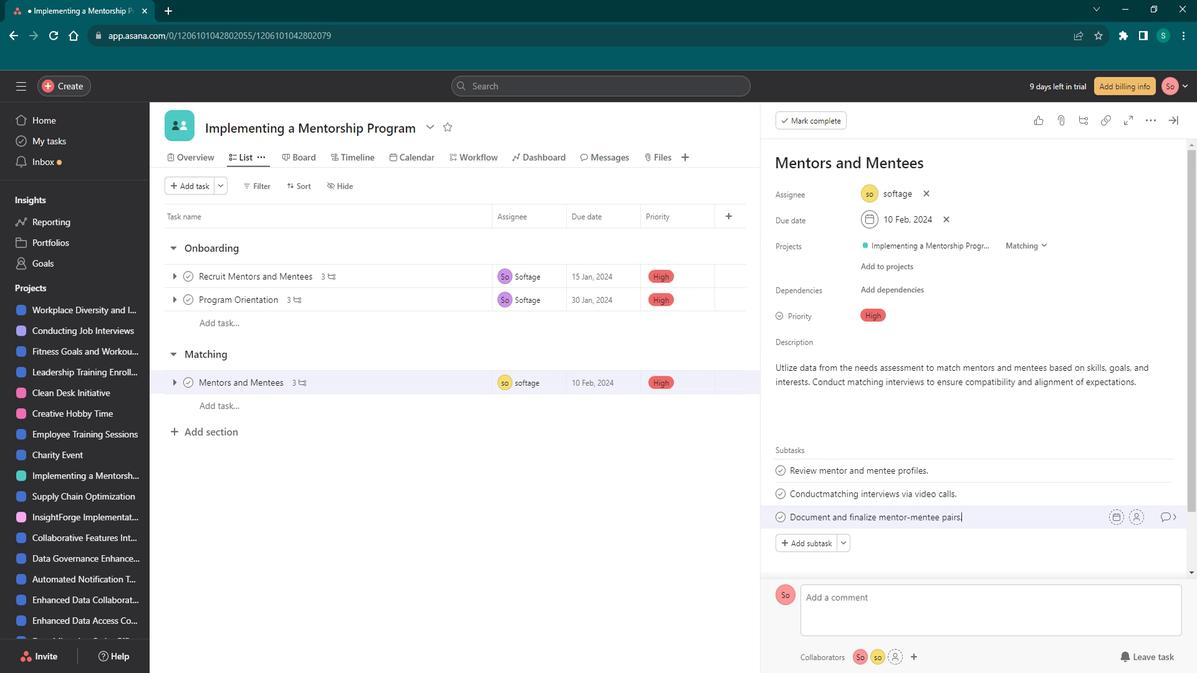 
Action: Mouse scrolled (140, 370) with delta (0, 1)
Screenshot: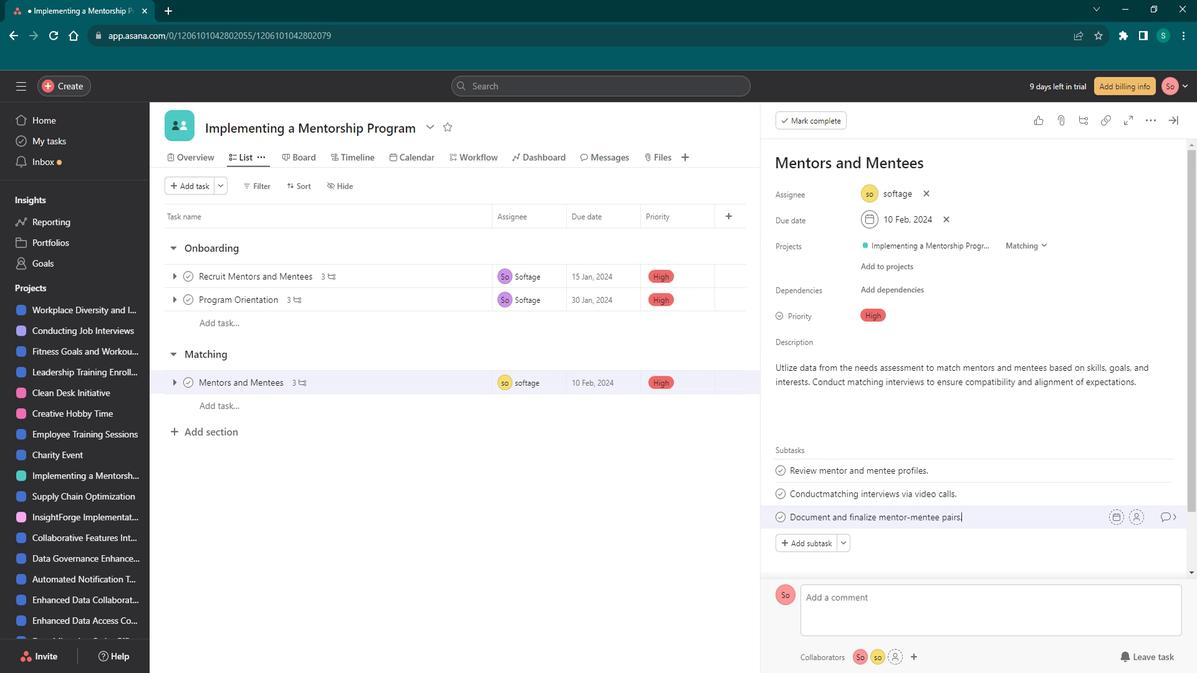 
Action: Mouse scrolled (140, 368) with delta (0, 0)
Screenshot: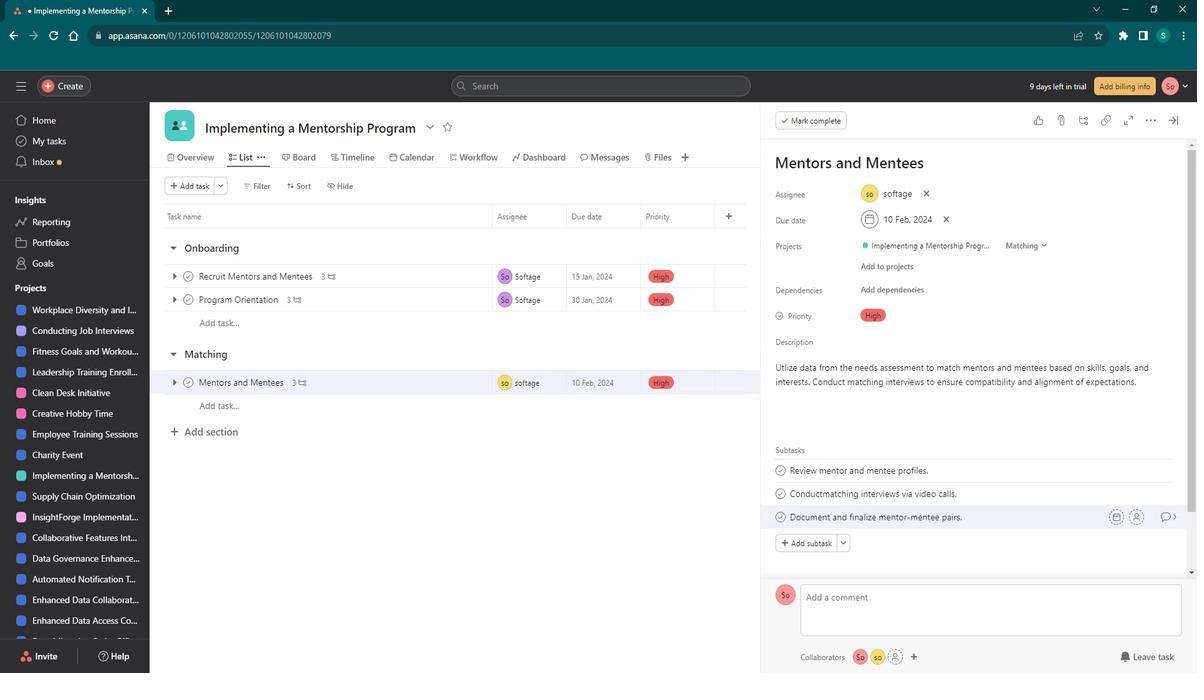 
Action: Mouse scrolled (140, 368) with delta (0, 0)
Screenshot: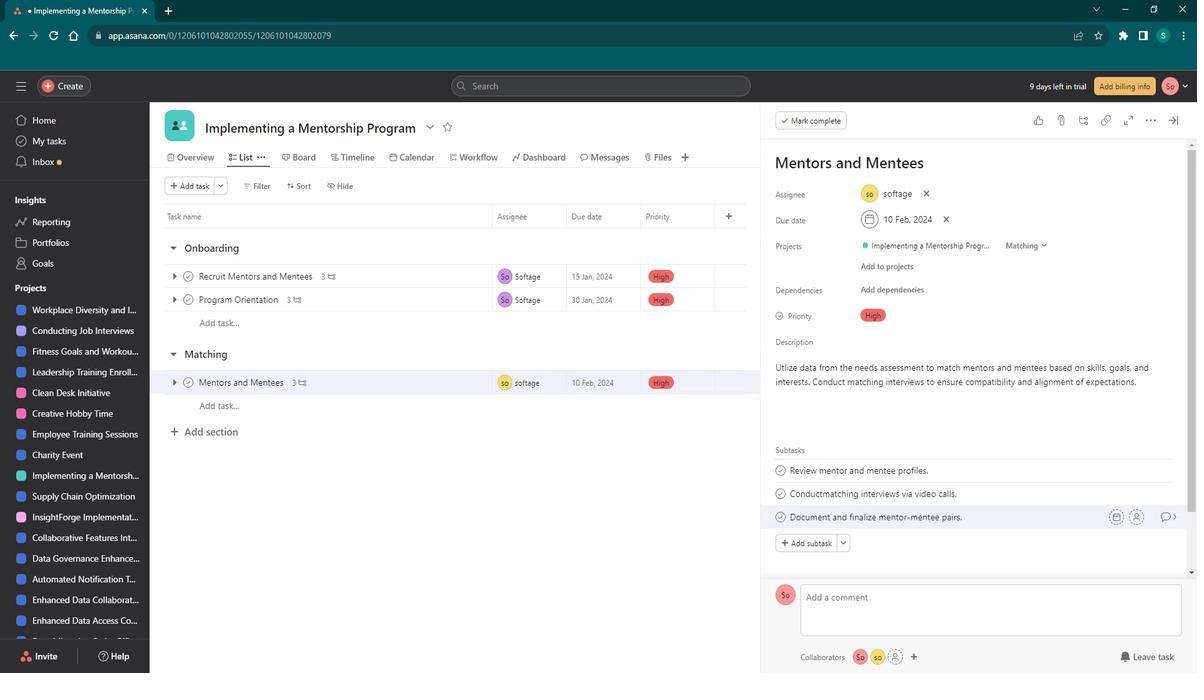 
Action: Mouse scrolled (140, 370) with delta (0, 1)
Screenshot: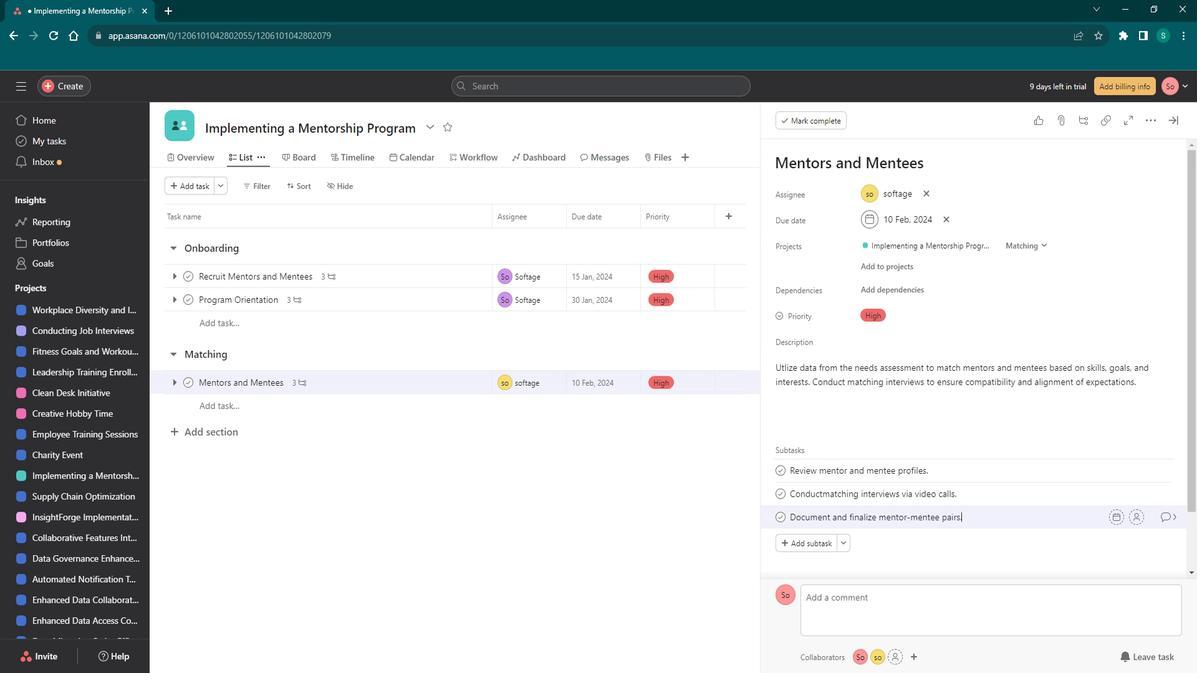 
Action: Mouse scrolled (140, 370) with delta (0, 1)
Screenshot: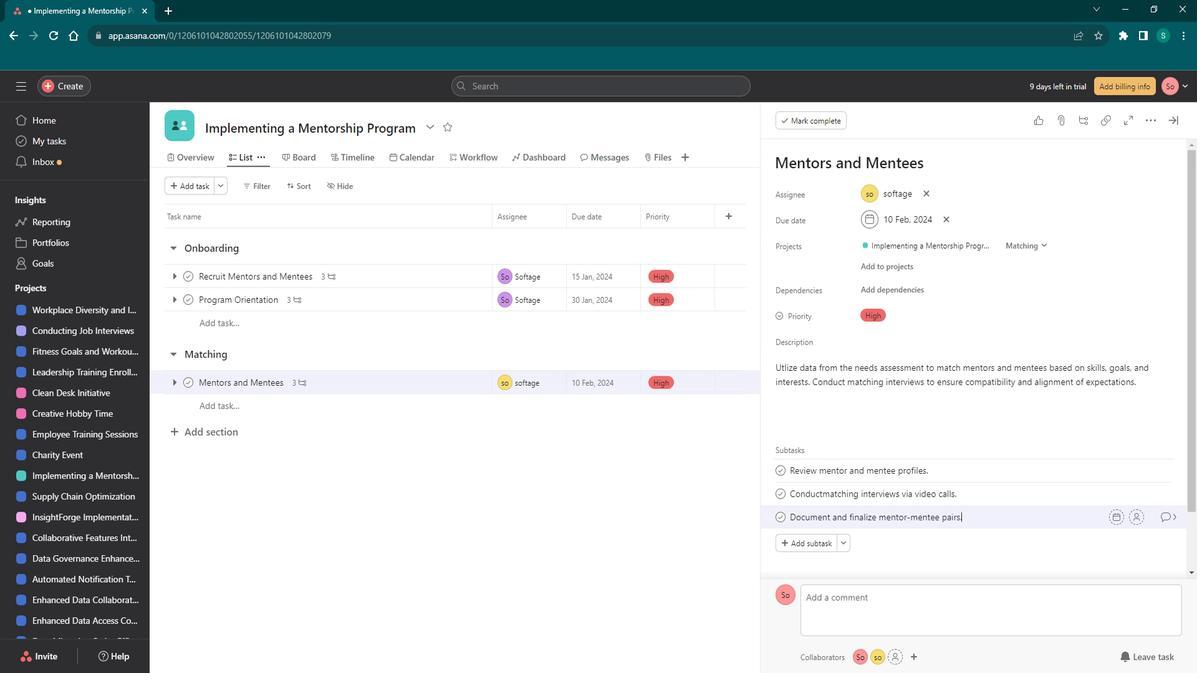 
Action: Mouse scrolled (140, 370) with delta (0, 1)
Screenshot: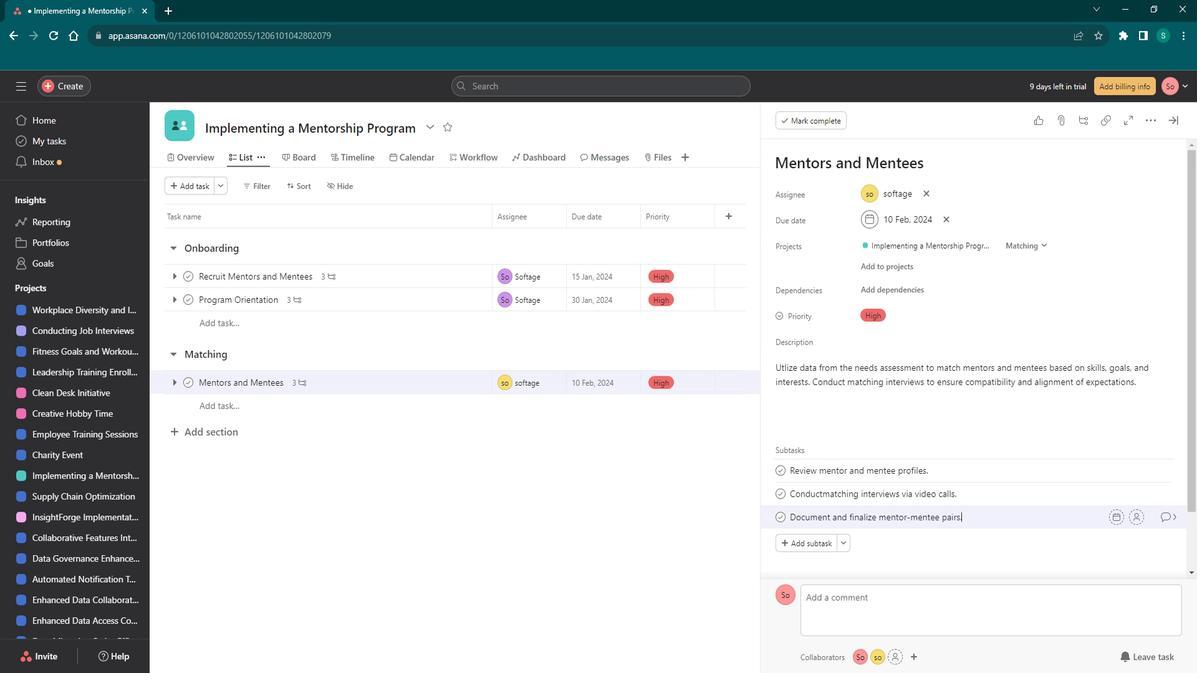
Action: Mouse scrolled (140, 368) with delta (0, 0)
Screenshot: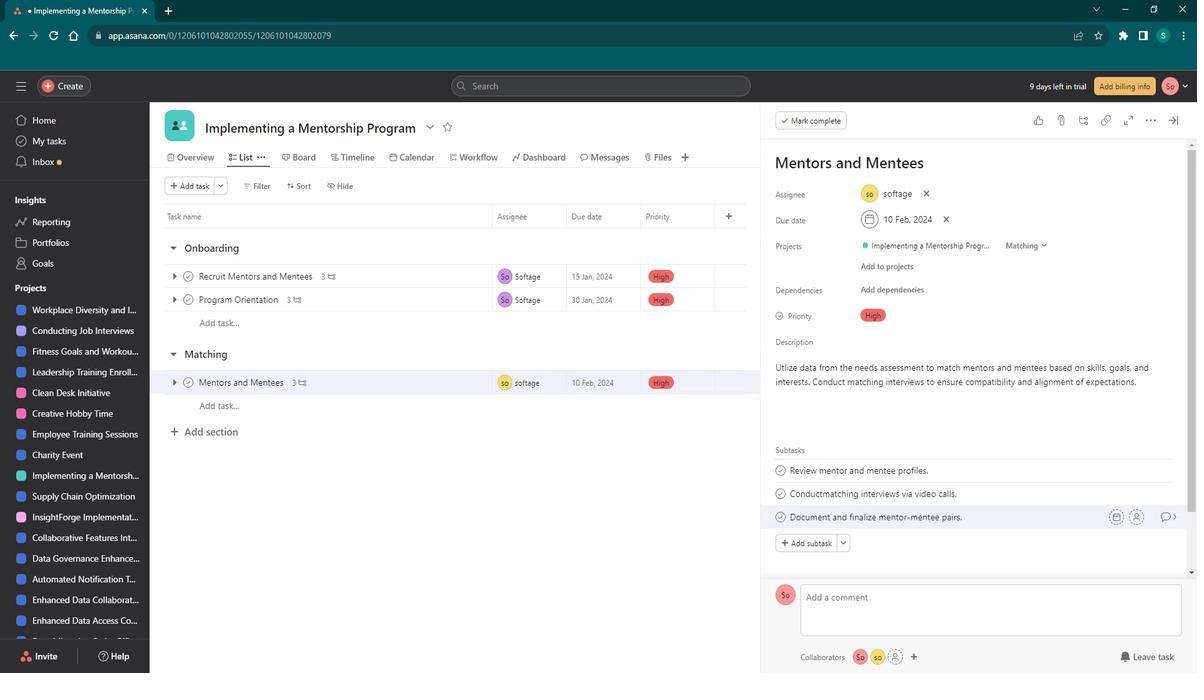 
Action: Mouse scrolled (140, 368) with delta (0, 0)
Screenshot: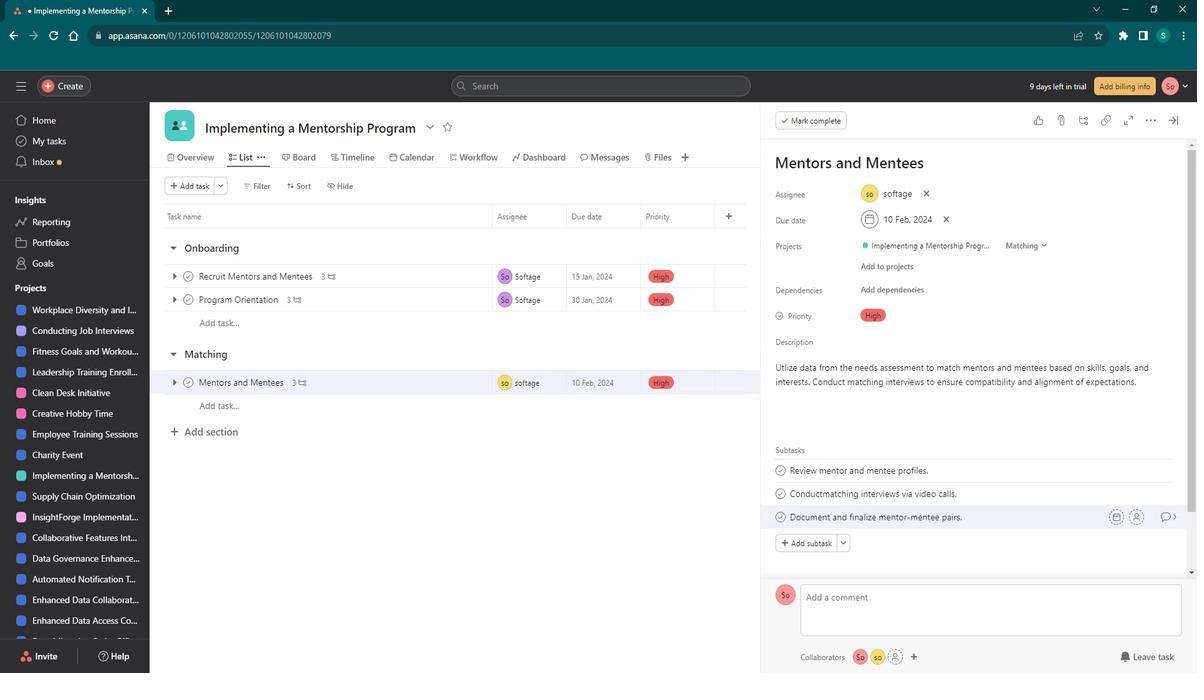
Action: Mouse scrolled (140, 368) with delta (0, 0)
Screenshot: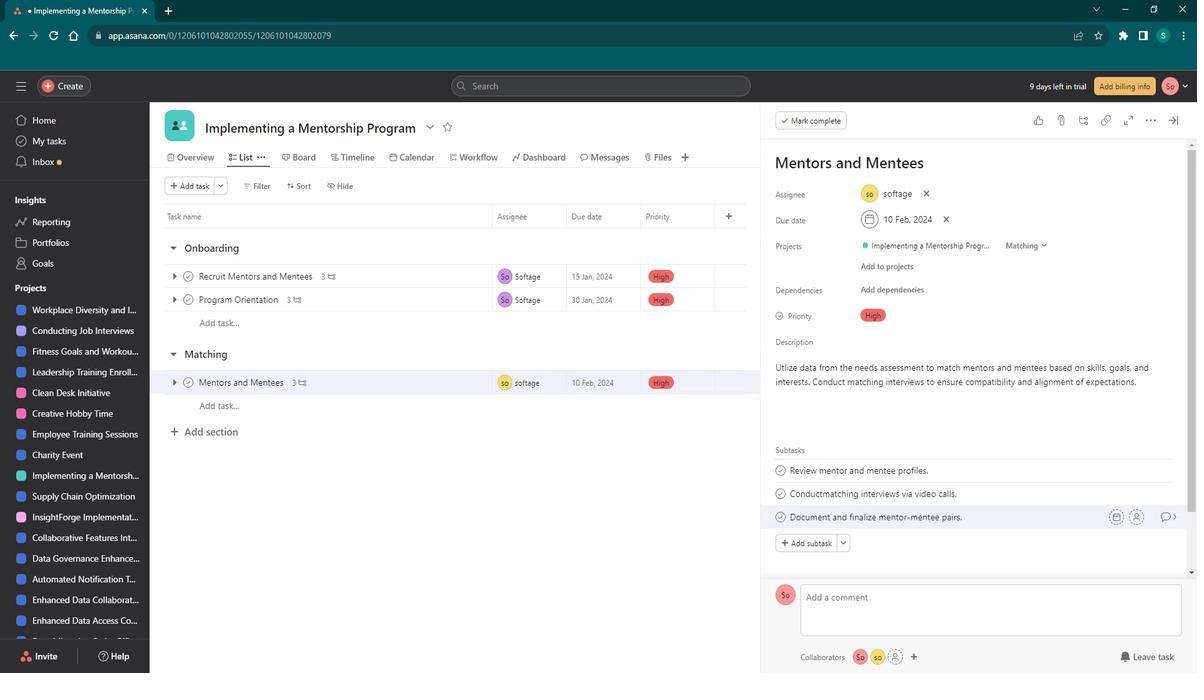 
Action: Mouse moved to (1027, 121)
Screenshot: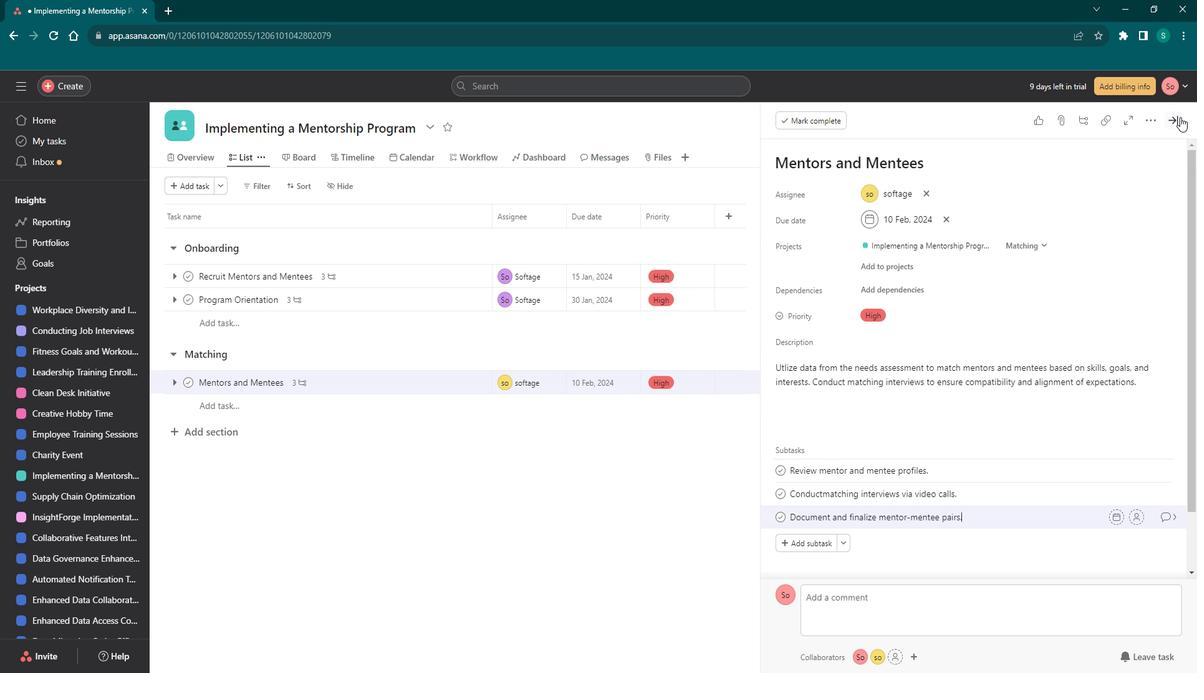 
Action: Mouse pressed left at (1027, 121)
Screenshot: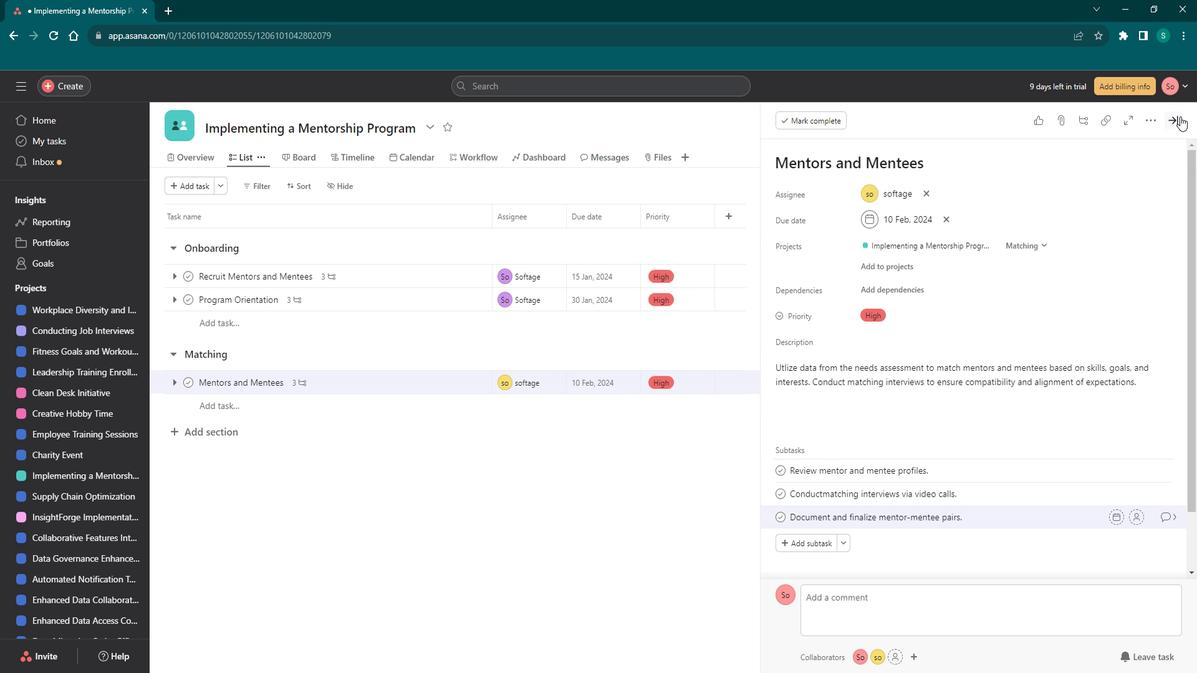 
Action: Mouse moved to (69, 394)
Screenshot: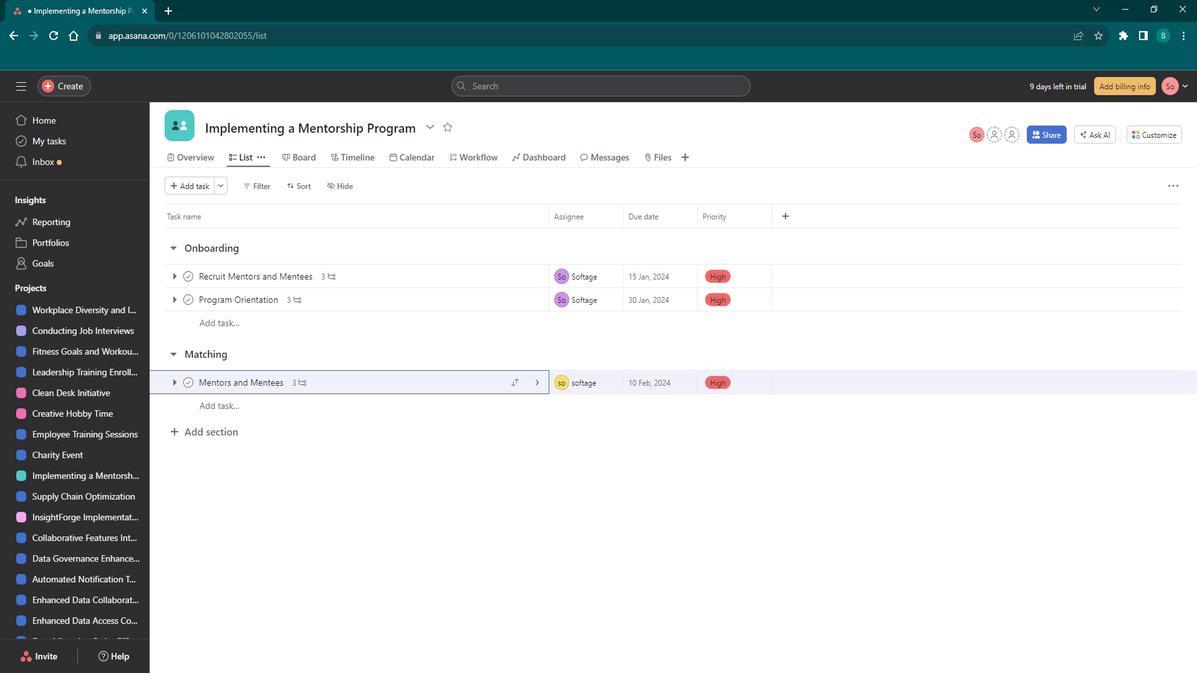 
Action: Mouse scrolled (69, 394) with delta (0, 0)
Screenshot: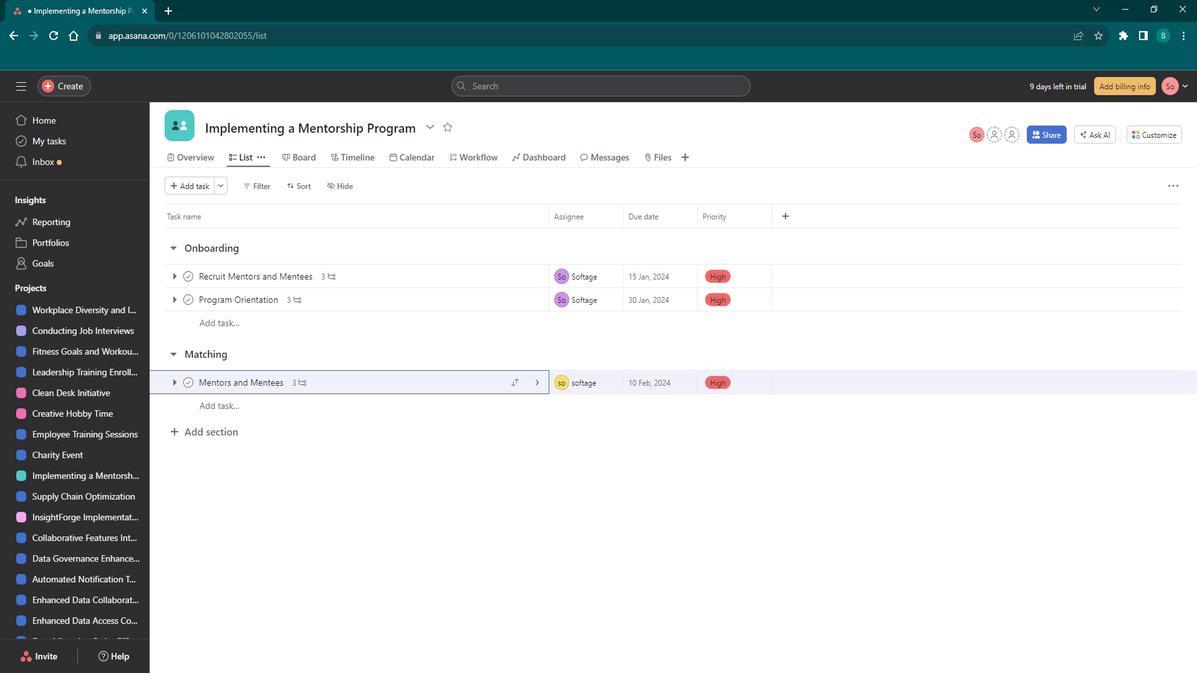 
Action: Mouse moved to (74, 383)
Screenshot: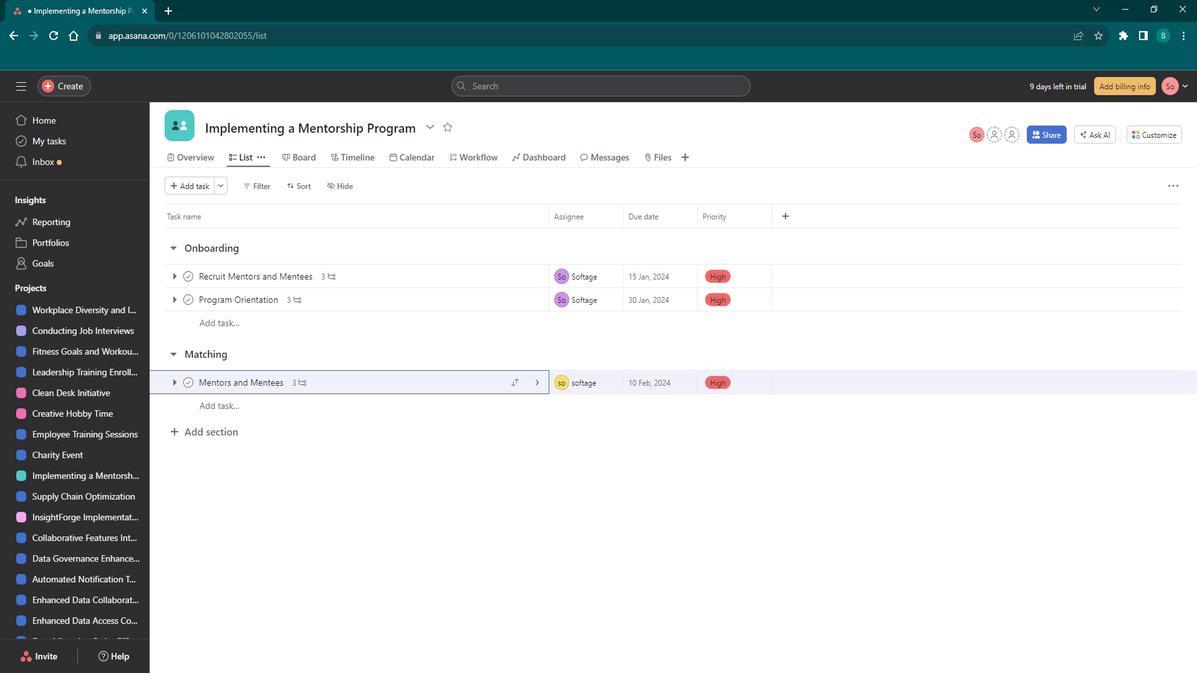 
Action: Mouse scrolled (74, 384) with delta (0, 0)
Screenshot: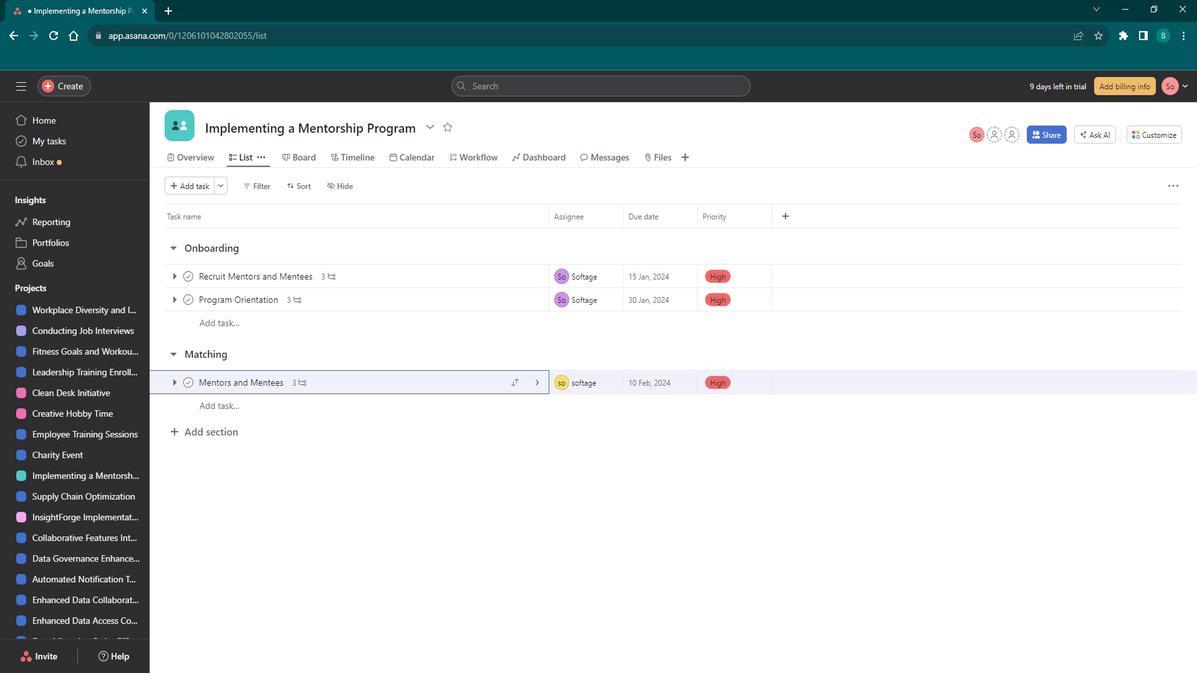 
Action: Mouse moved to (76, 379)
Screenshot: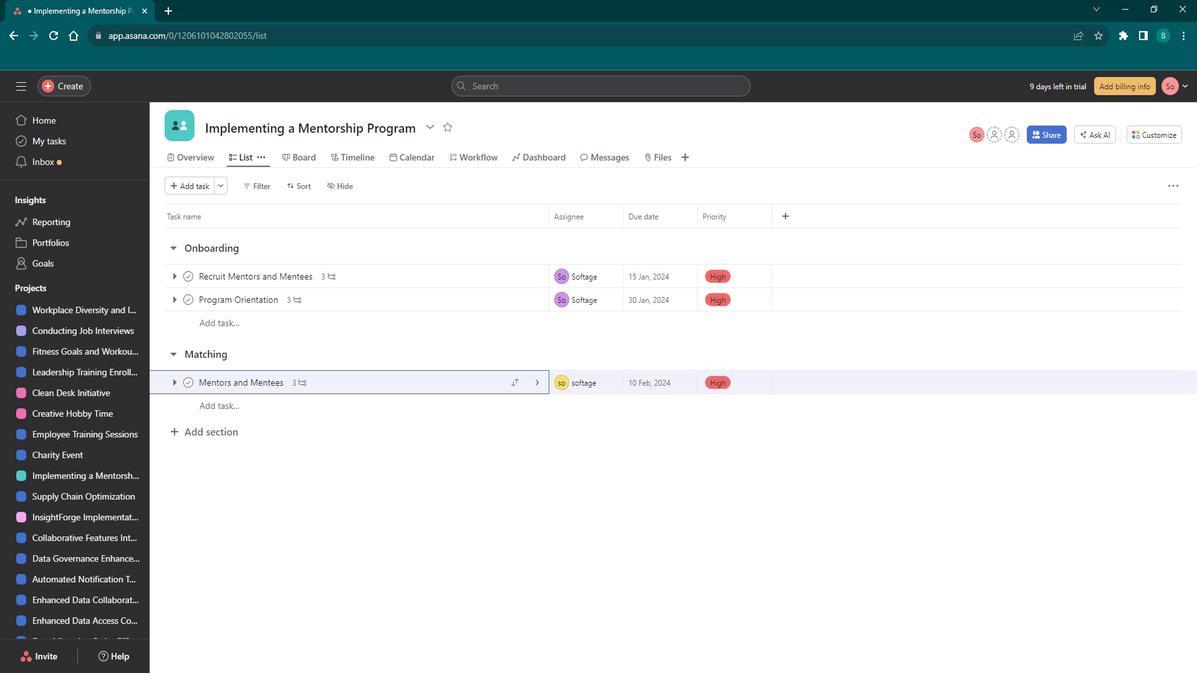 
Action: Mouse scrolled (76, 380) with delta (0, 0)
Screenshot: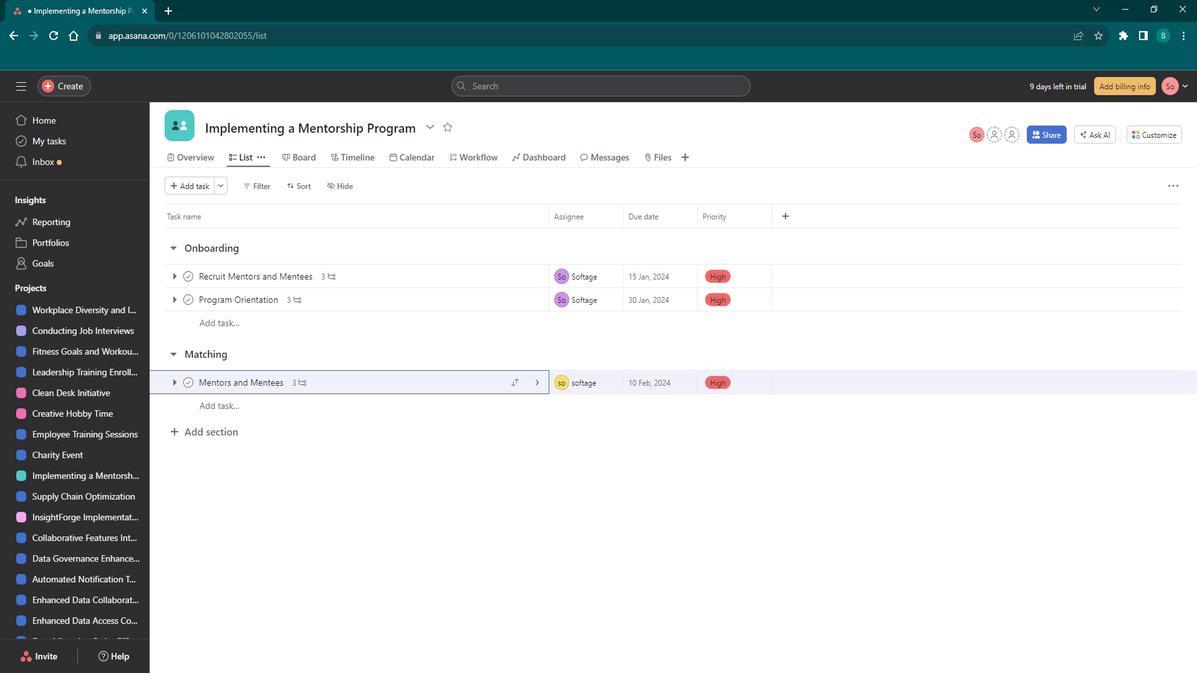 
Action: Mouse moved to (89, 371)
Screenshot: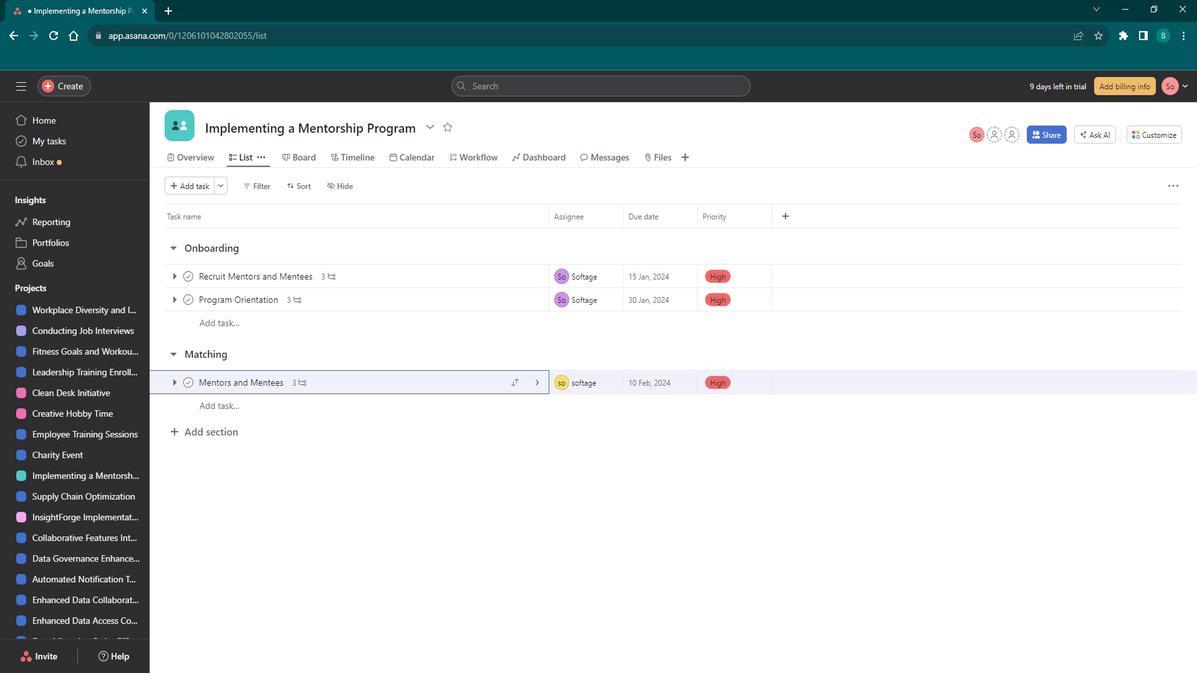 
Action: Mouse scrolled (89, 371) with delta (0, 0)
Screenshot: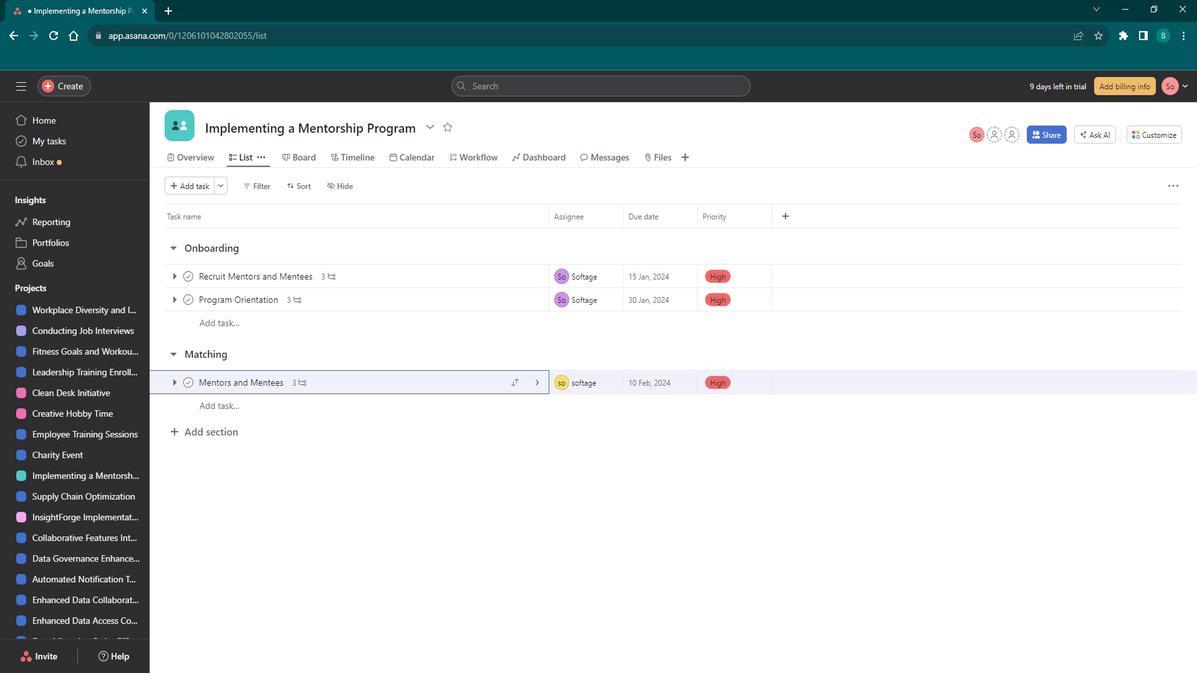 
Action: Mouse moved to (97, 371)
Screenshot: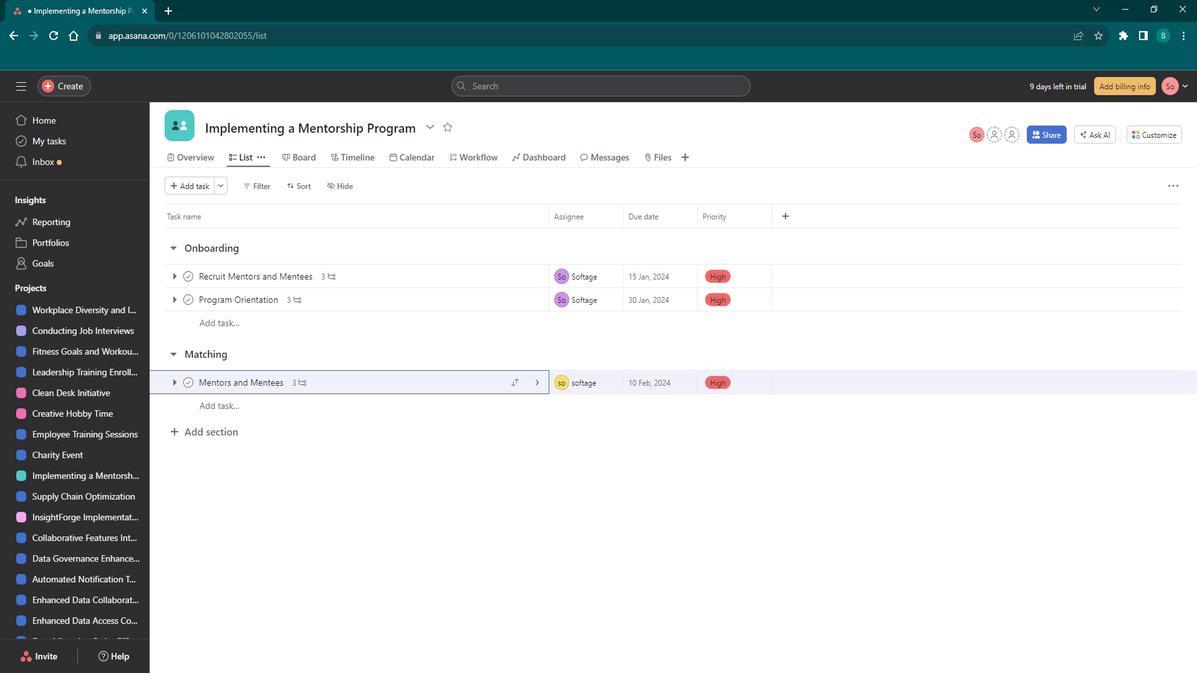 
Action: Mouse scrolled (97, 370) with delta (0, 0)
Screenshot: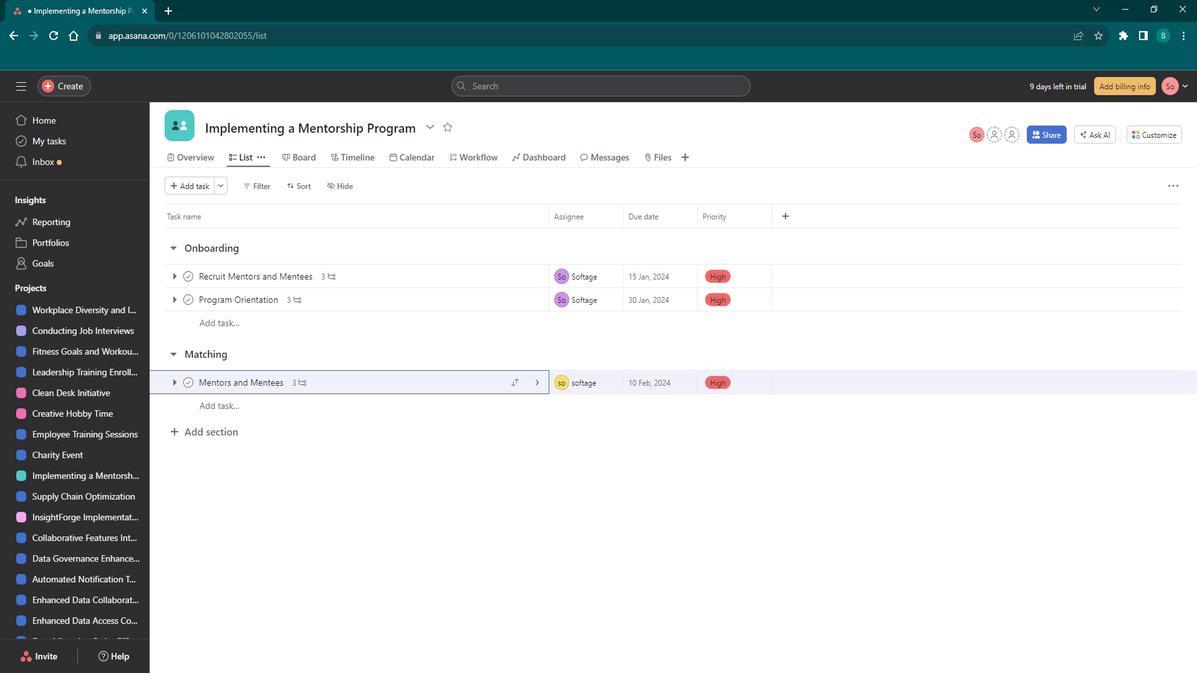 
Action: Mouse scrolled (97, 370) with delta (0, 0)
Screenshot: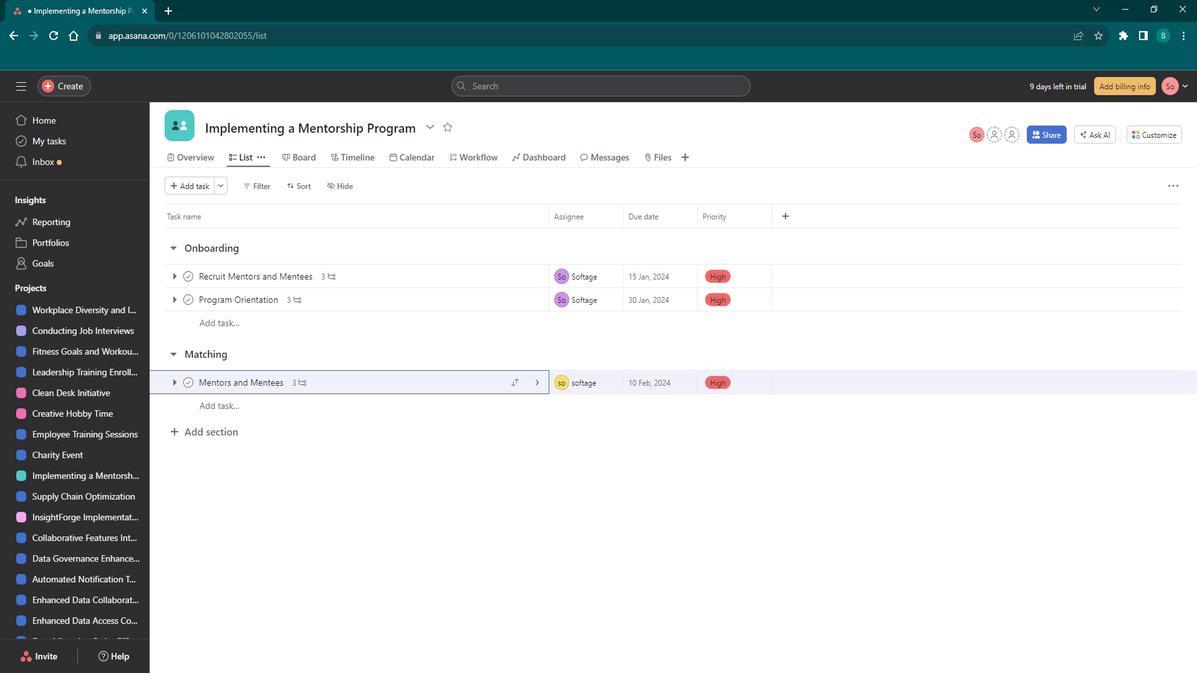 
Action: Mouse moved to (481, 422)
Screenshot: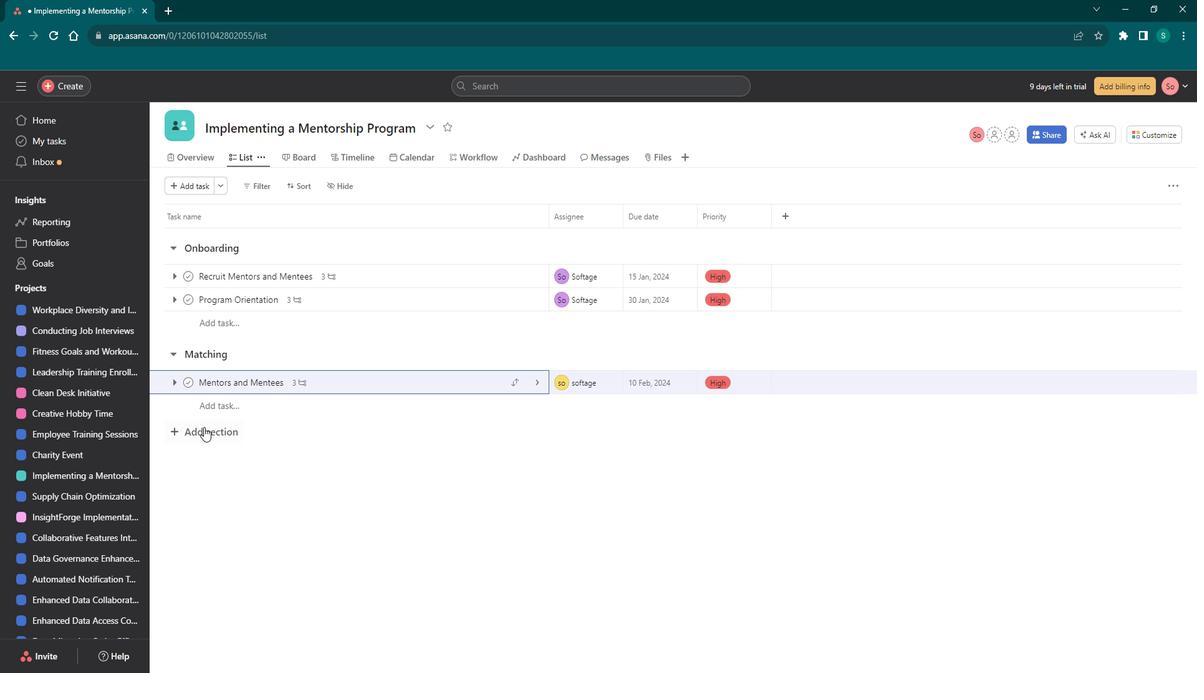 
Action: Mouse pressed left at (481, 422)
Screenshot: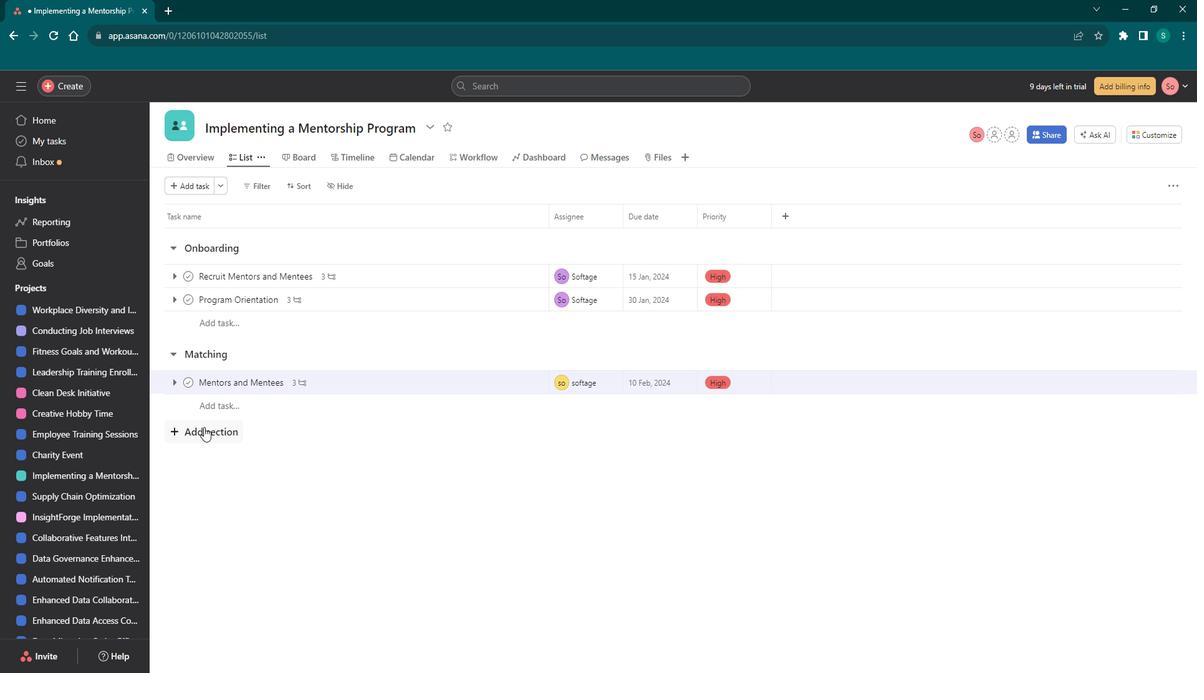 
Action: Mouse moved to (482, 432)
Screenshot: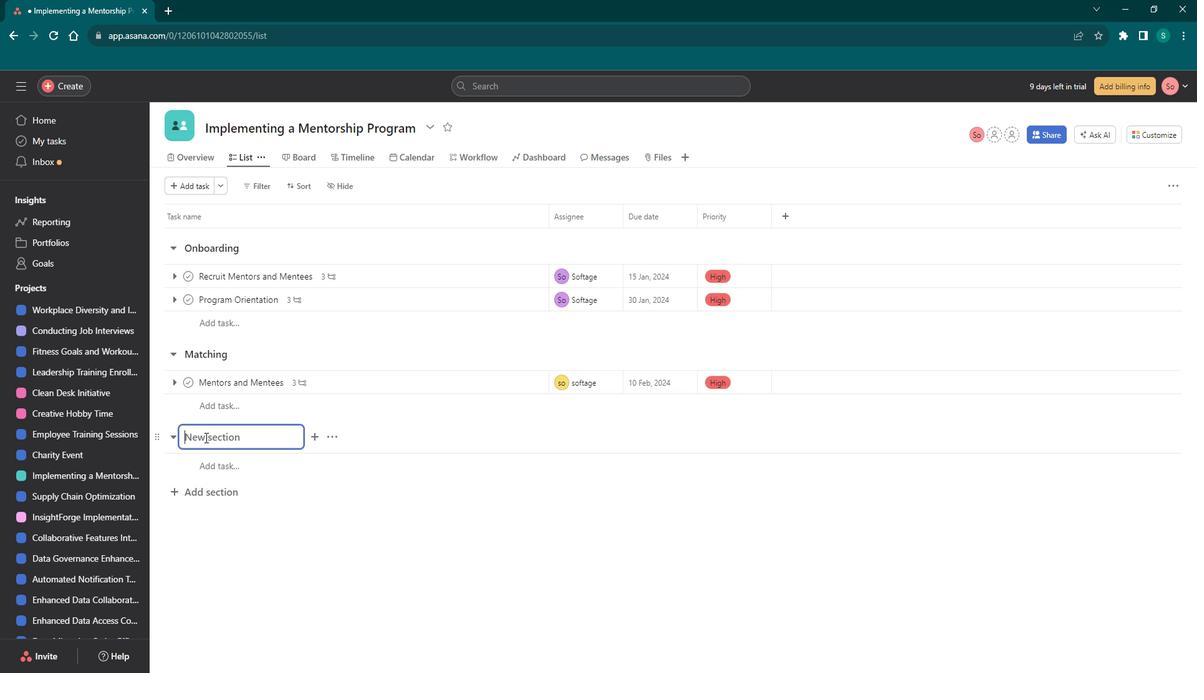 
Action: Mouse pressed left at (482, 432)
Screenshot: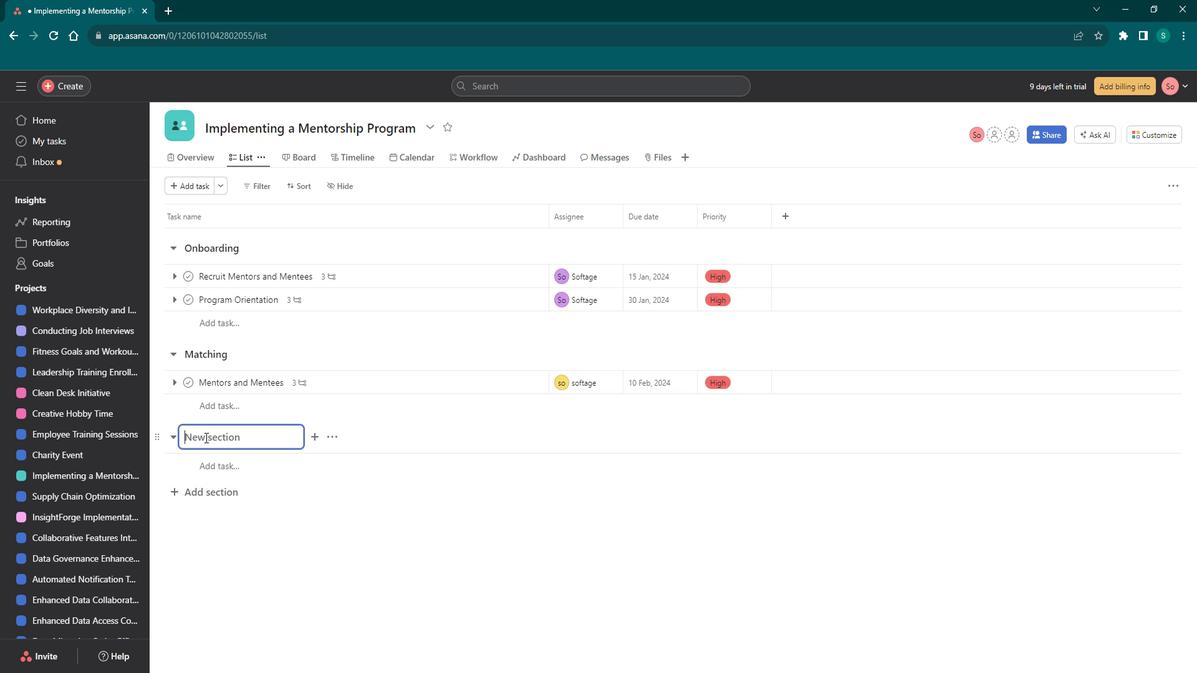 
Action: Key pressed <Key.shift><Key.shift><Key.shift><Key.shift><Key.shift><Key.shift><Key.shift>Training<Key.space>
Screenshot: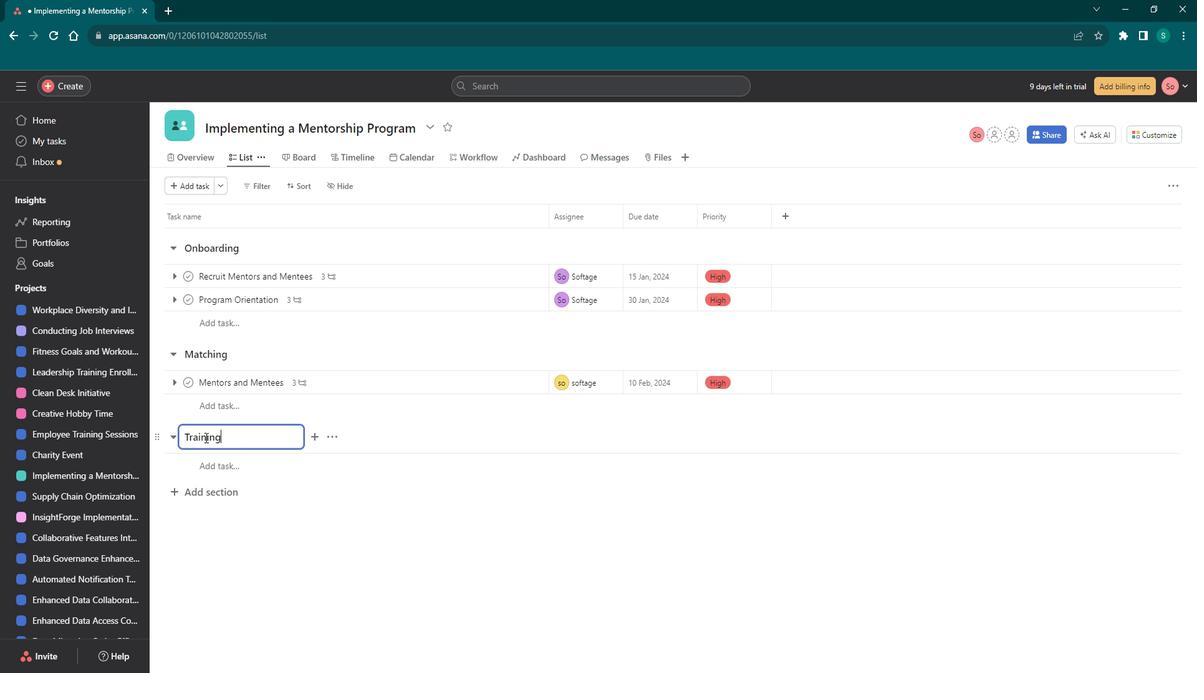 
Action: Mouse moved to (144, 395)
Screenshot: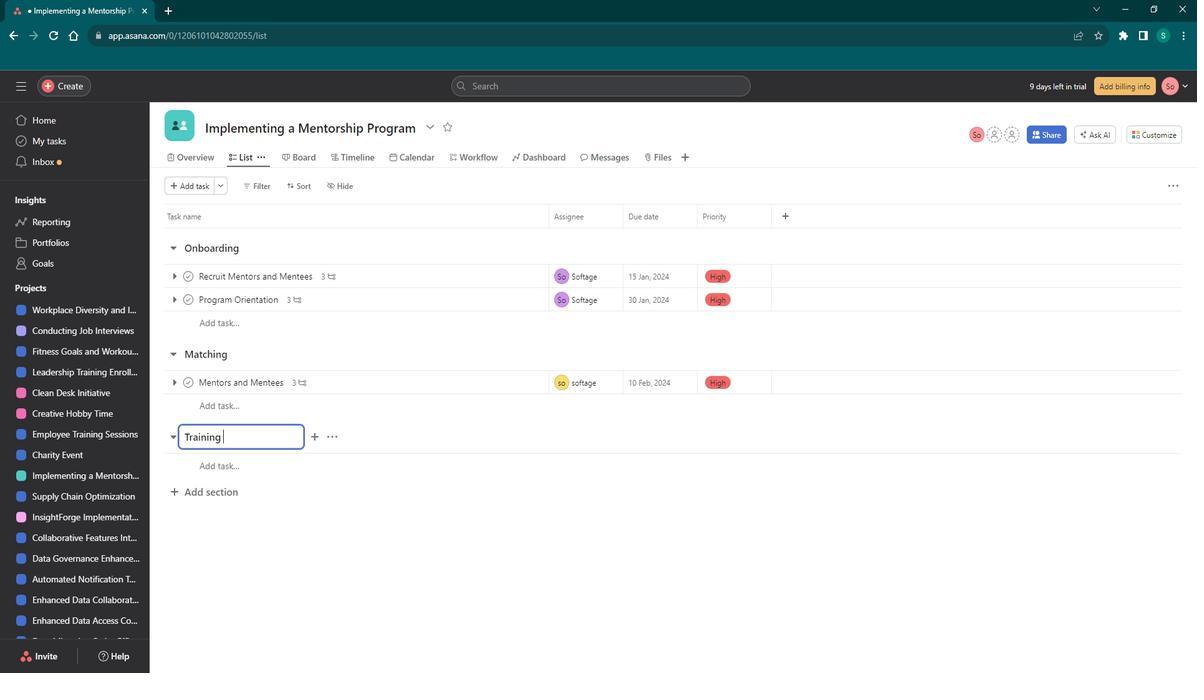 
Action: Mouse scrolled (144, 394) with delta (0, 0)
Screenshot: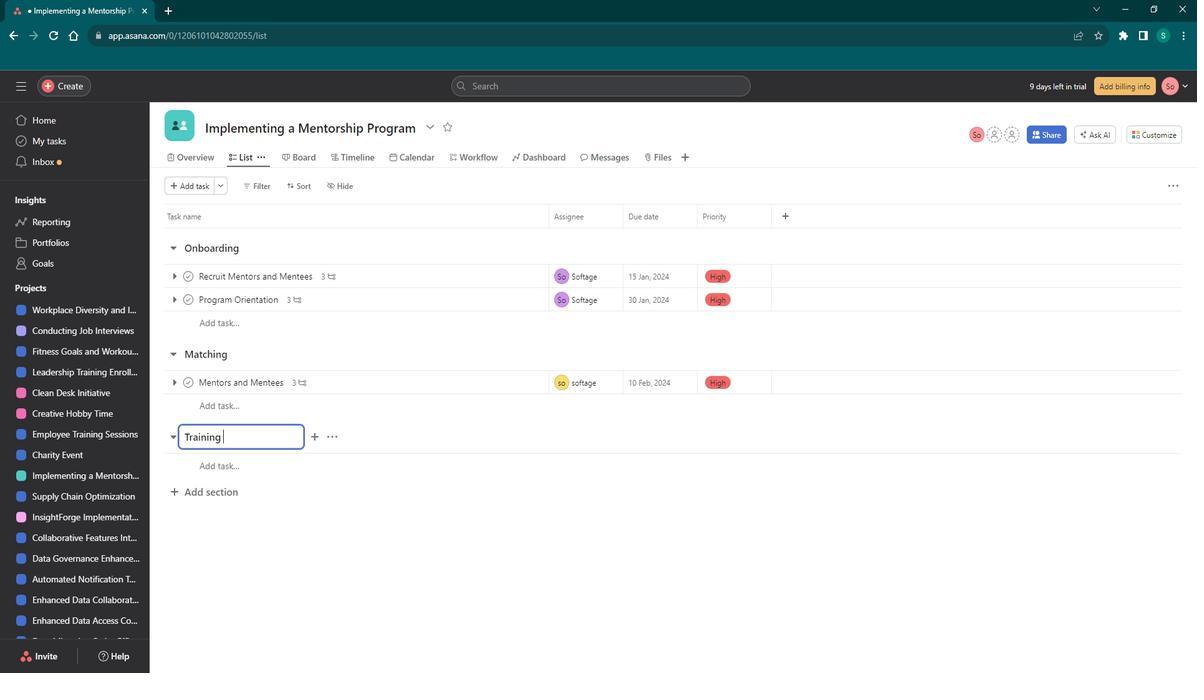 
Action: Mouse moved to (496, 457)
Screenshot: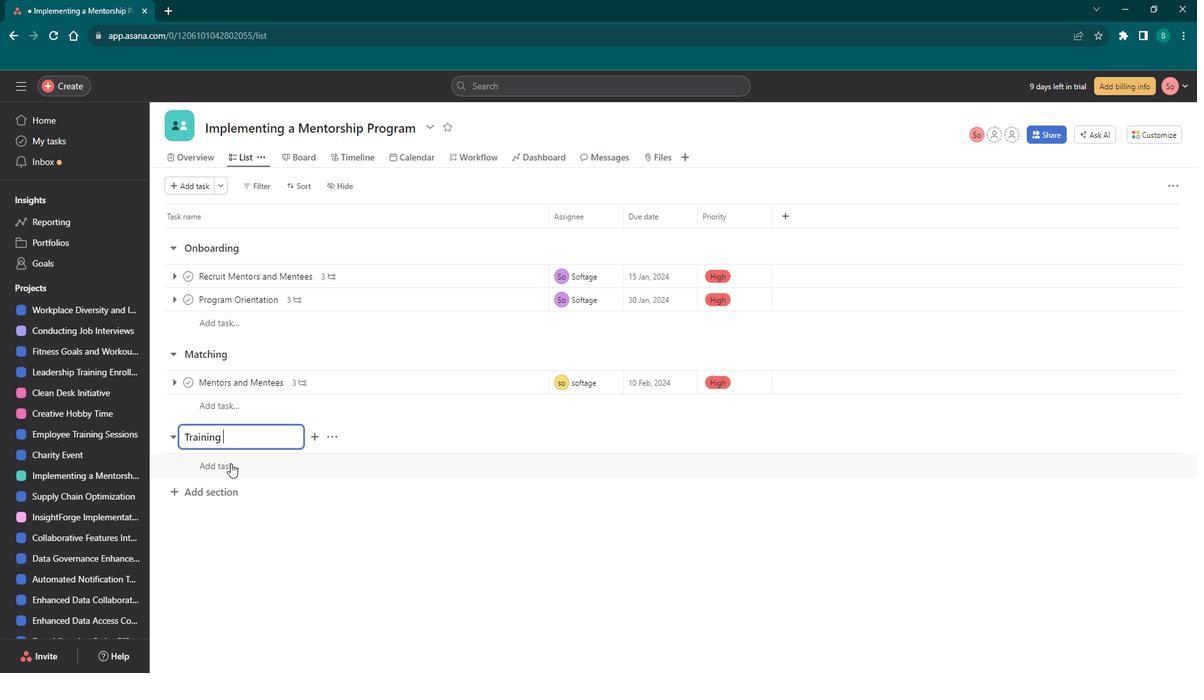 
Action: Mouse pressed left at (496, 457)
Screenshot: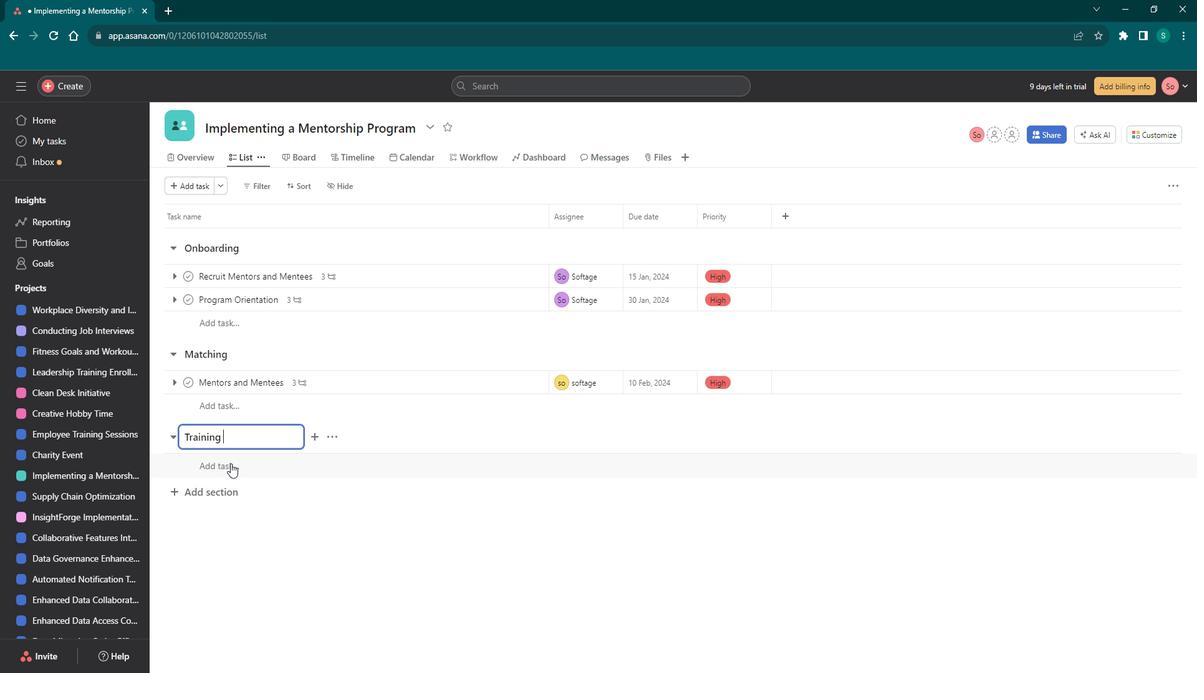 
Action: Mouse moved to (507, 460)
Screenshot: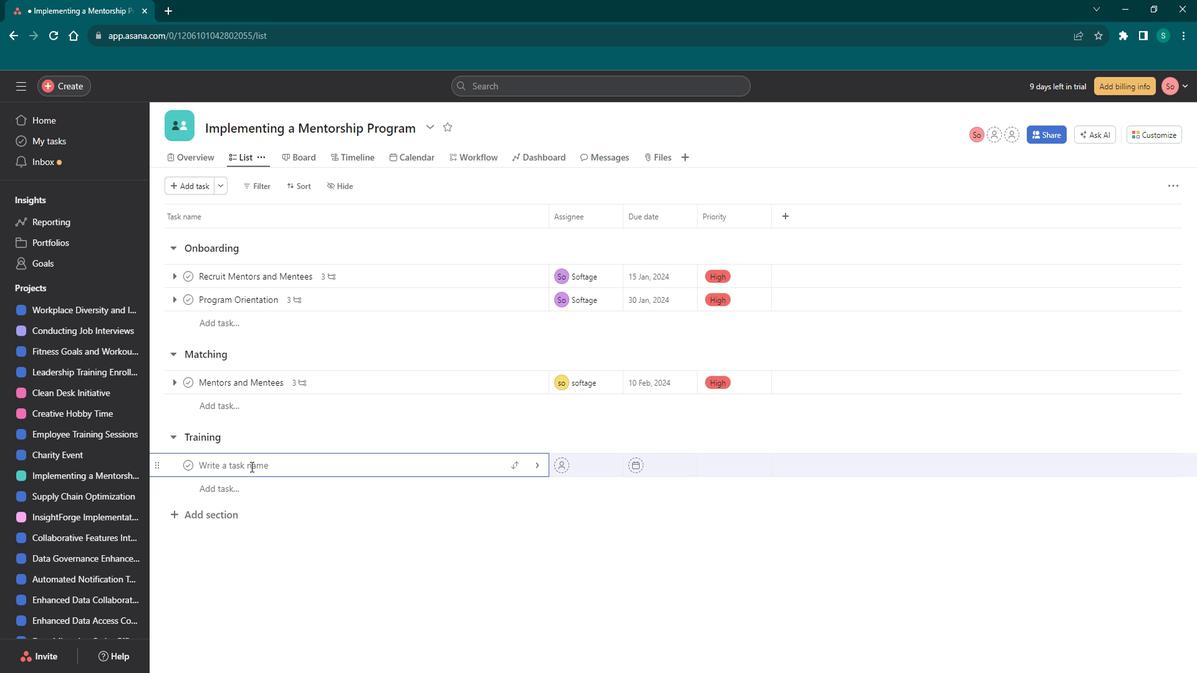 
Action: Mouse pressed left at (507, 460)
Screenshot: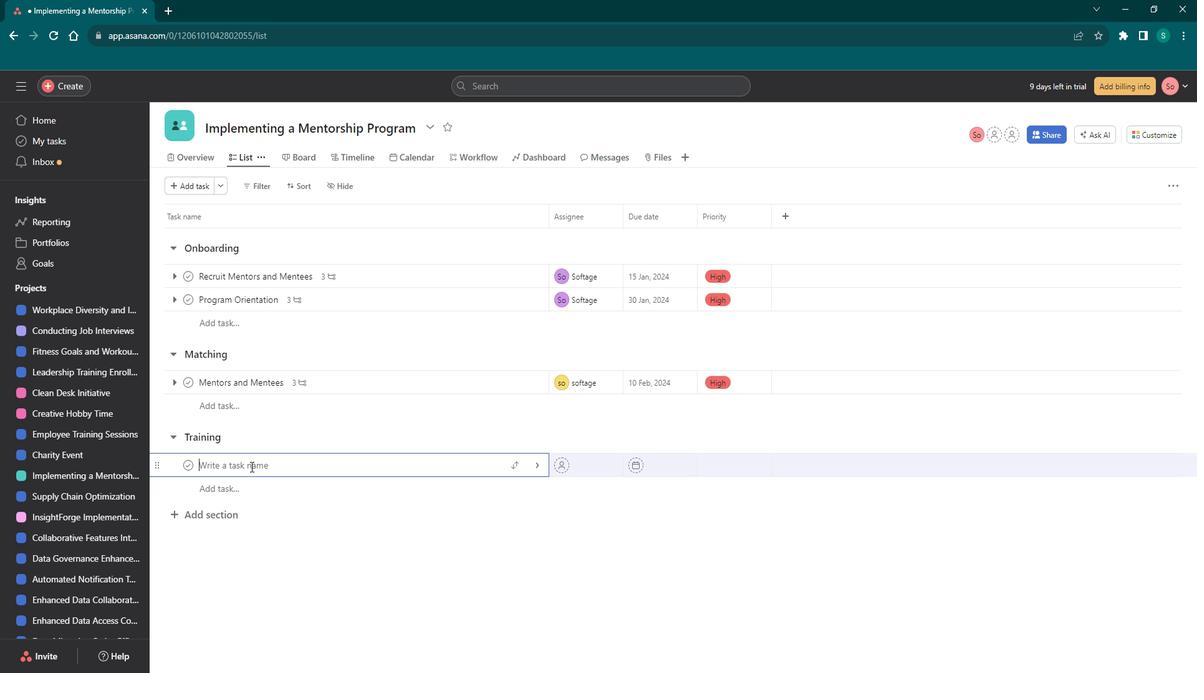 
Action: Key pressed <Key.shift>Mentor<Key.space><Key.shift>Training<Key.space><Key.shift>Sessions
Screenshot: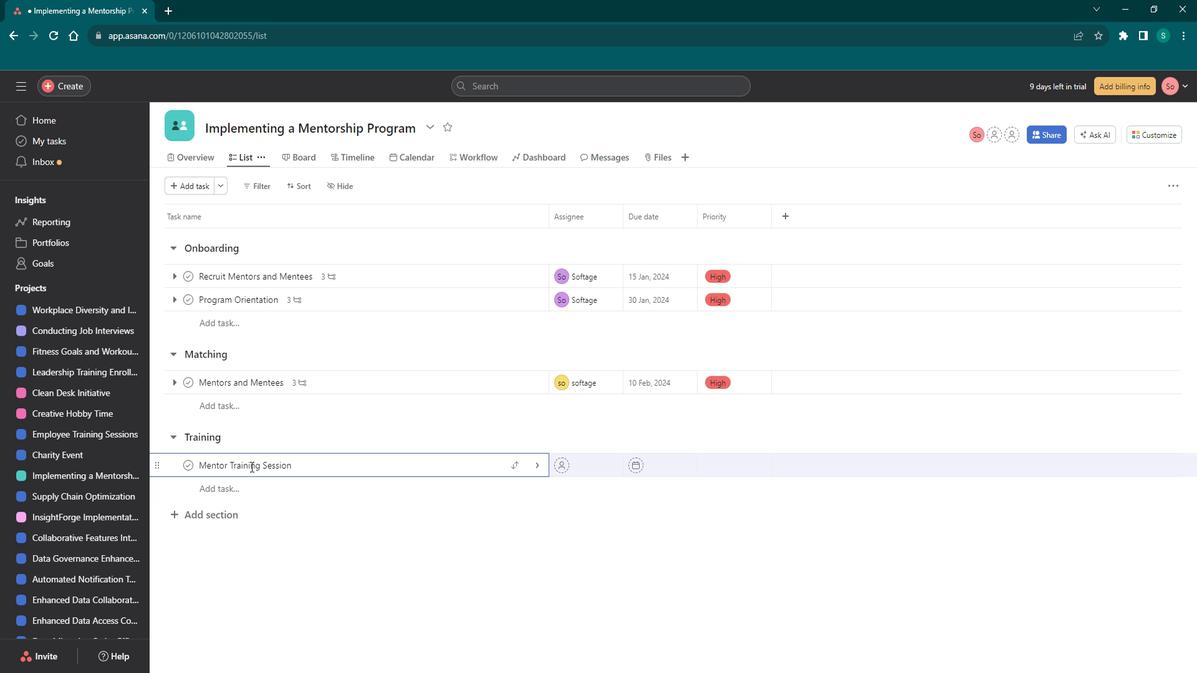 
Action: Mouse moved to (669, 460)
Screenshot: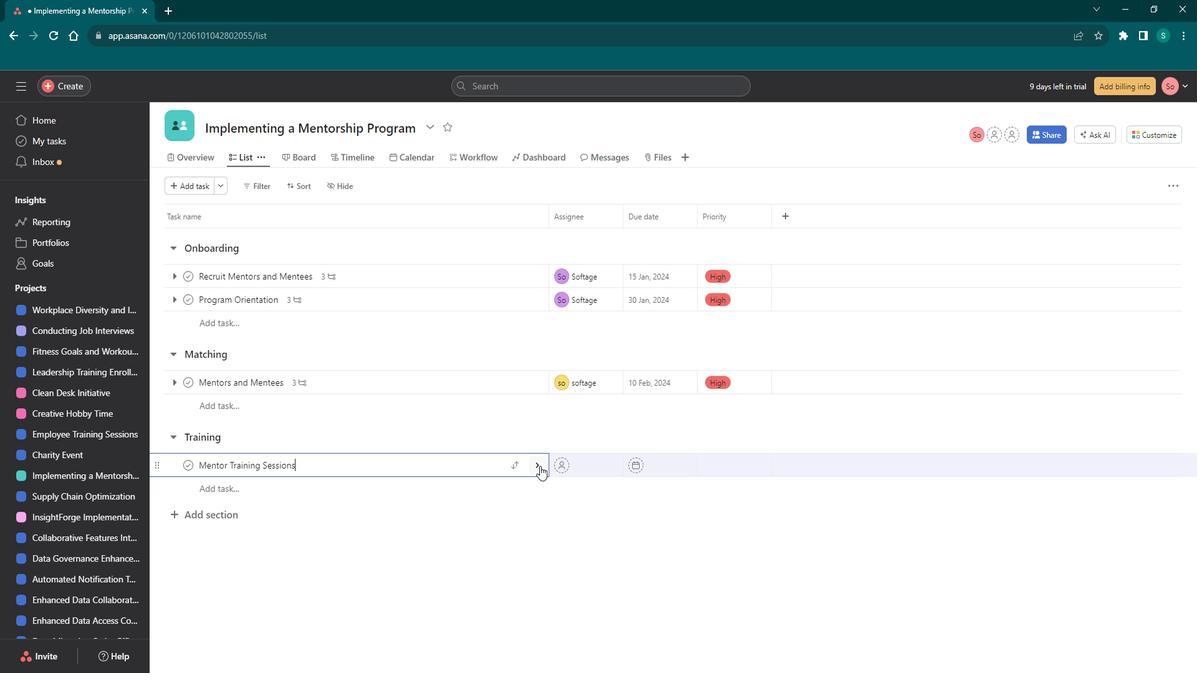 
Action: Mouse pressed left at (669, 460)
Screenshot: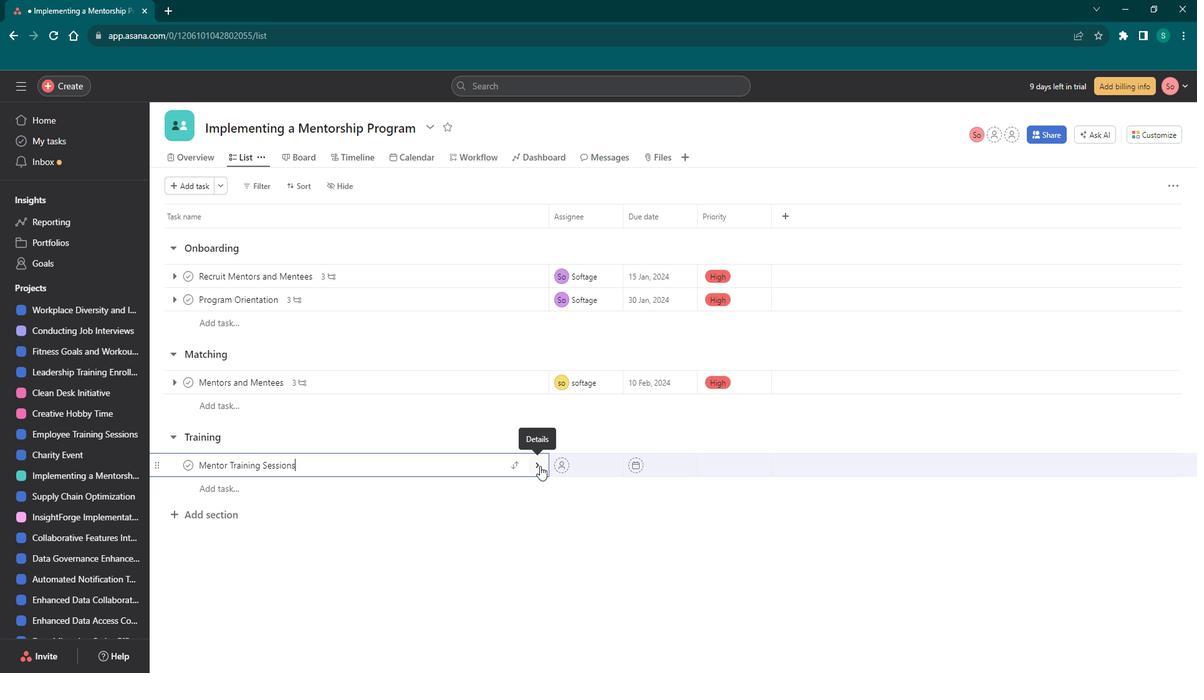 
Action: Mouse moved to (879, 196)
Screenshot: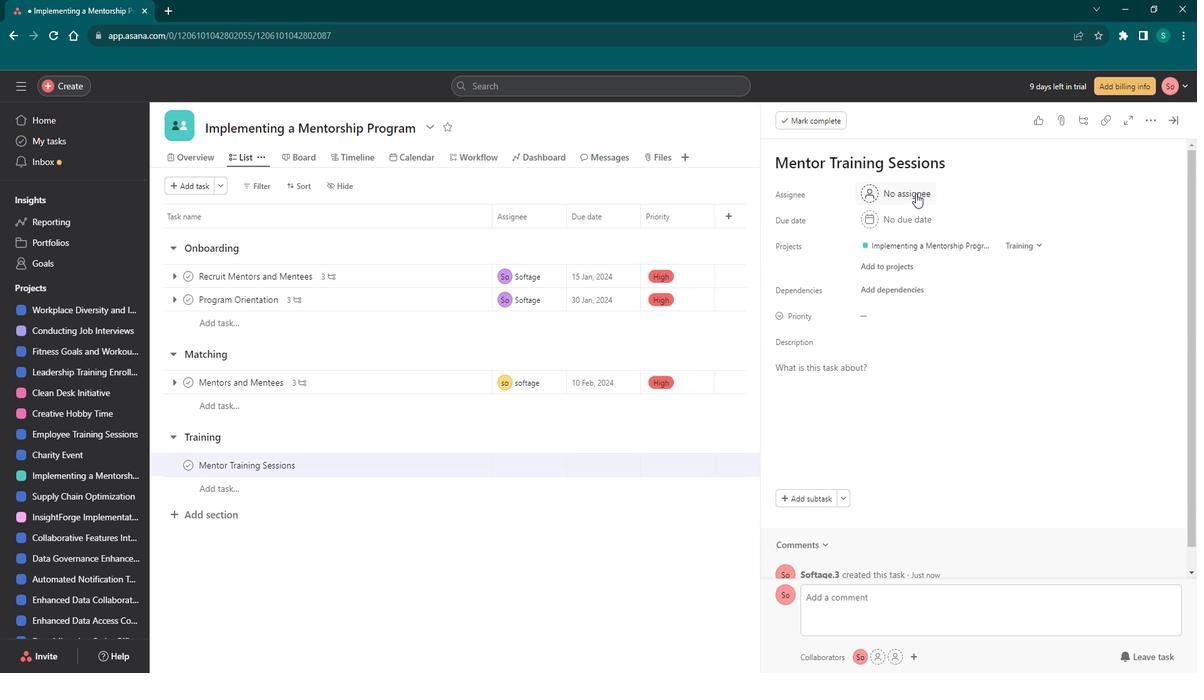 
Action: Mouse pressed left at (879, 196)
Screenshot: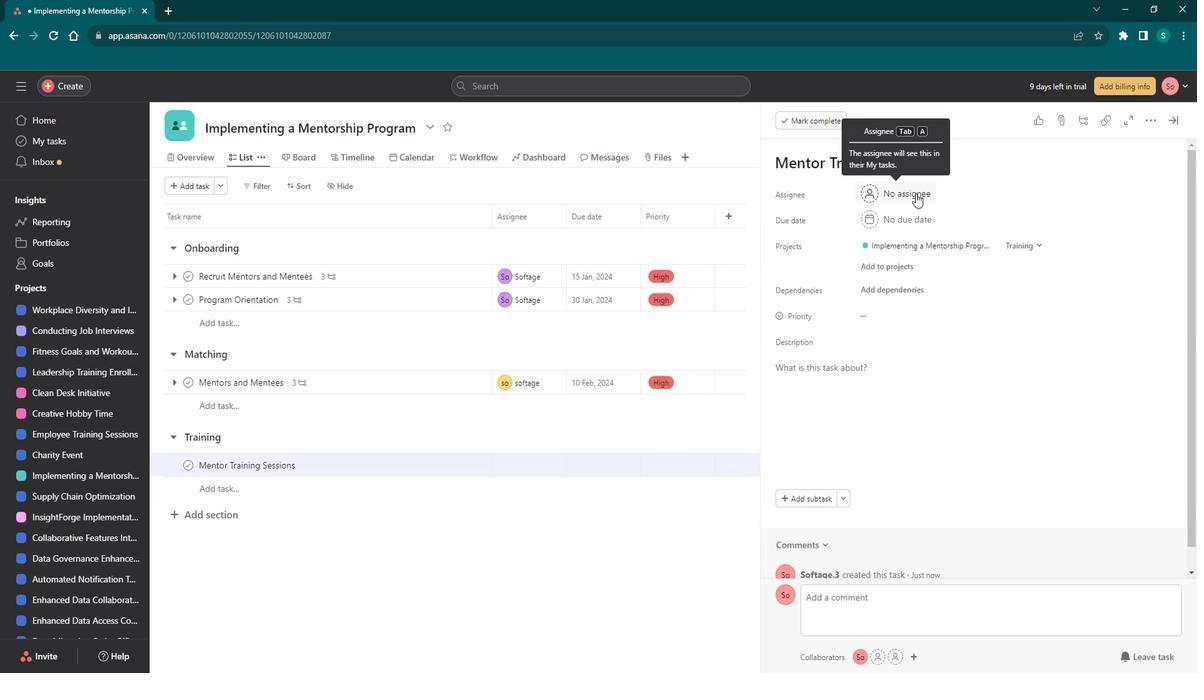 
Action: Mouse pressed left at (879, 196)
Screenshot: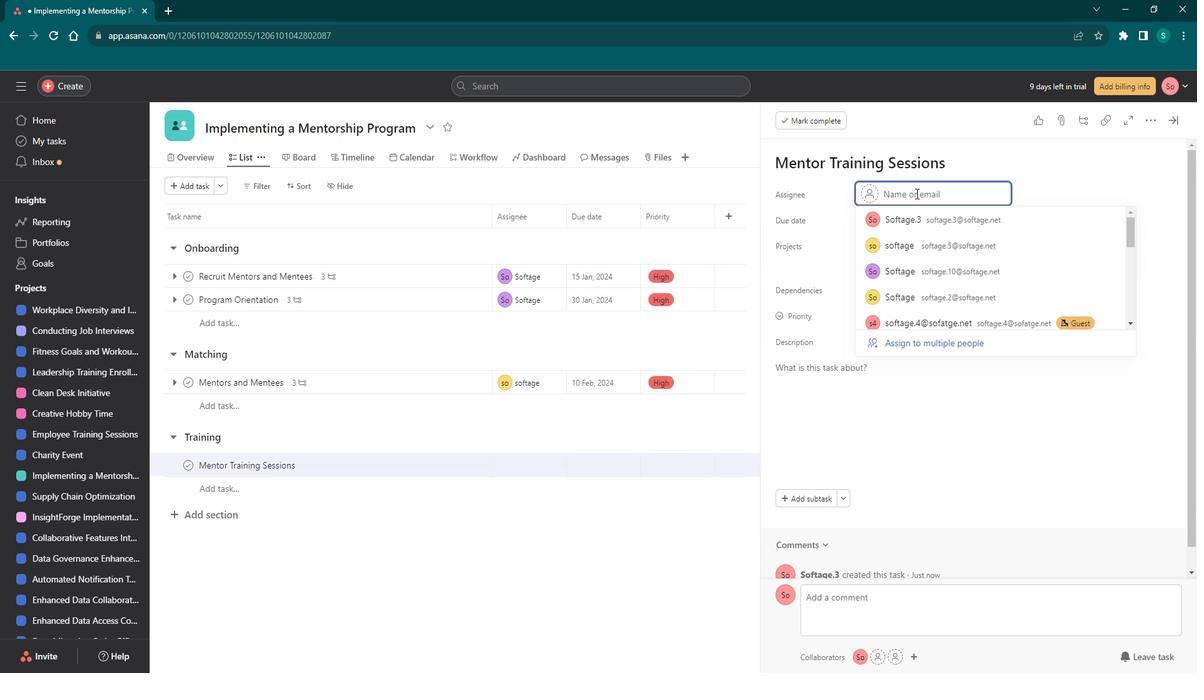 
Action: Mouse moved to (893, 269)
Screenshot: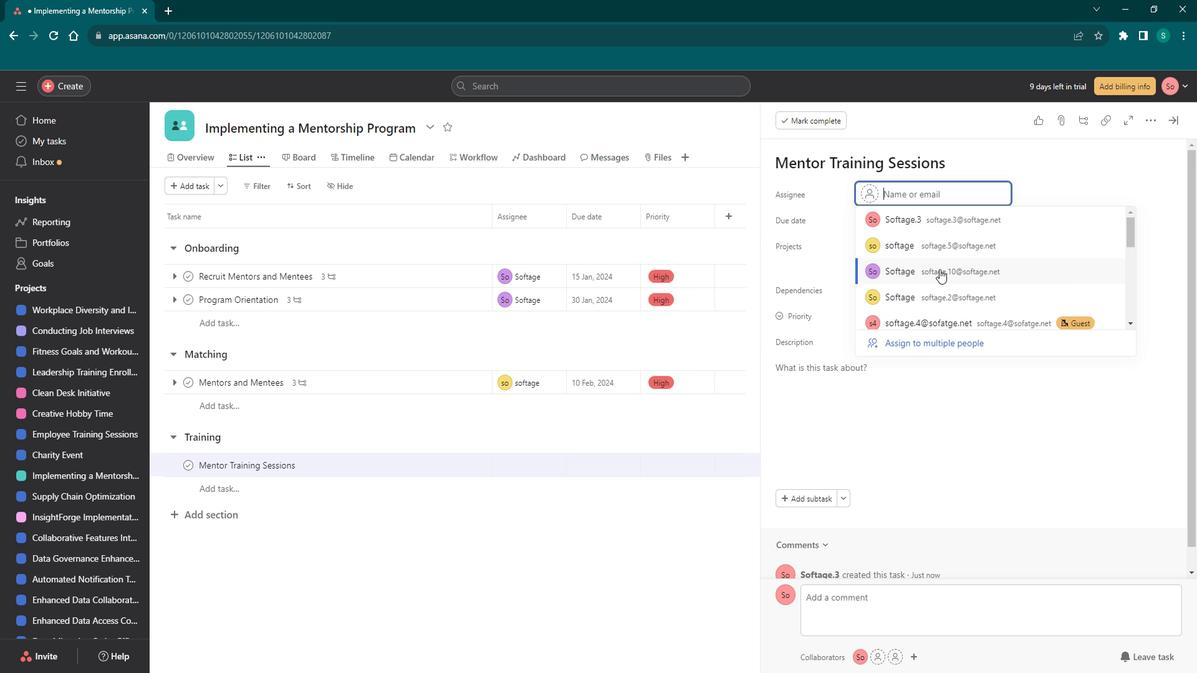 
Action: Mouse scrolled (893, 268) with delta (0, 0)
Screenshot: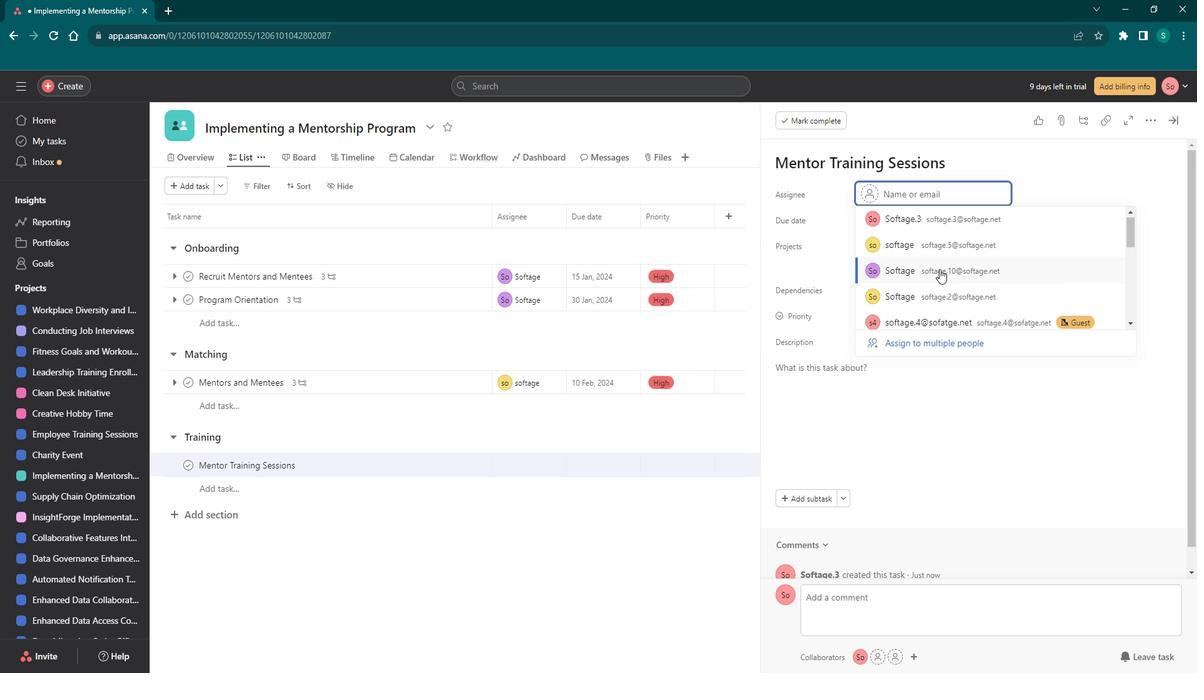 
Action: Mouse scrolled (893, 268) with delta (0, 0)
Screenshot: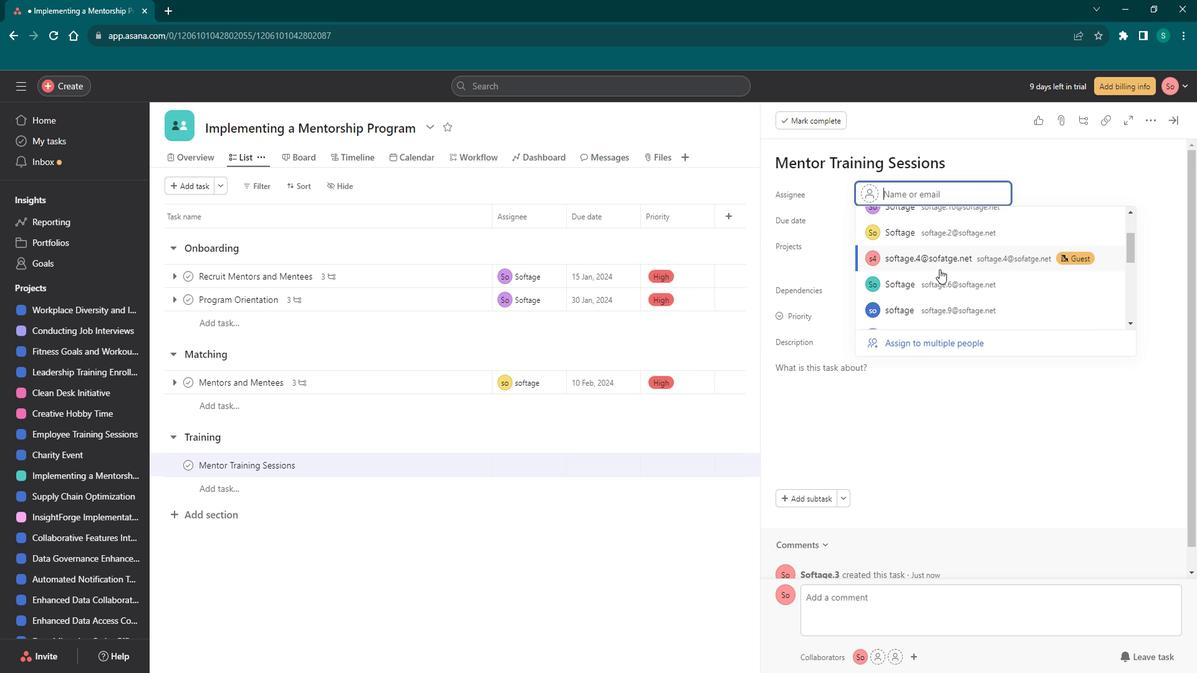 
Action: Mouse moved to (885, 243)
Screenshot: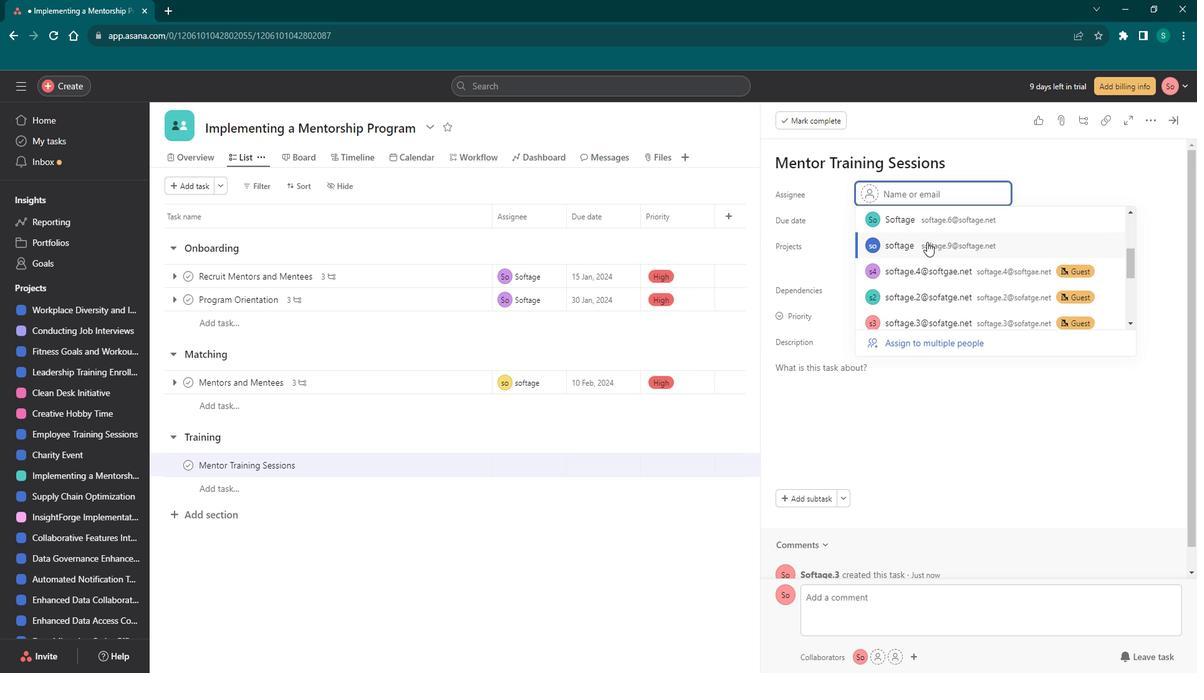 
Action: Mouse pressed left at (885, 243)
Screenshot: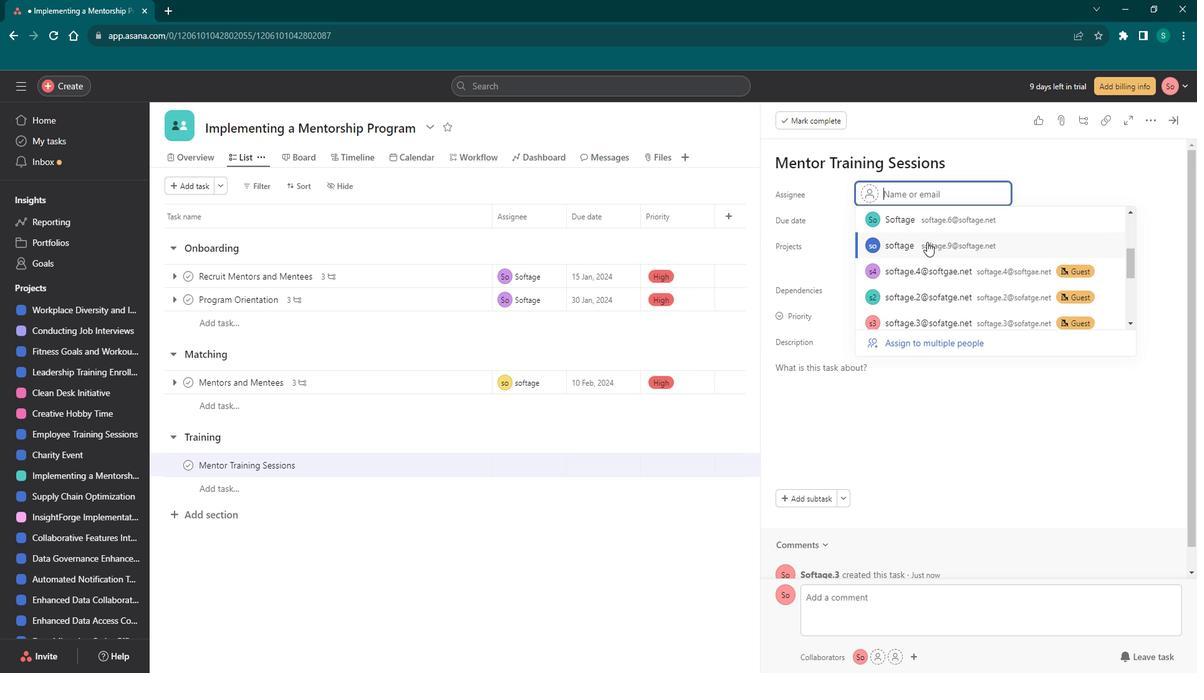
Action: Mouse moved to (873, 218)
Screenshot: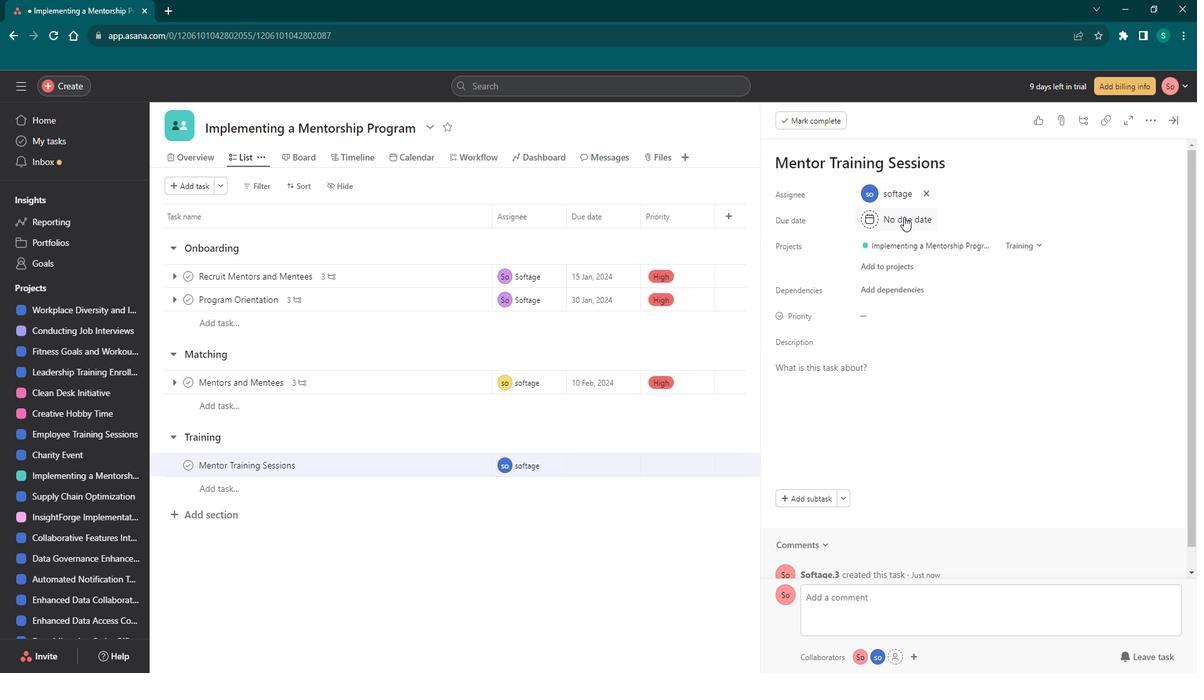 
Action: Mouse pressed left at (873, 218)
Screenshot: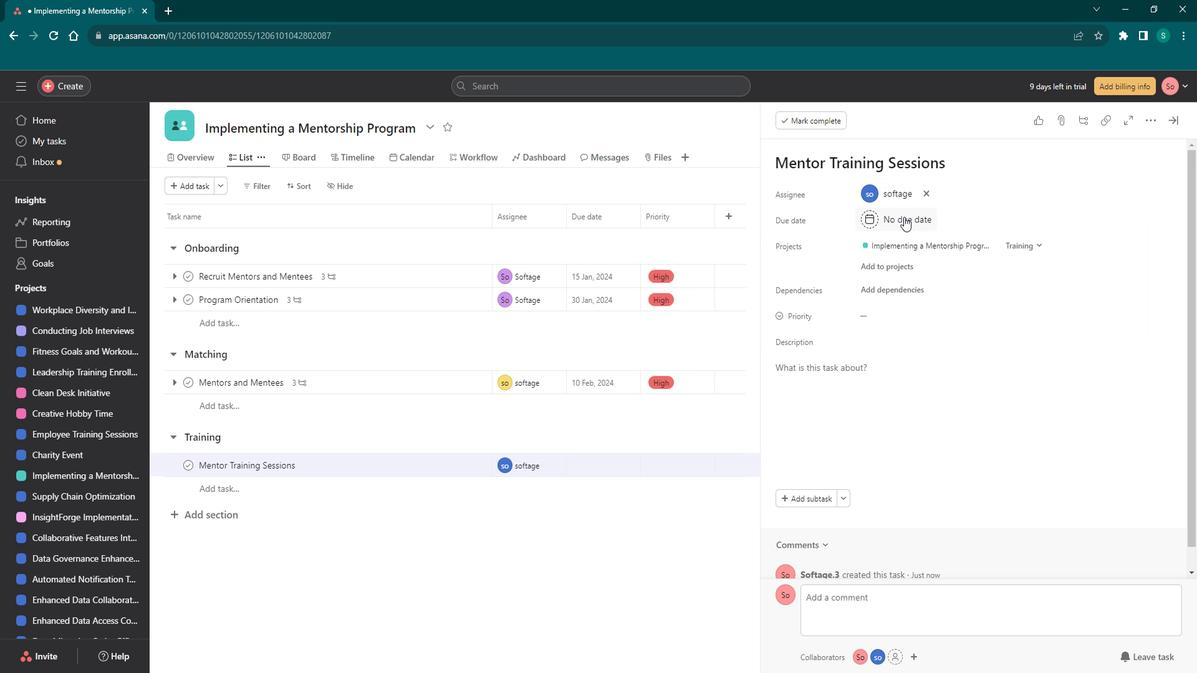 
Action: Mouse moved to (932, 288)
Screenshot: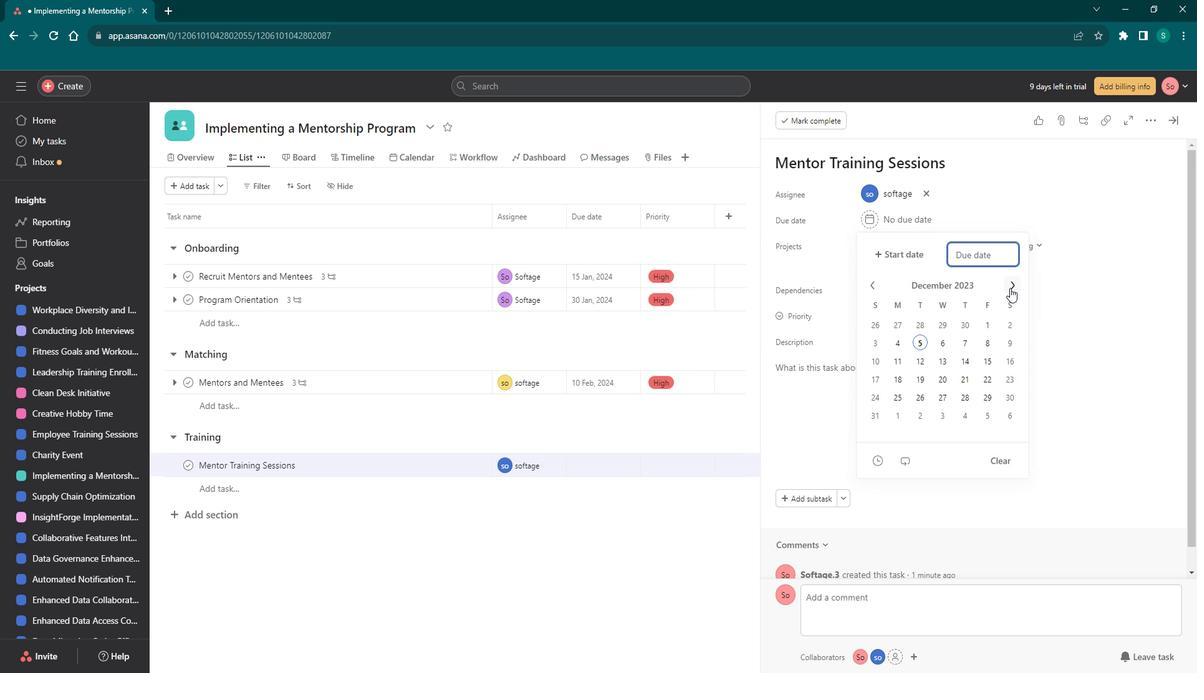 
Action: Mouse pressed left at (932, 288)
Screenshot: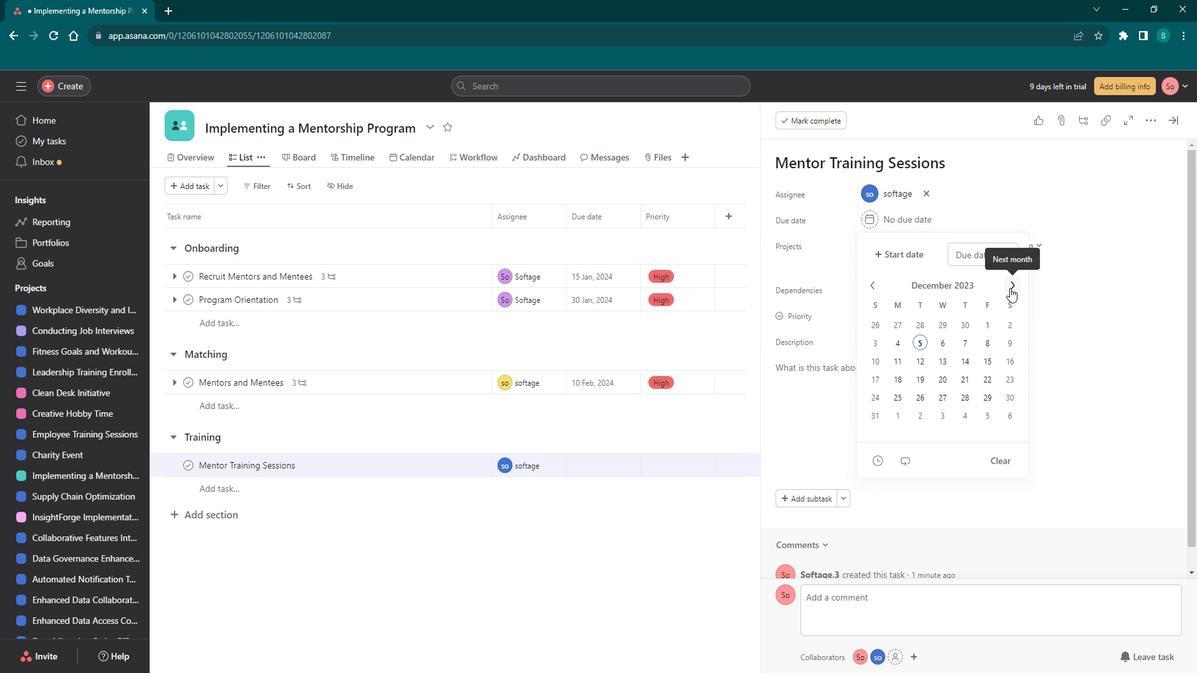 
Action: Mouse pressed left at (932, 288)
Screenshot: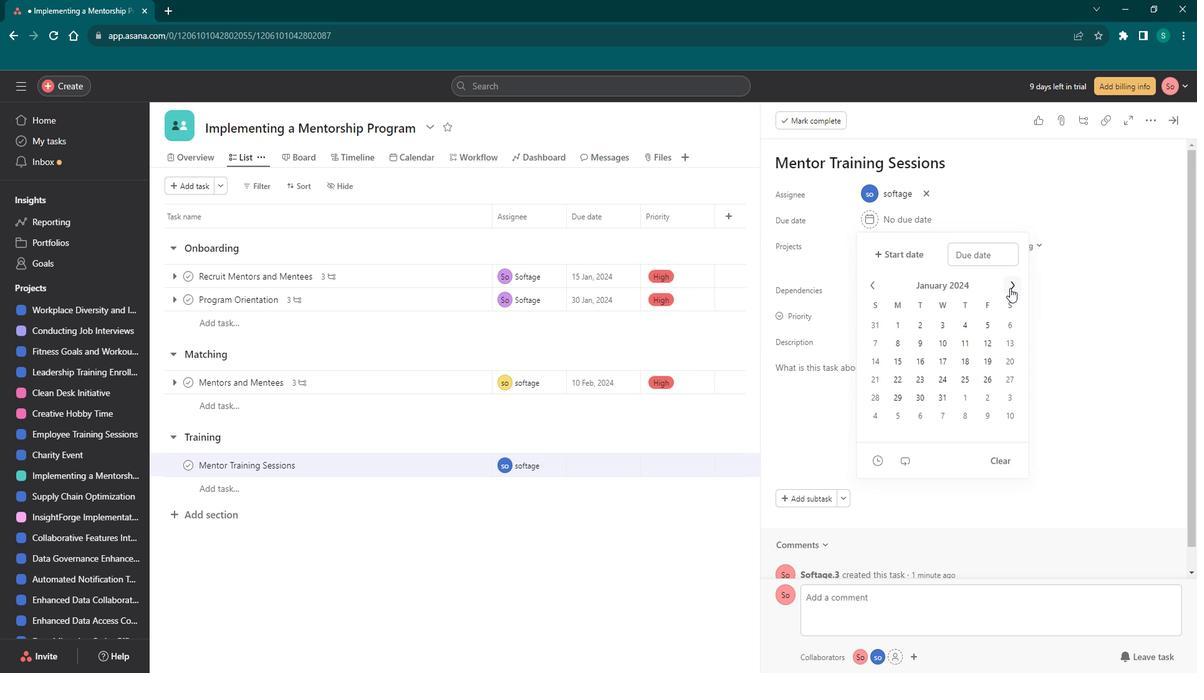 
Action: Mouse moved to (858, 390)
Screenshot: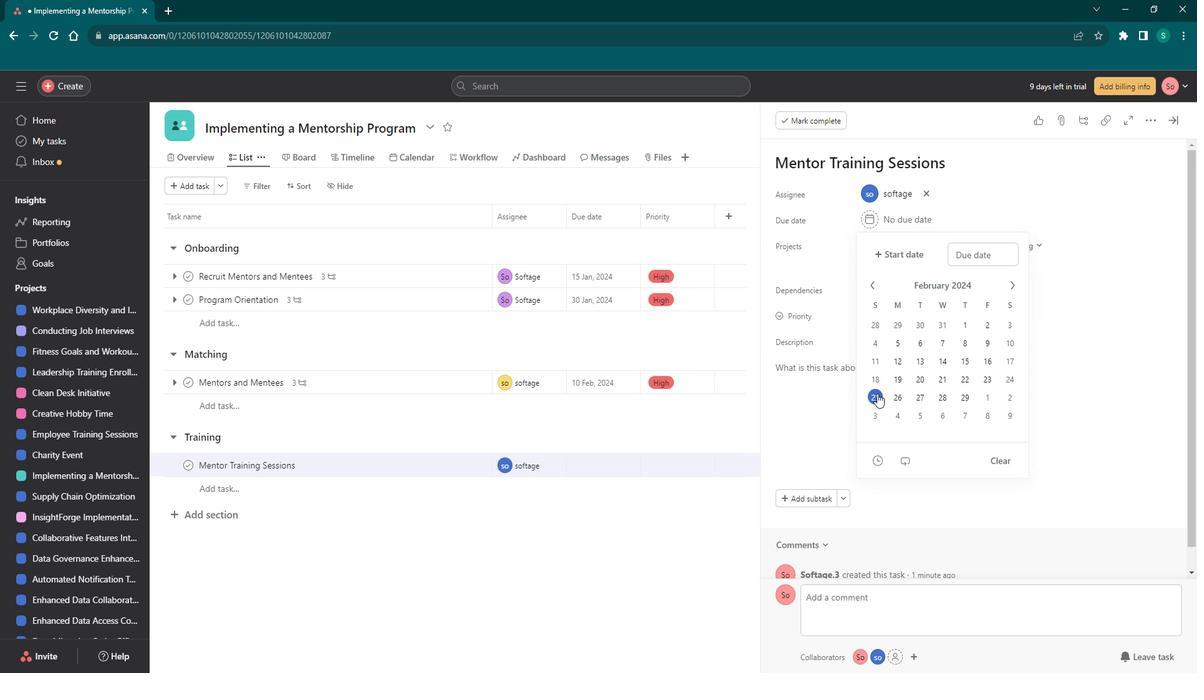 
Action: Mouse pressed left at (858, 390)
Screenshot: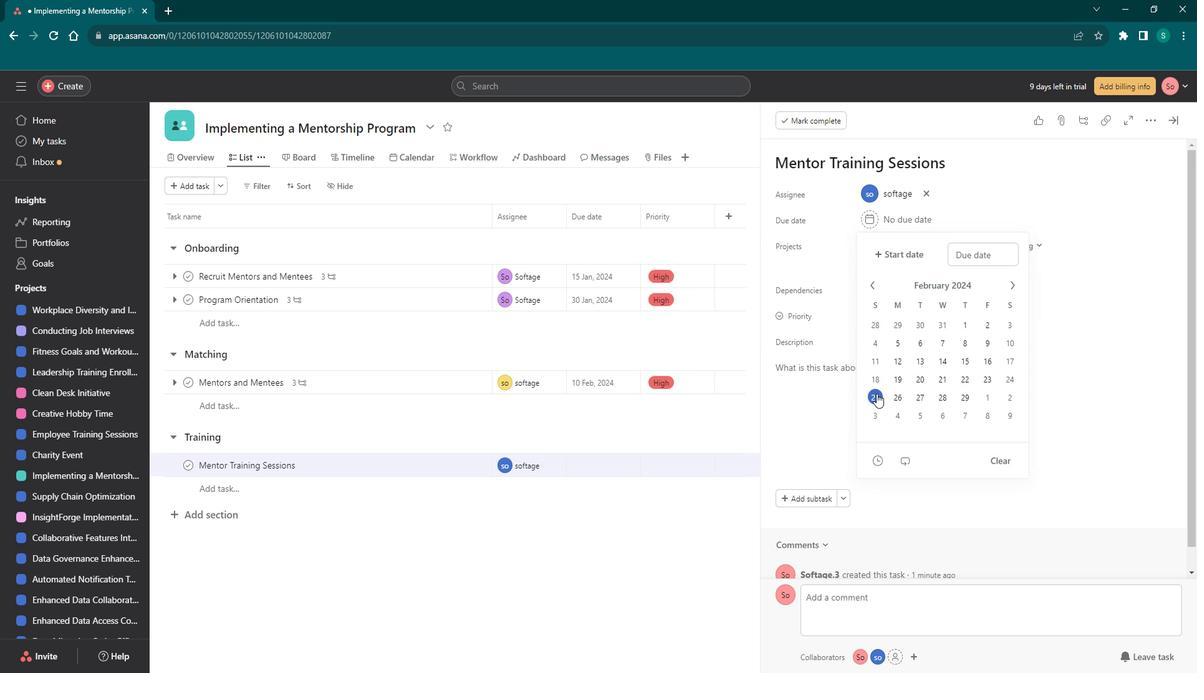 
Action: Mouse moved to (930, 377)
Screenshot: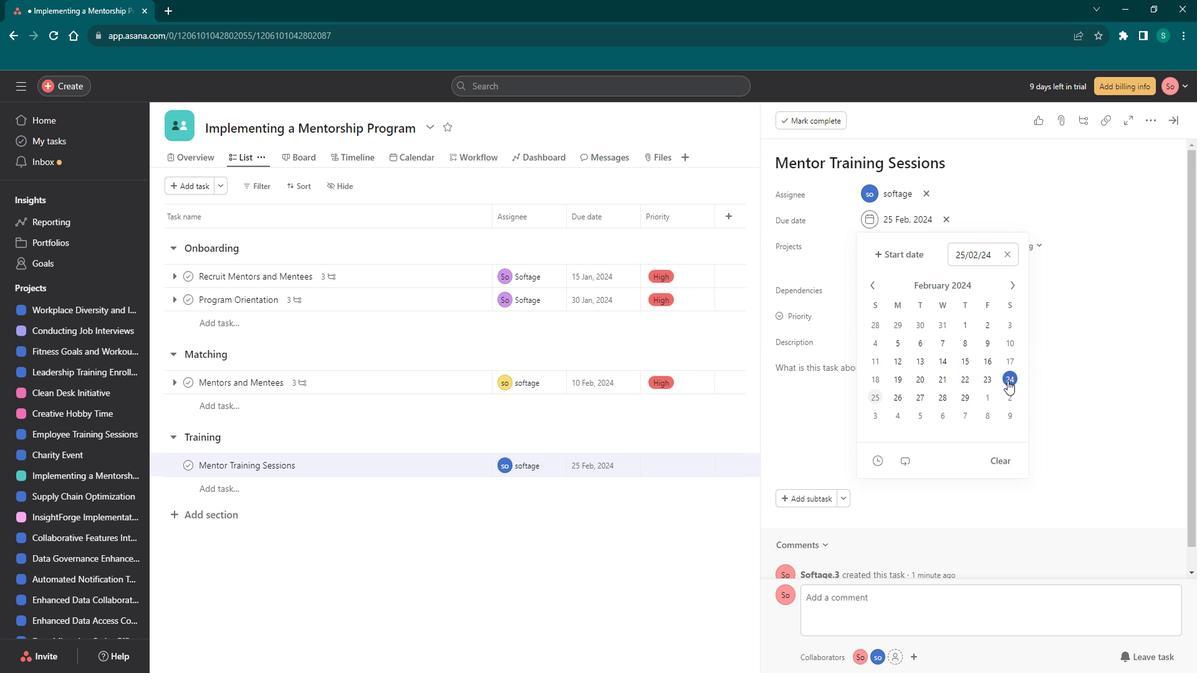 
Action: Mouse pressed left at (930, 377)
Screenshot: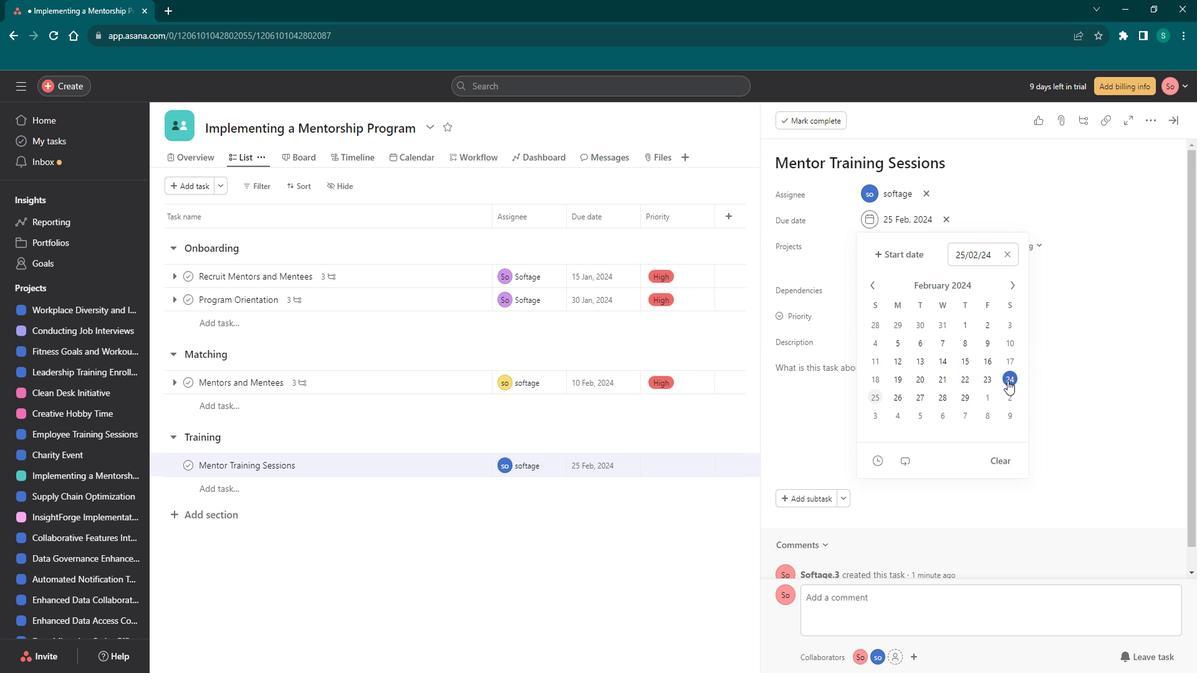 
Action: Mouse moved to (948, 324)
Screenshot: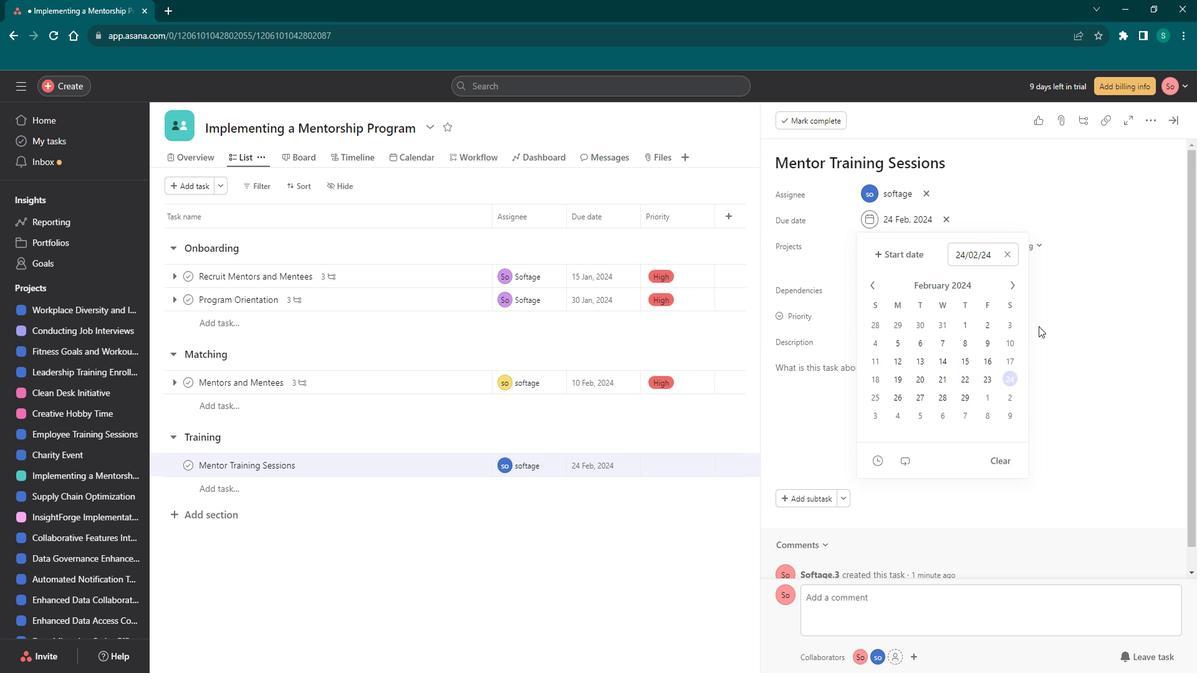 
Action: Mouse pressed left at (948, 324)
Screenshot: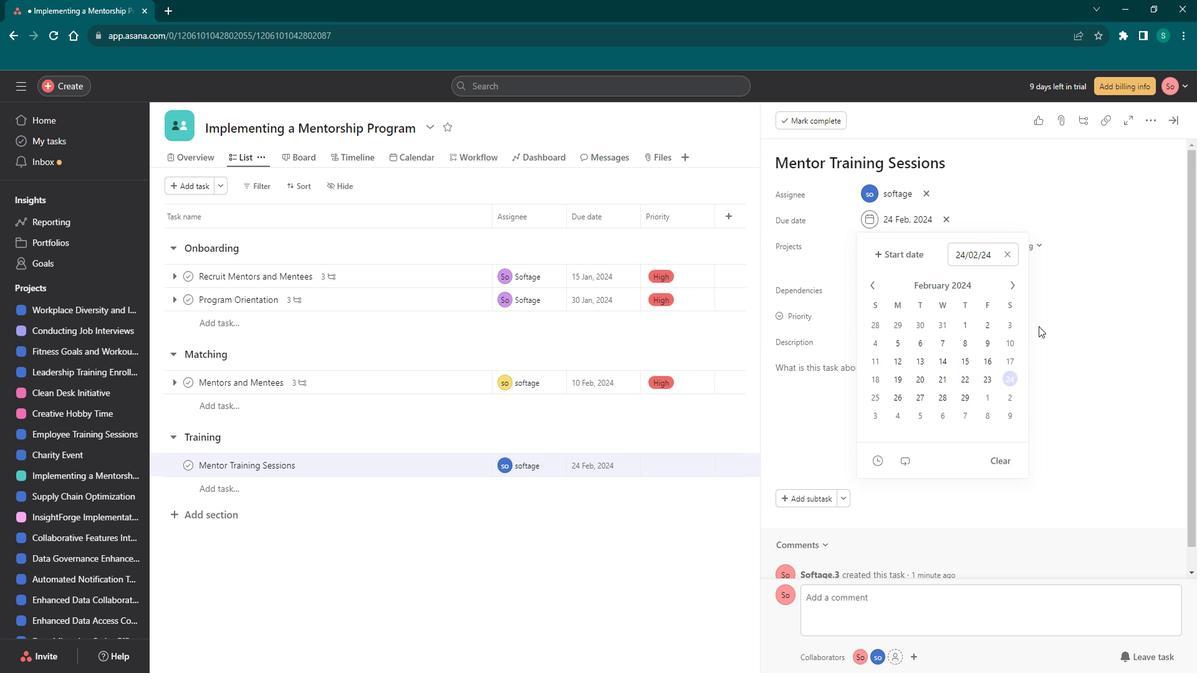 
Action: Mouse moved to (858, 316)
Screenshot: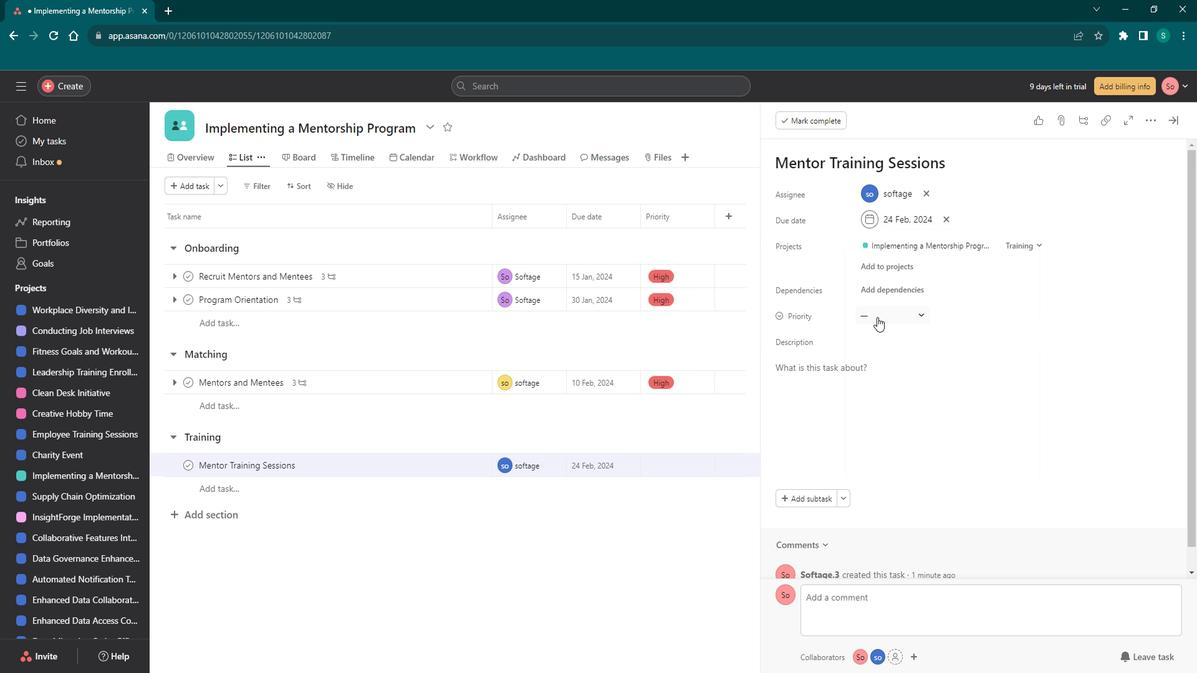 
Action: Mouse pressed left at (858, 316)
Screenshot: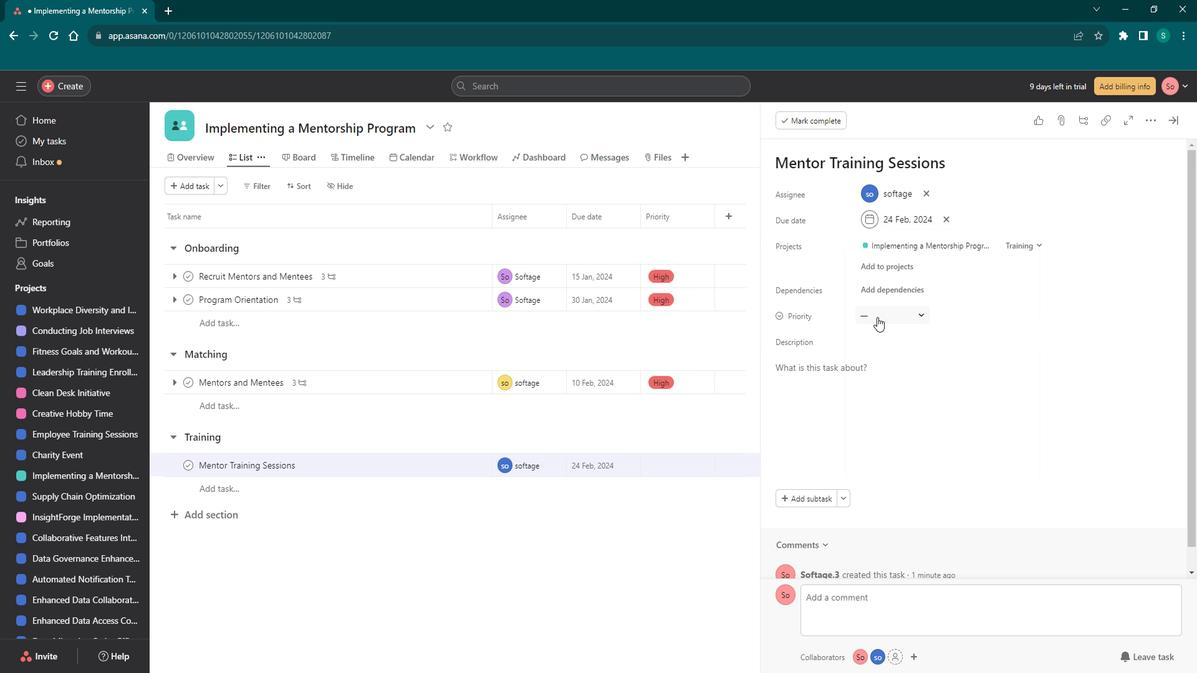 
Action: Mouse moved to (869, 384)
Screenshot: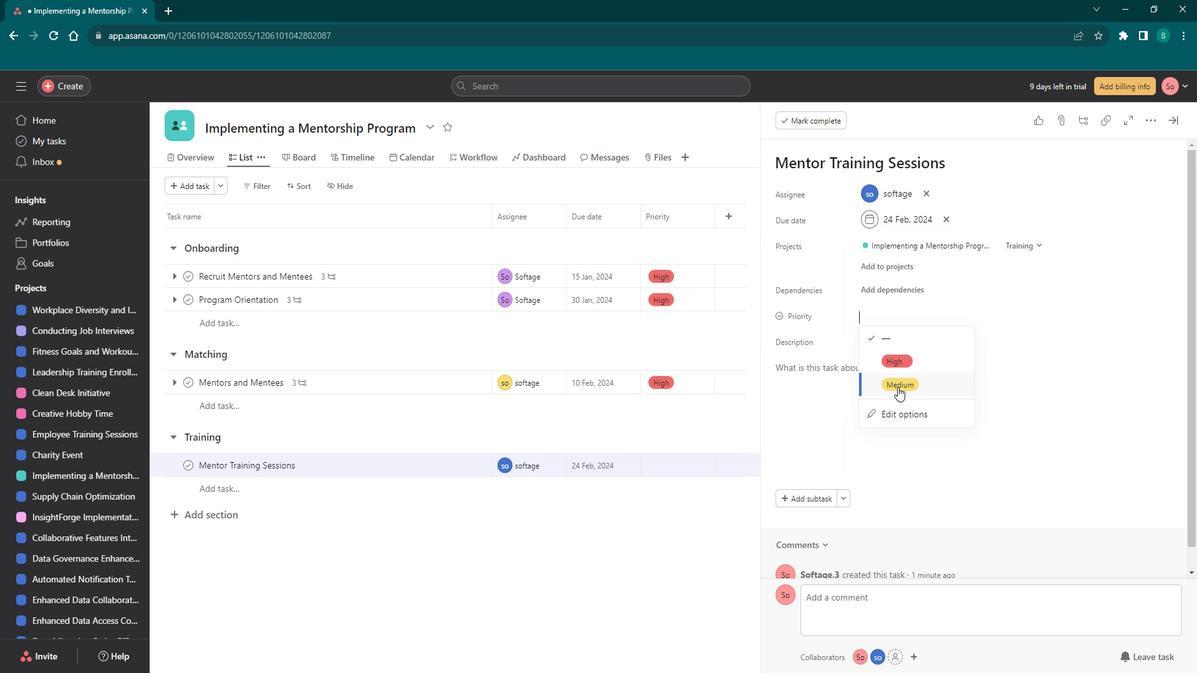 
Action: Mouse pressed left at (869, 384)
Screenshot: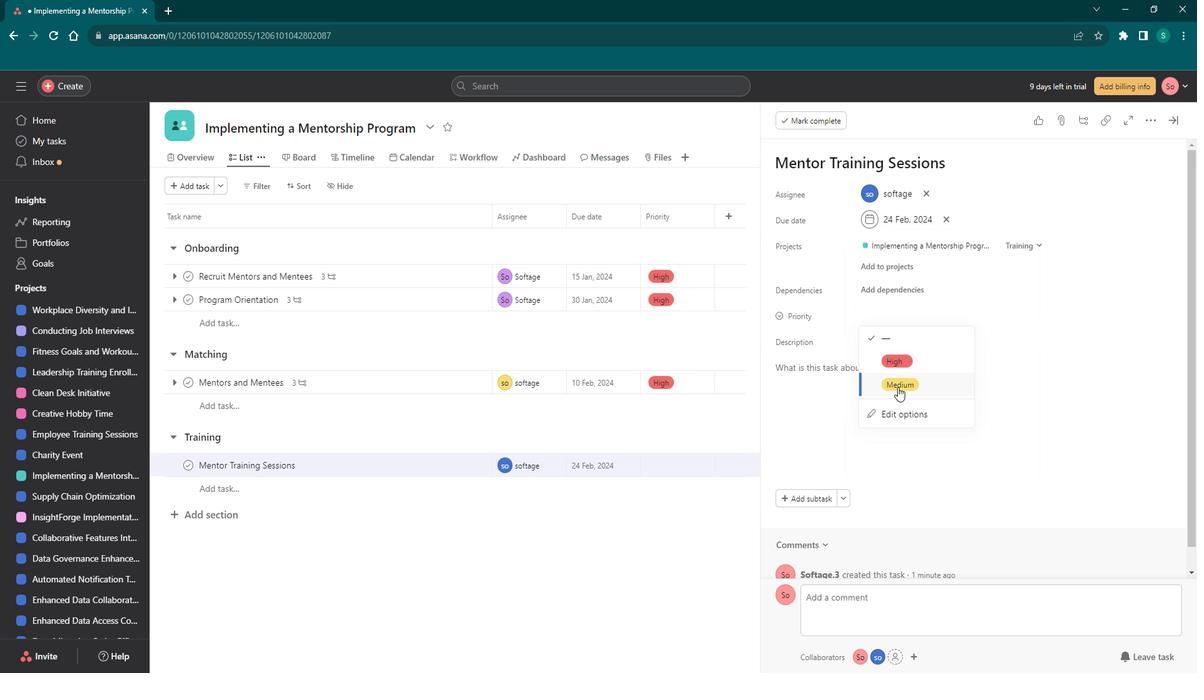 
Action: Mouse moved to (838, 372)
Screenshot: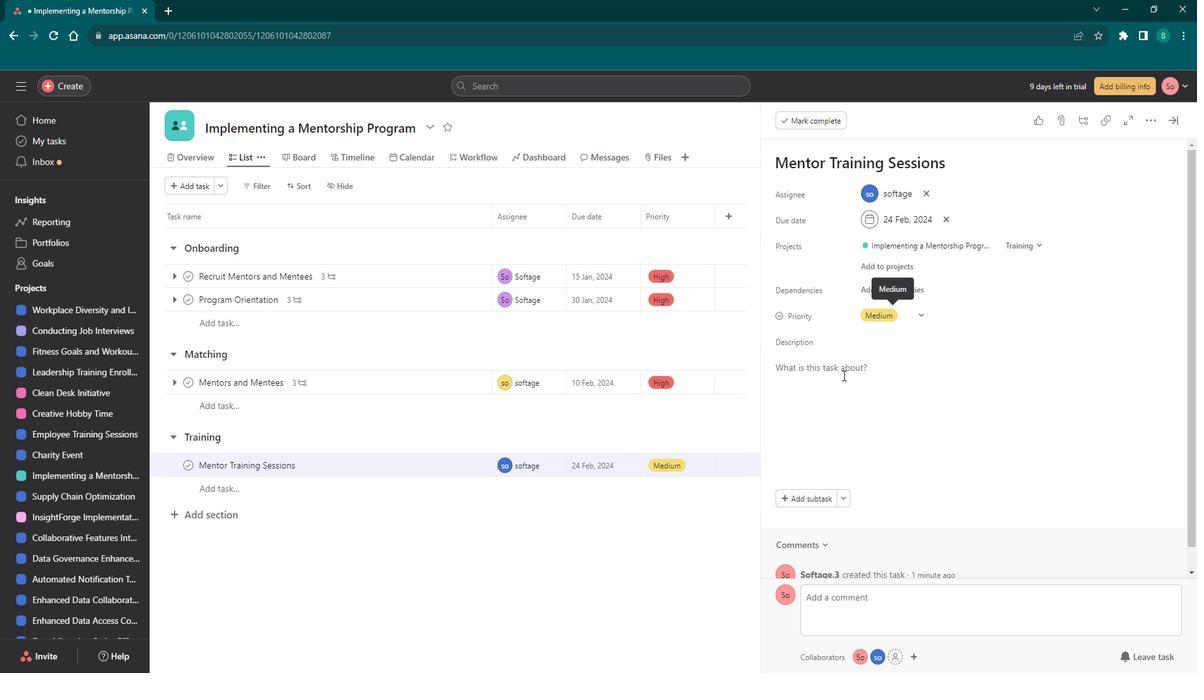 
Action: Mouse pressed left at (838, 372)
Screenshot: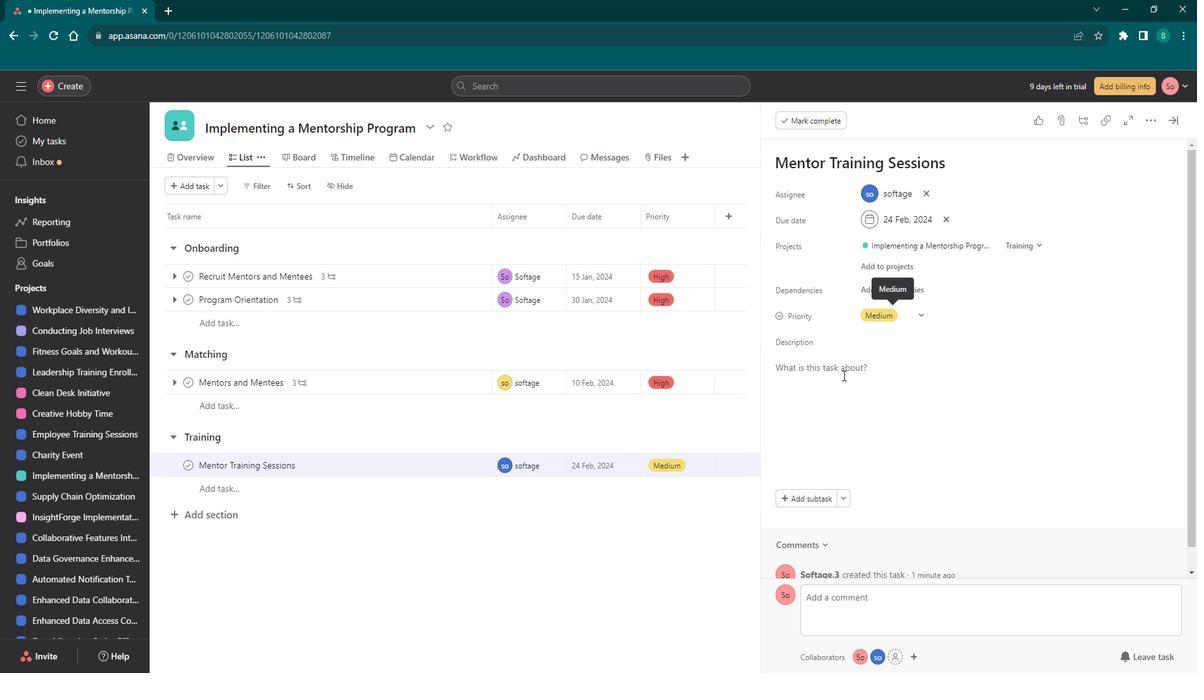 
Action: Mouse moved to (838, 372)
Screenshot: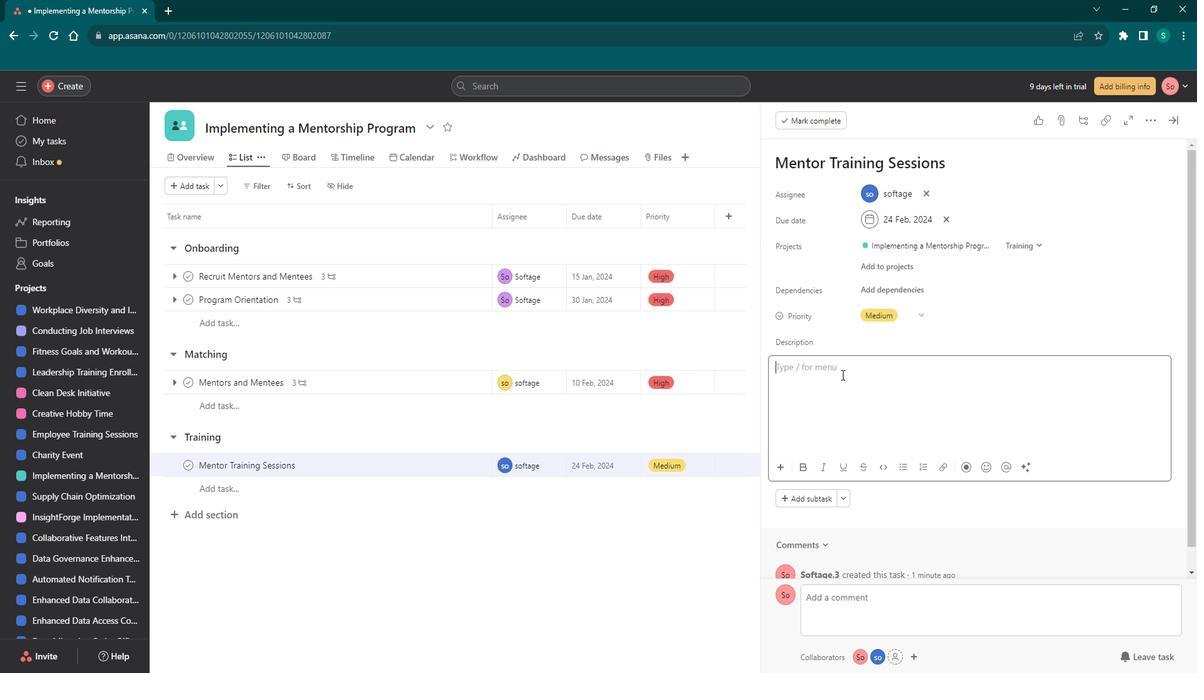 
Action: Key pressed <Key.shift>Organize<Key.space>two<Key.space>virtual<Key.space>training<Key.space>sessions<Key.space>for<Key.space>mentors,<Key.space>covering<Key.space>effective<Key.space>mentoring<Key.space>techniques,<Key.space>communication<Key.space>skills,<Key.space>and<Key.space>program
Screenshot: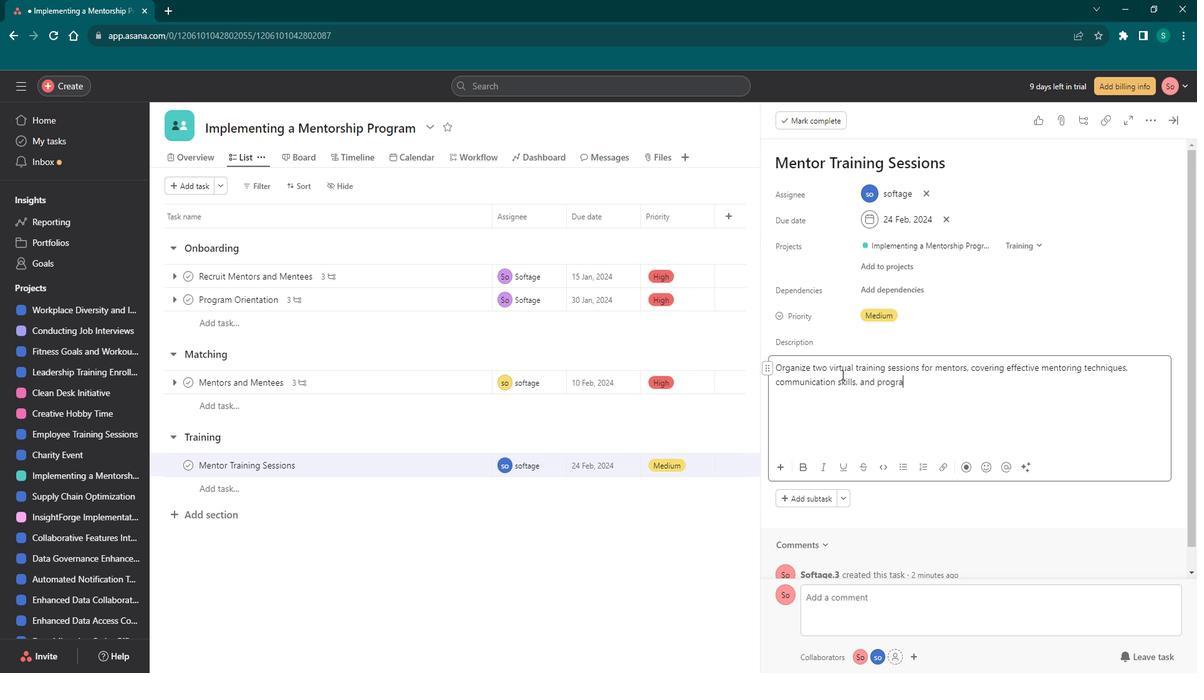 
Action: Mouse moved to (896, 376)
Screenshot: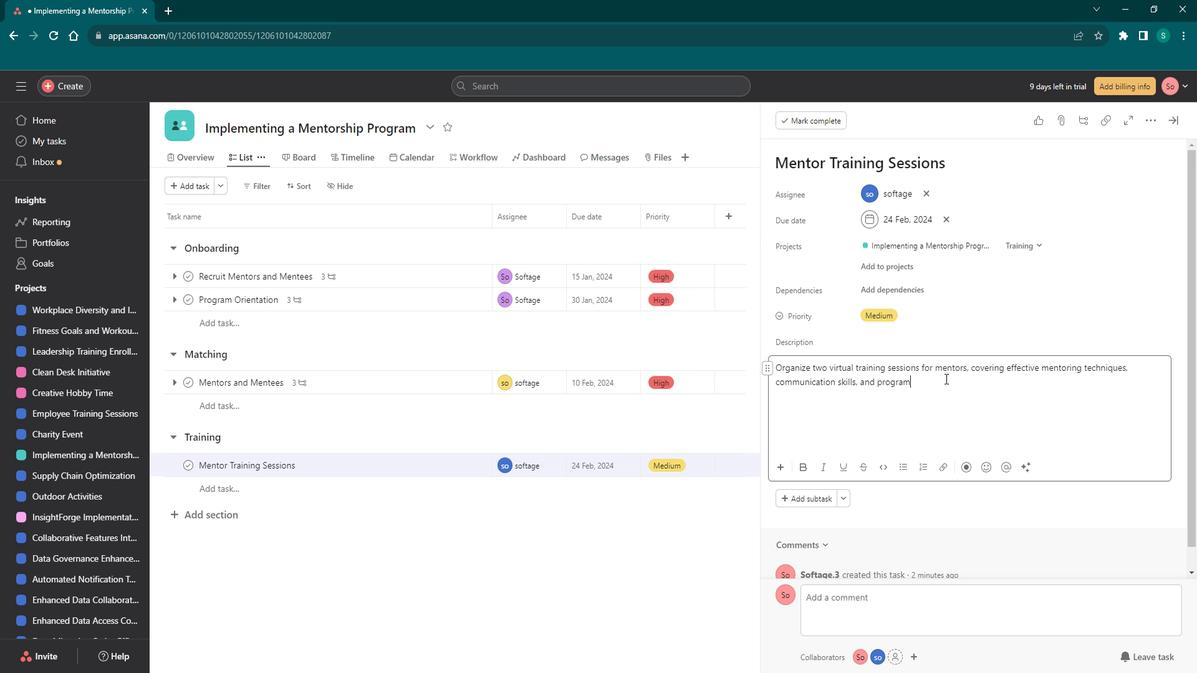 
Action: Key pressed expectations.<Key.space><Key.shift>Develop<Key.space>a<Key.space>training<Key.space>manual<Key.space>and<Key.space>distribute<Key.space>it<Key.space>before<Key.space>the<Key.space>sessions.
Screenshot: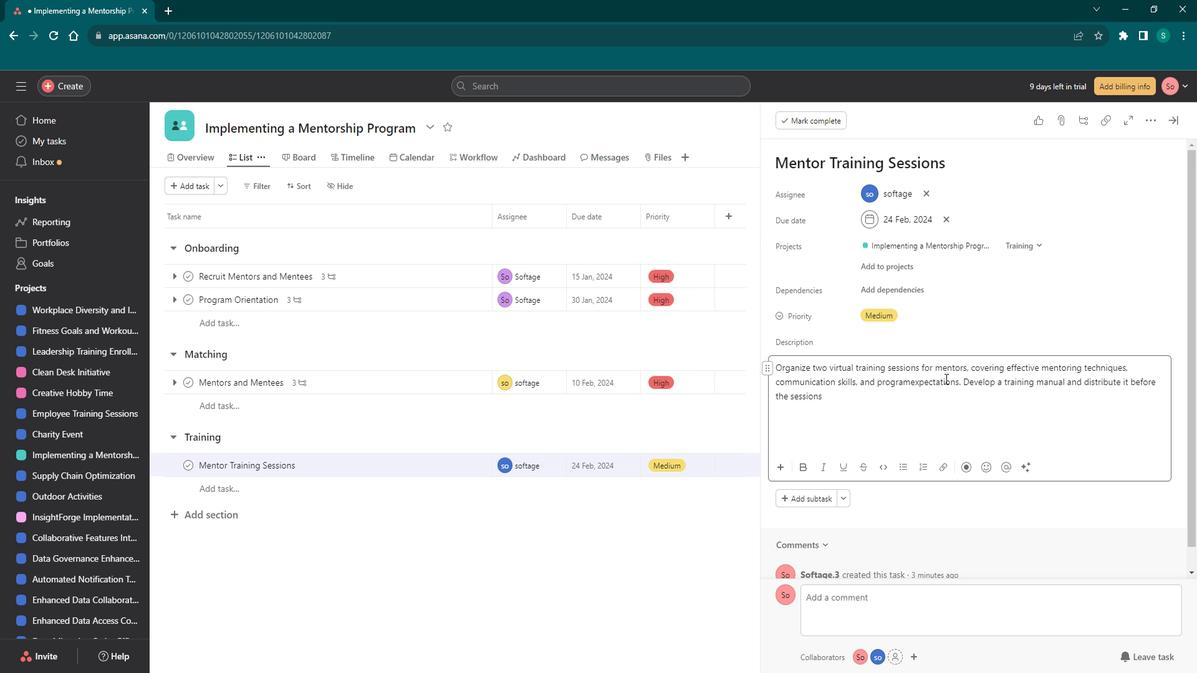 
Action: Mouse moved to (825, 490)
Screenshot: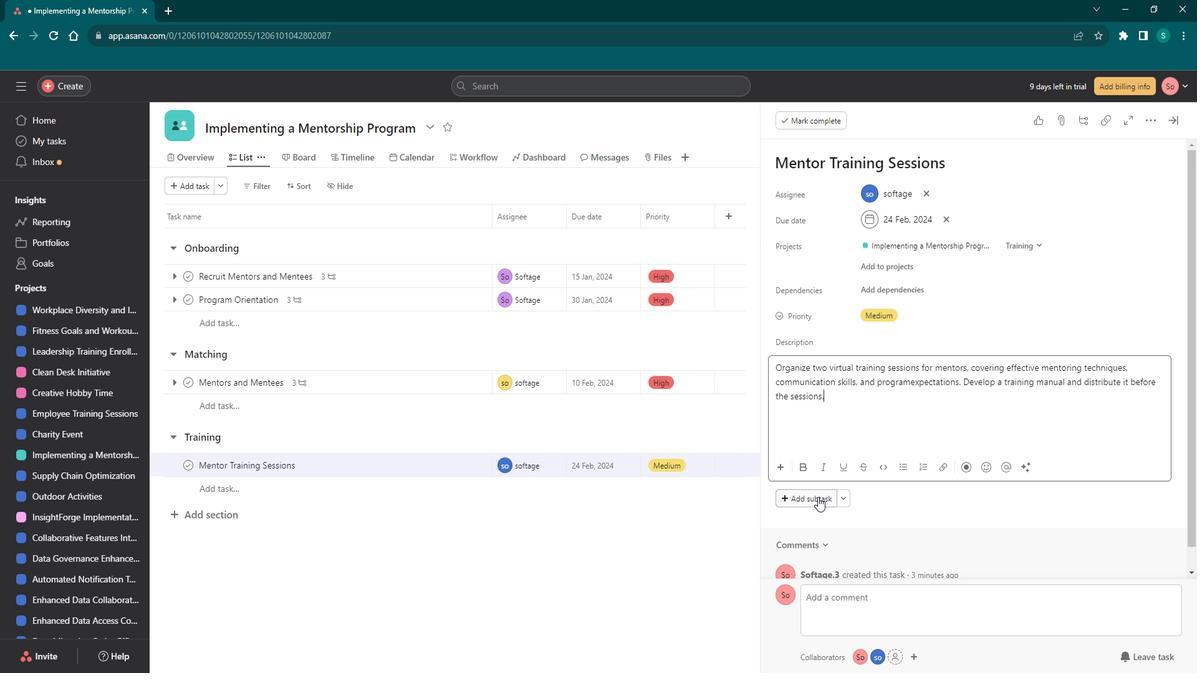 
Action: Mouse pressed left at (825, 490)
Screenshot: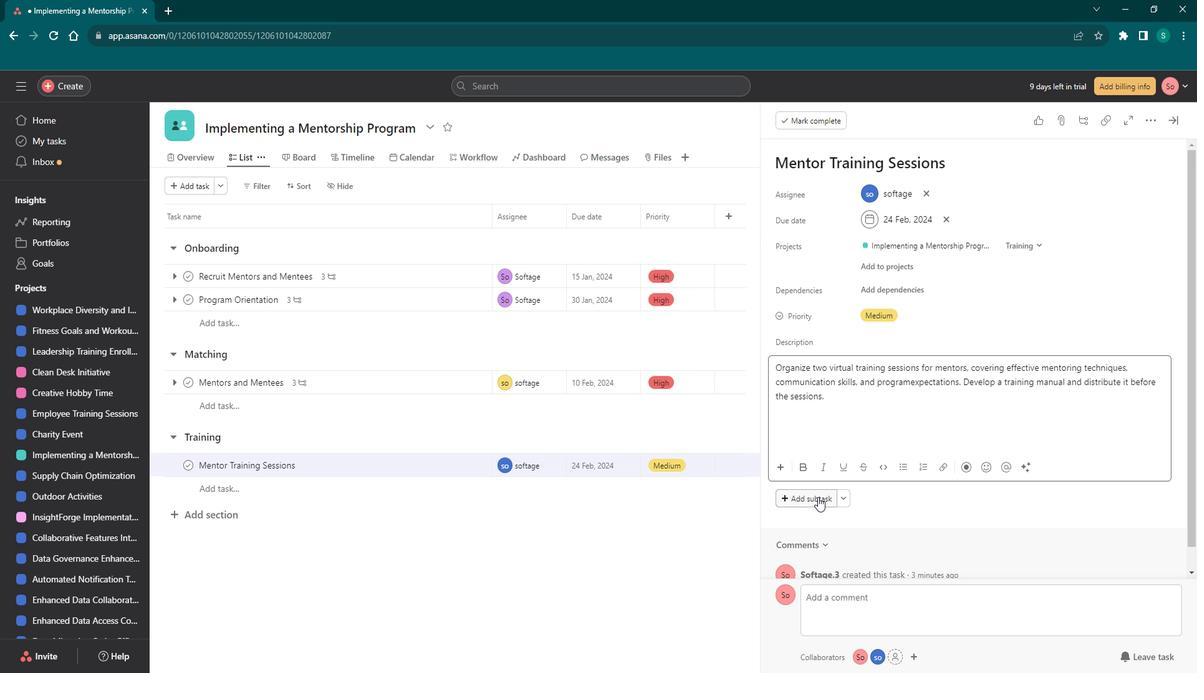 
Action: Mouse moved to (810, 457)
Screenshot: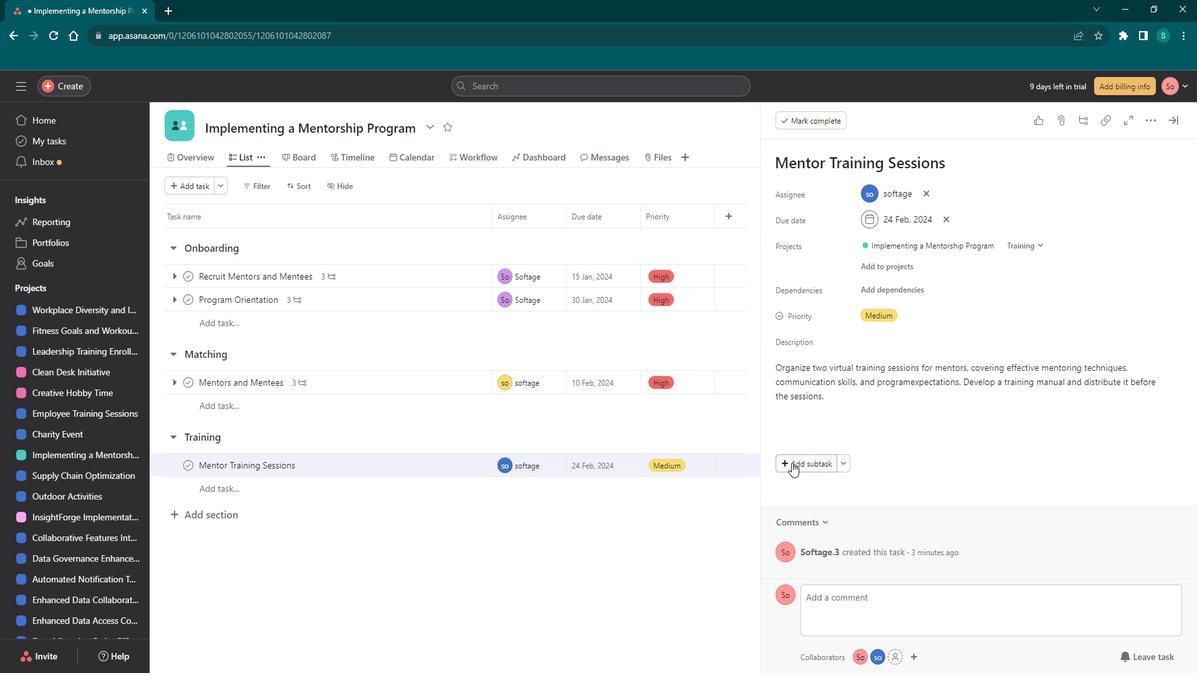 
Action: Mouse pressed left at (810, 457)
Screenshot: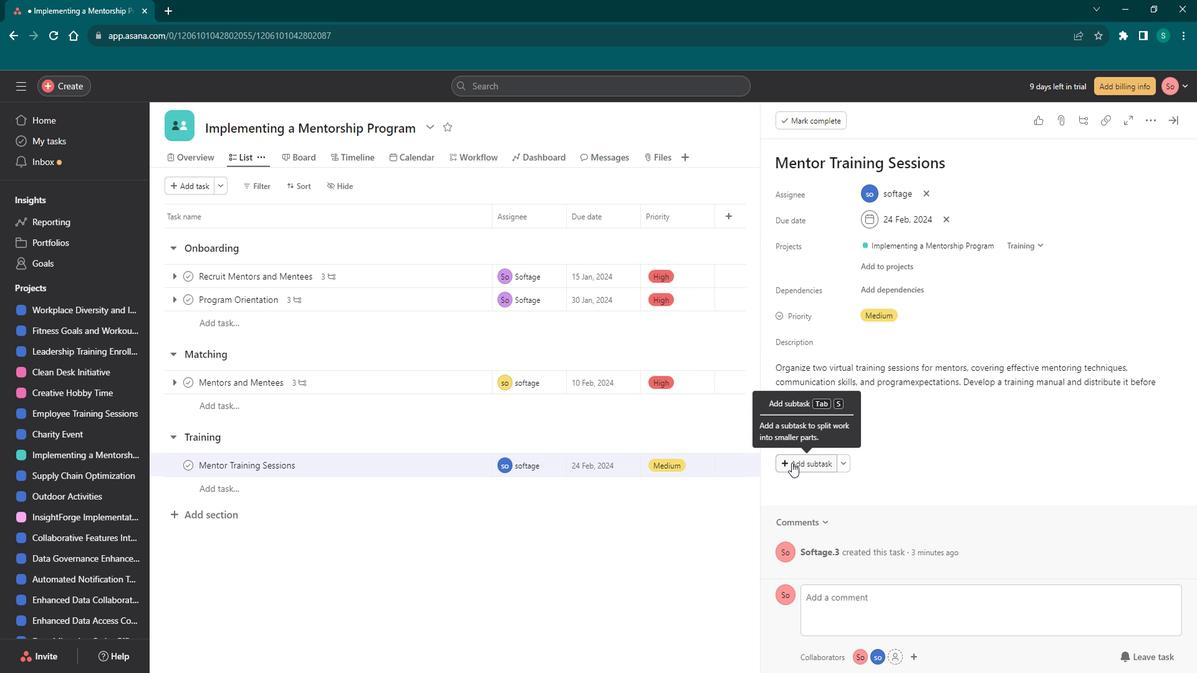 
Action: Mouse moved to (828, 454)
Screenshot: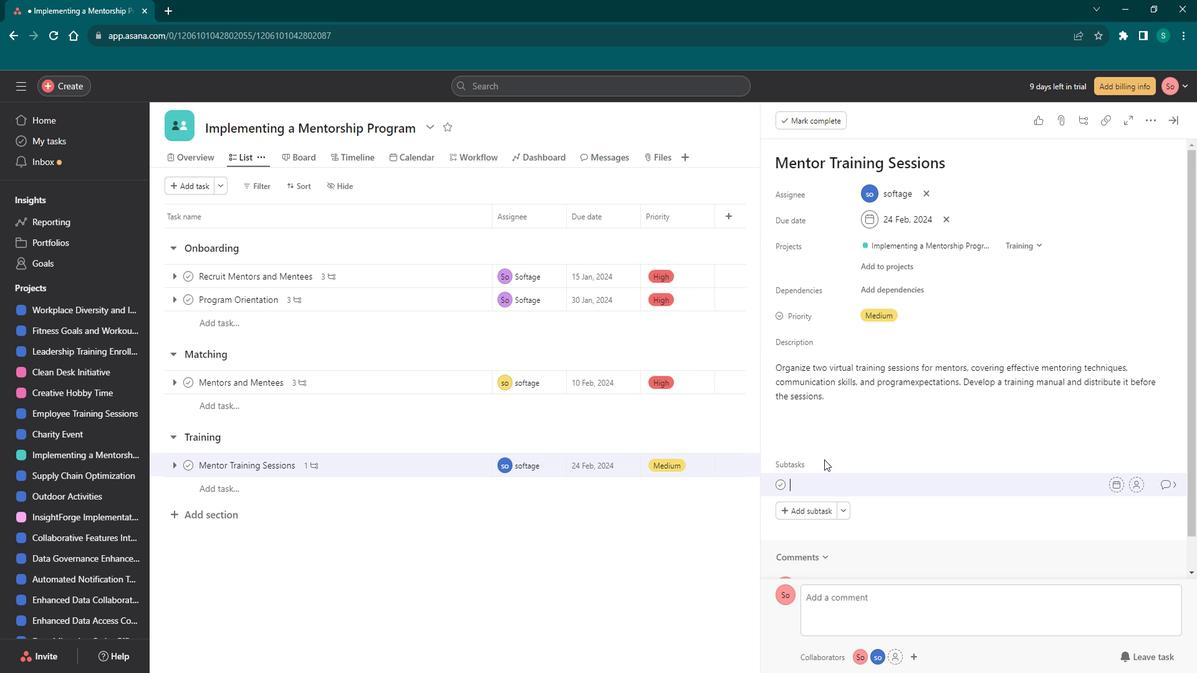 
Action: Key pressed <Key.shift>Develop<Key.space>training<Key.space>materials,<Key.space>including<Key.space>a<Key.space>manual.<Key.enter><Key.shift><Key.shift><Key.shift>Schedule<Key.space>two<Key.space>training<Key.space>sessions.<Key.enter><Key.shift>Share<Key.space>training<Key.space>materials<Key.space>with<Key.space>mentors.
Screenshot: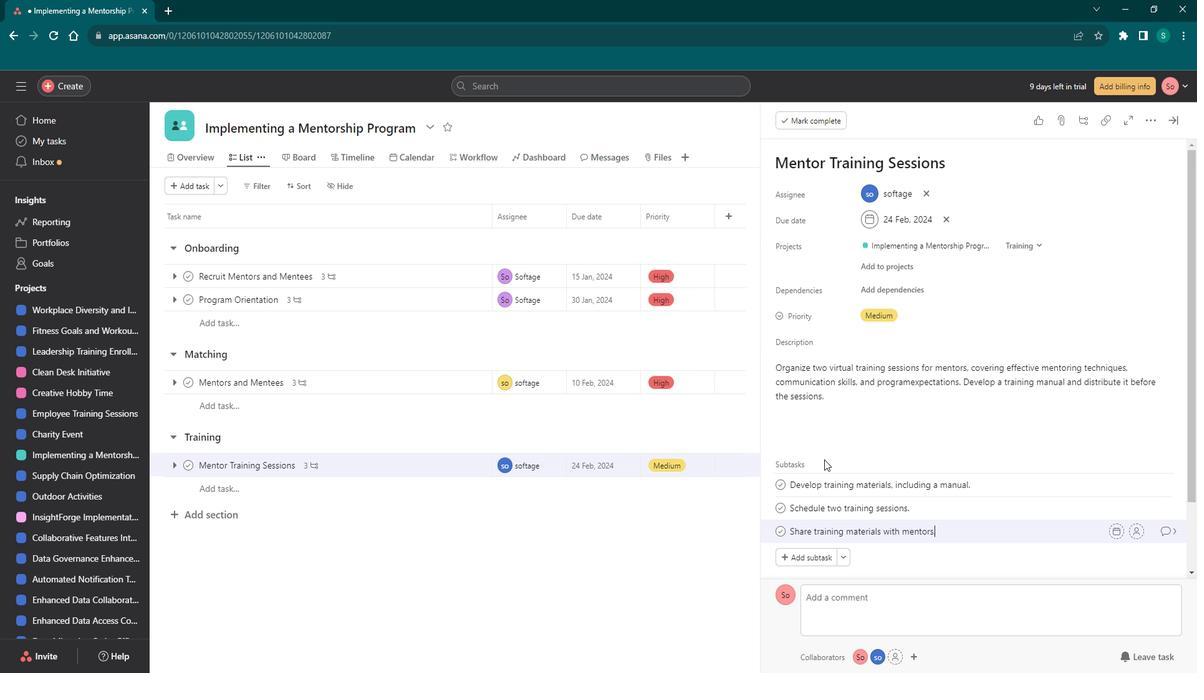 
Action: Mouse moved to (243, 359)
Screenshot: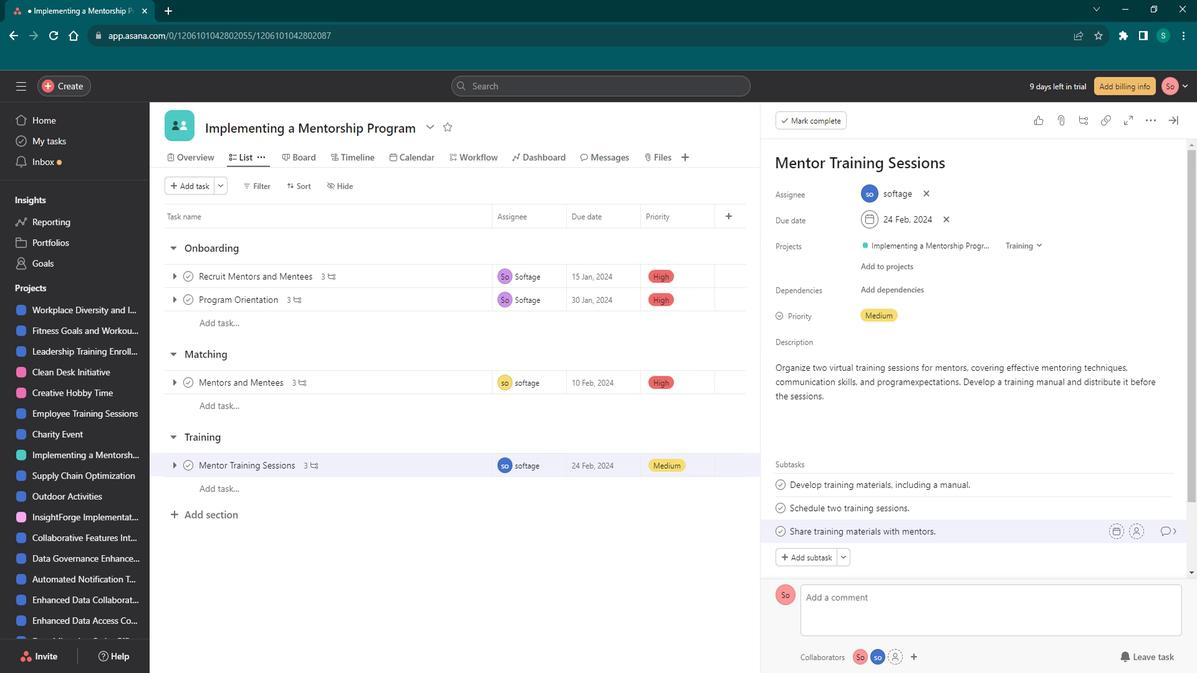 
Action: Mouse scrolled (243, 358) with delta (0, 0)
Screenshot: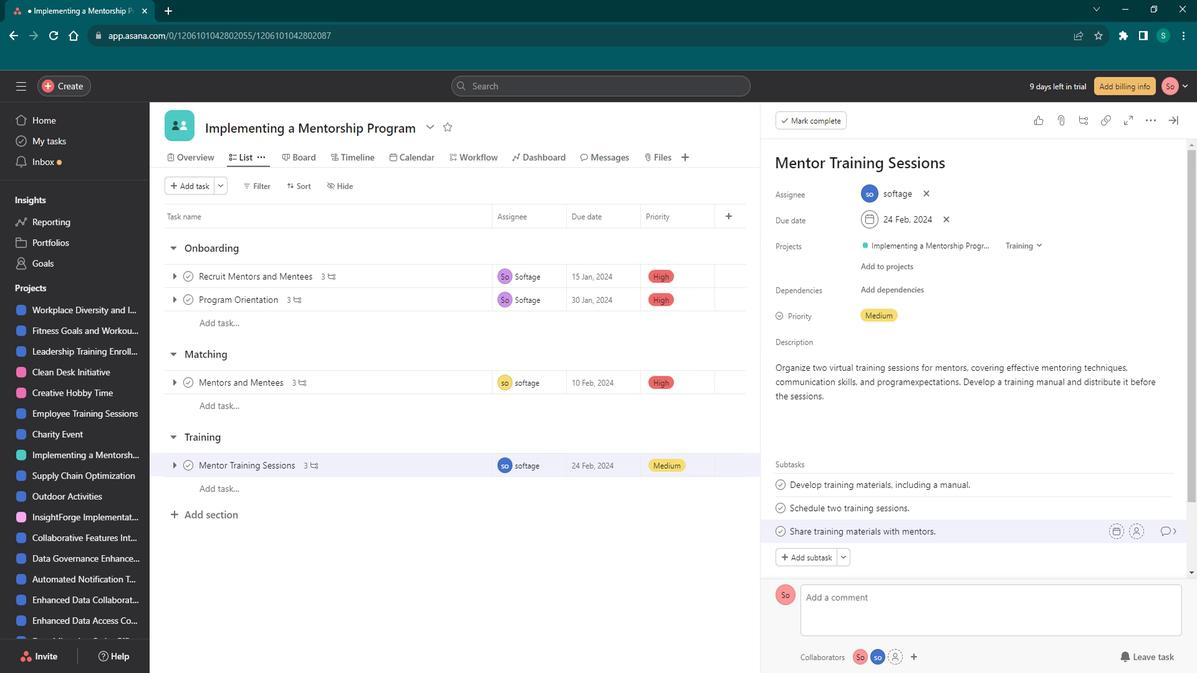 
Action: Mouse moved to (240, 358)
Screenshot: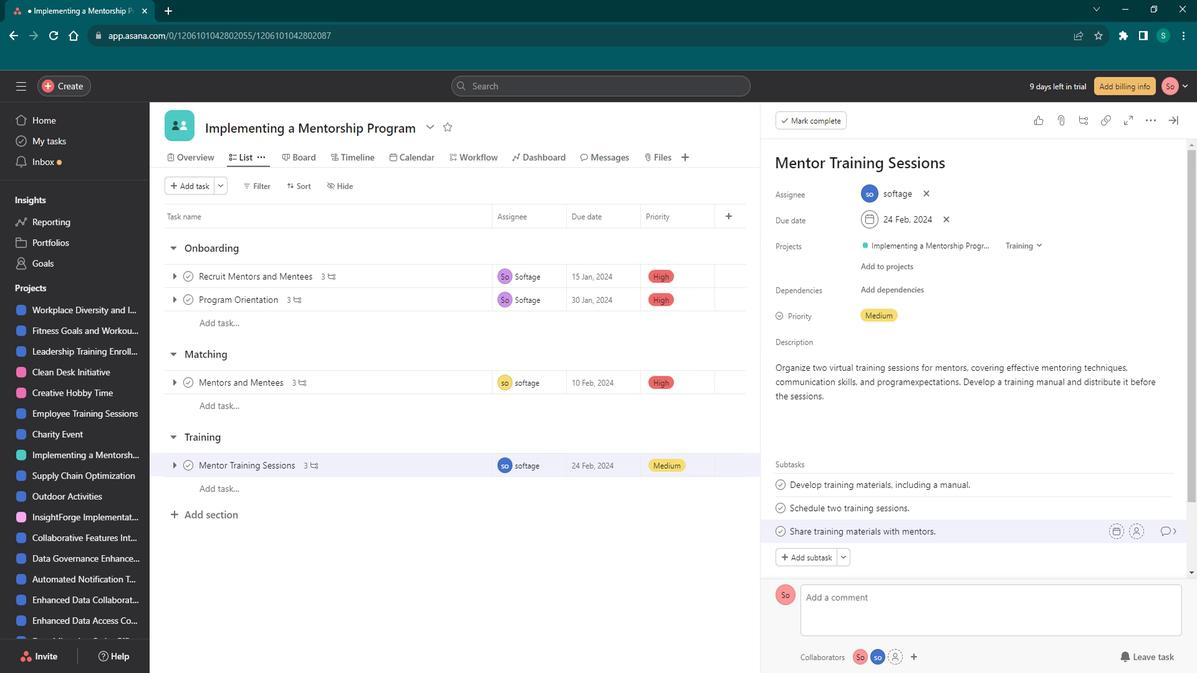 
Action: Mouse scrolled (240, 358) with delta (0, 0)
Screenshot: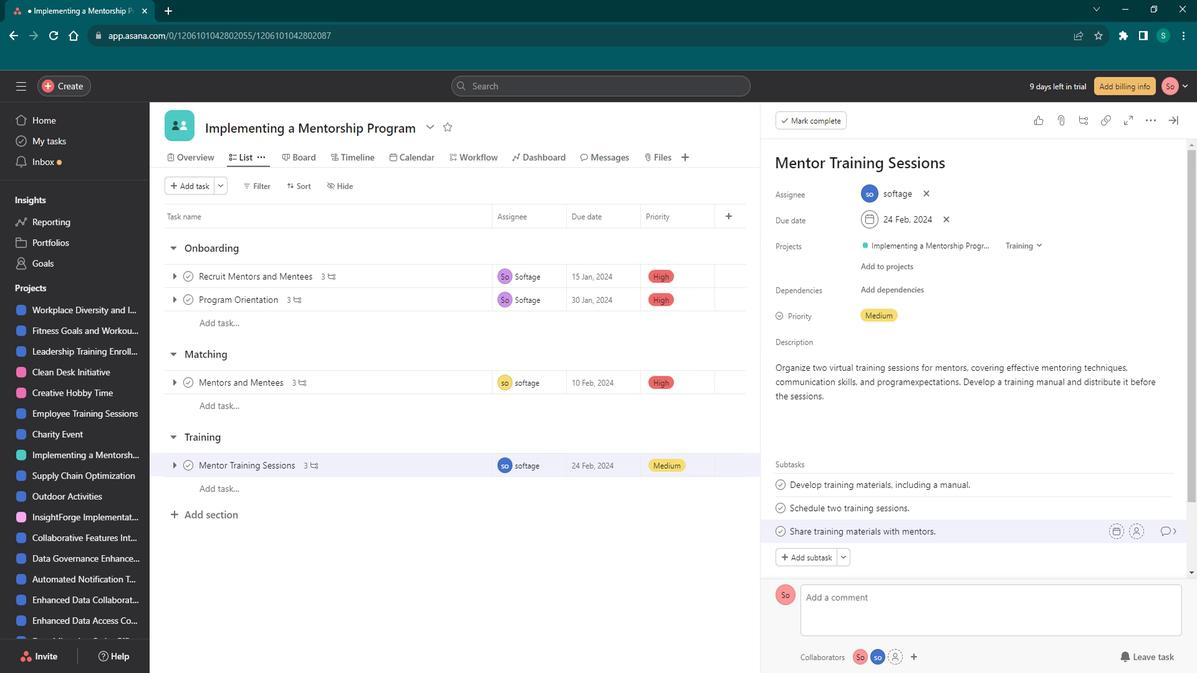 
Action: Mouse moved to (1023, 125)
Screenshot: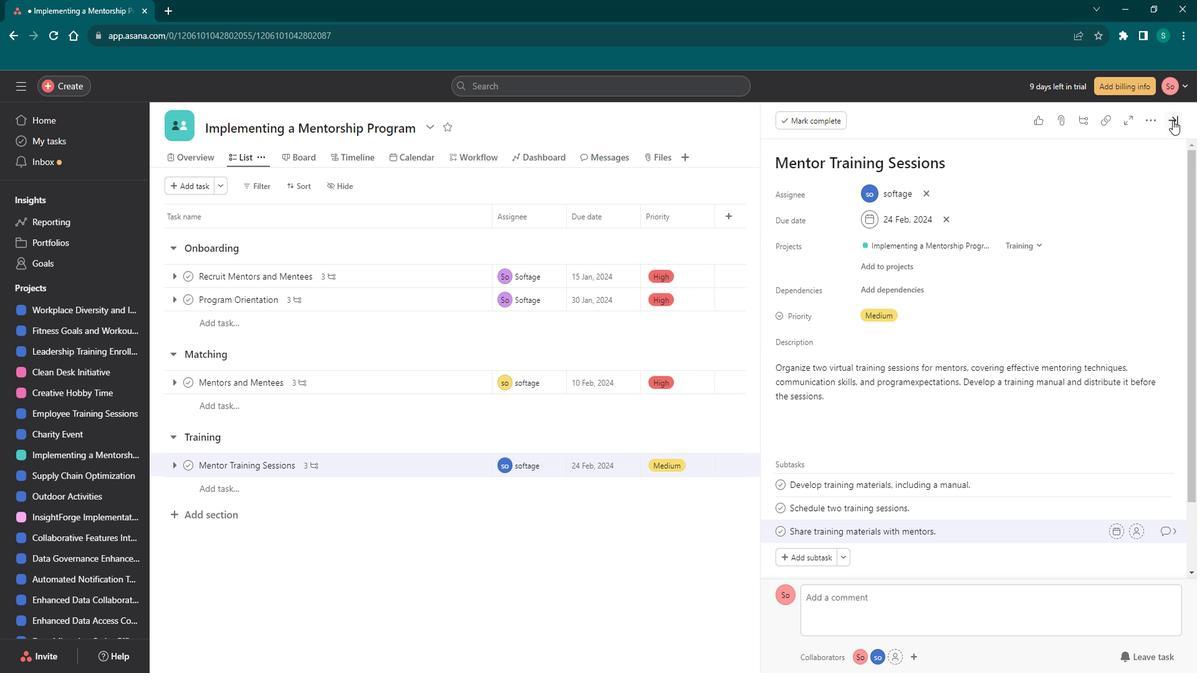 
Action: Mouse pressed left at (1023, 125)
Screenshot: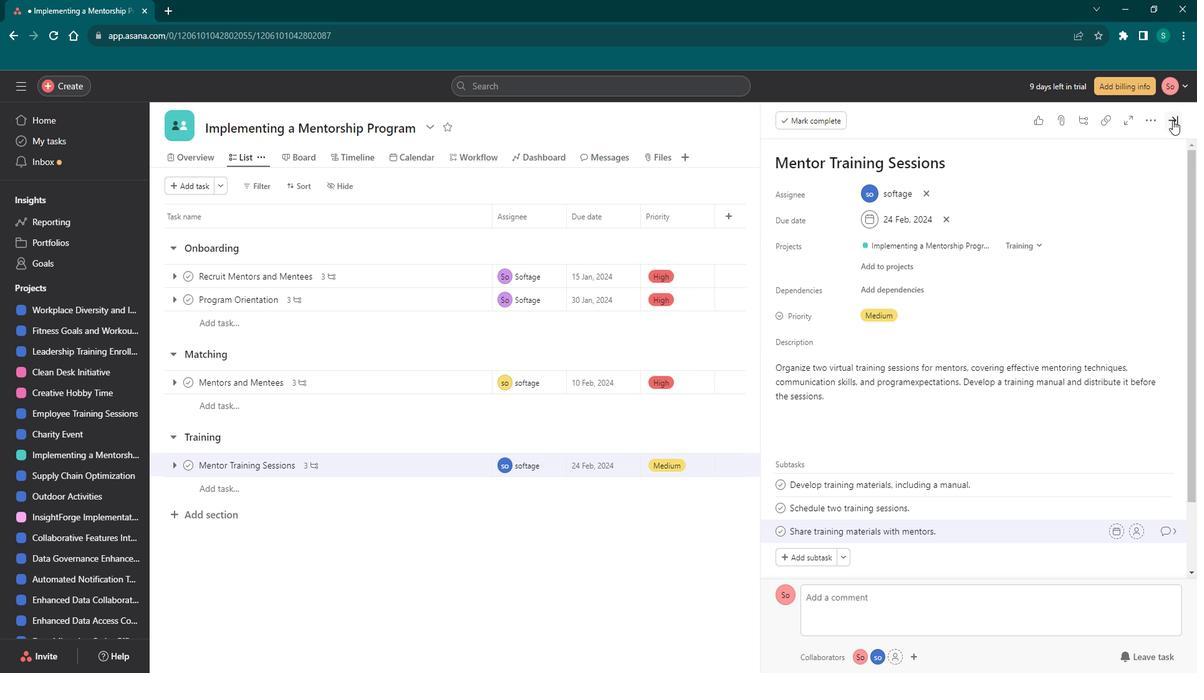 
Action: Mouse moved to (132, 467)
Screenshot: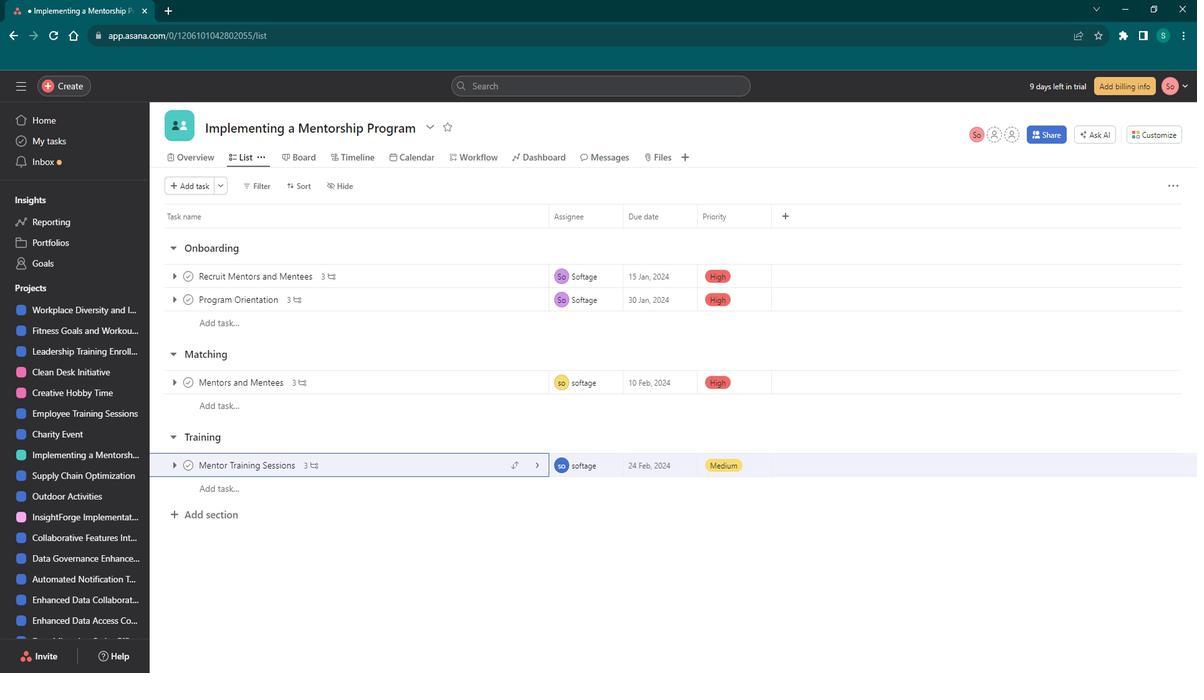 
Action: Mouse scrolled (132, 467) with delta (0, 0)
Screenshot: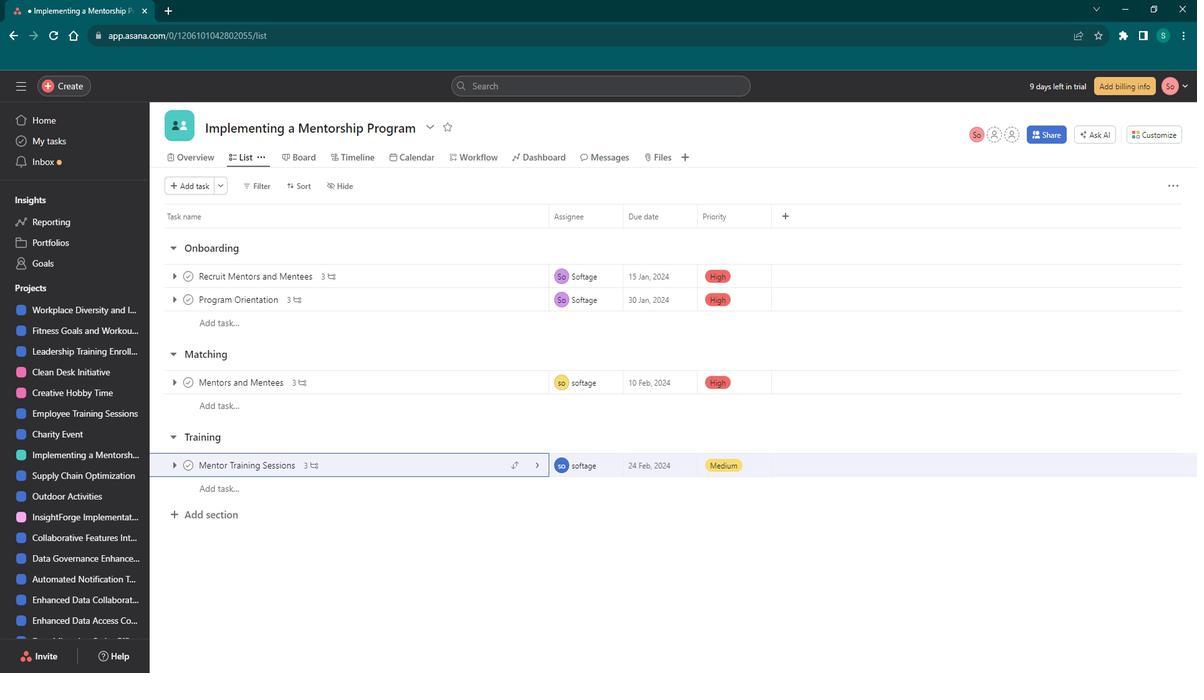 
Action: Mouse moved to (132, 466)
Screenshot: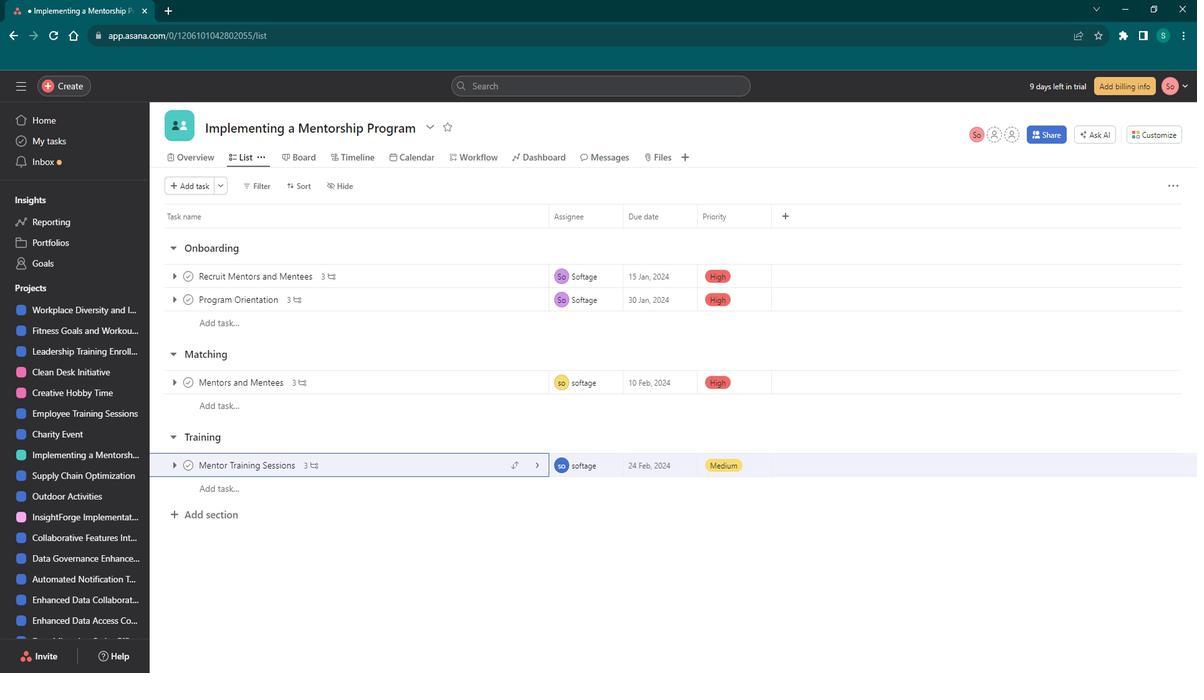 
Action: Mouse scrolled (132, 467) with delta (0, 0)
